 Task: Buy 4 Cleaners for Men's from Shave & Hair Removal section under best seller category for shipping address: London Baker, 301 Lake Floyd Circle, Hockessin, Delaware 19707, Cell Number 3022398079. Pay from credit card ending with 7965, CVV 549
Action: Mouse moved to (17, 100)
Screenshot: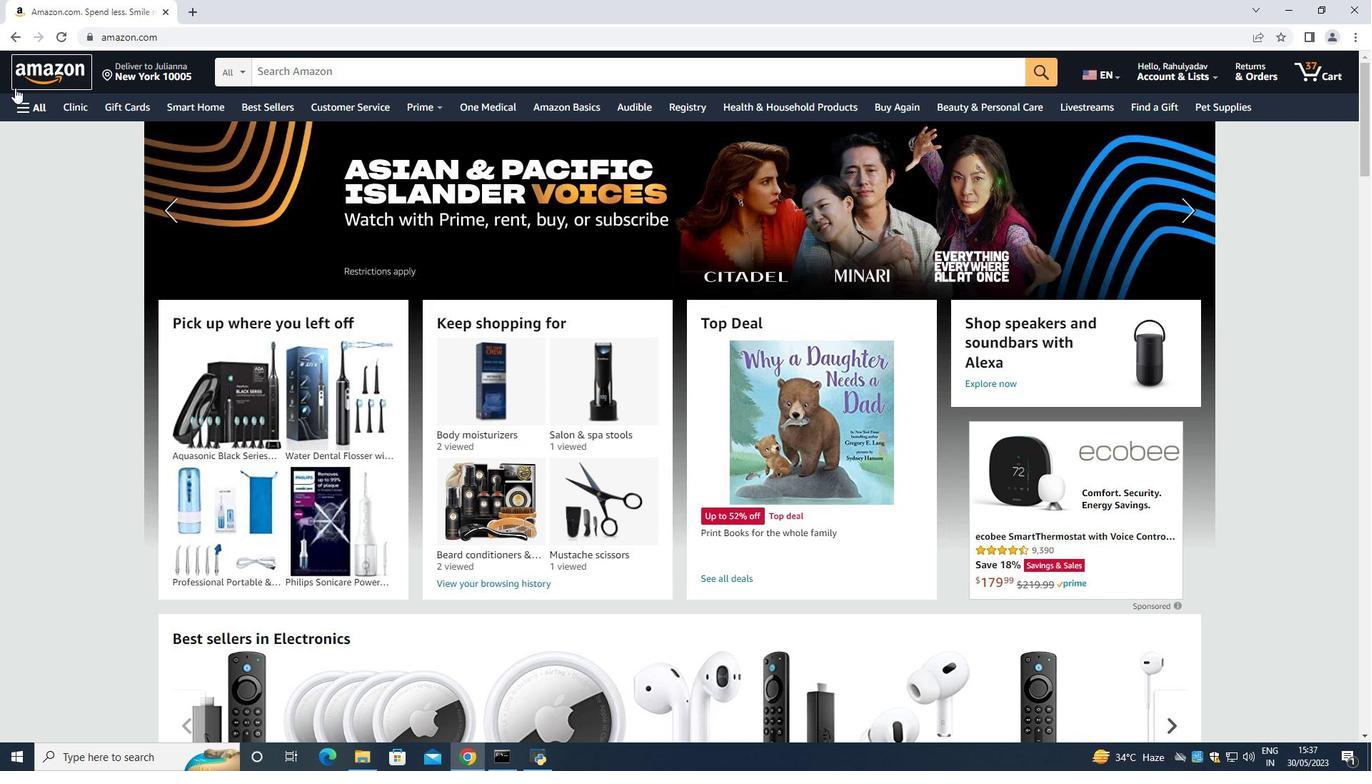 
Action: Mouse pressed left at (17, 100)
Screenshot: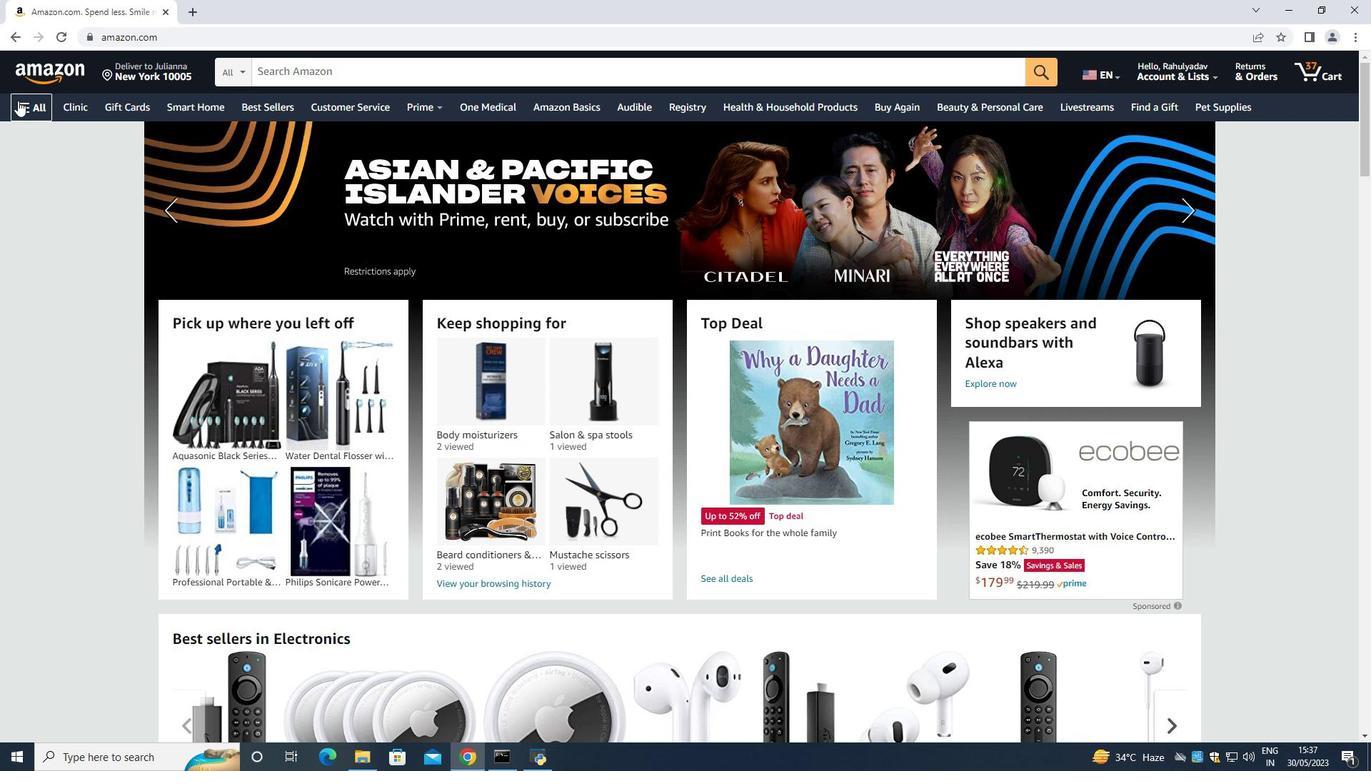 
Action: Mouse moved to (70, 136)
Screenshot: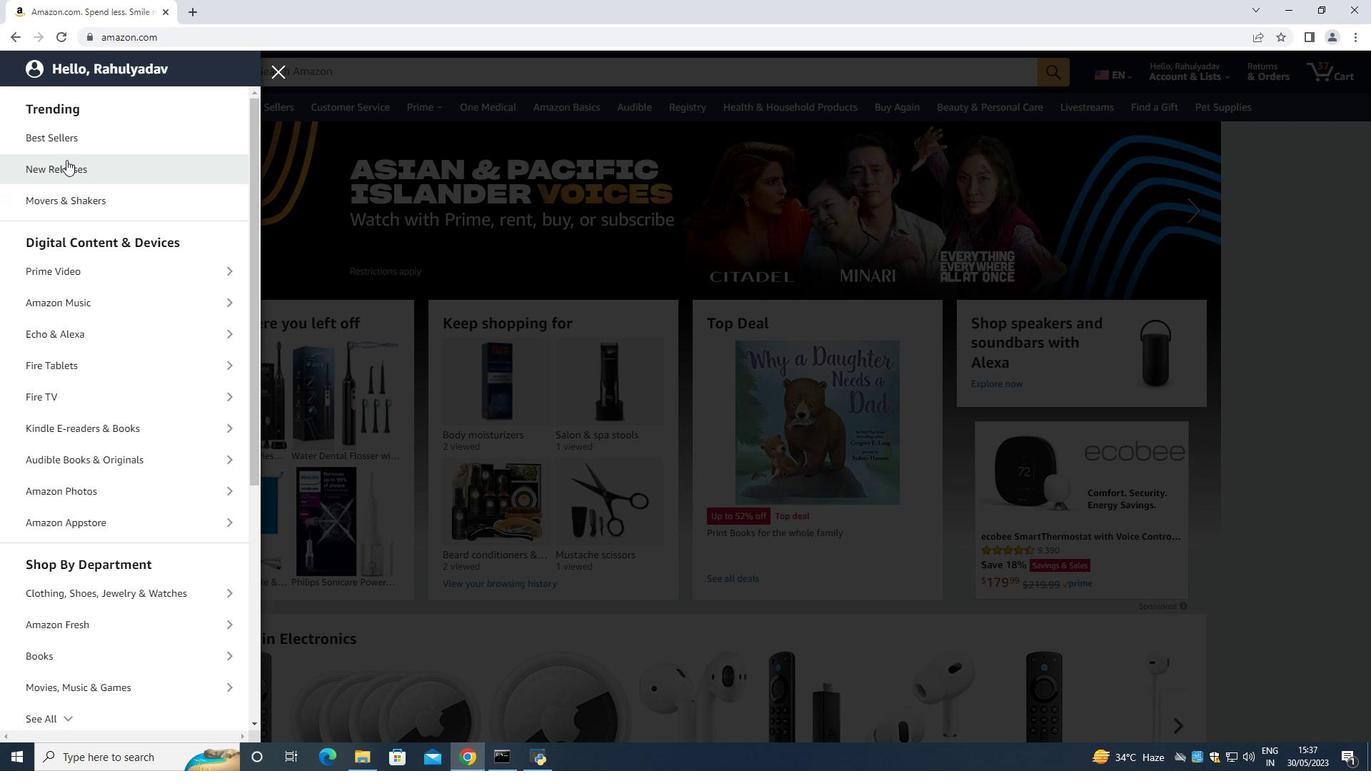 
Action: Mouse pressed left at (70, 136)
Screenshot: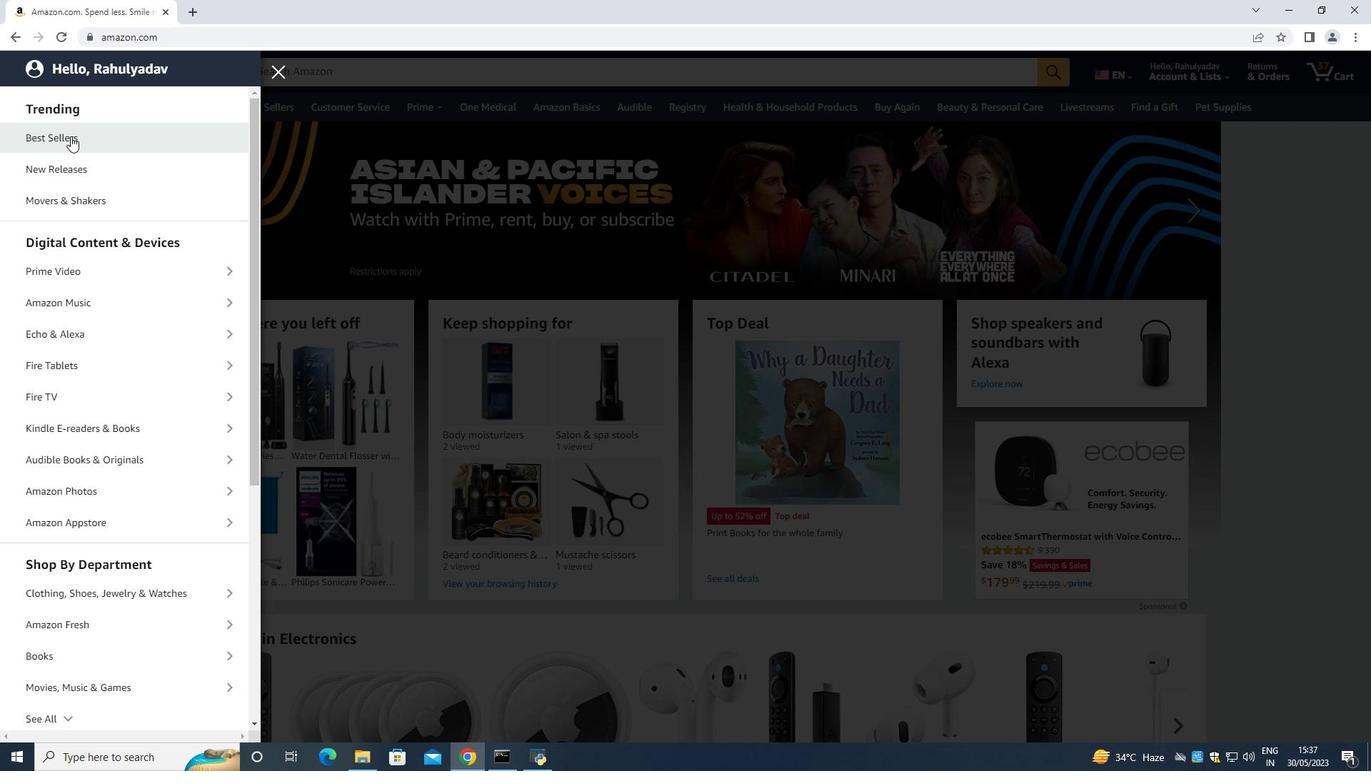 
Action: Mouse moved to (287, 79)
Screenshot: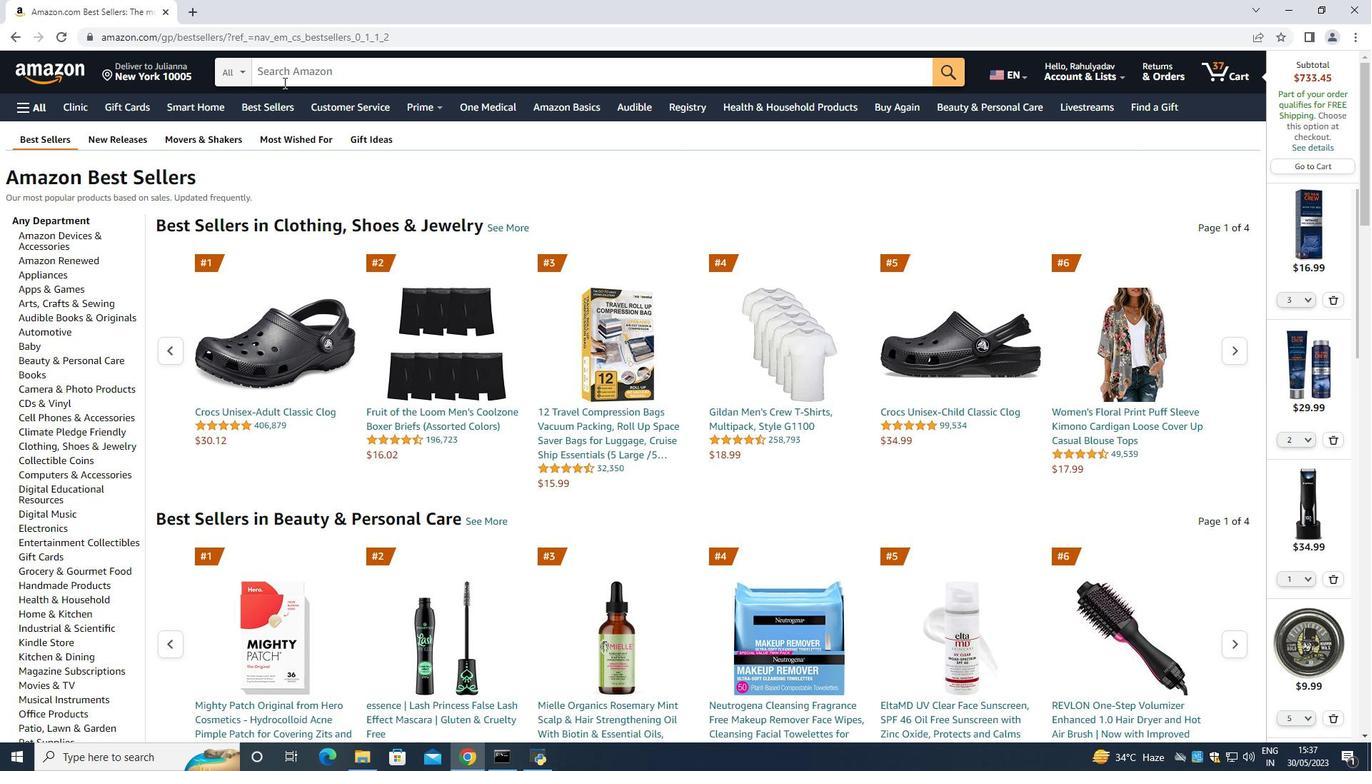 
Action: Mouse pressed left at (287, 79)
Screenshot: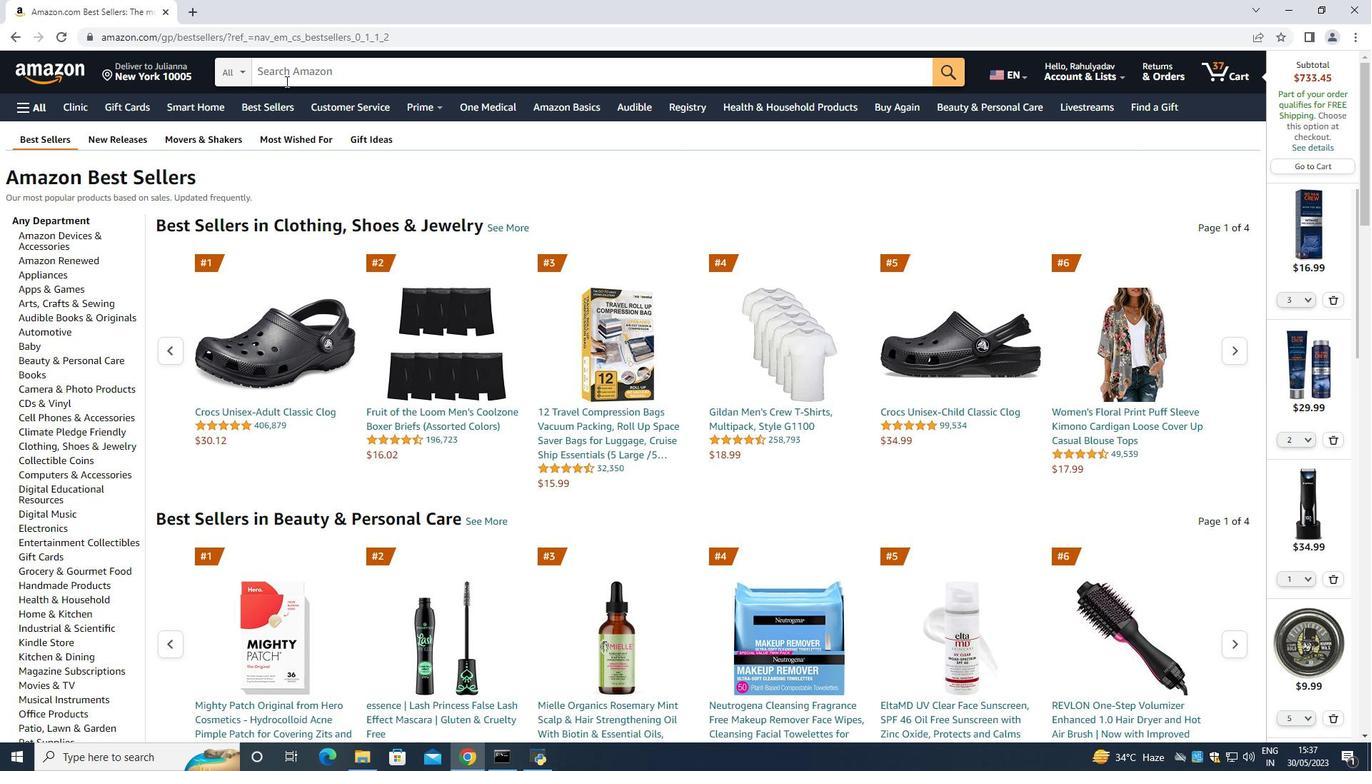 
Action: Key pressed <Key.shift>Cleaner<Key.space>for<Key.space><Key.shift>Men<Key.space><Key.enter>
Screenshot: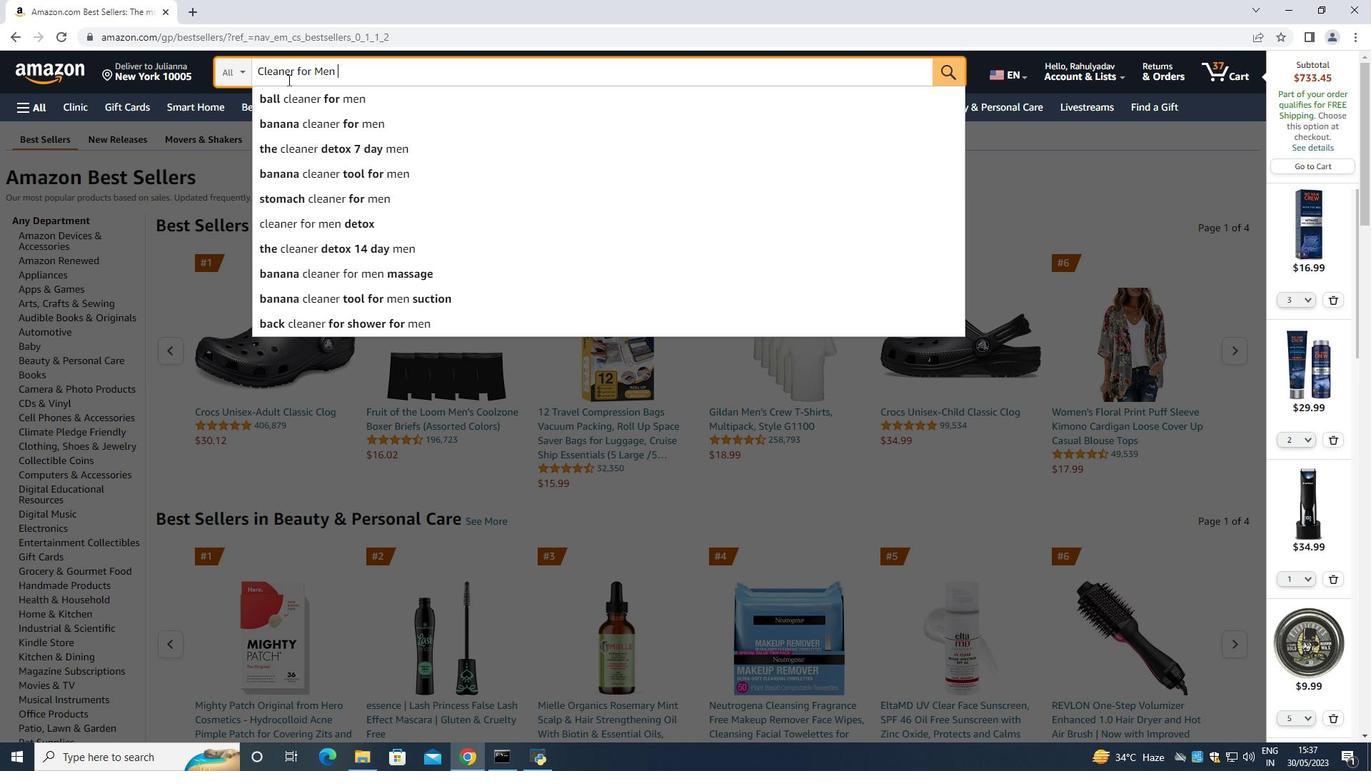 
Action: Mouse moved to (64, 404)
Screenshot: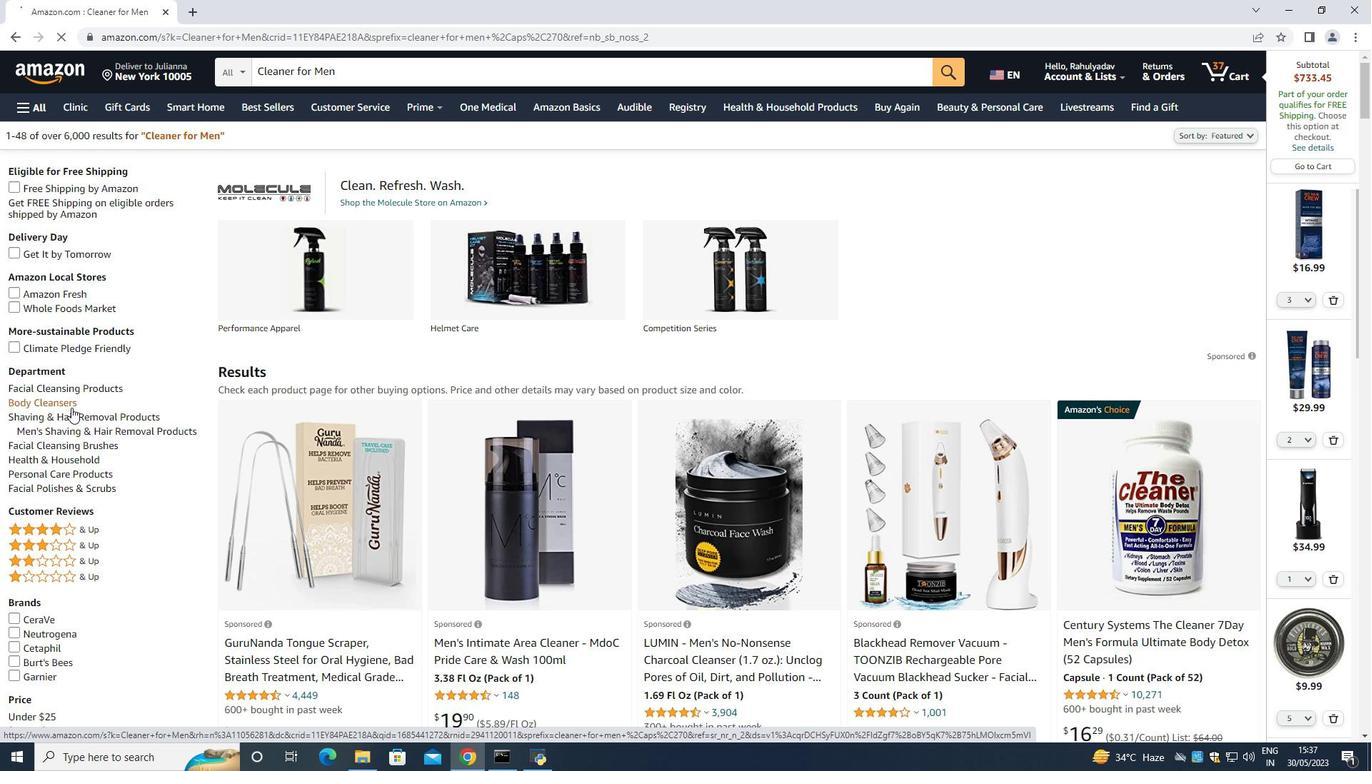 
Action: Mouse pressed left at (64, 404)
Screenshot: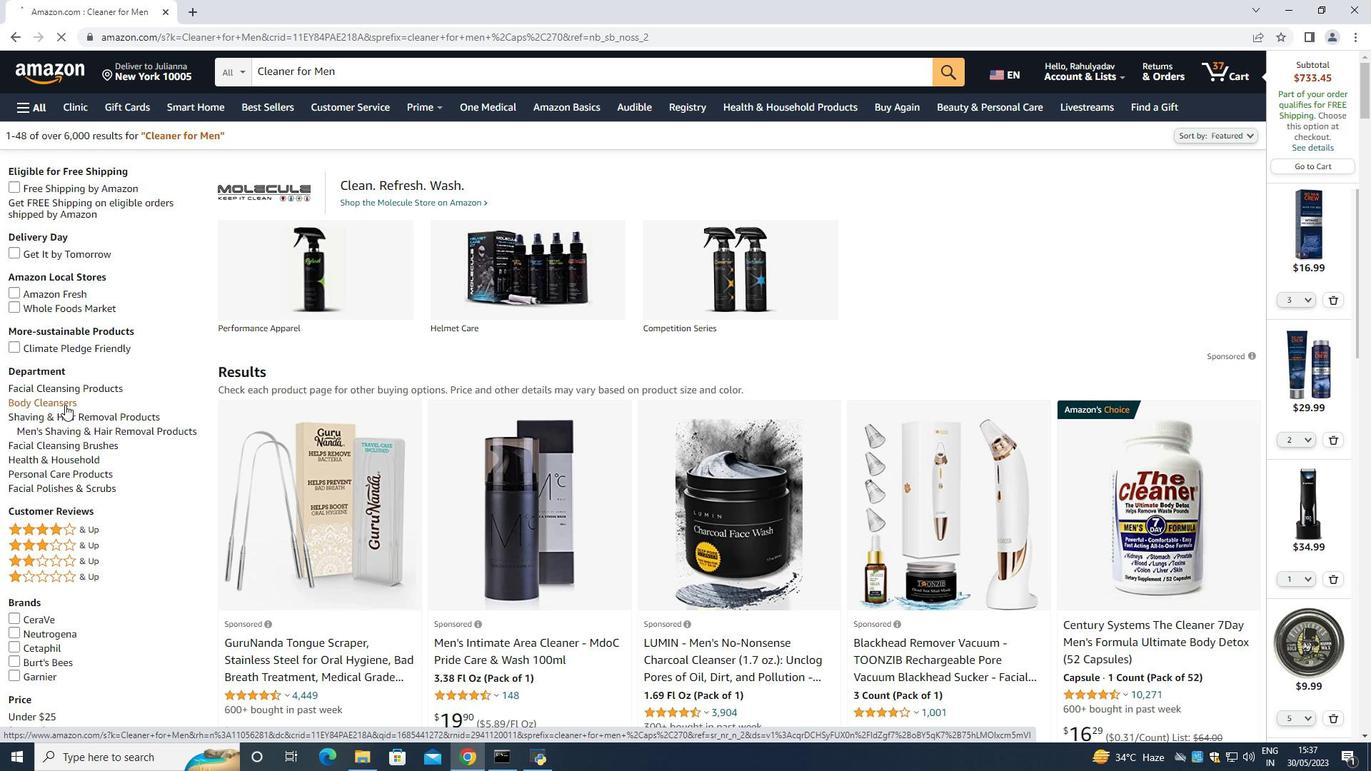 
Action: Mouse moved to (52, 457)
Screenshot: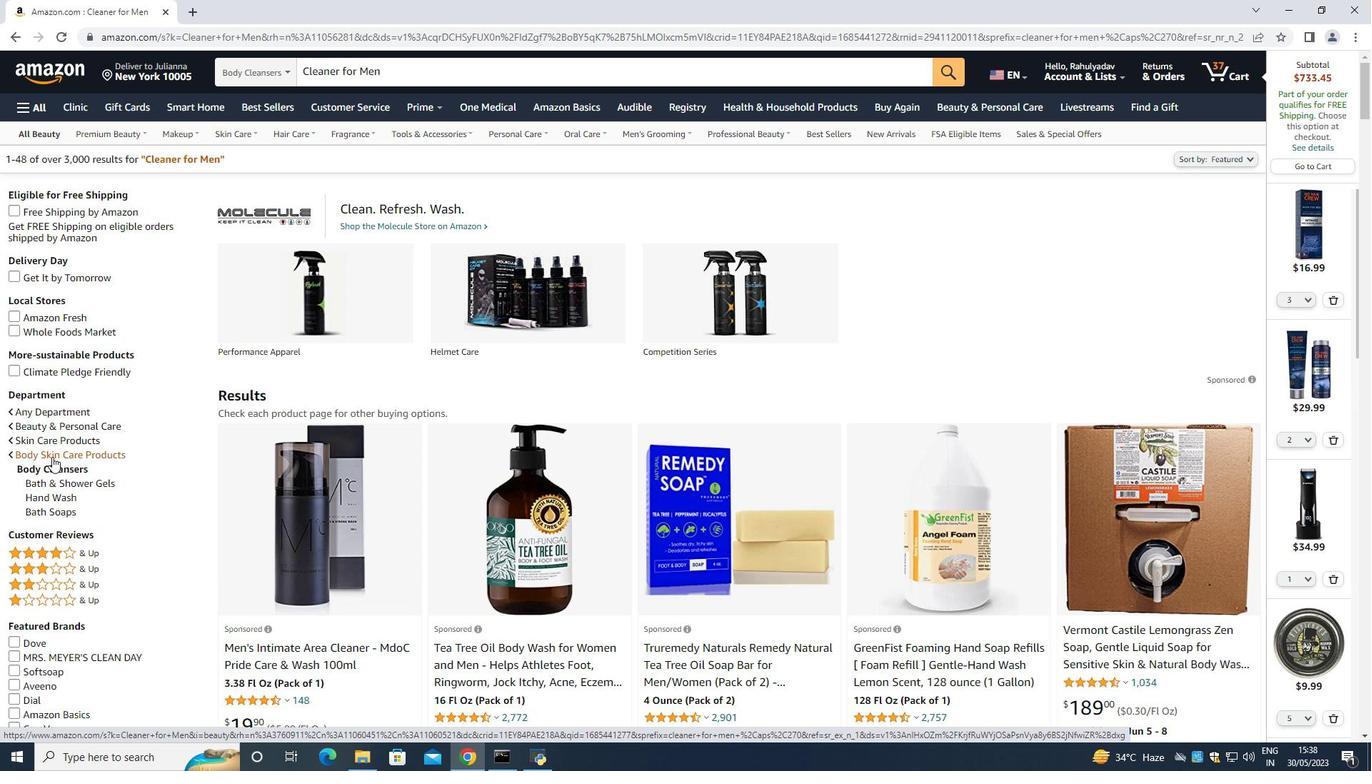 
Action: Mouse pressed left at (52, 457)
Screenshot: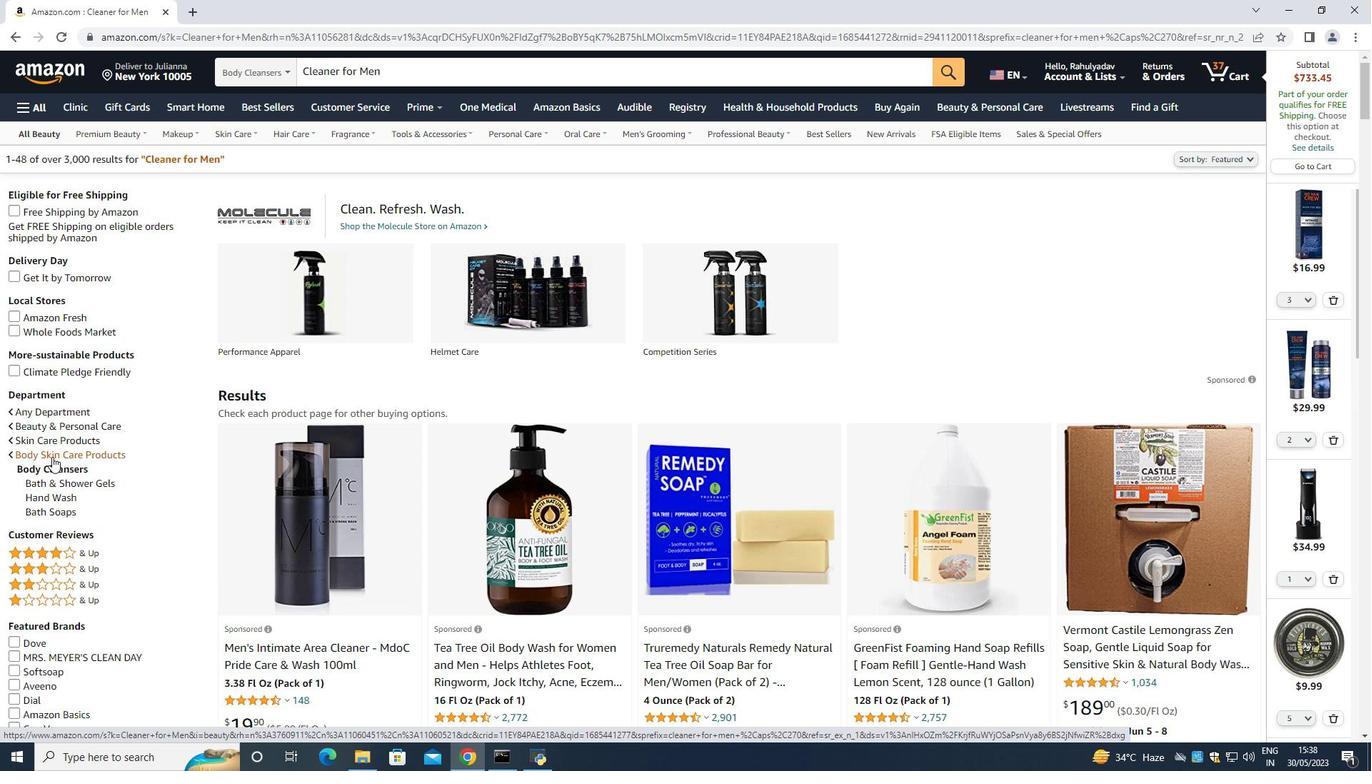 
Action: Mouse moved to (49, 425)
Screenshot: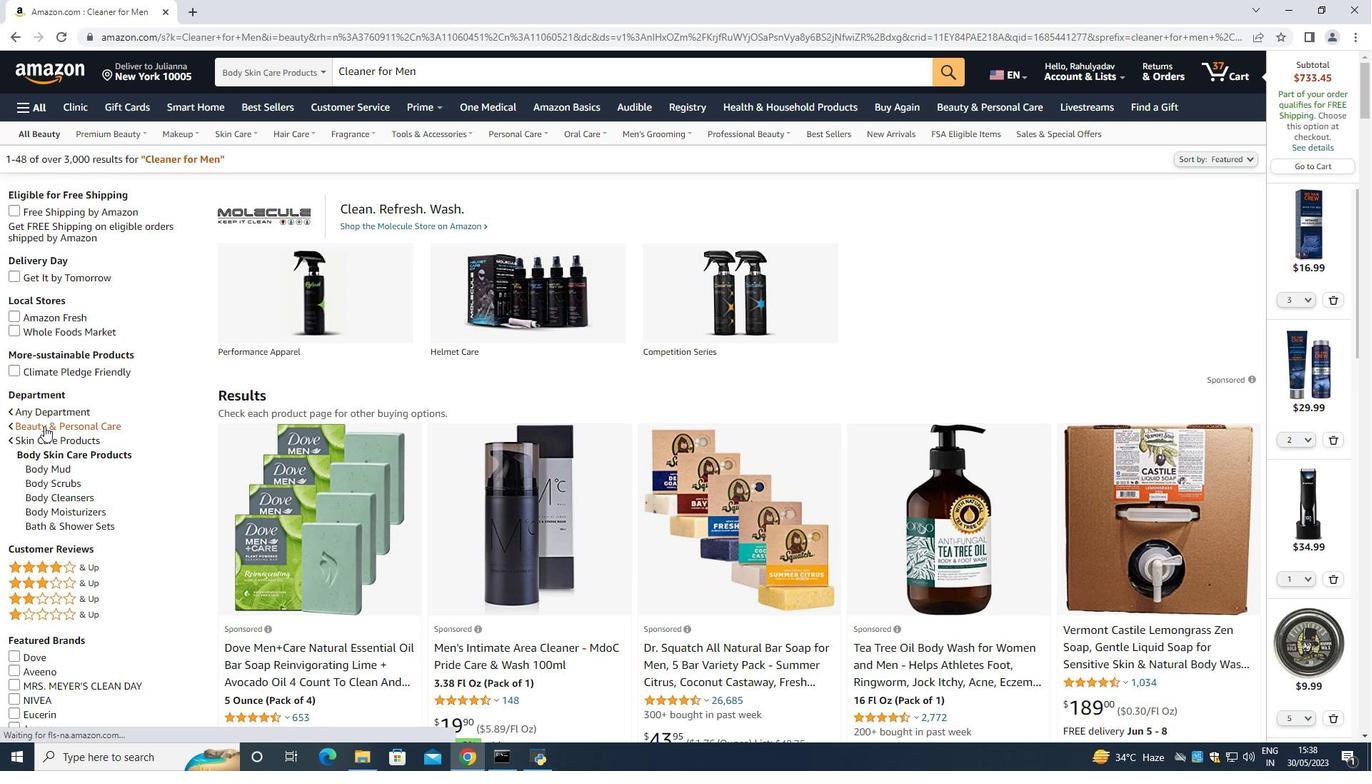 
Action: Mouse pressed left at (49, 425)
Screenshot: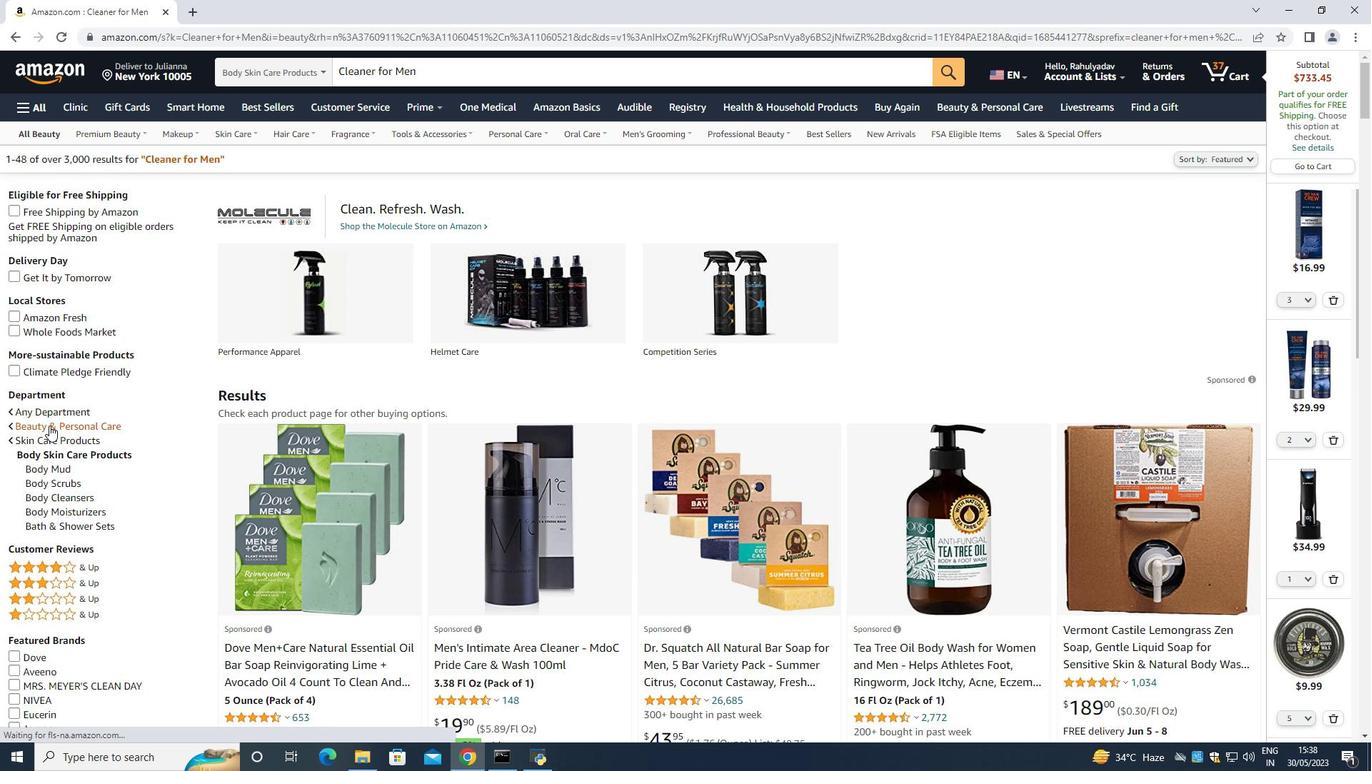 
Action: Mouse moved to (112, 521)
Screenshot: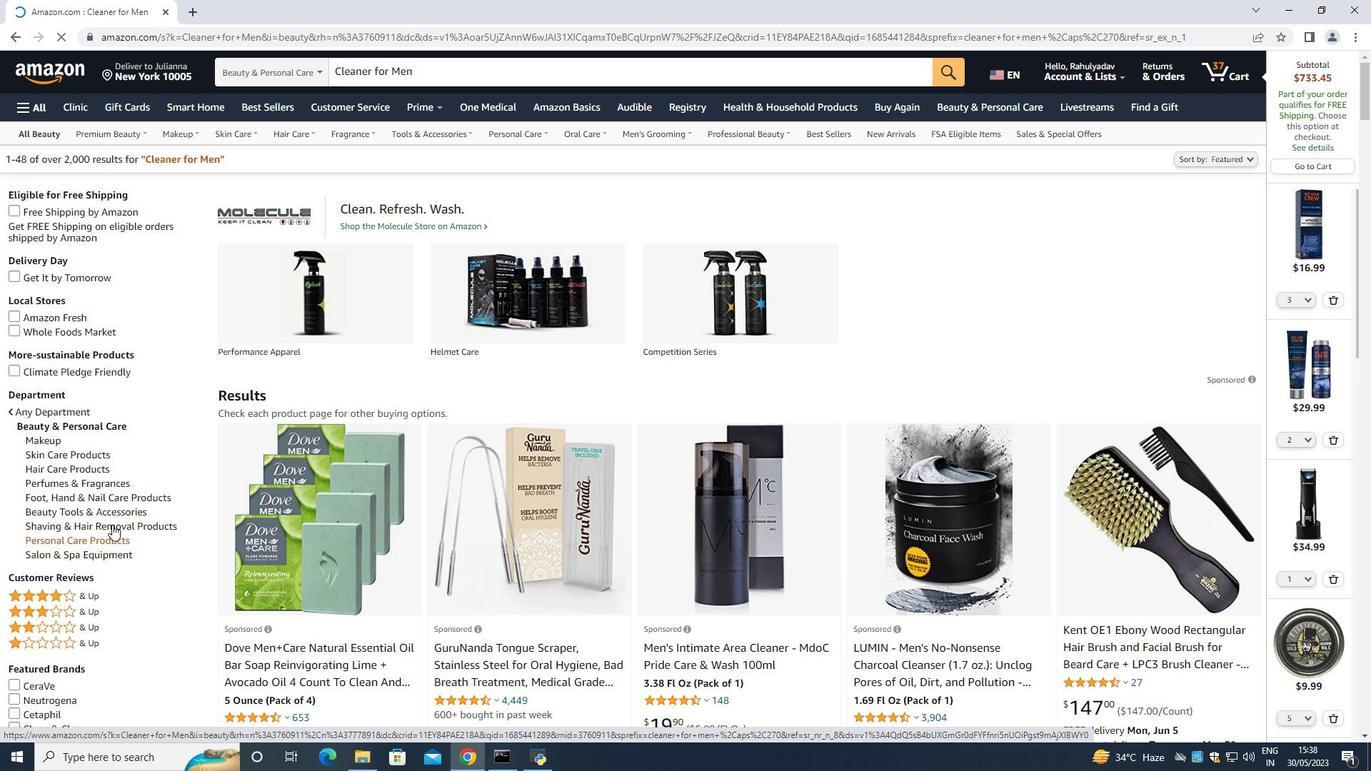 
Action: Mouse pressed left at (112, 521)
Screenshot: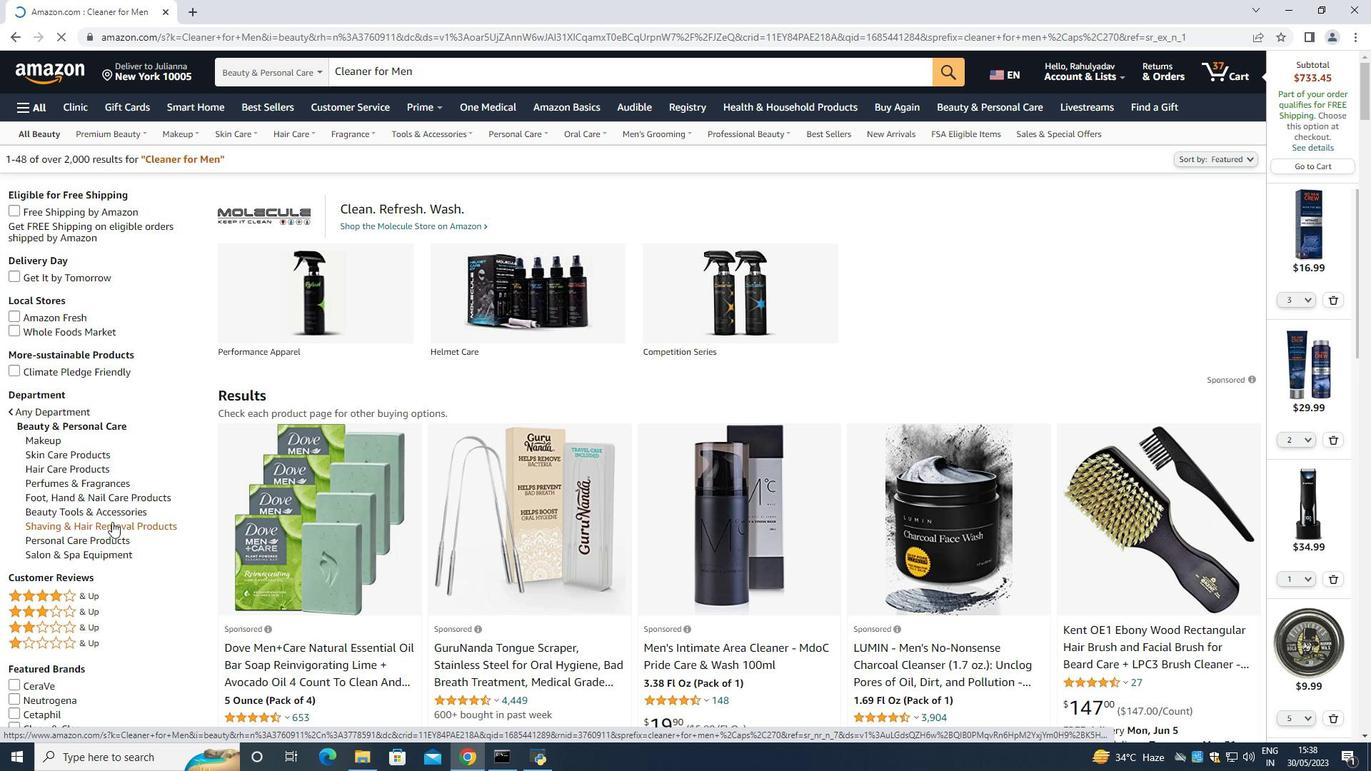 
Action: Mouse moved to (598, 512)
Screenshot: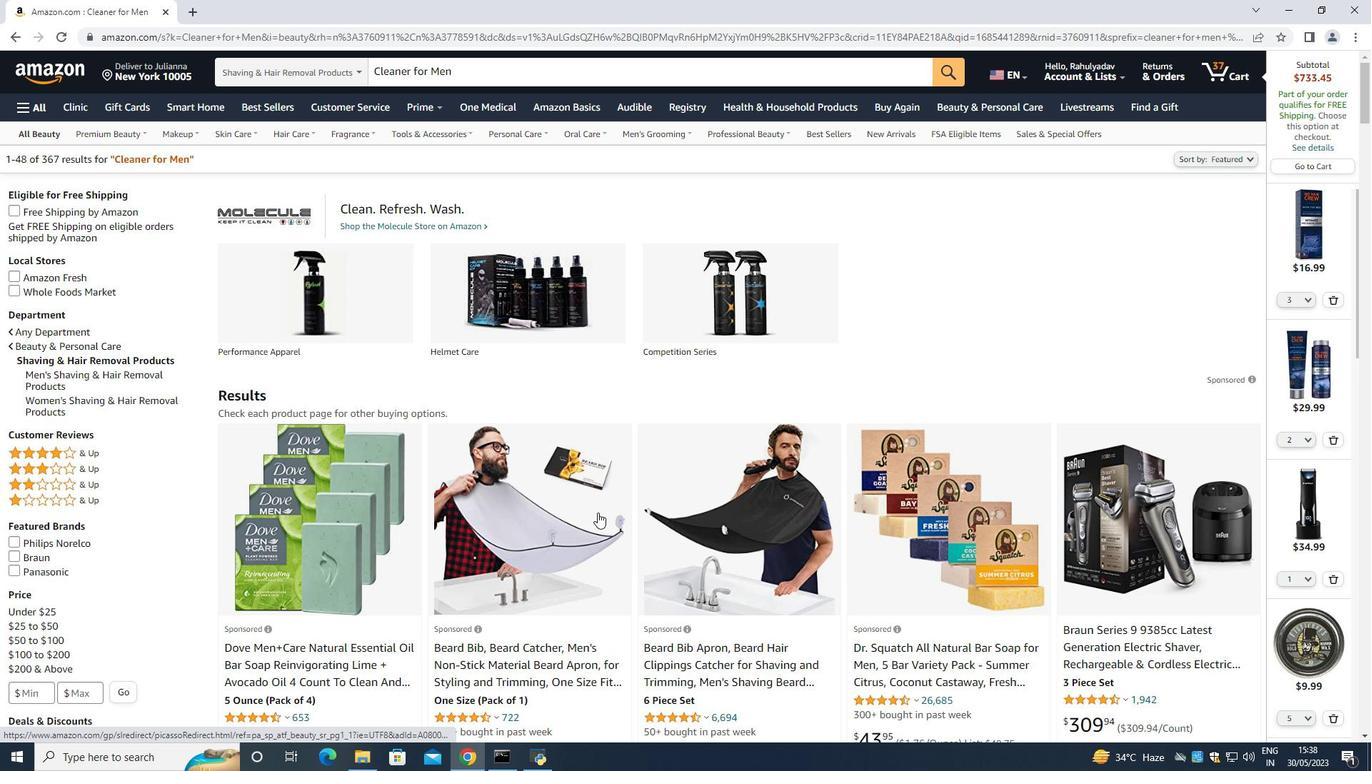 
Action: Mouse scrolled (598, 511) with delta (0, 0)
Screenshot: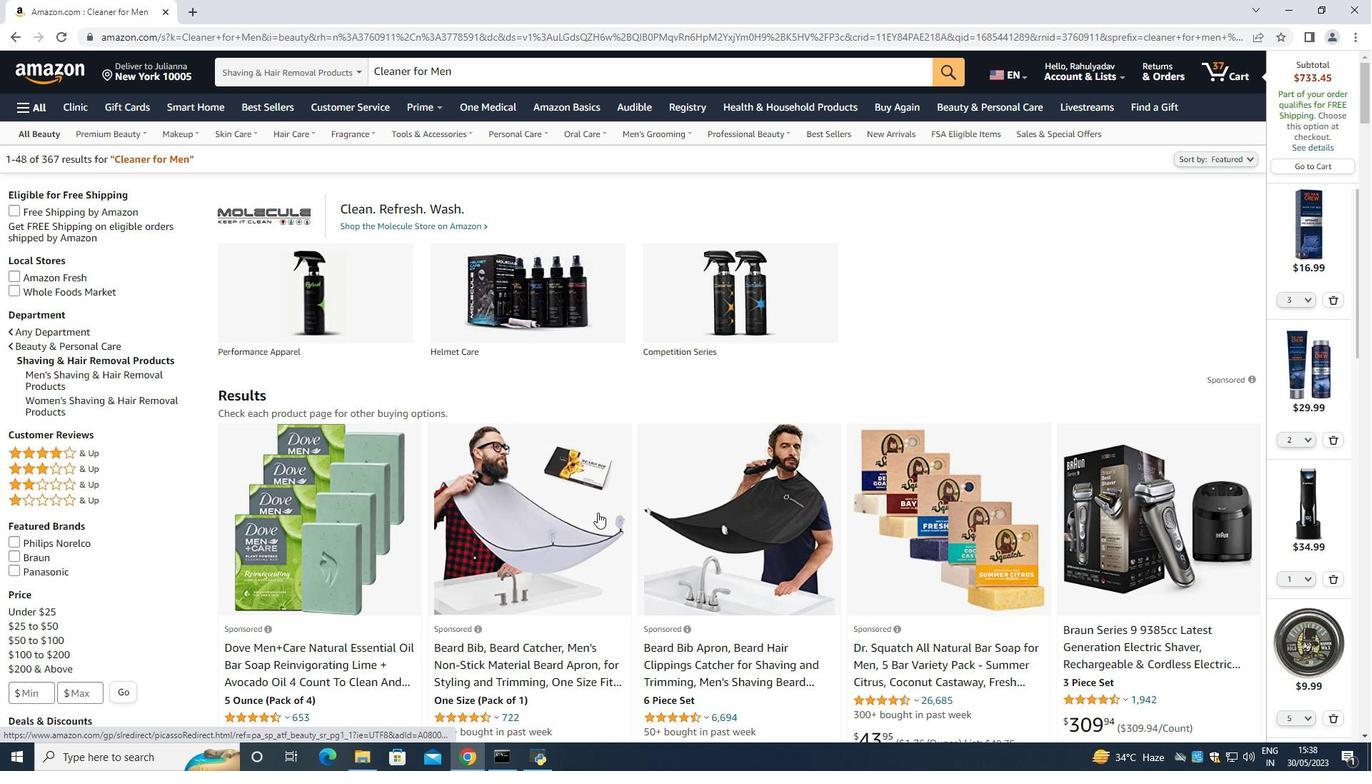 
Action: Mouse scrolled (598, 511) with delta (0, 0)
Screenshot: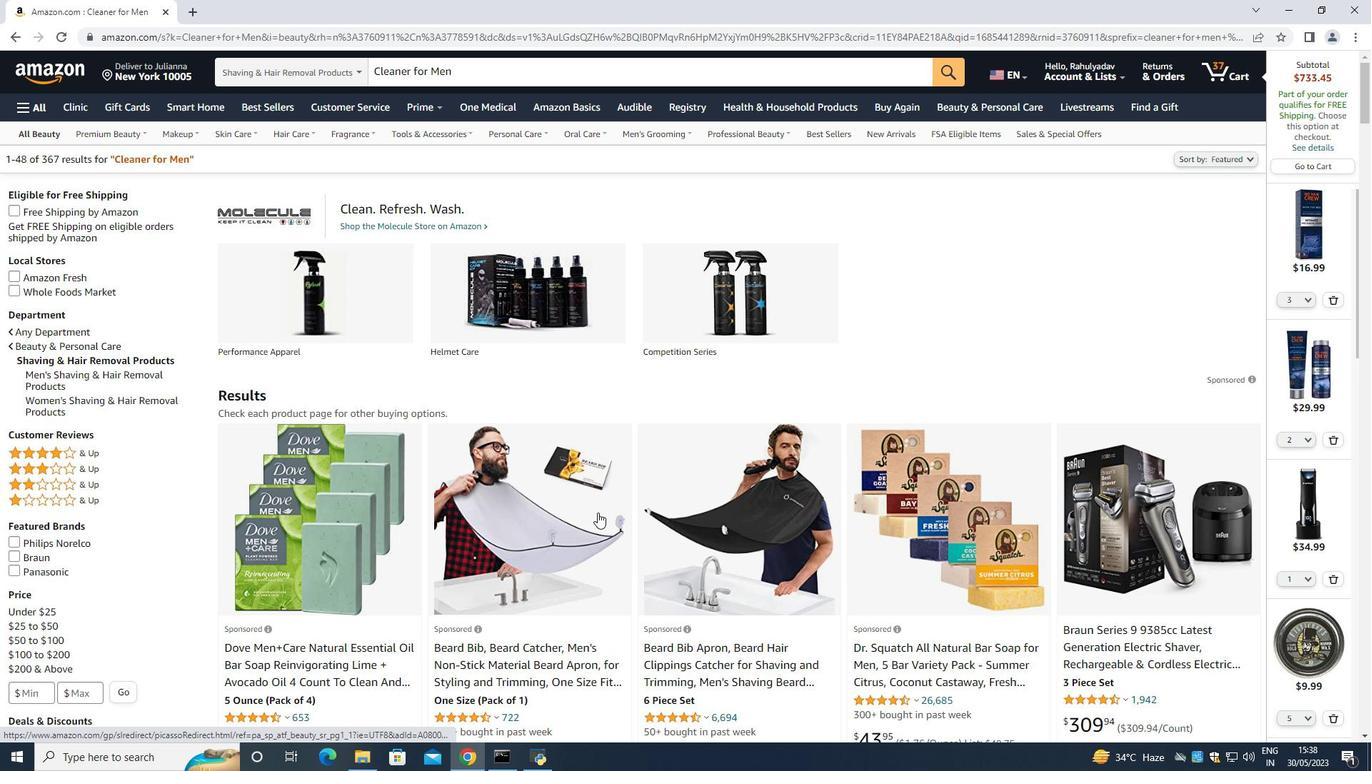 
Action: Mouse moved to (709, 526)
Screenshot: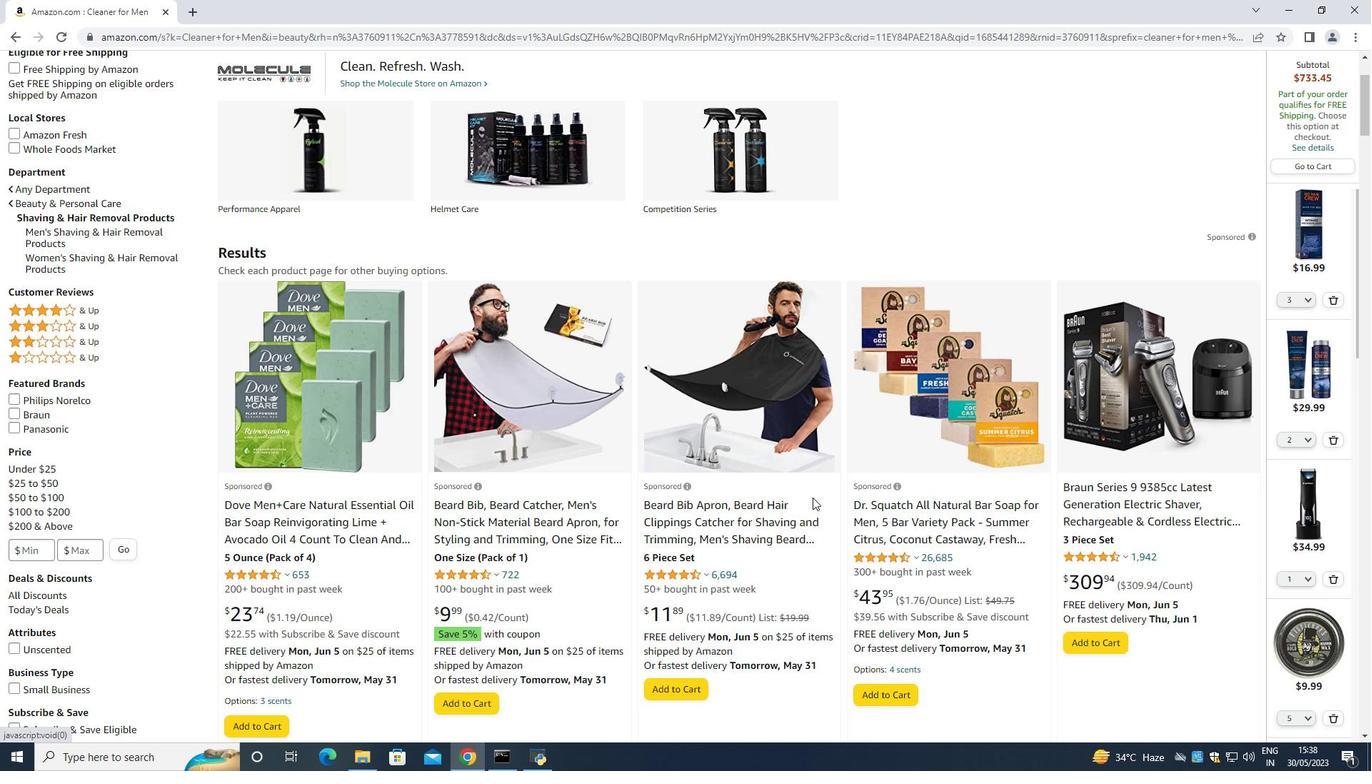 
Action: Mouse scrolled (709, 525) with delta (0, 0)
Screenshot: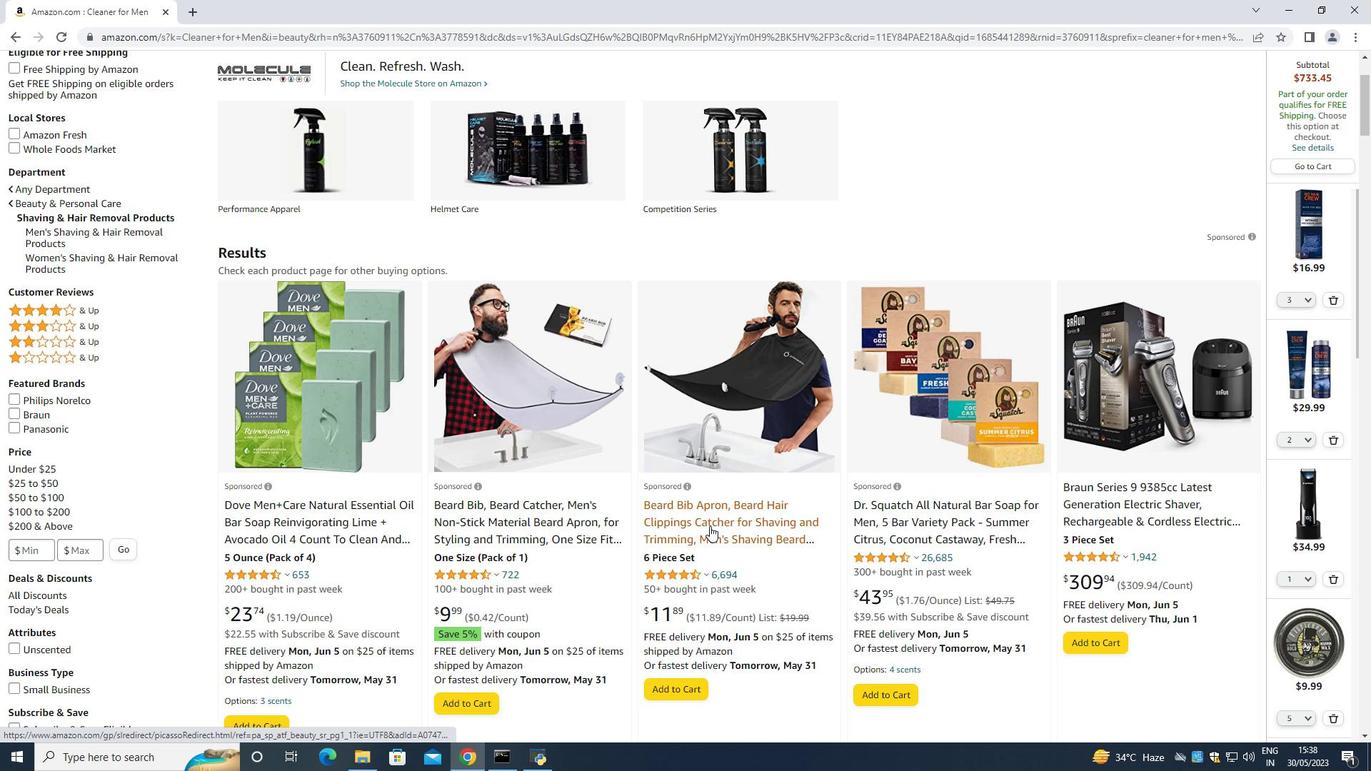 
Action: Mouse moved to (629, 452)
Screenshot: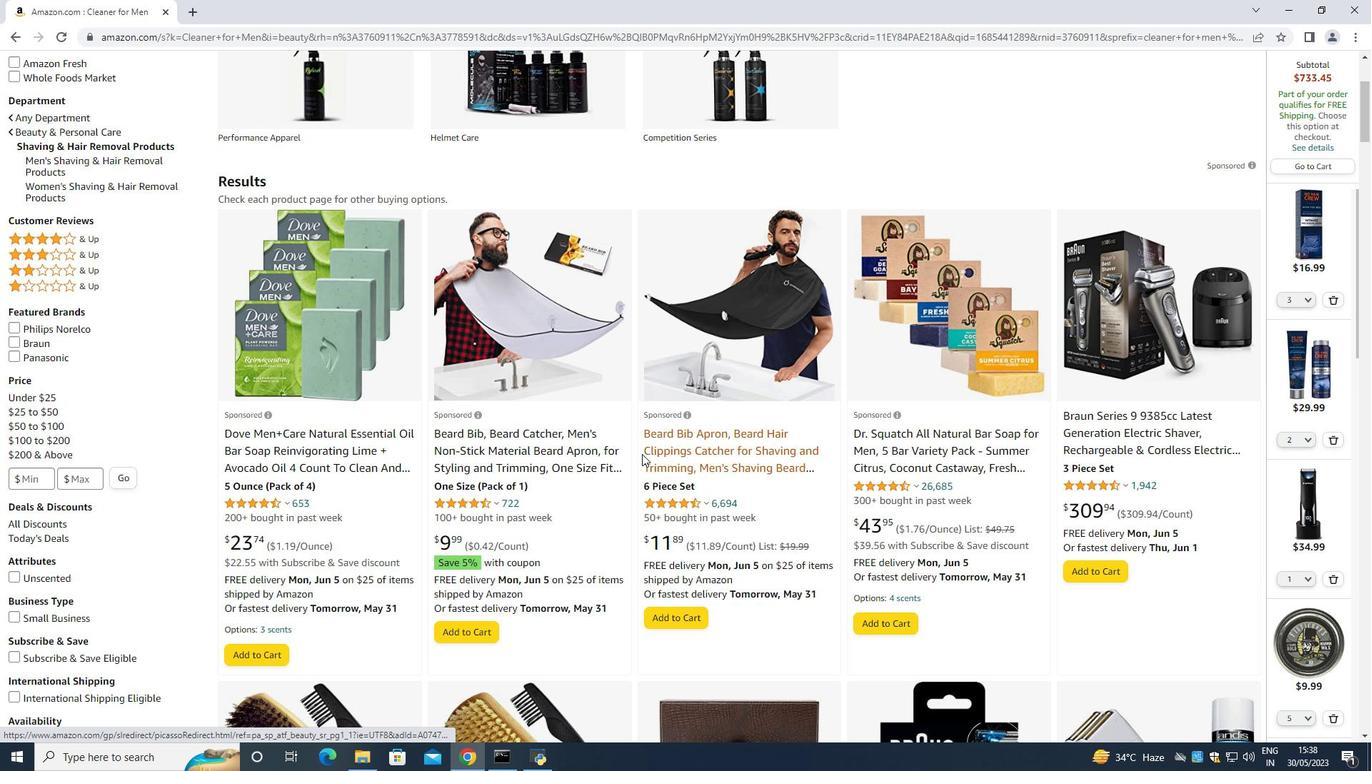 
Action: Mouse scrolled (629, 452) with delta (0, 0)
Screenshot: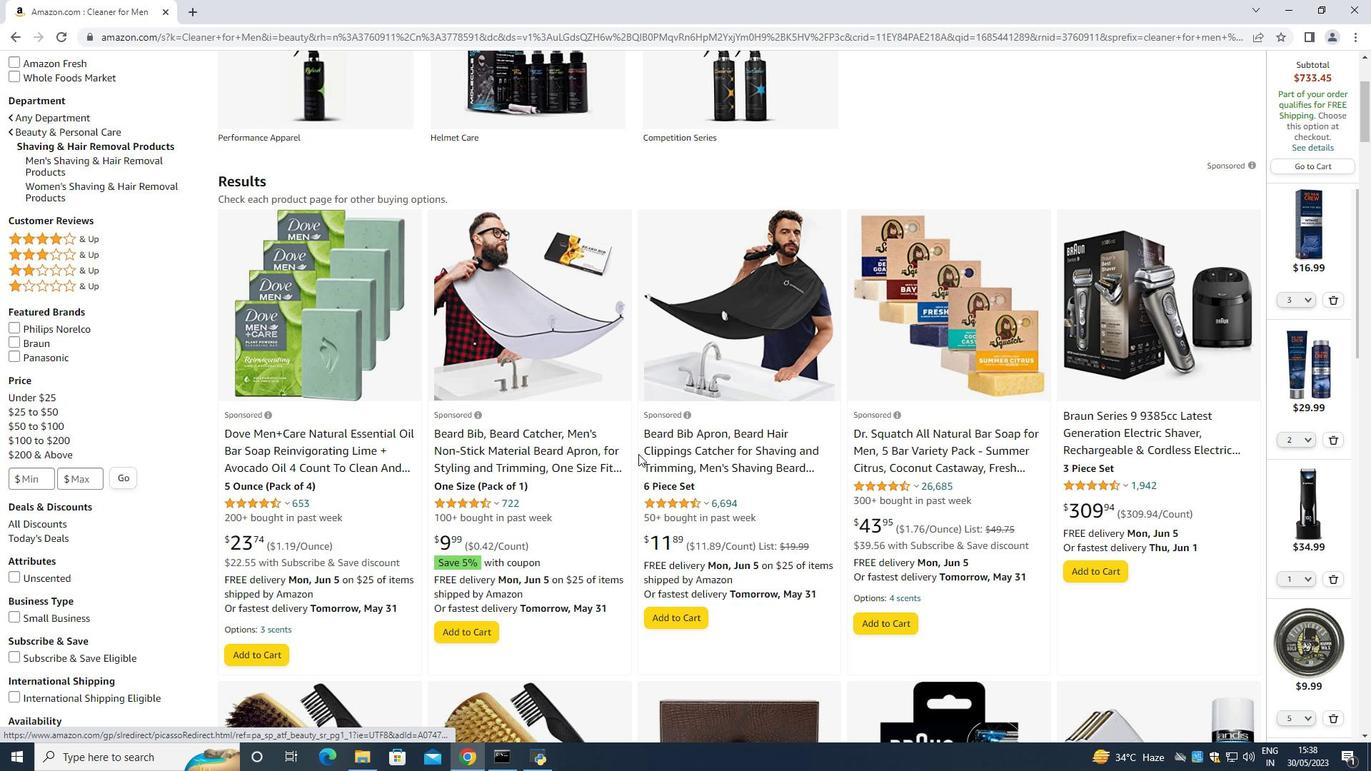 
Action: Mouse scrolled (629, 452) with delta (0, 0)
Screenshot: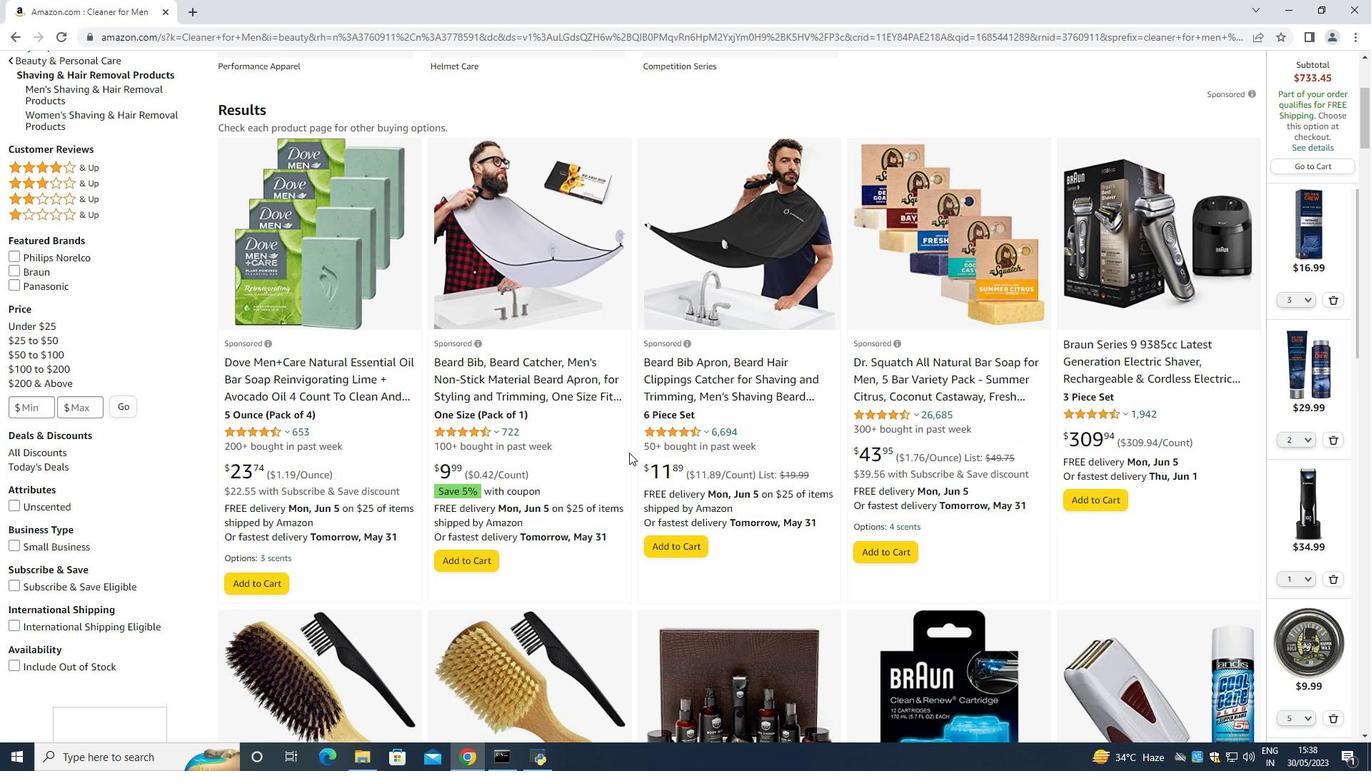 
Action: Mouse scrolled (629, 452) with delta (0, 0)
Screenshot: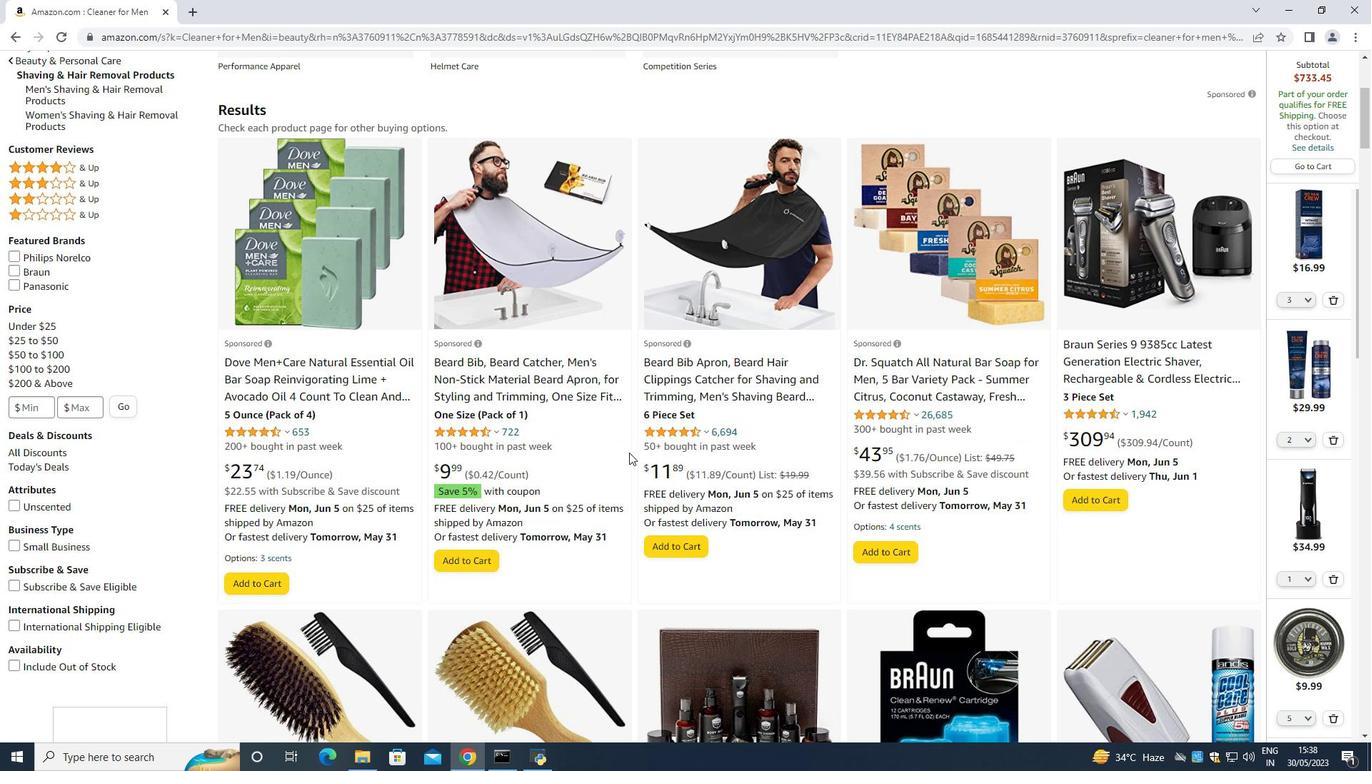 
Action: Mouse scrolled (629, 452) with delta (0, 0)
Screenshot: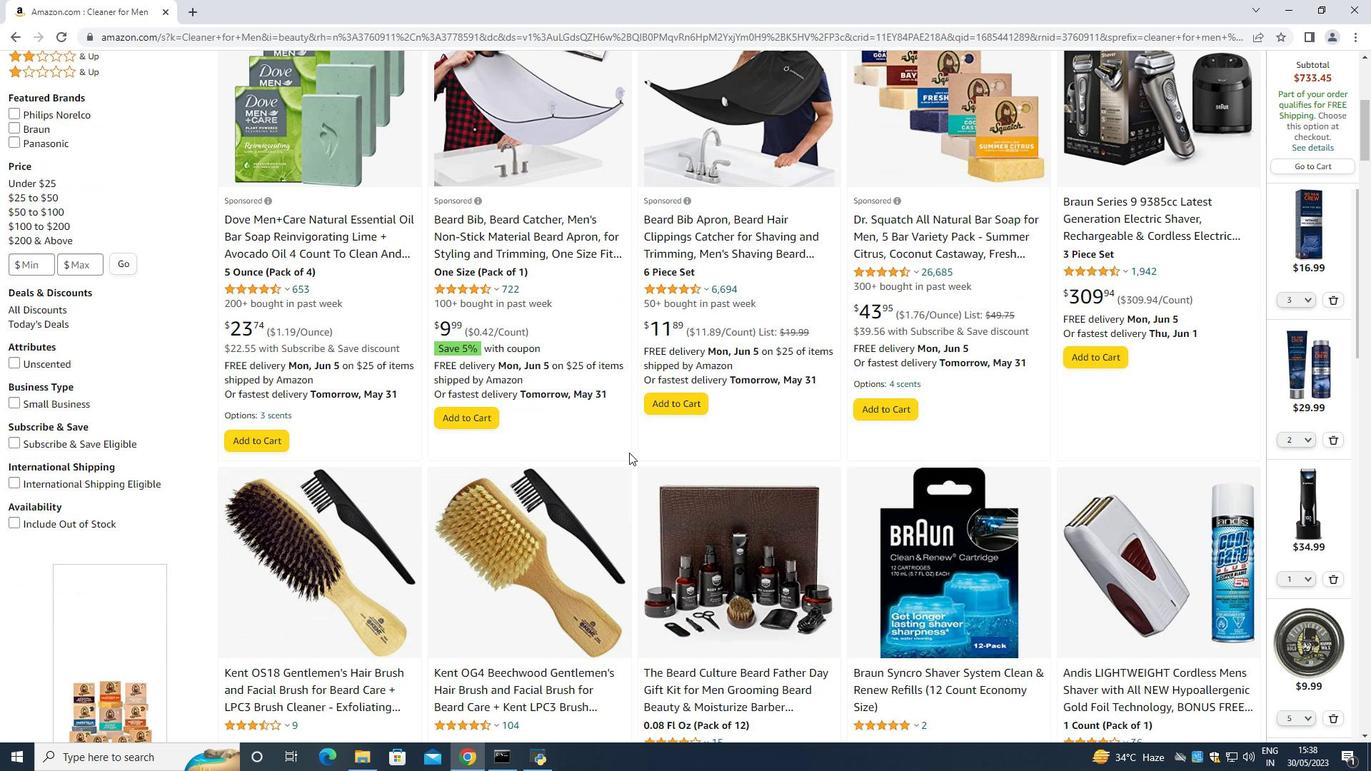 
Action: Mouse scrolled (629, 452) with delta (0, 0)
Screenshot: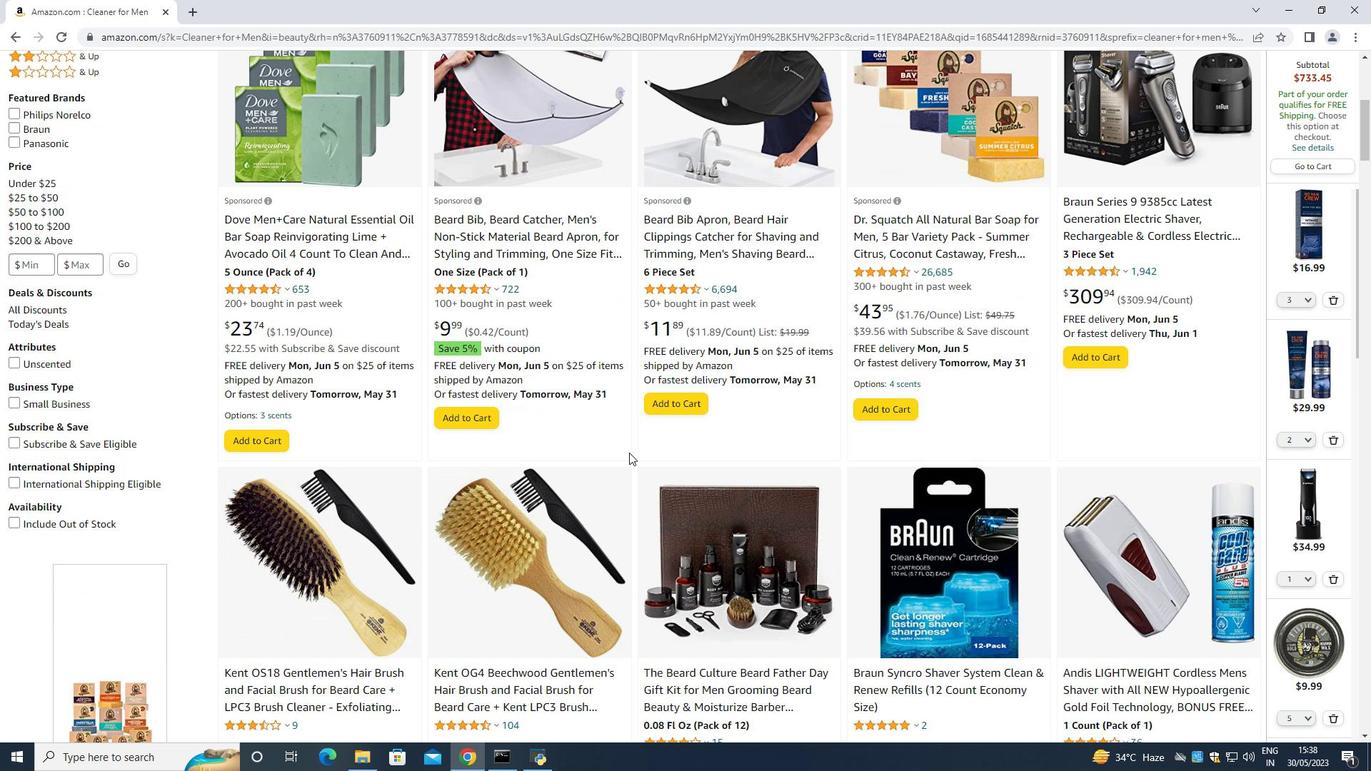 
Action: Mouse scrolled (629, 452) with delta (0, 0)
Screenshot: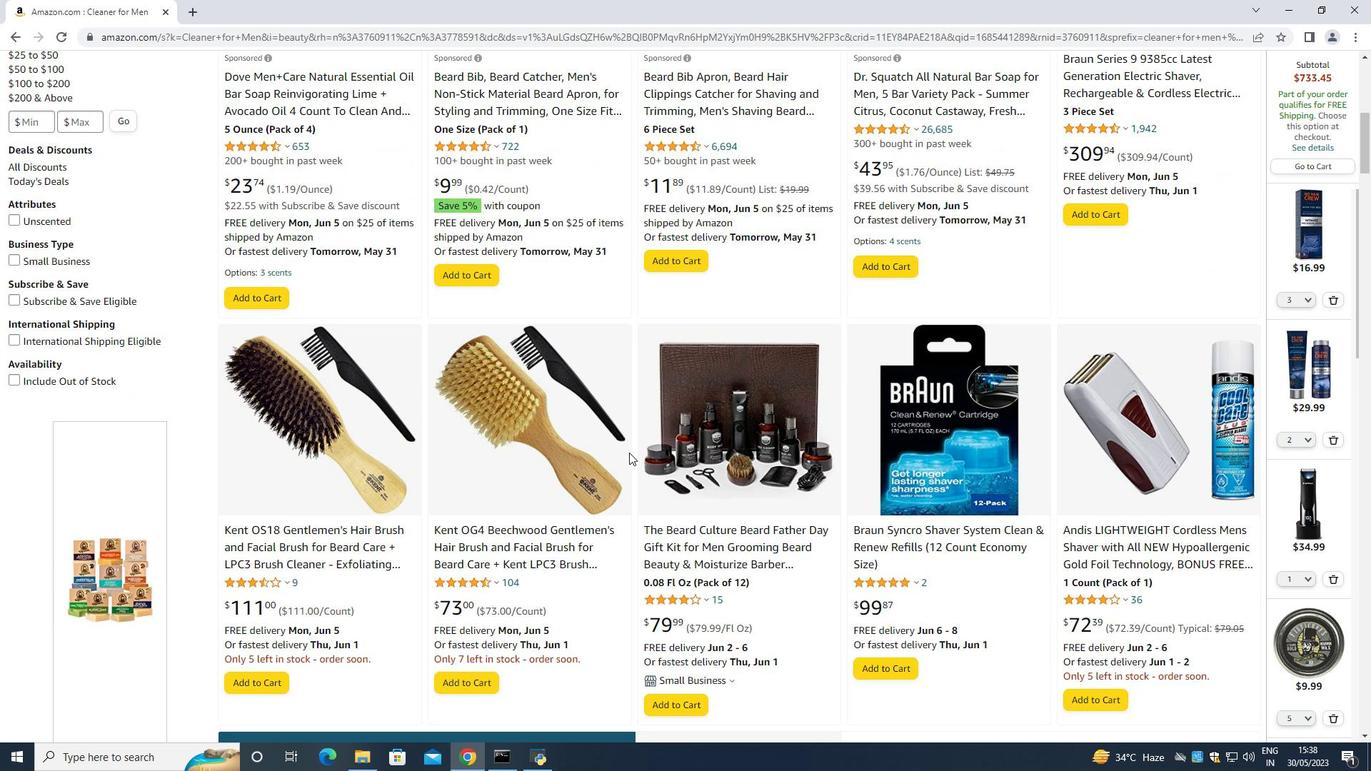 
Action: Mouse scrolled (629, 452) with delta (0, 0)
Screenshot: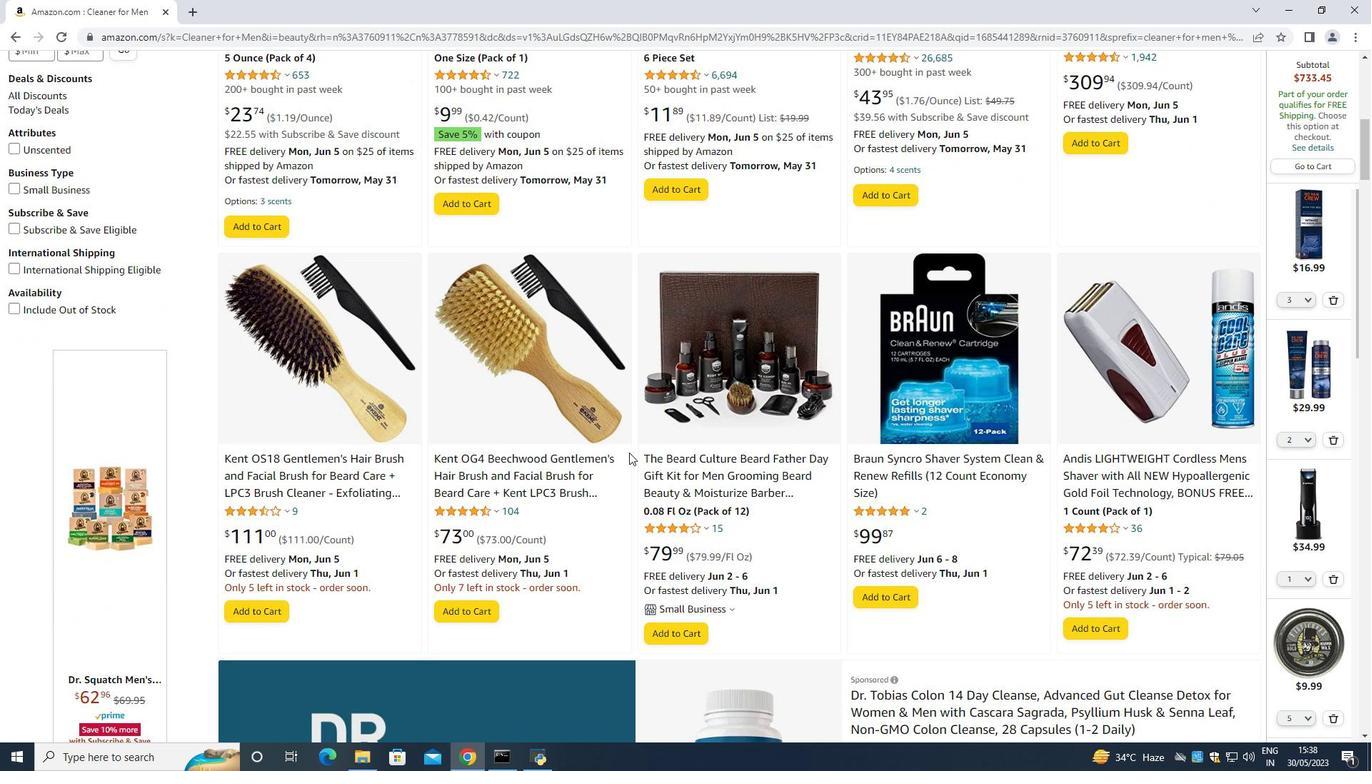
Action: Mouse moved to (727, 429)
Screenshot: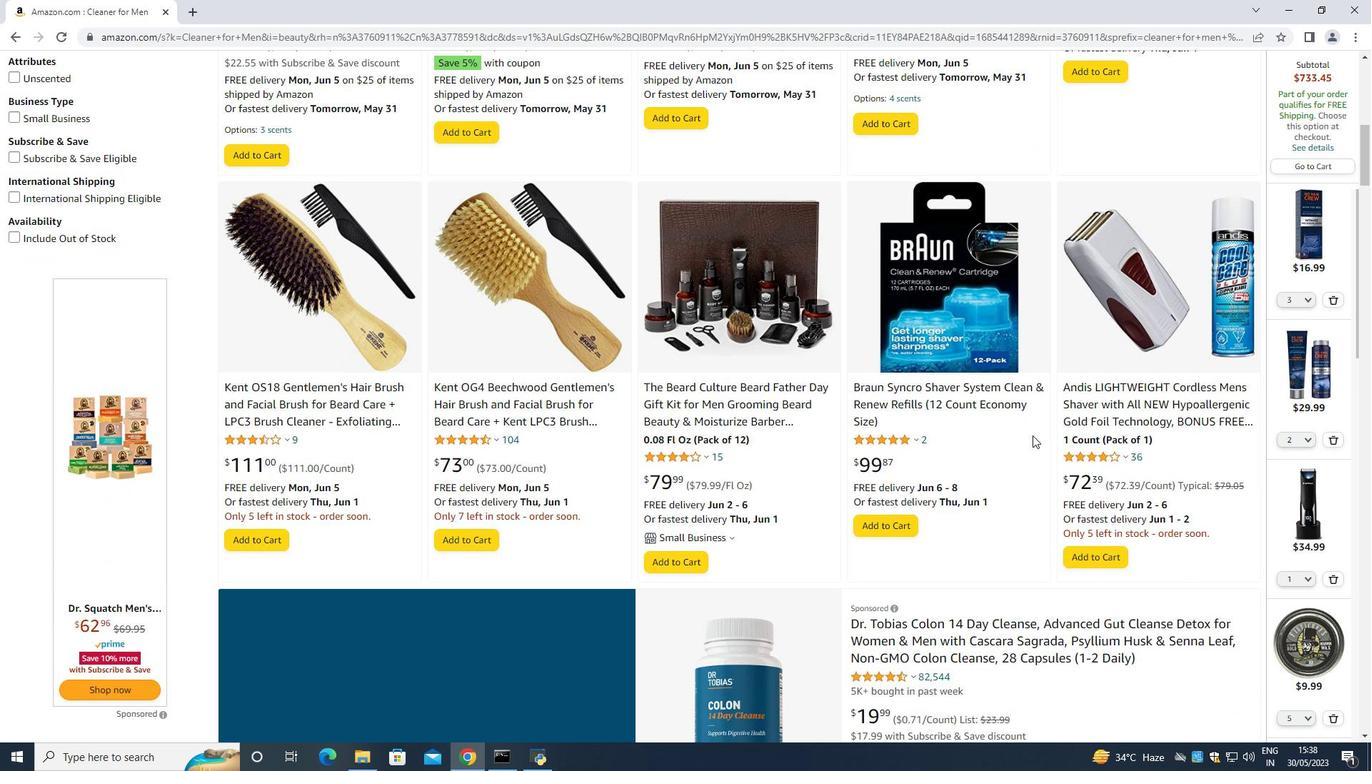 
Action: Mouse scrolled (727, 428) with delta (0, 0)
Screenshot: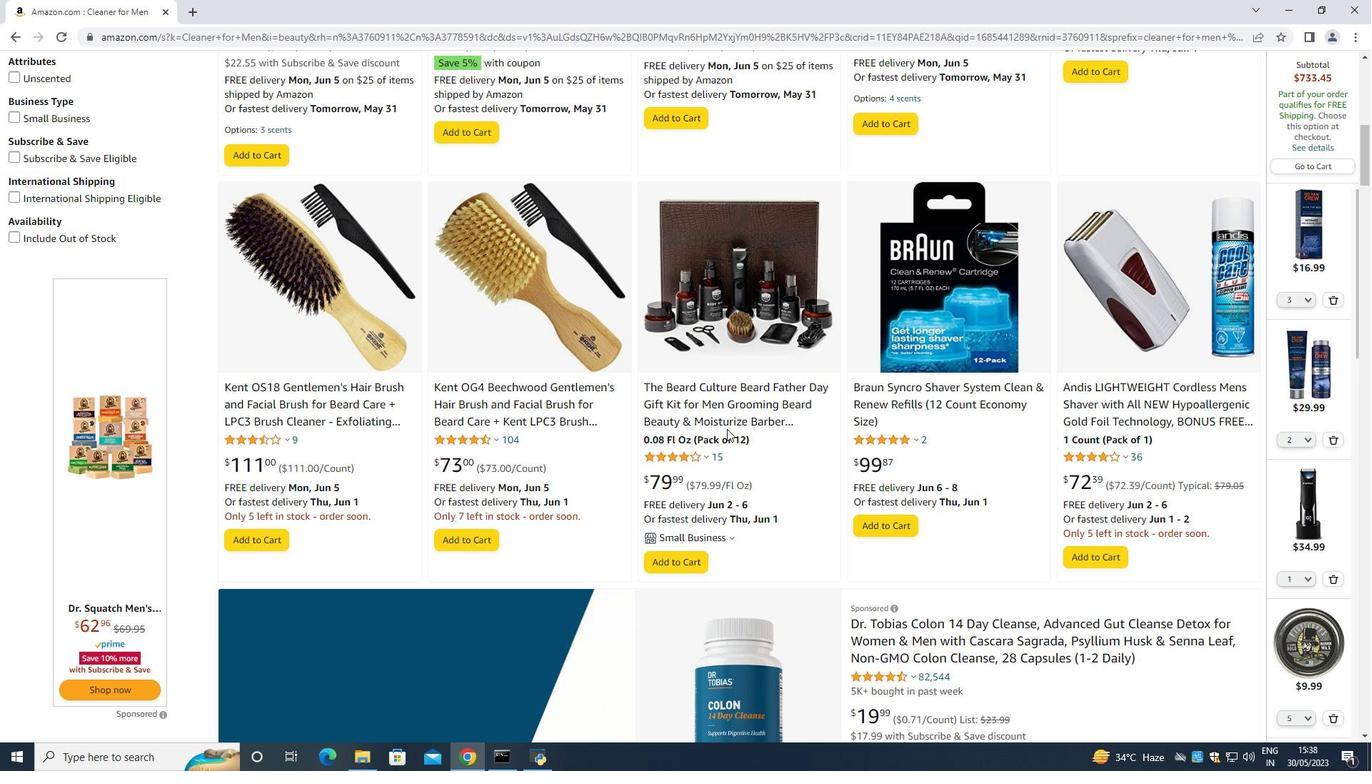 
Action: Mouse scrolled (727, 428) with delta (0, 0)
Screenshot: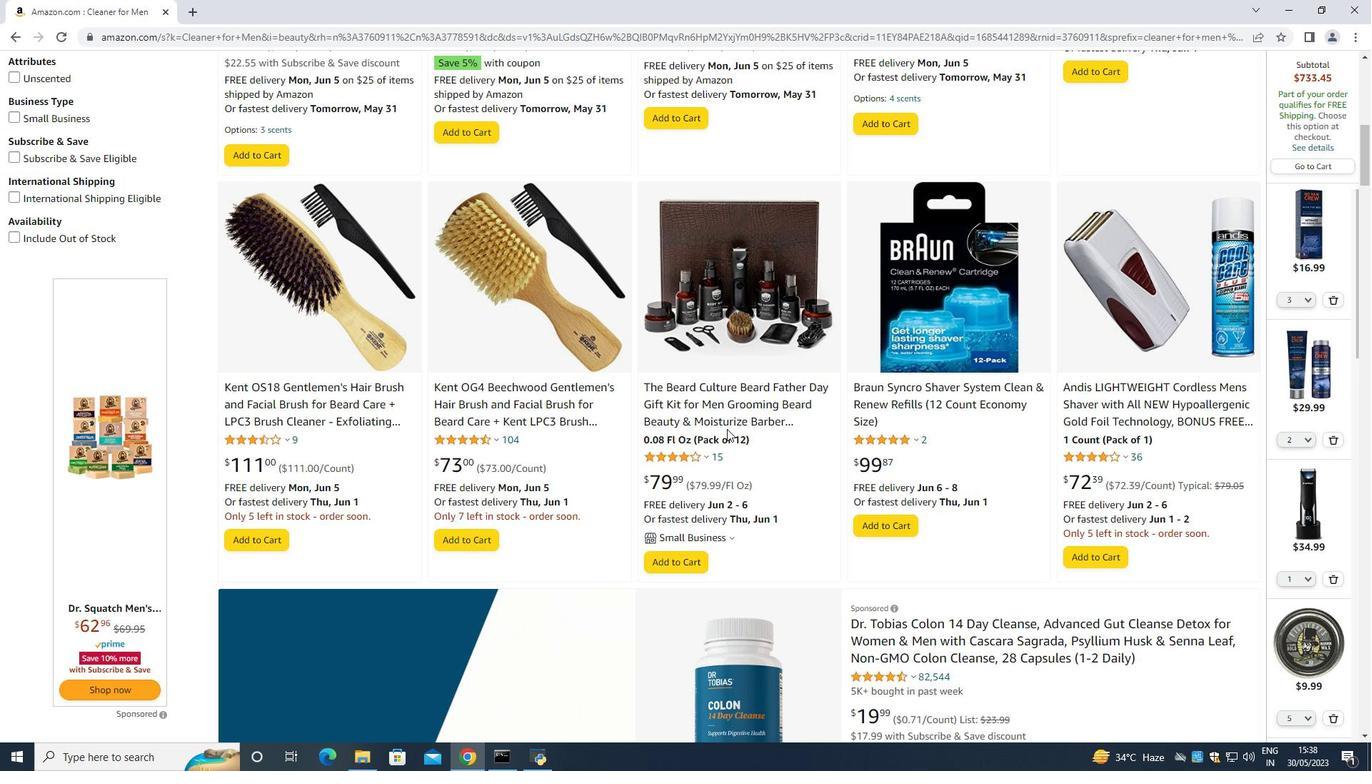 
Action: Mouse moved to (873, 414)
Screenshot: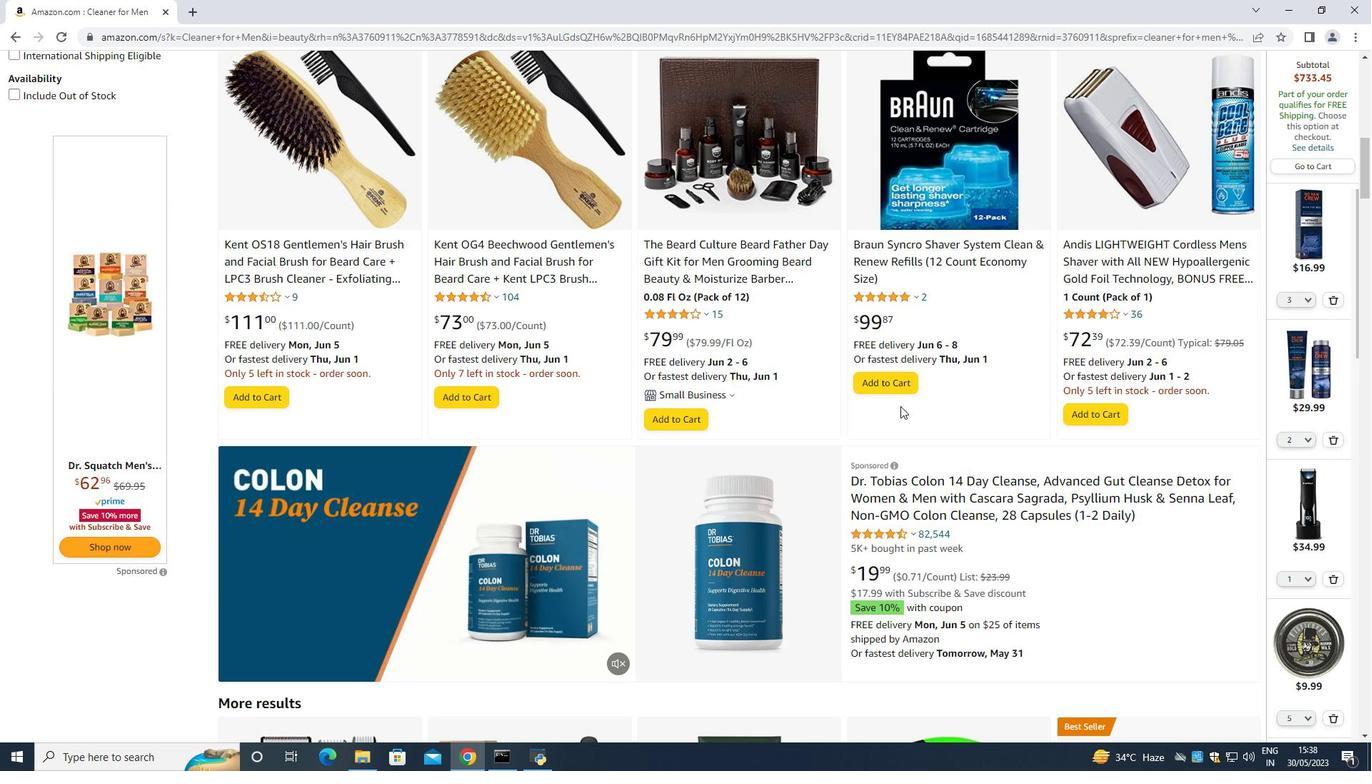 
Action: Mouse scrolled (882, 410) with delta (0, 0)
Screenshot: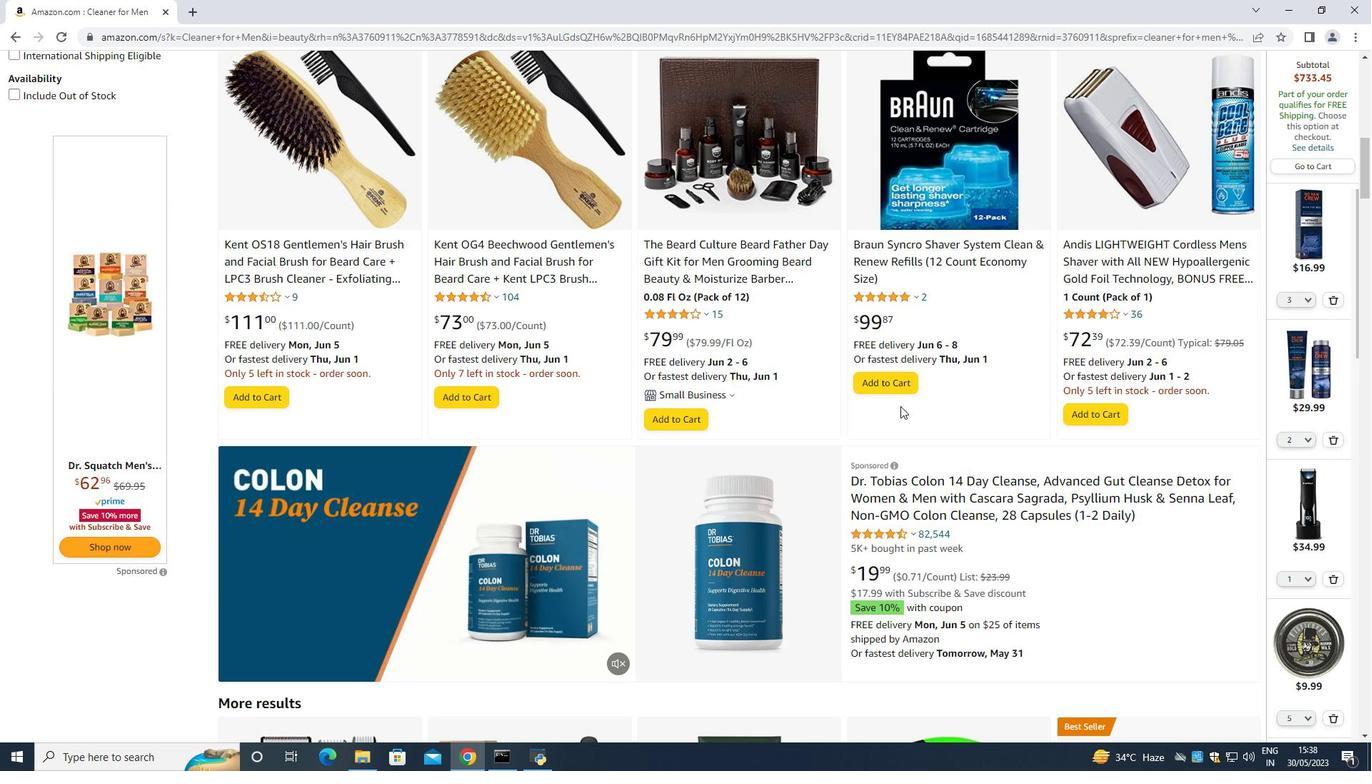 
Action: Mouse moved to (872, 414)
Screenshot: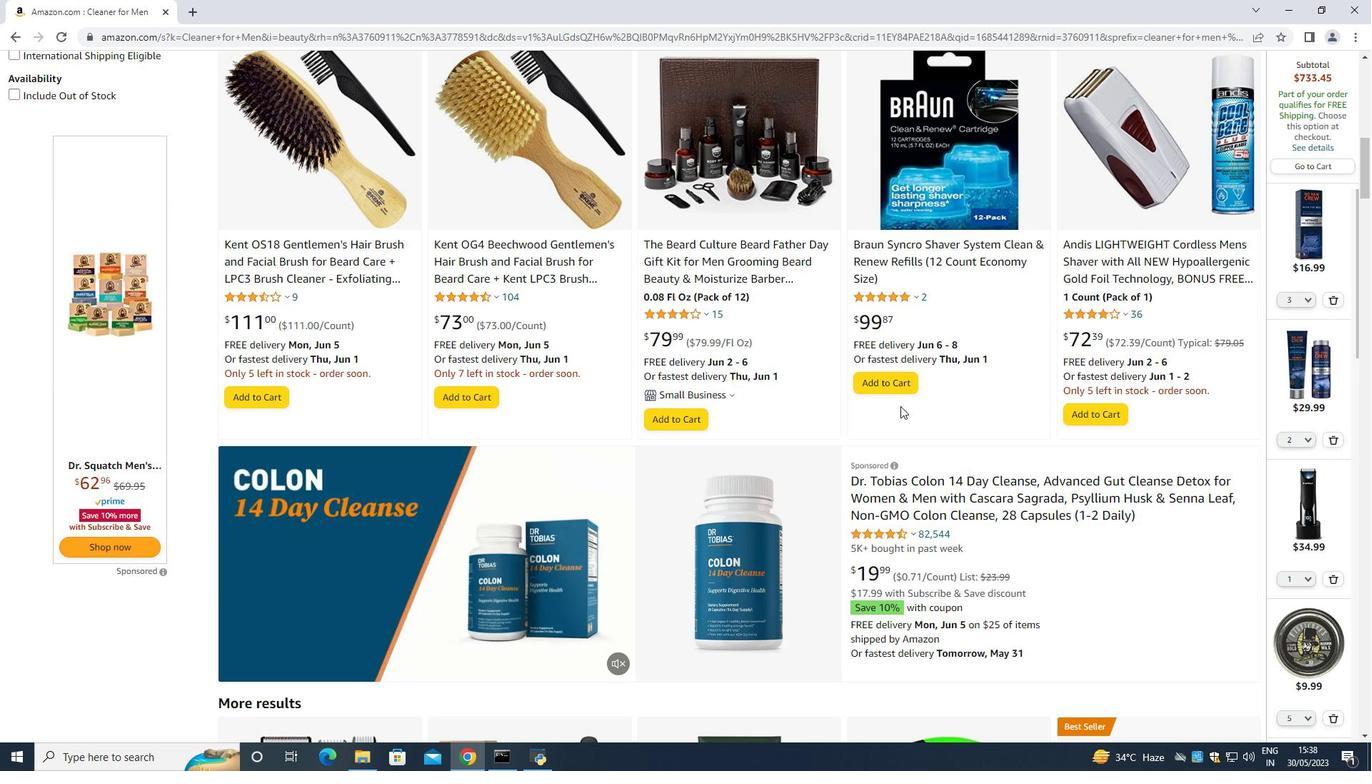 
Action: Mouse scrolled (873, 413) with delta (0, 0)
Screenshot: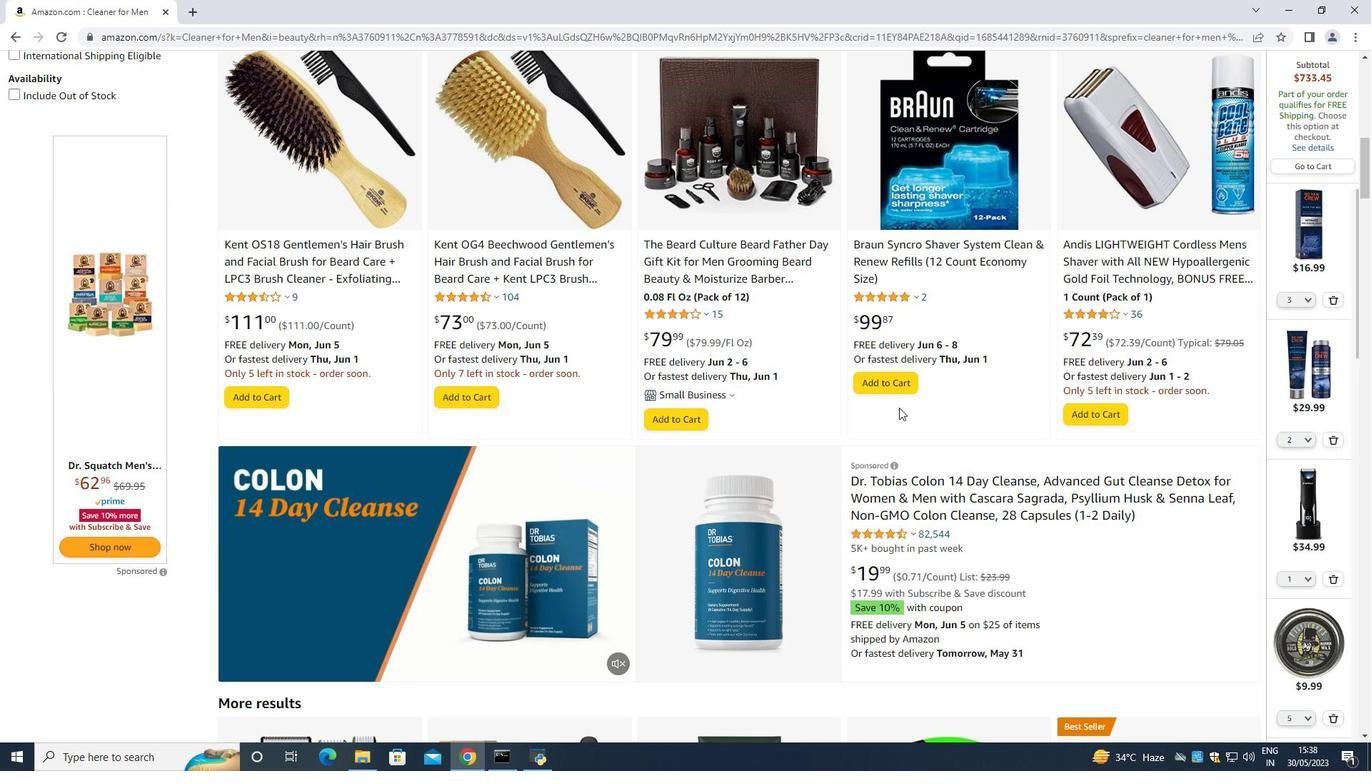 
Action: Mouse scrolled (872, 413) with delta (0, 0)
Screenshot: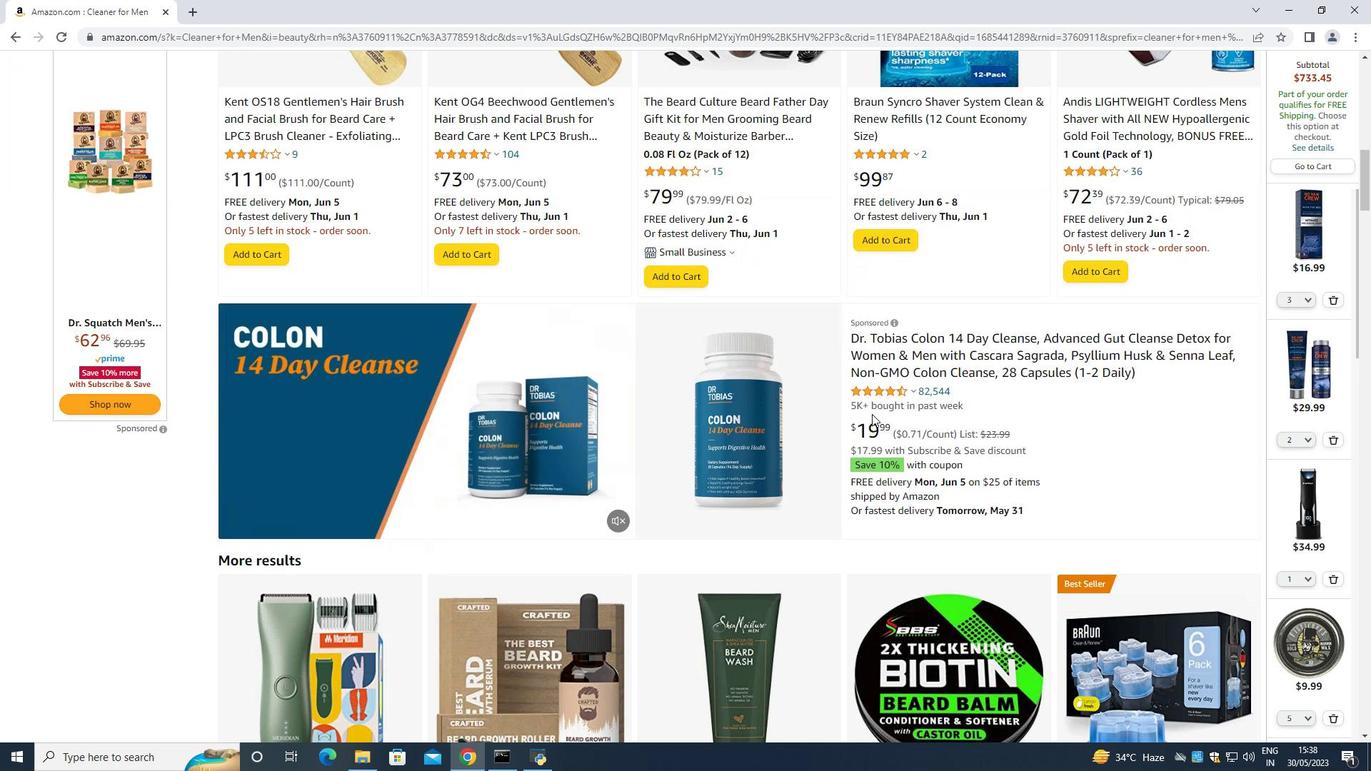 
Action: Mouse scrolled (872, 413) with delta (0, 0)
Screenshot: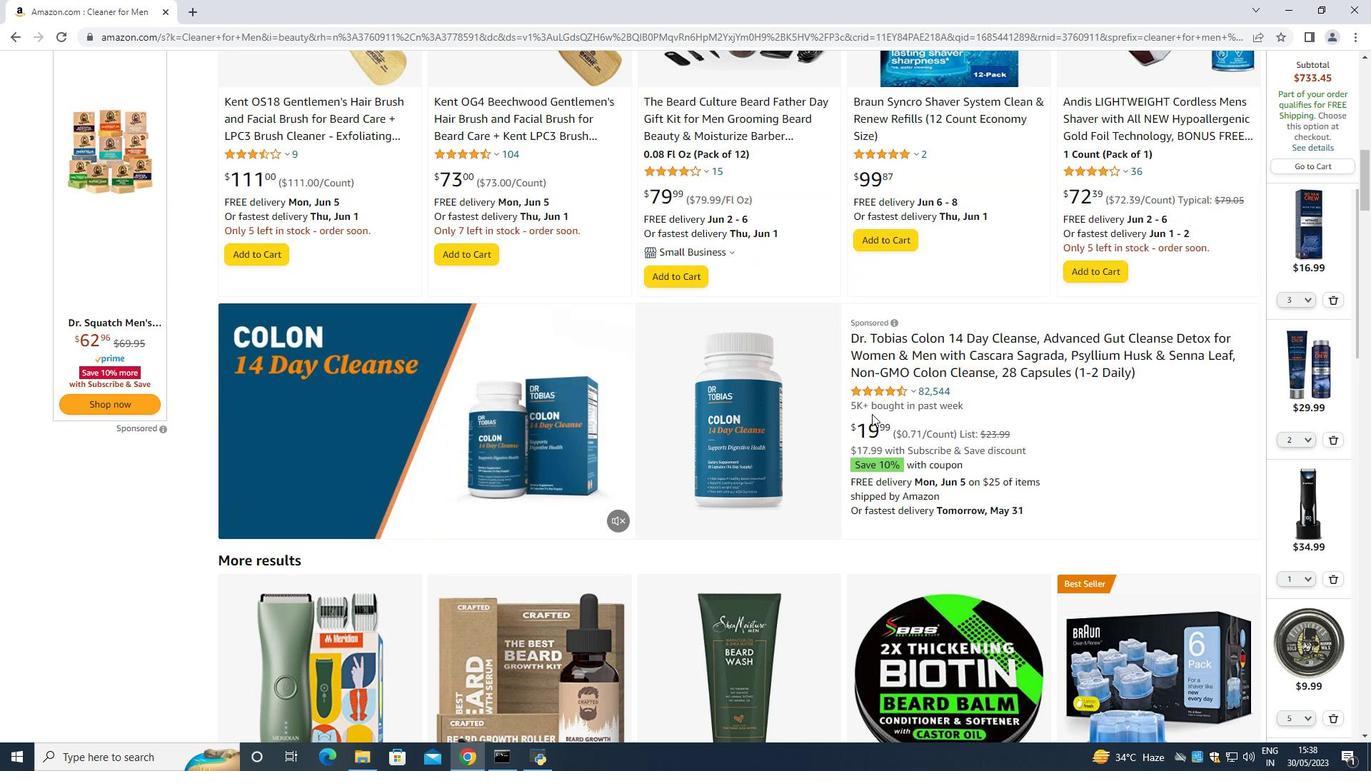 
Action: Mouse scrolled (872, 413) with delta (0, 0)
Screenshot: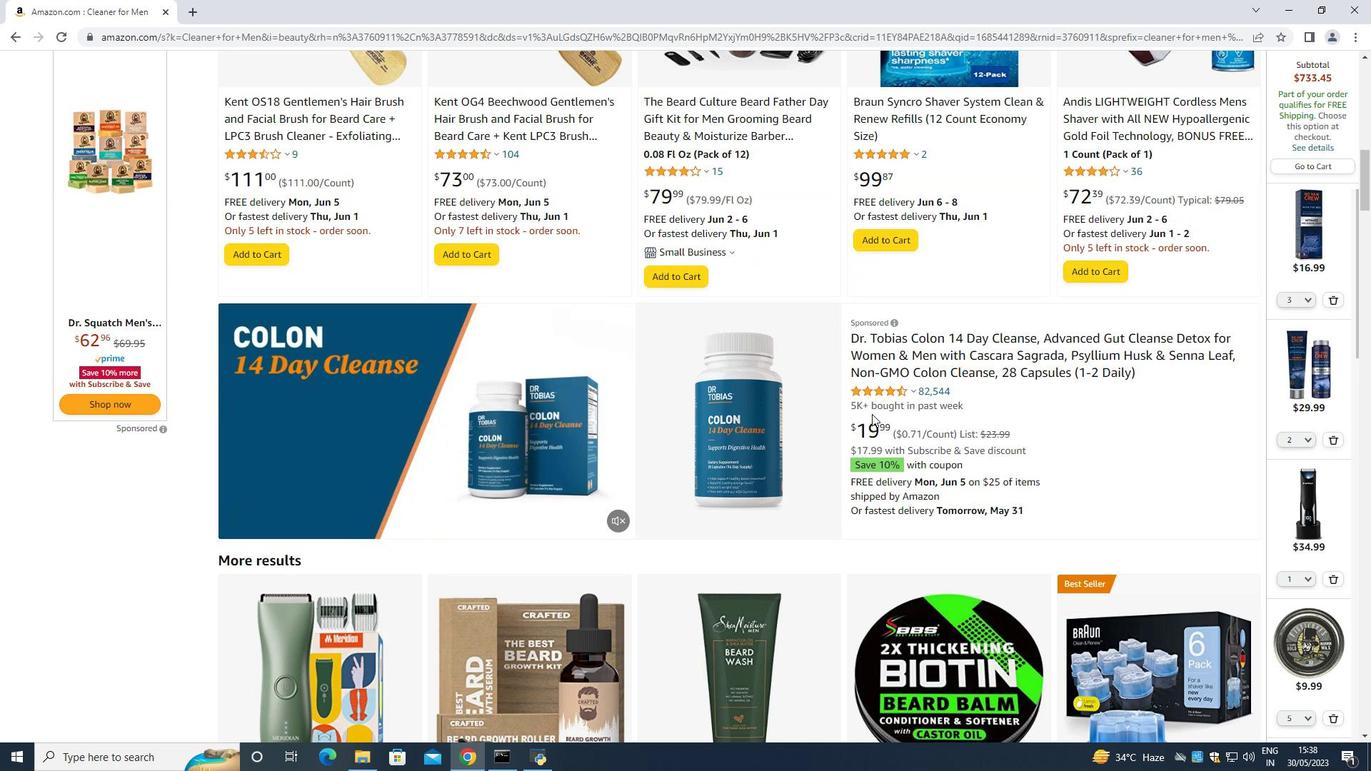 
Action: Mouse scrolled (872, 413) with delta (0, 0)
Screenshot: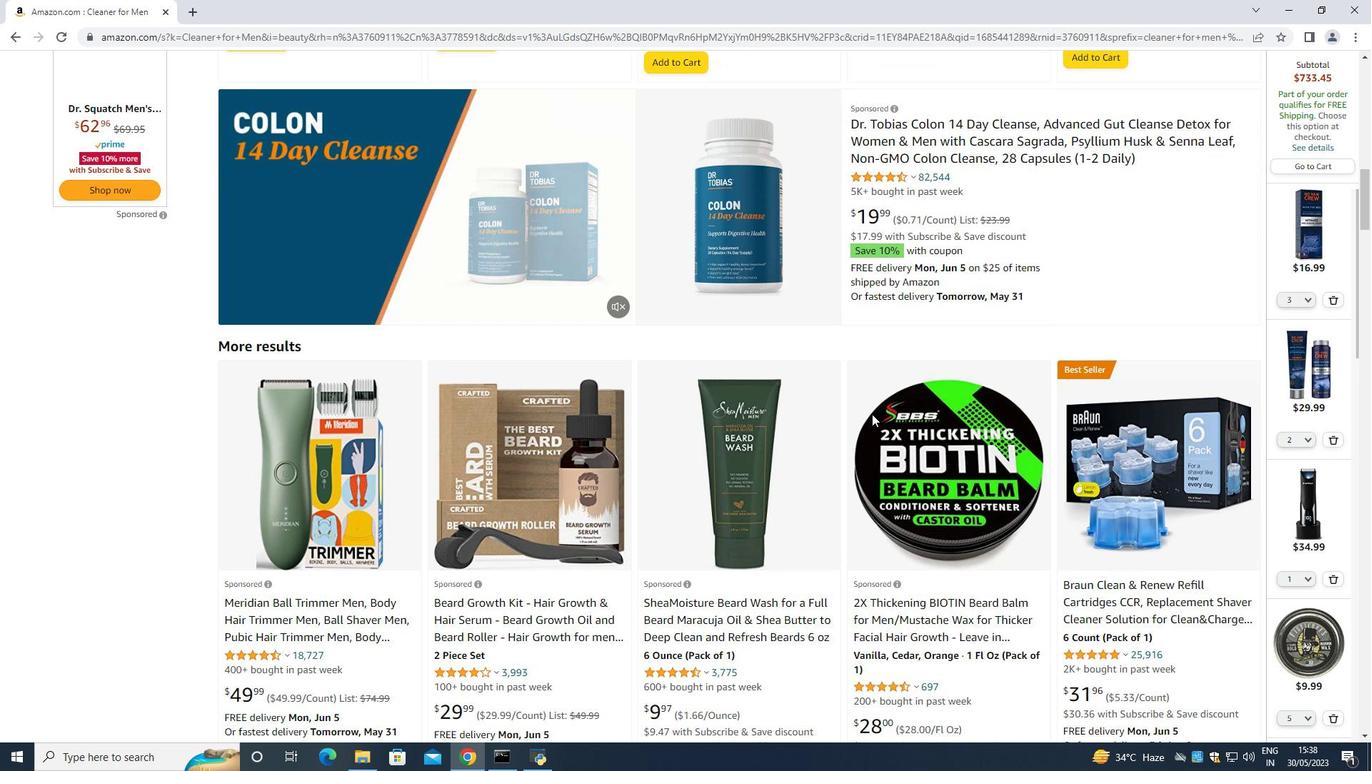 
Action: Mouse scrolled (872, 413) with delta (0, 0)
Screenshot: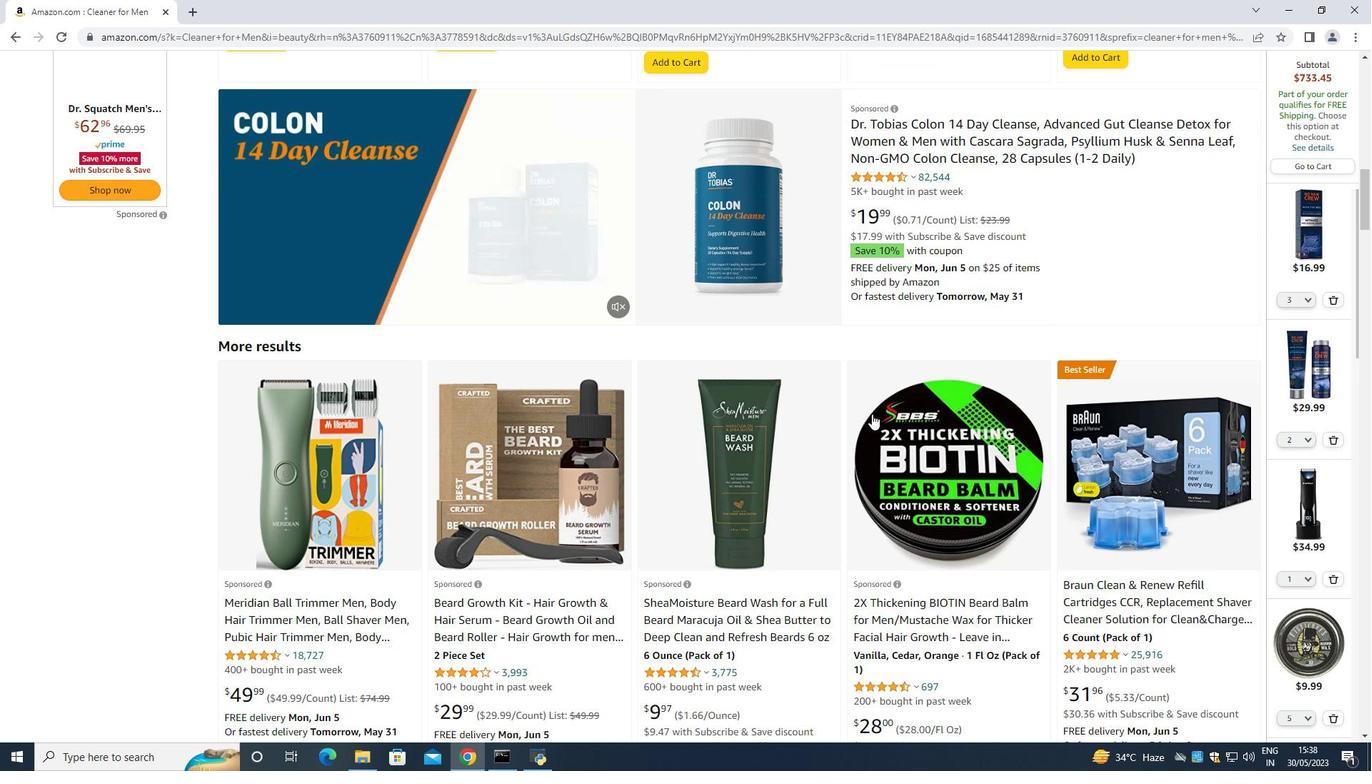 
Action: Mouse moved to (1107, 434)
Screenshot: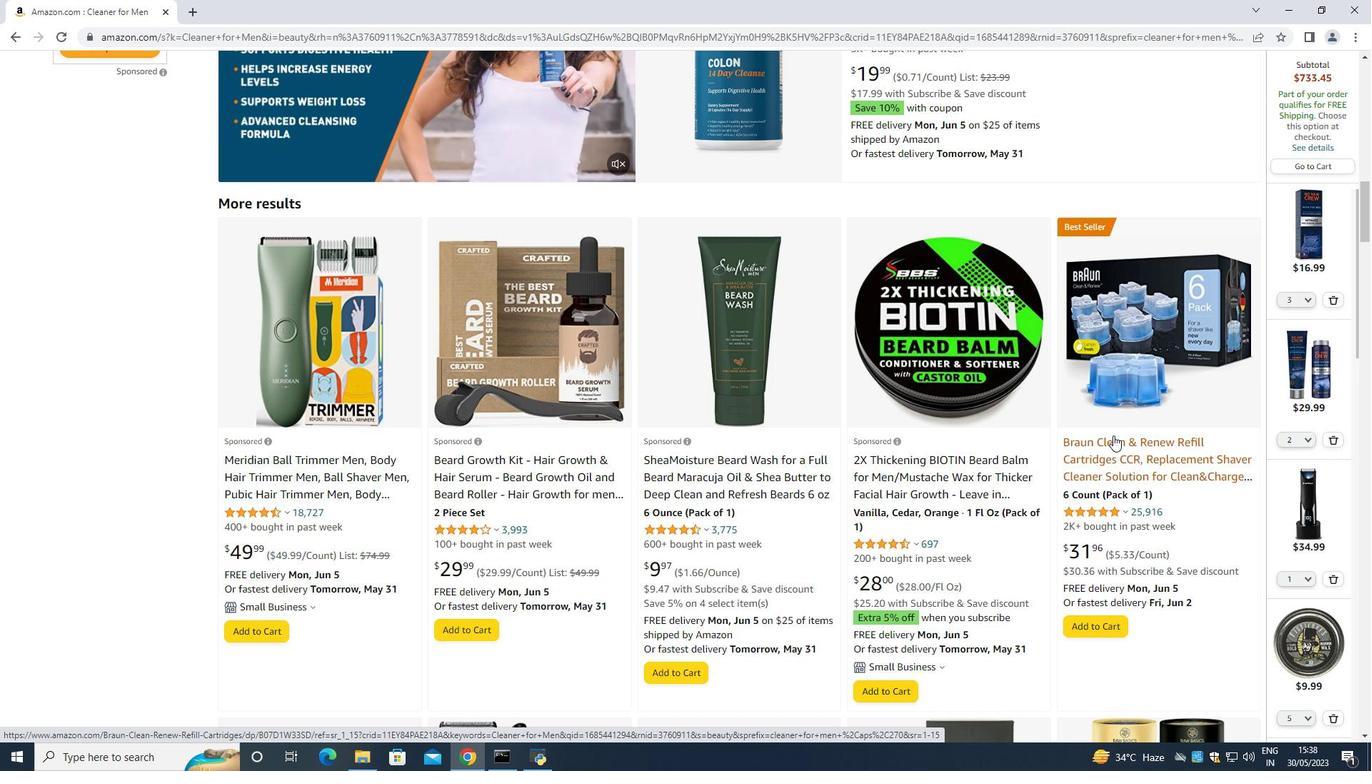 
Action: Mouse pressed left at (1107, 434)
Screenshot: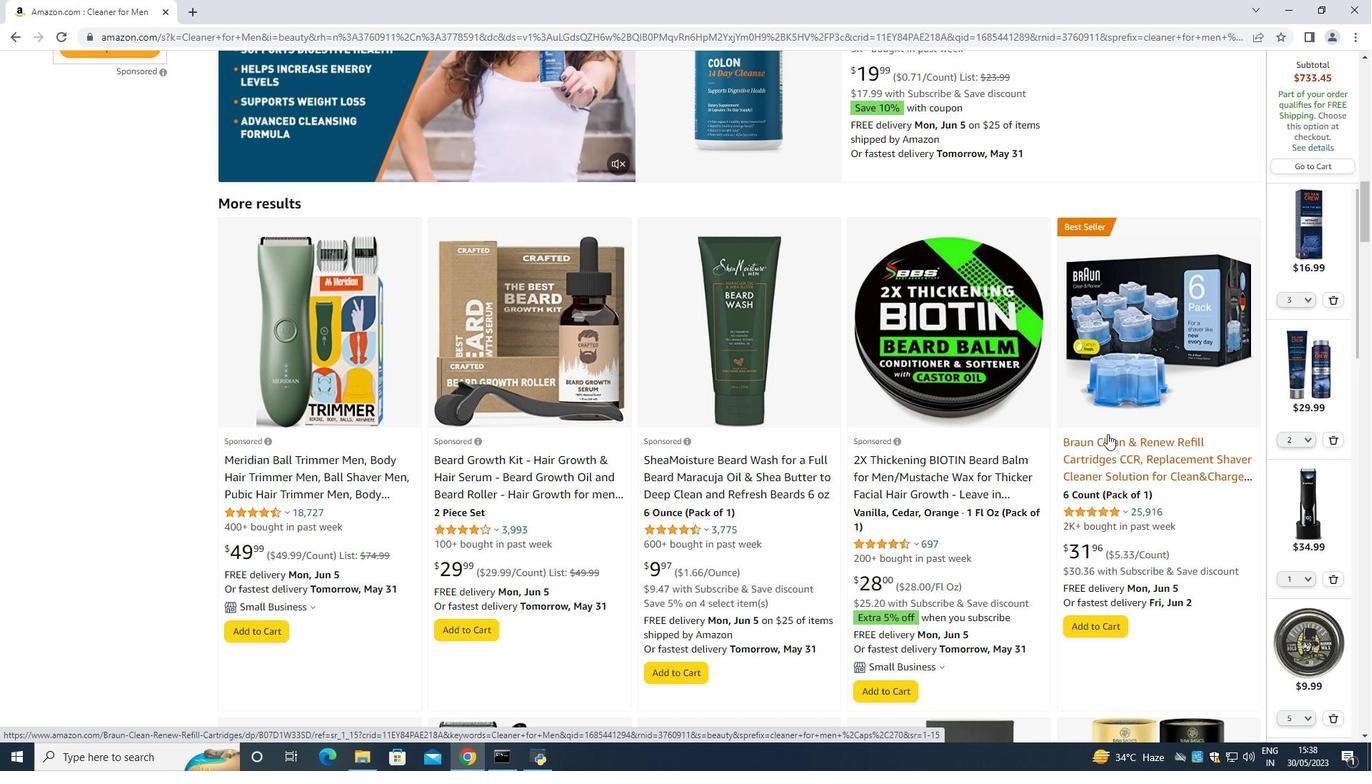 
Action: Mouse moved to (667, 351)
Screenshot: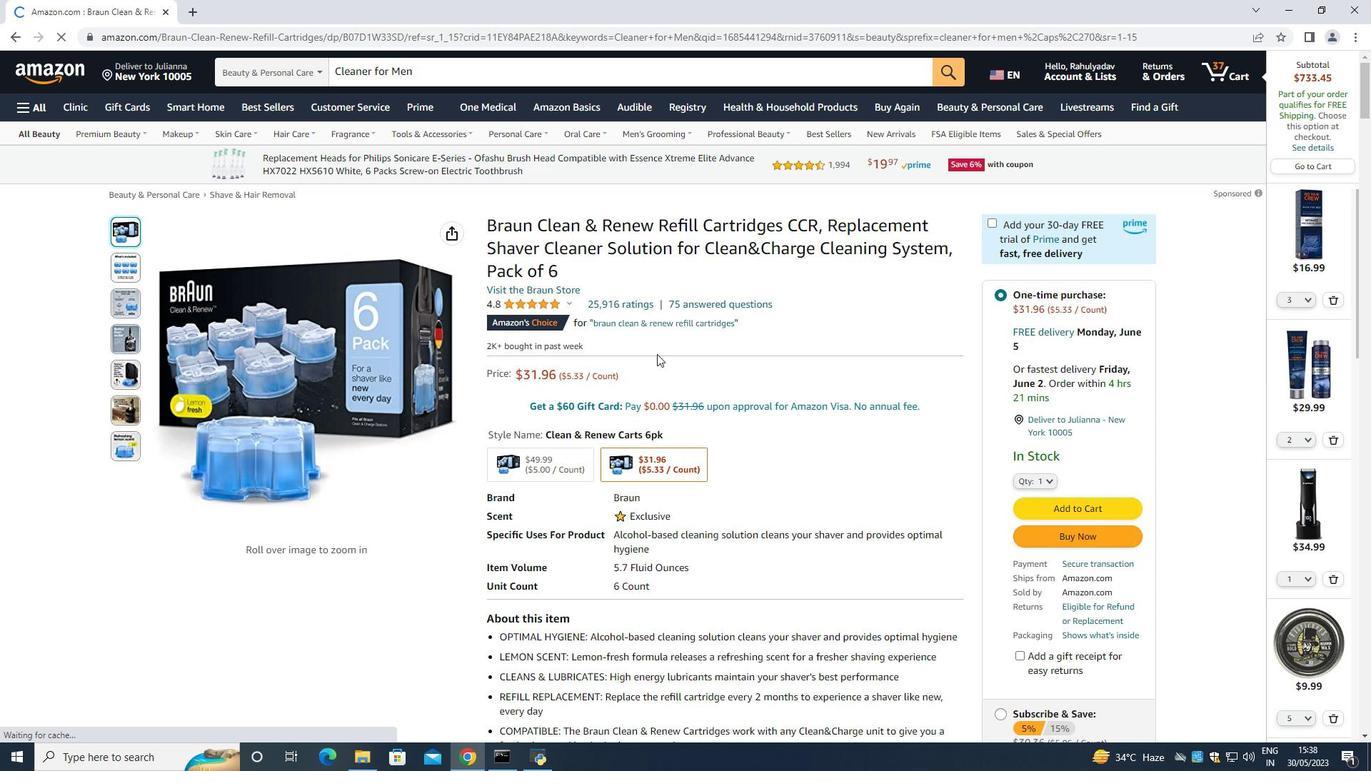 
Action: Mouse scrolled (667, 350) with delta (0, 0)
Screenshot: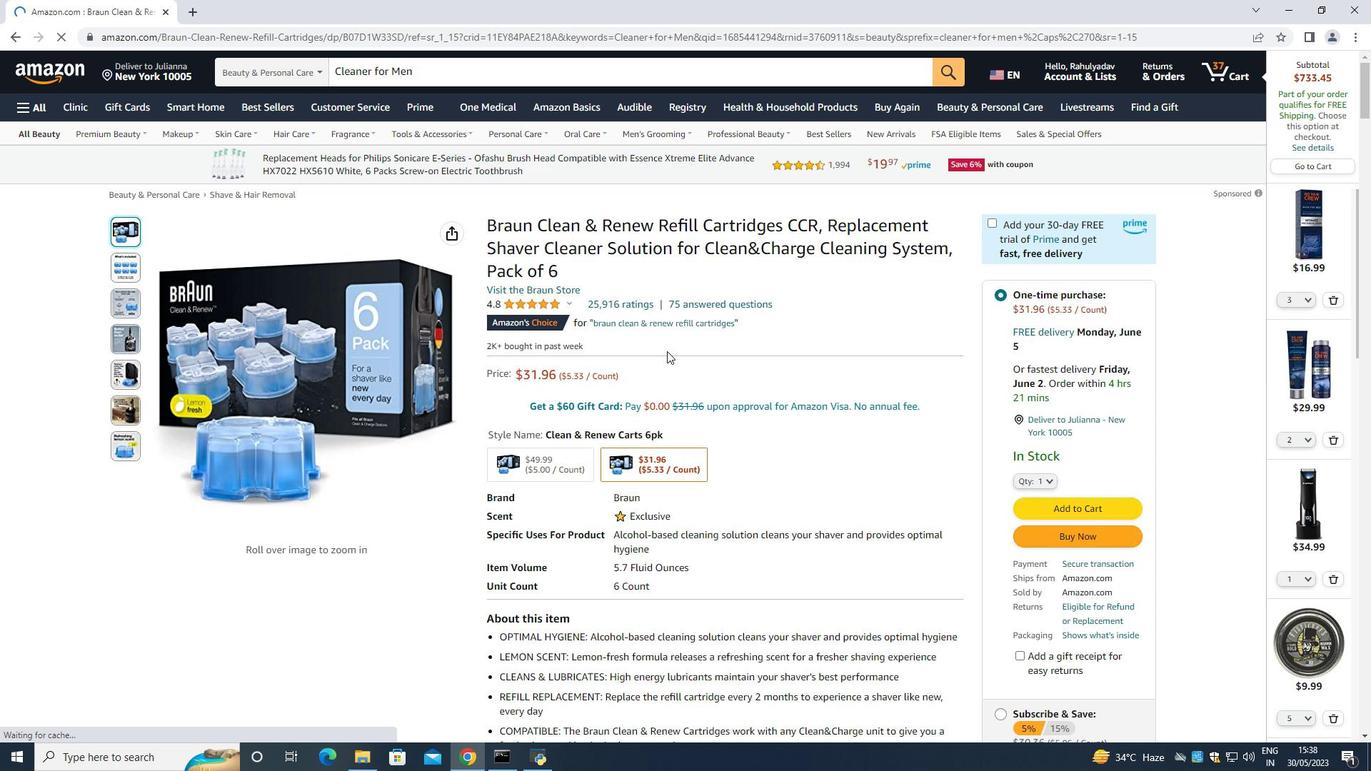 
Action: Mouse moved to (668, 350)
Screenshot: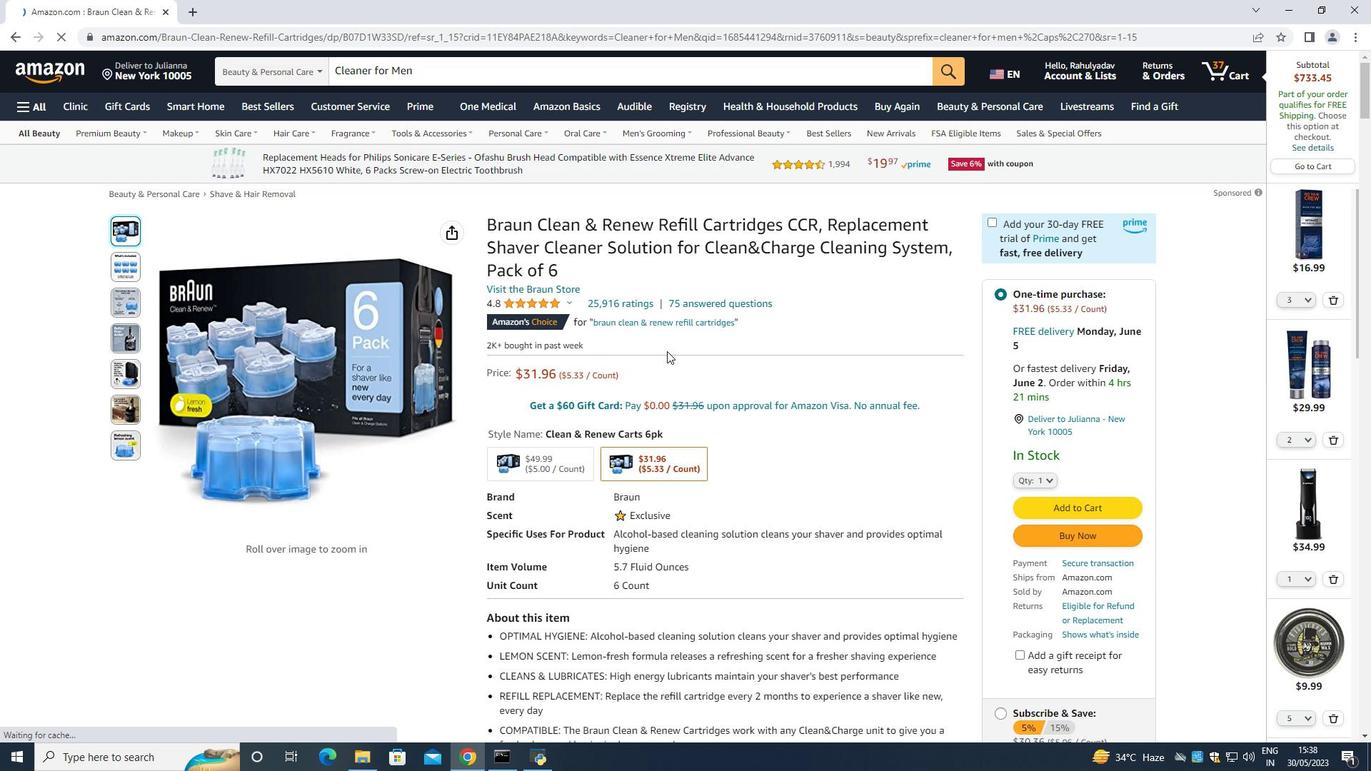 
Action: Mouse scrolled (668, 349) with delta (0, 0)
Screenshot: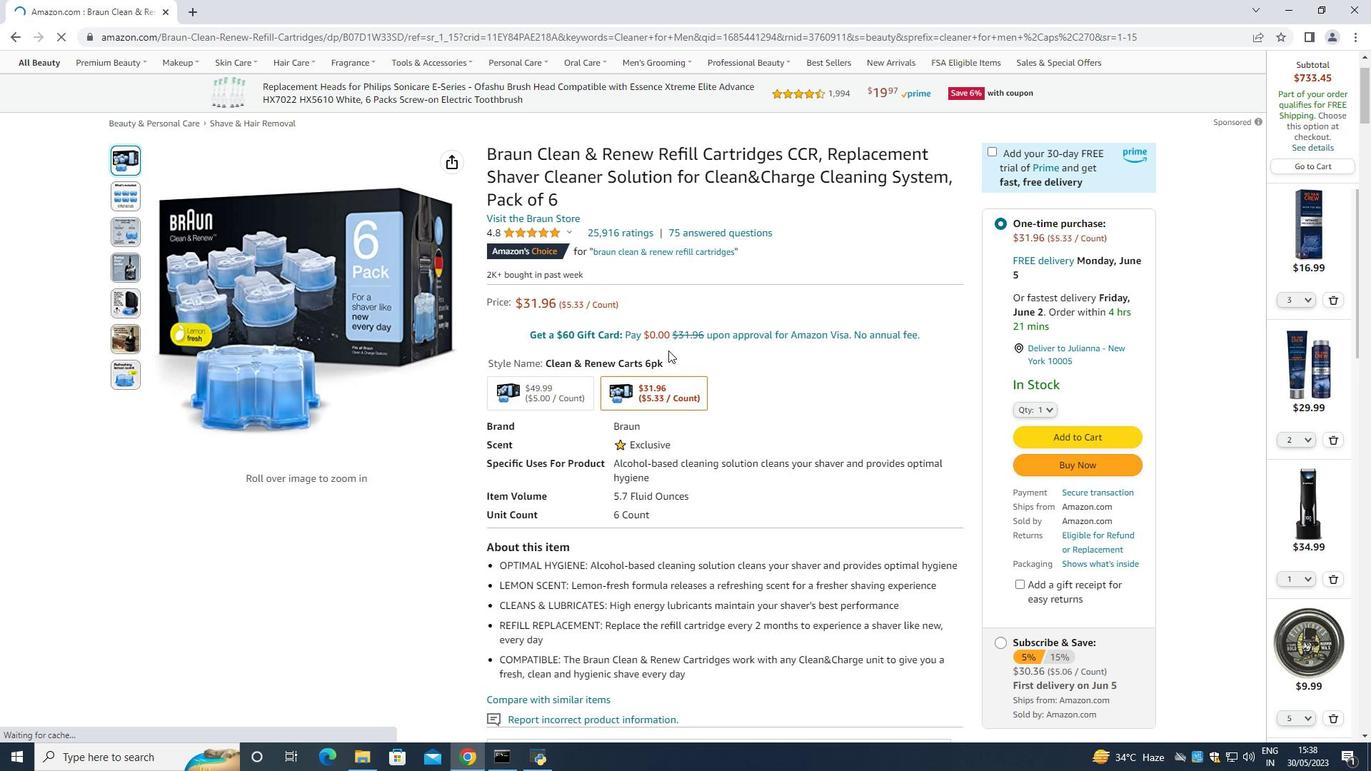 
Action: Mouse moved to (830, 345)
Screenshot: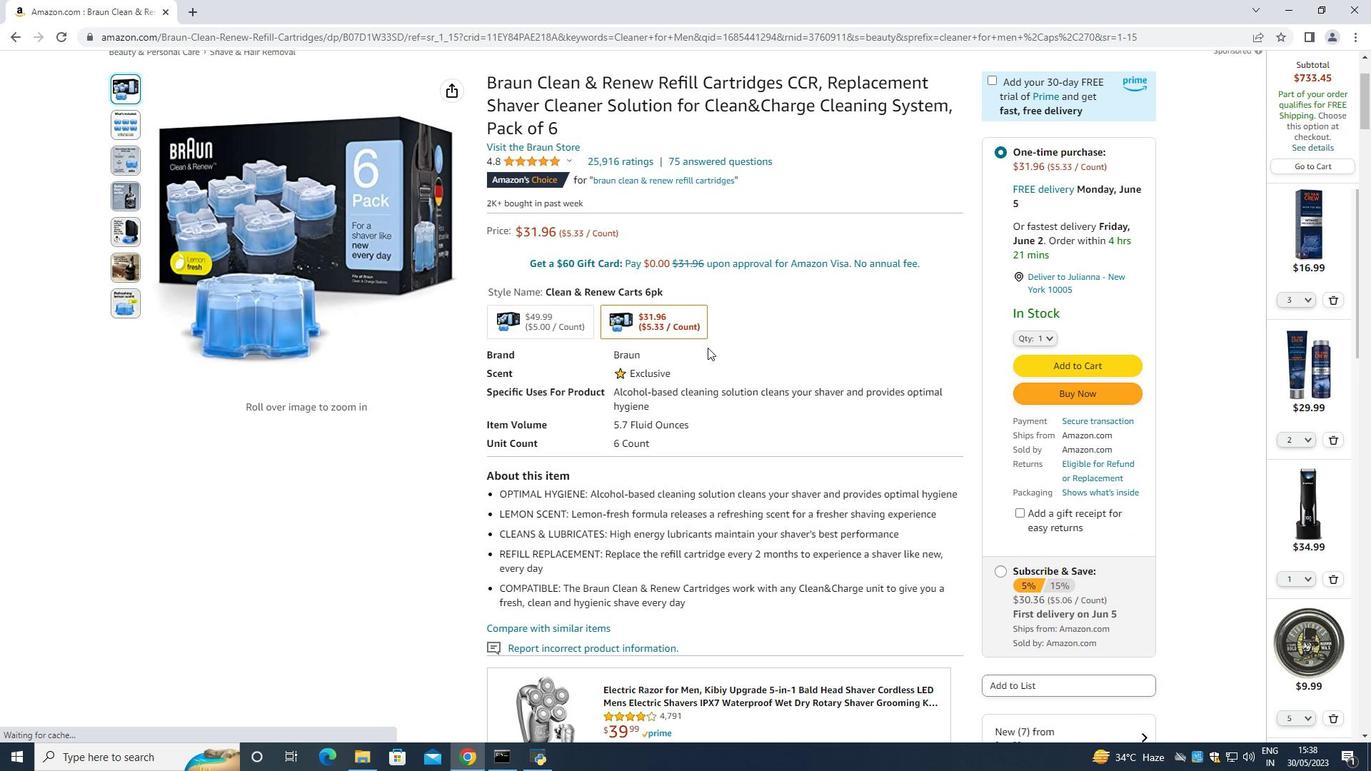 
Action: Mouse scrolled (830, 344) with delta (0, 0)
Screenshot: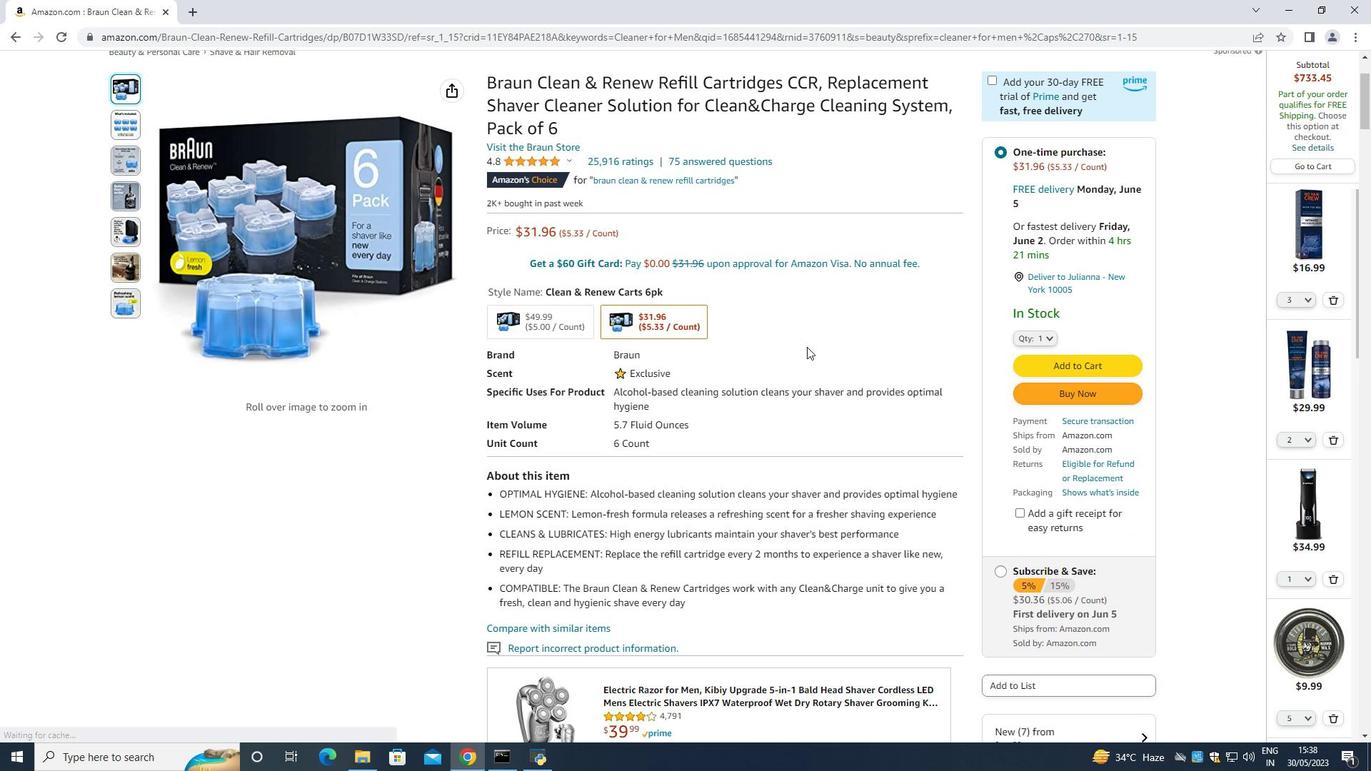 
Action: Mouse moved to (832, 344)
Screenshot: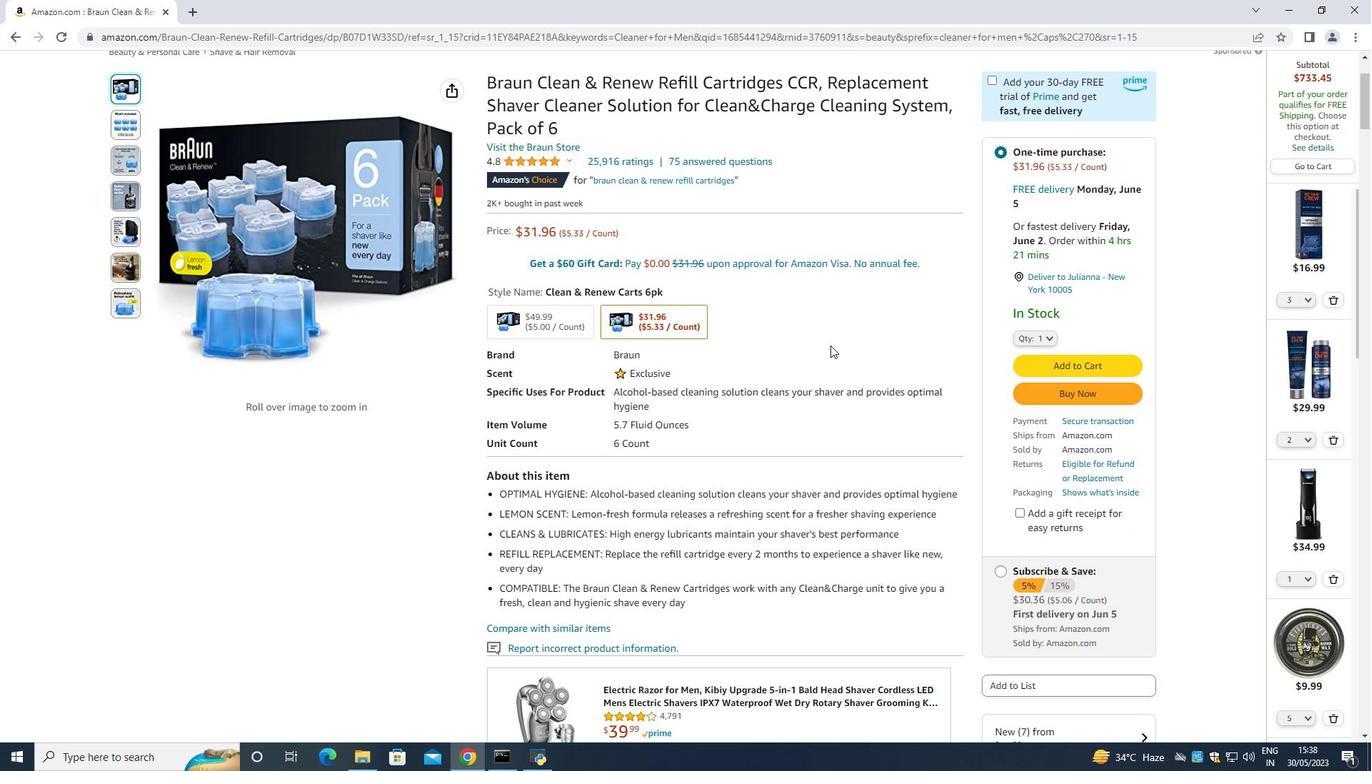 
Action: Mouse scrolled (832, 343) with delta (0, 0)
Screenshot: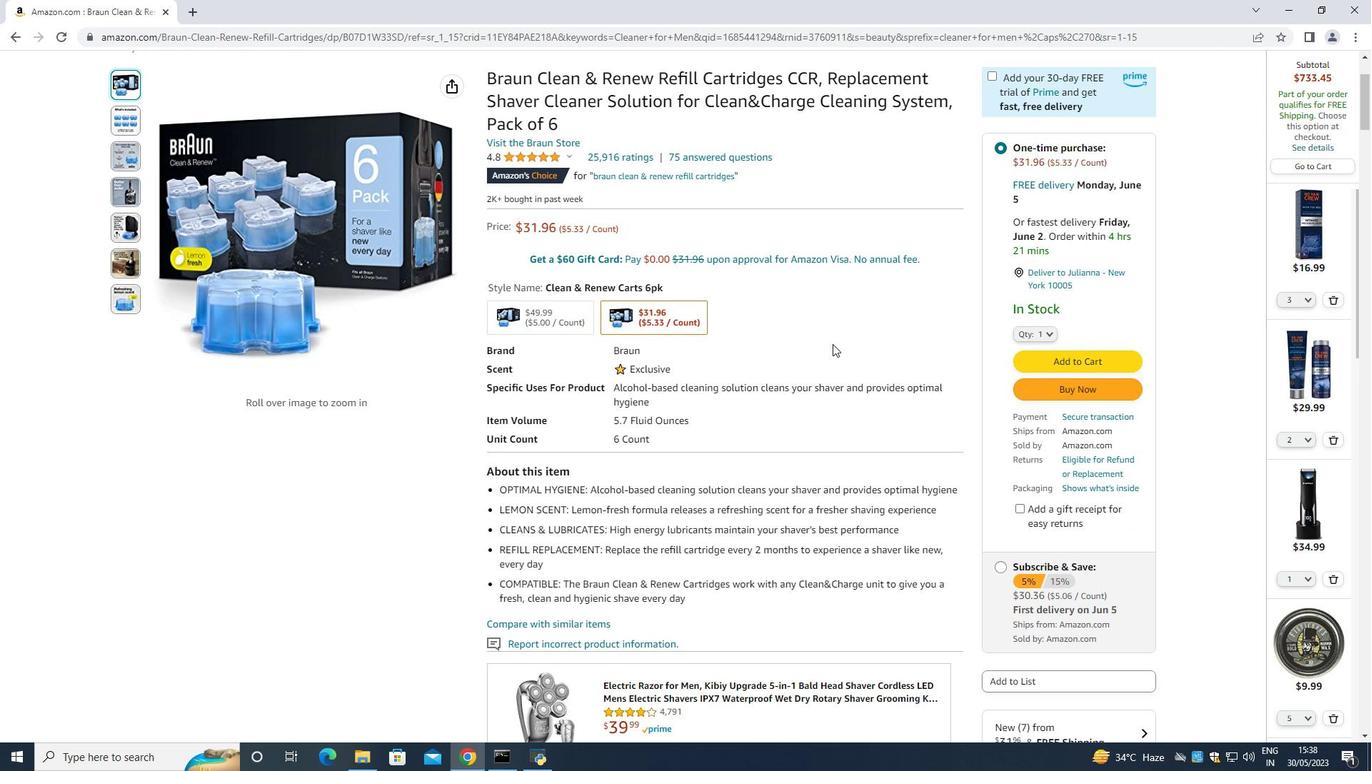 
Action: Mouse moved to (1034, 192)
Screenshot: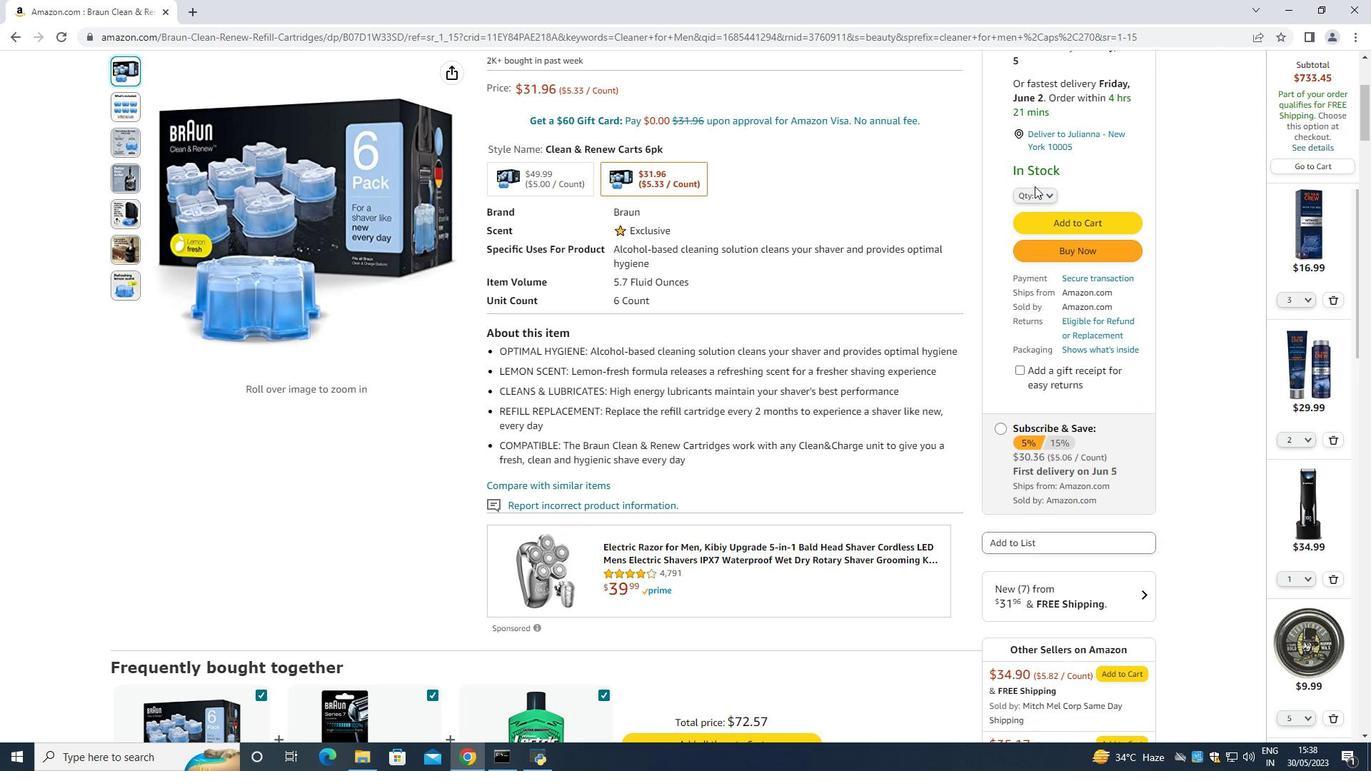
Action: Mouse pressed left at (1034, 192)
Screenshot: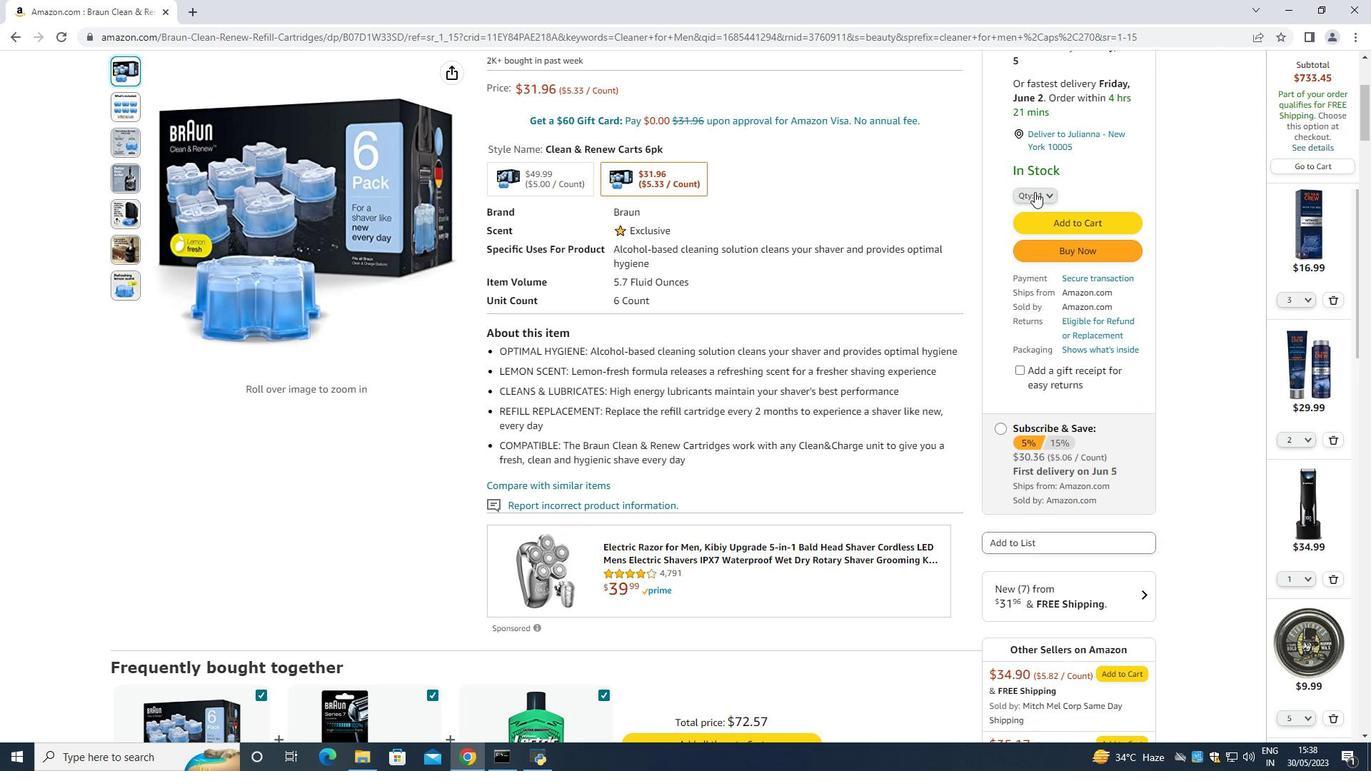 
Action: Mouse moved to (1024, 253)
Screenshot: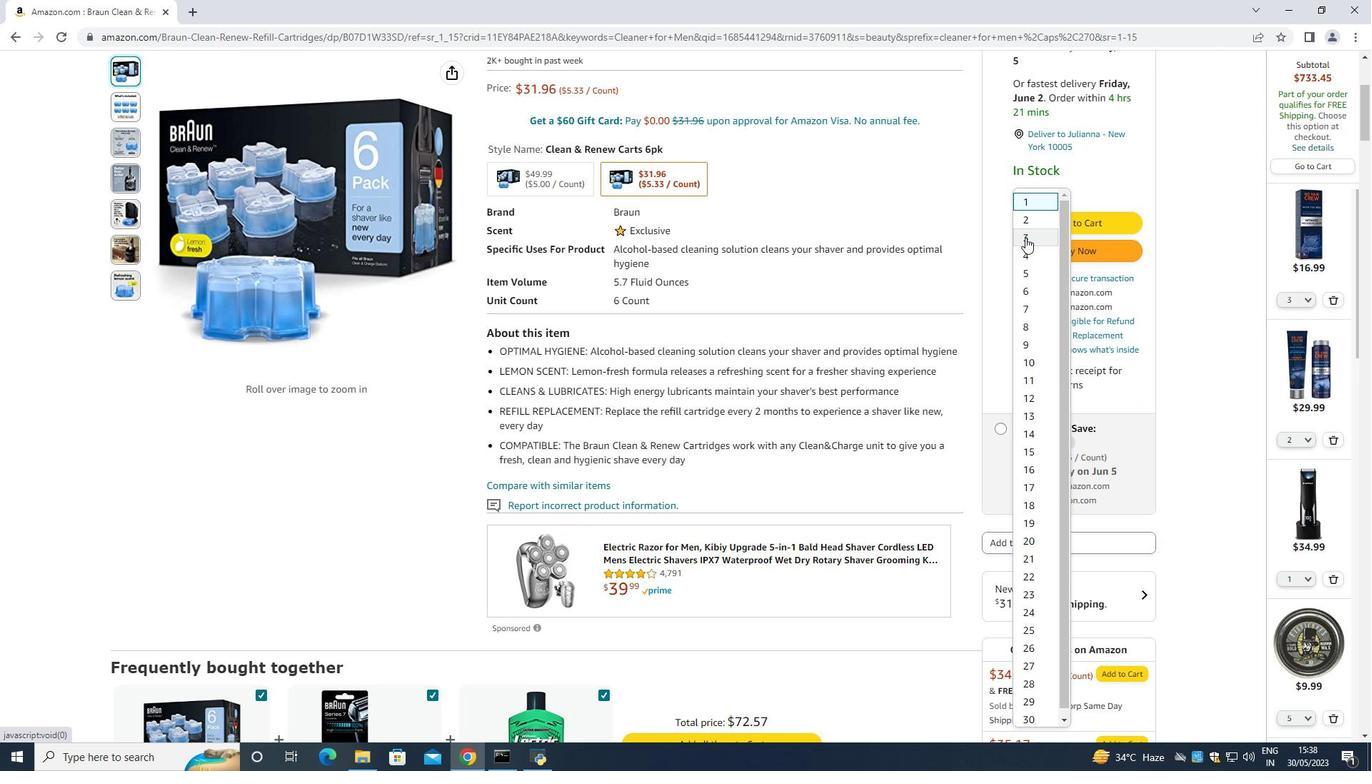 
Action: Mouse pressed left at (1024, 253)
Screenshot: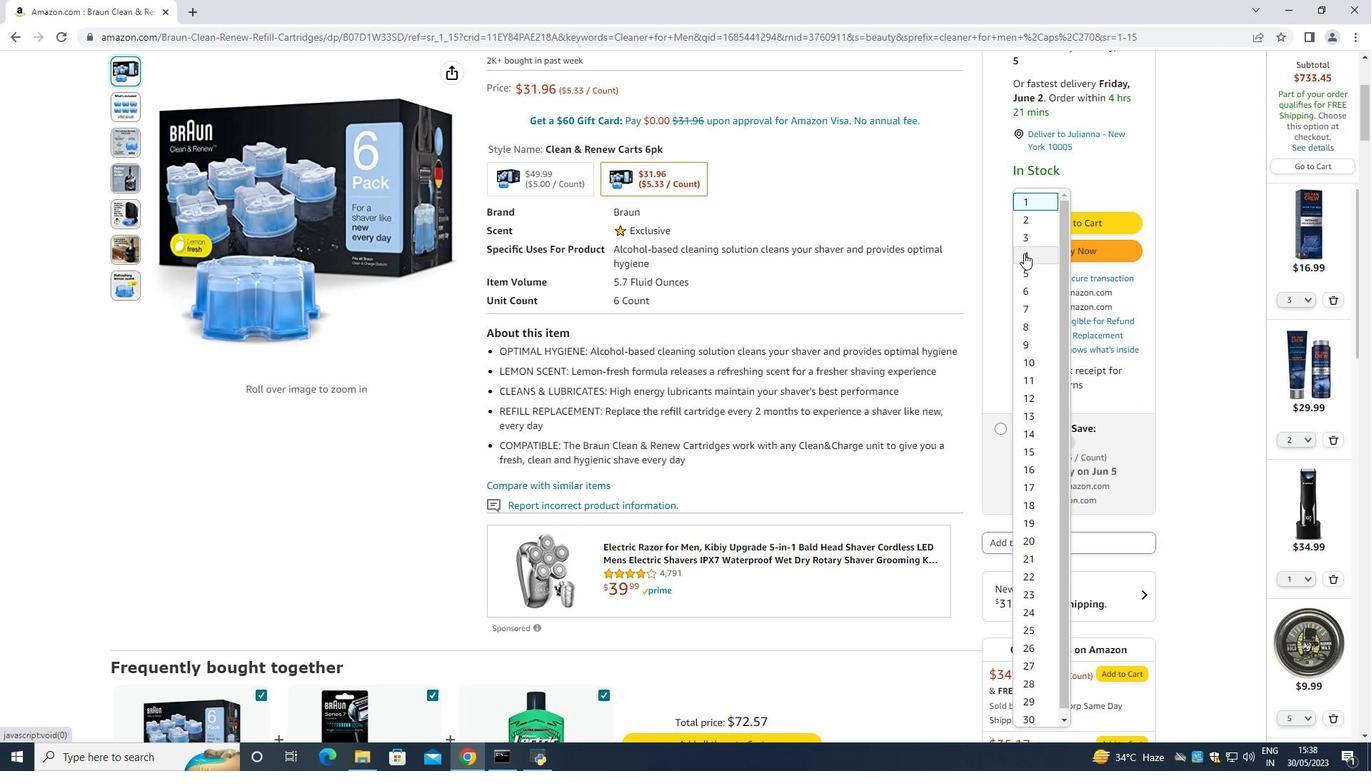 
Action: Mouse moved to (1082, 243)
Screenshot: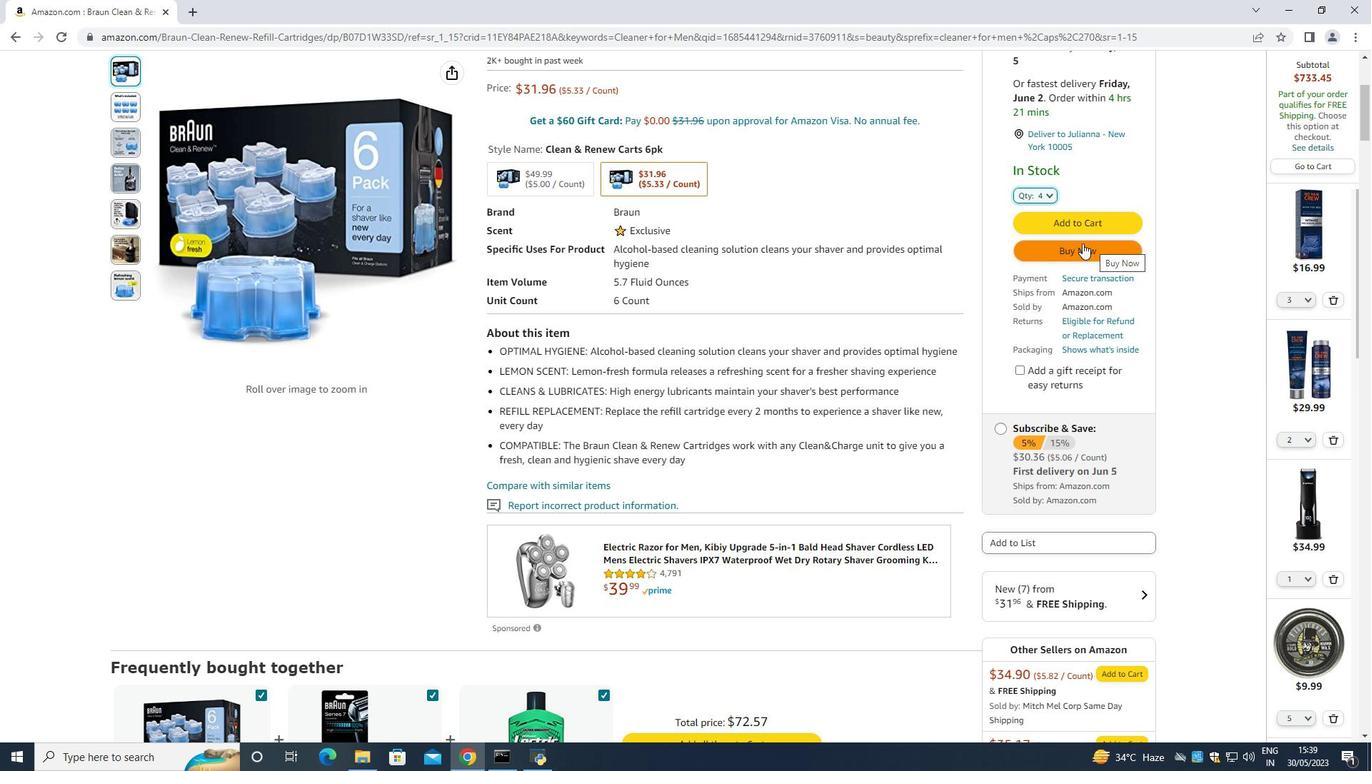 
Action: Mouse pressed left at (1082, 243)
Screenshot: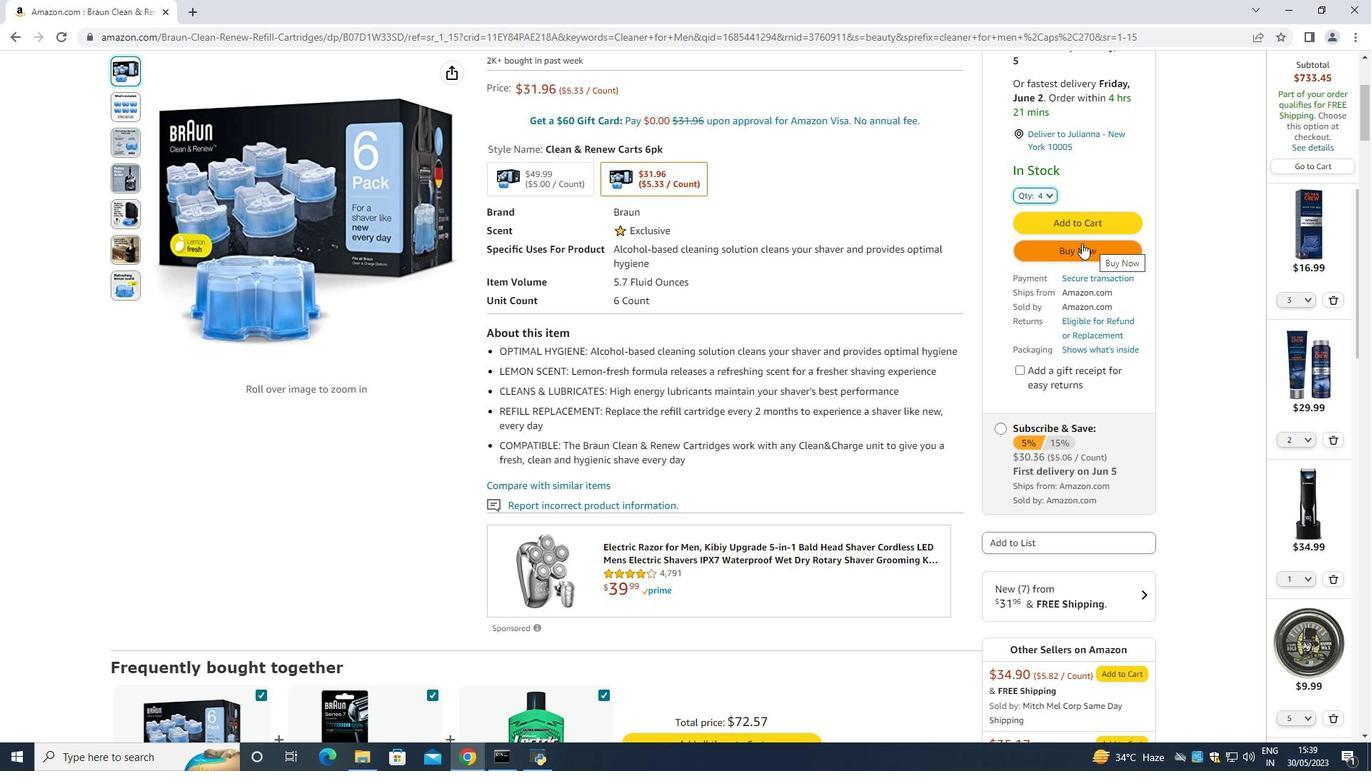 
Action: Mouse moved to (829, 118)
Screenshot: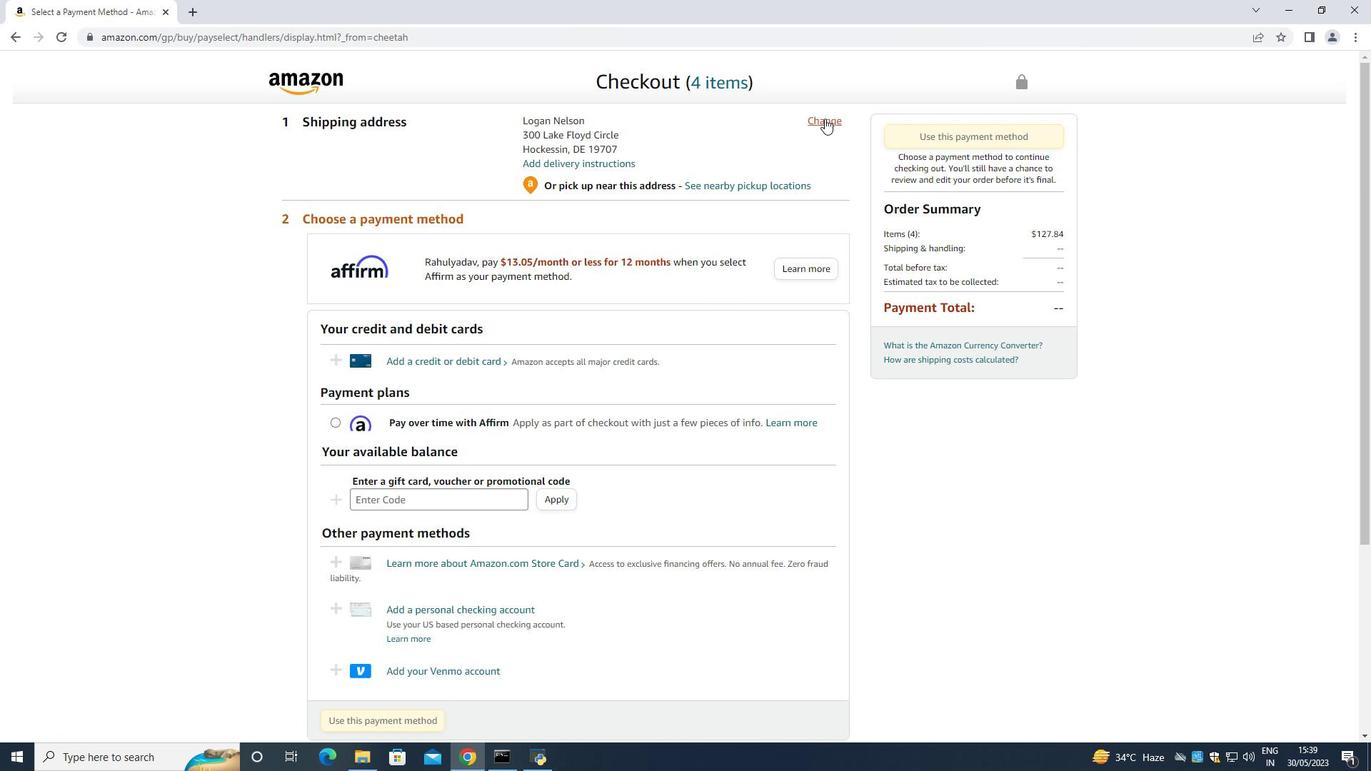 
Action: Mouse pressed left at (829, 118)
Screenshot: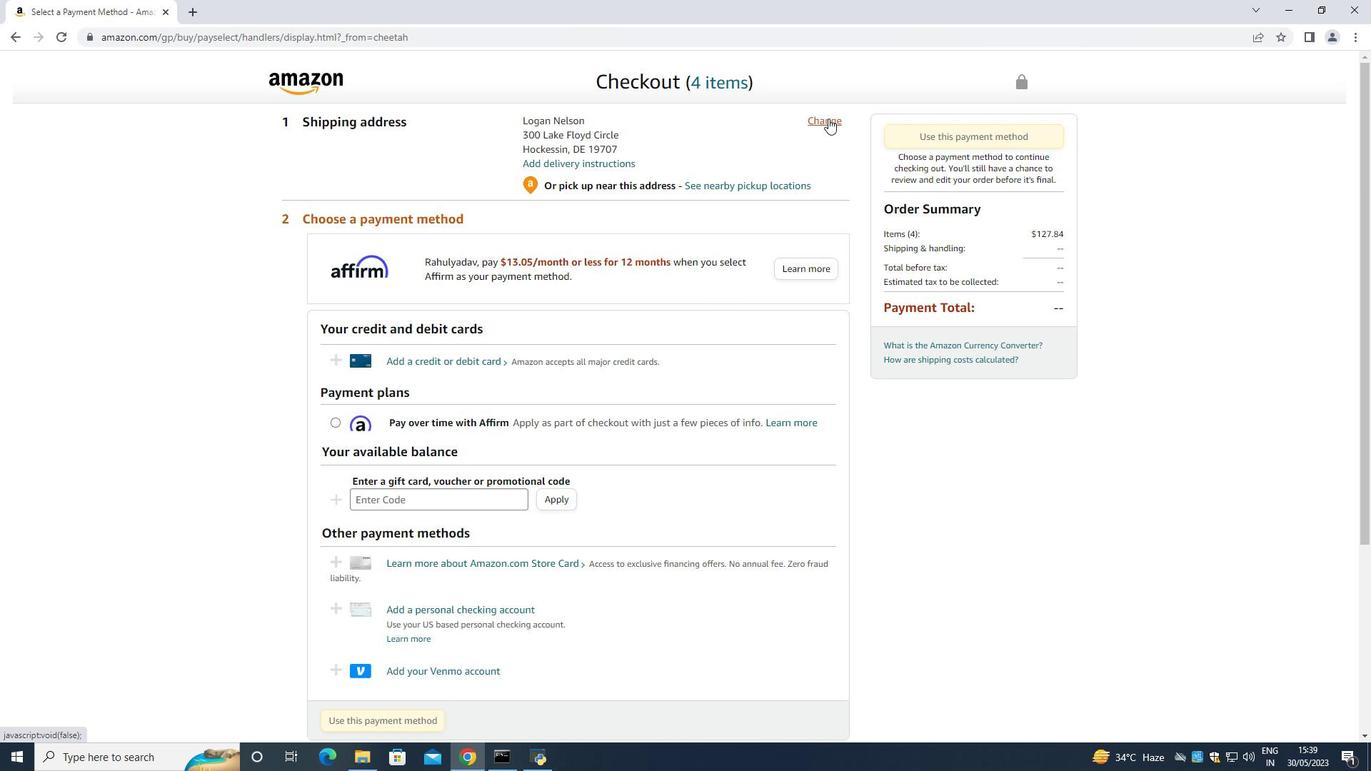 
Action: Mouse moved to (494, 212)
Screenshot: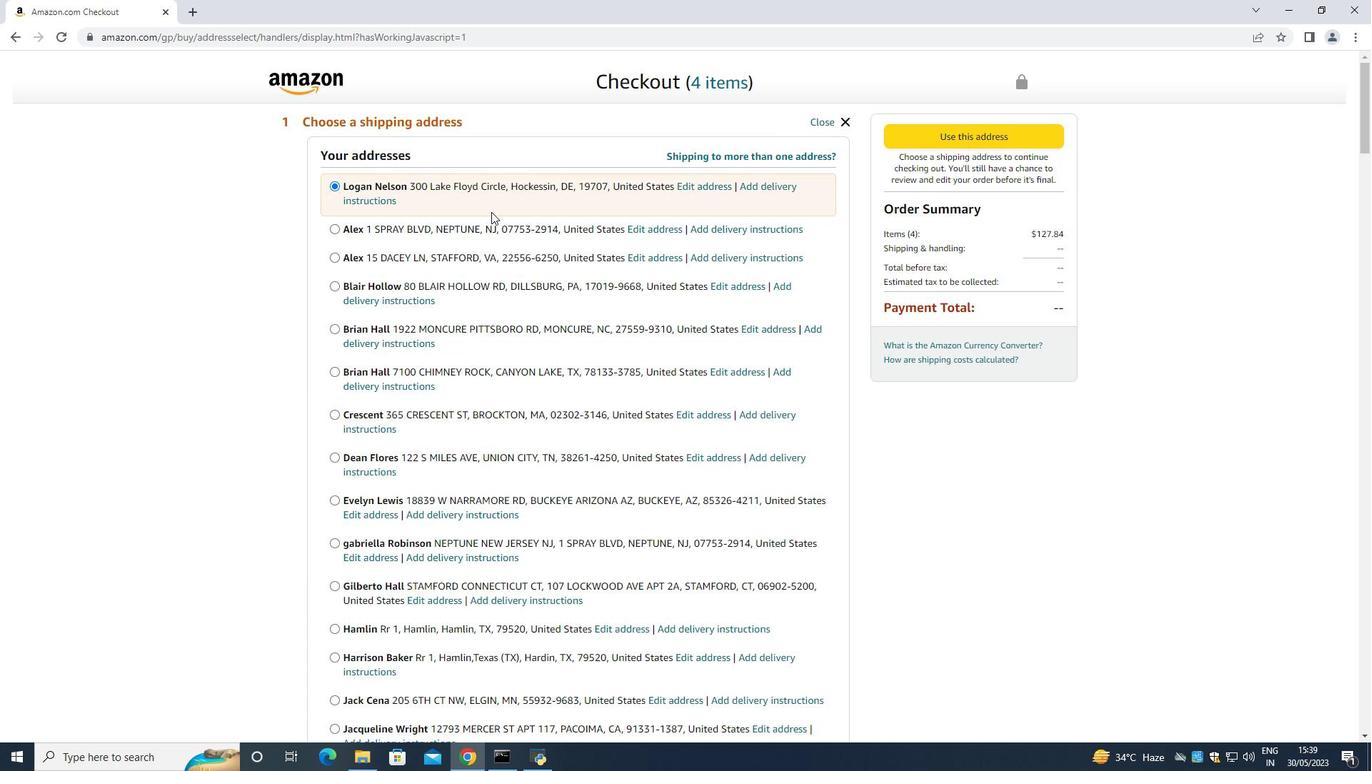 
Action: Mouse scrolled (494, 211) with delta (0, 0)
Screenshot: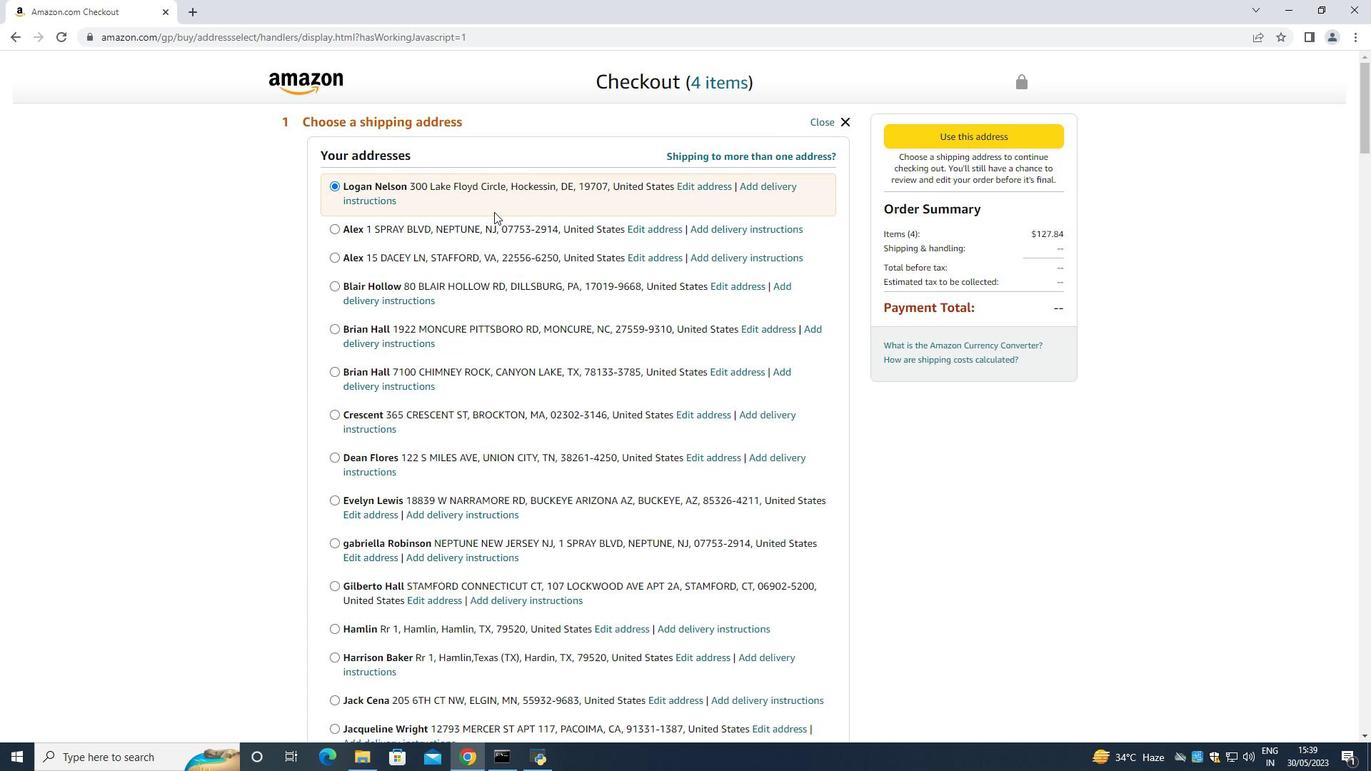 
Action: Mouse scrolled (494, 211) with delta (0, 0)
Screenshot: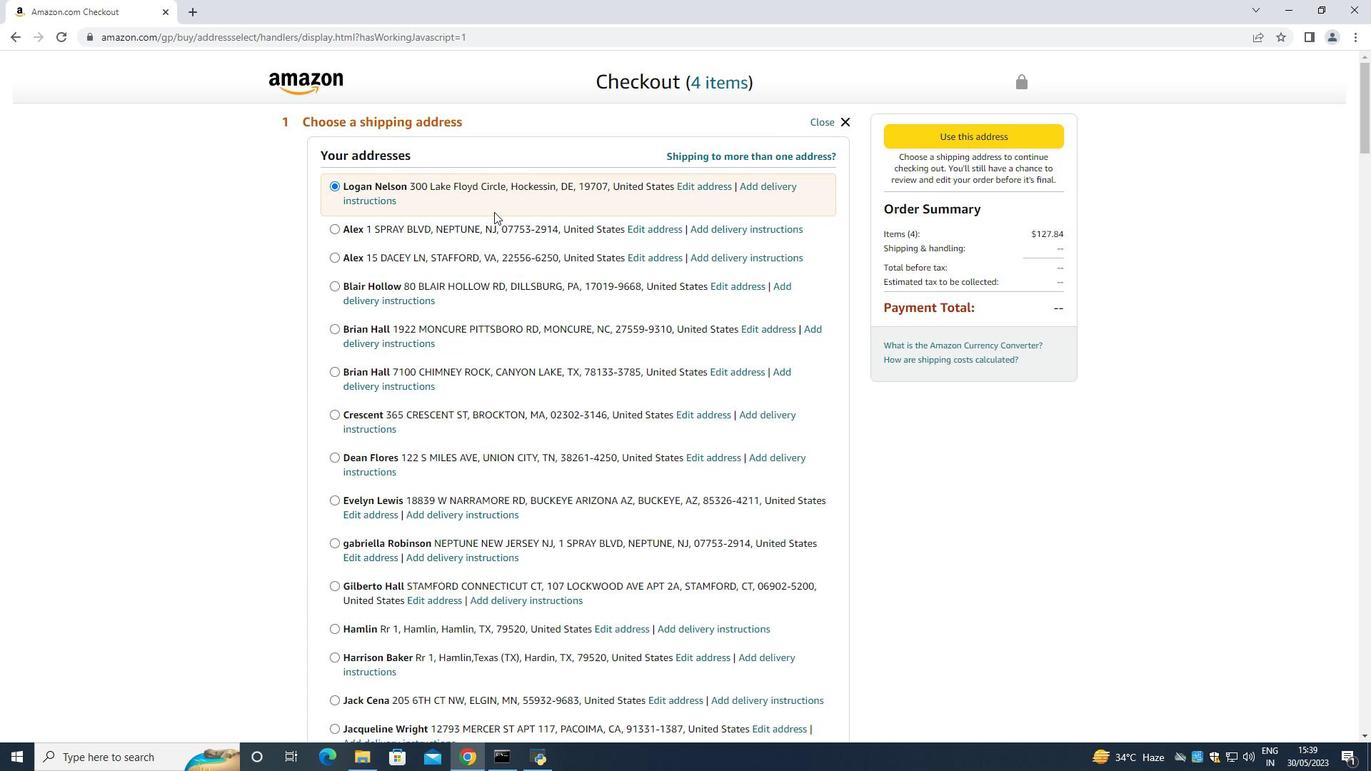 
Action: Mouse moved to (499, 203)
Screenshot: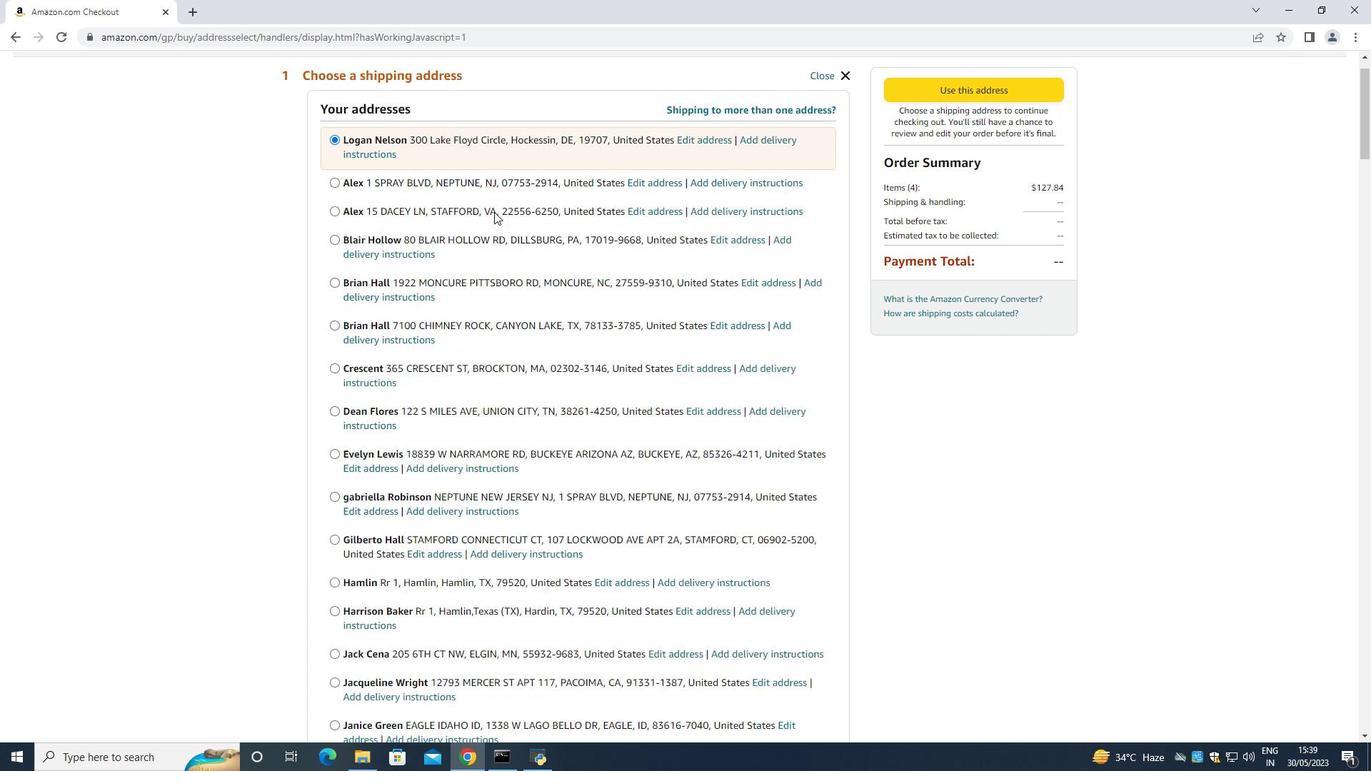 
Action: Mouse scrolled (499, 202) with delta (0, 0)
Screenshot: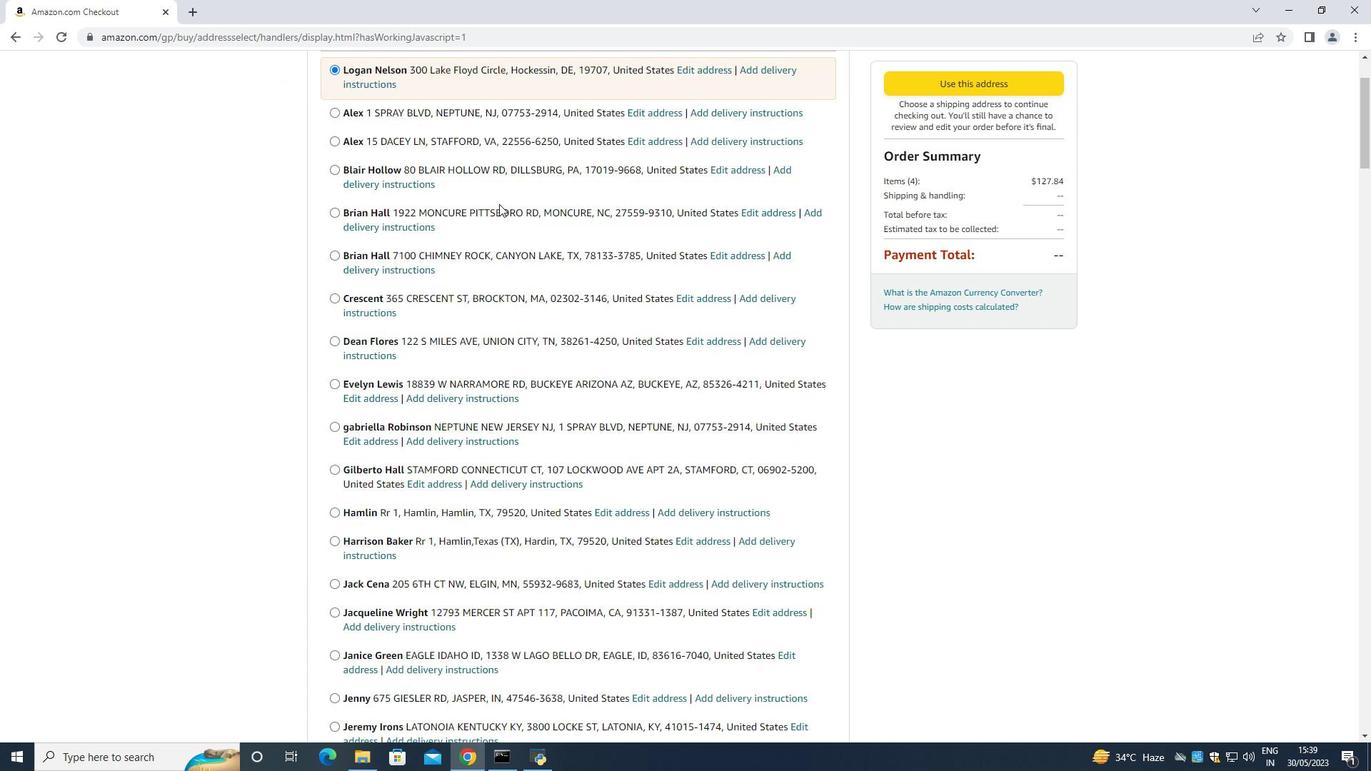 
Action: Mouse scrolled (499, 202) with delta (0, 0)
Screenshot: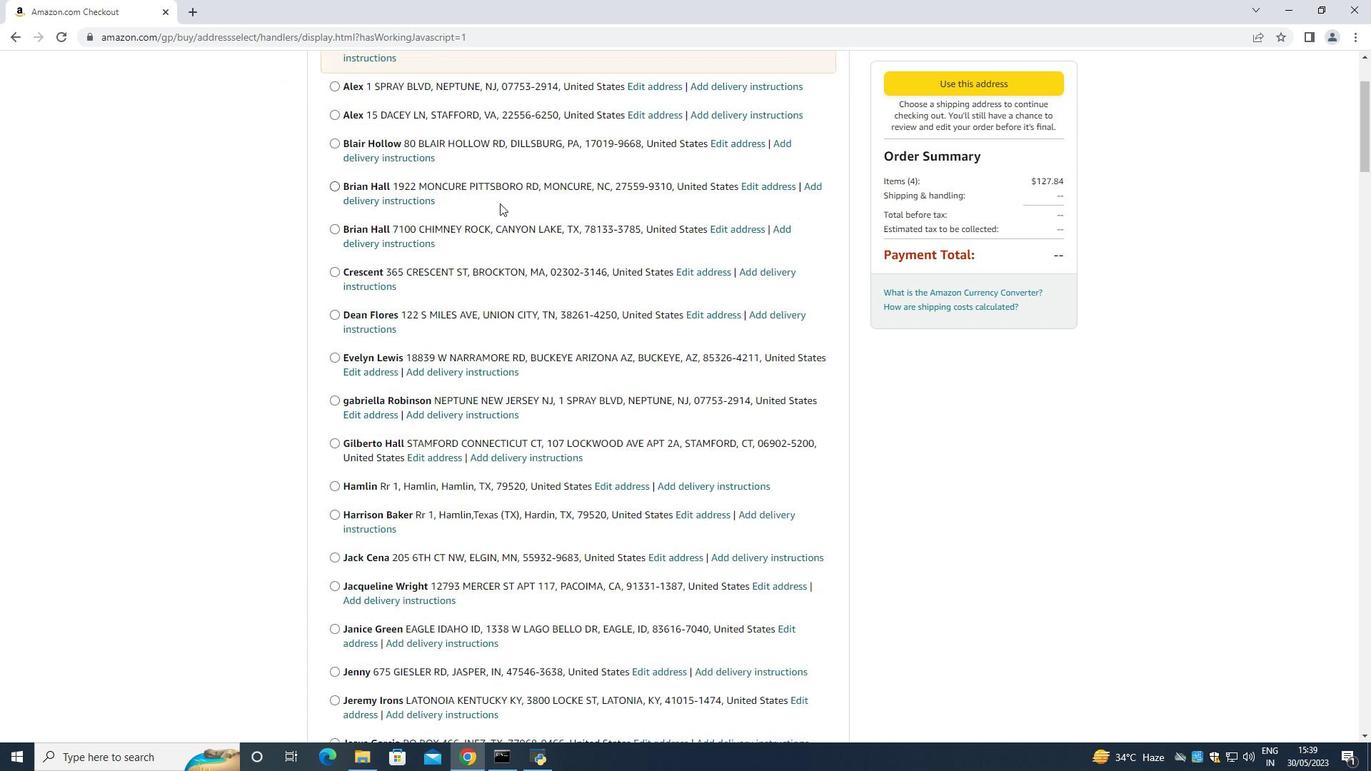 
Action: Mouse scrolled (499, 202) with delta (0, 0)
Screenshot: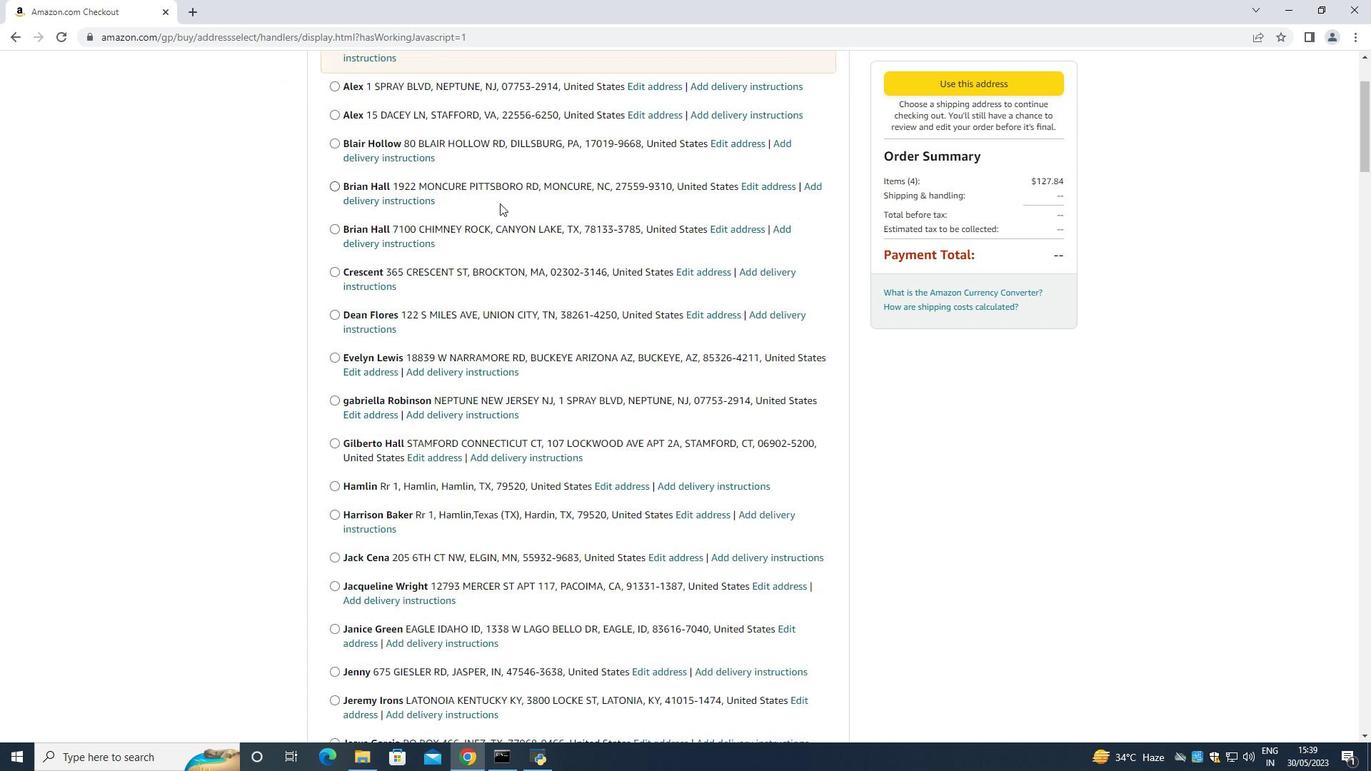 
Action: Mouse moved to (500, 201)
Screenshot: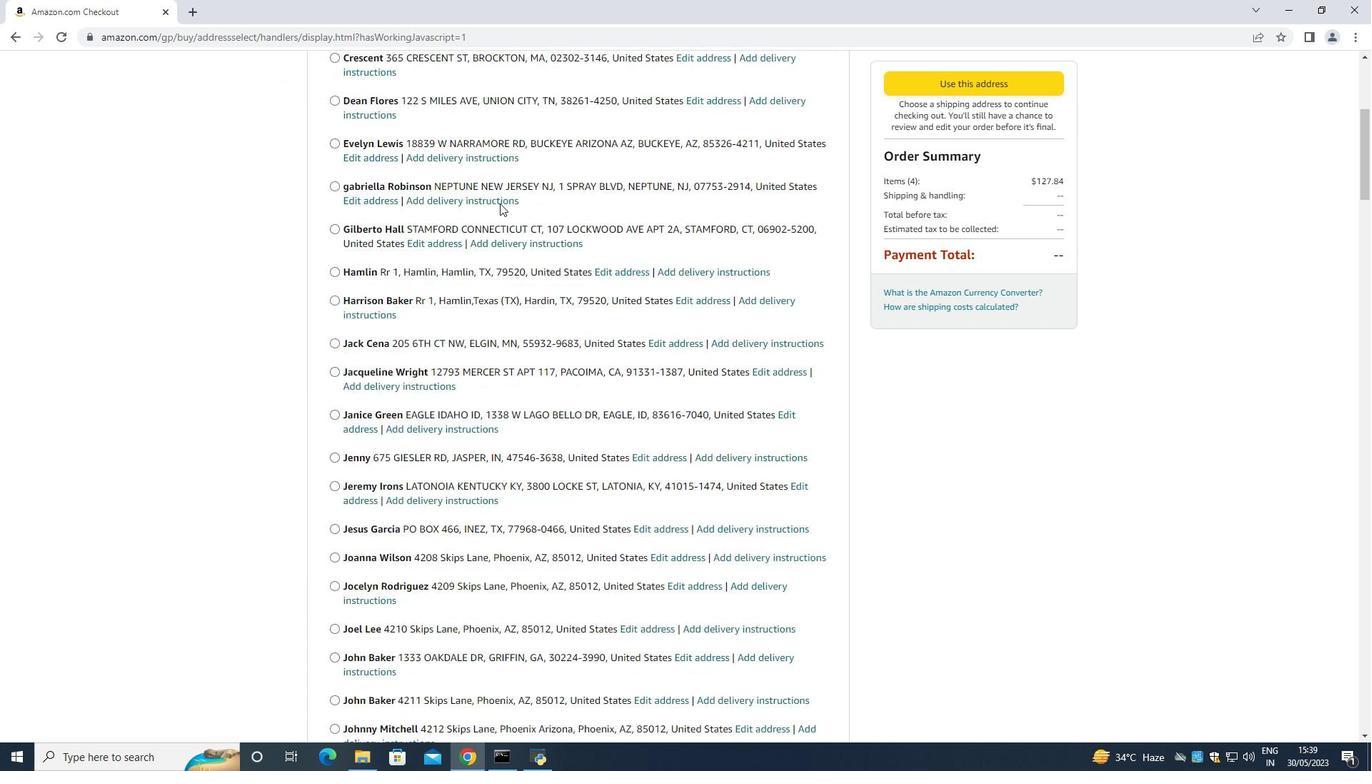 
Action: Mouse scrolled (500, 200) with delta (0, 0)
Screenshot: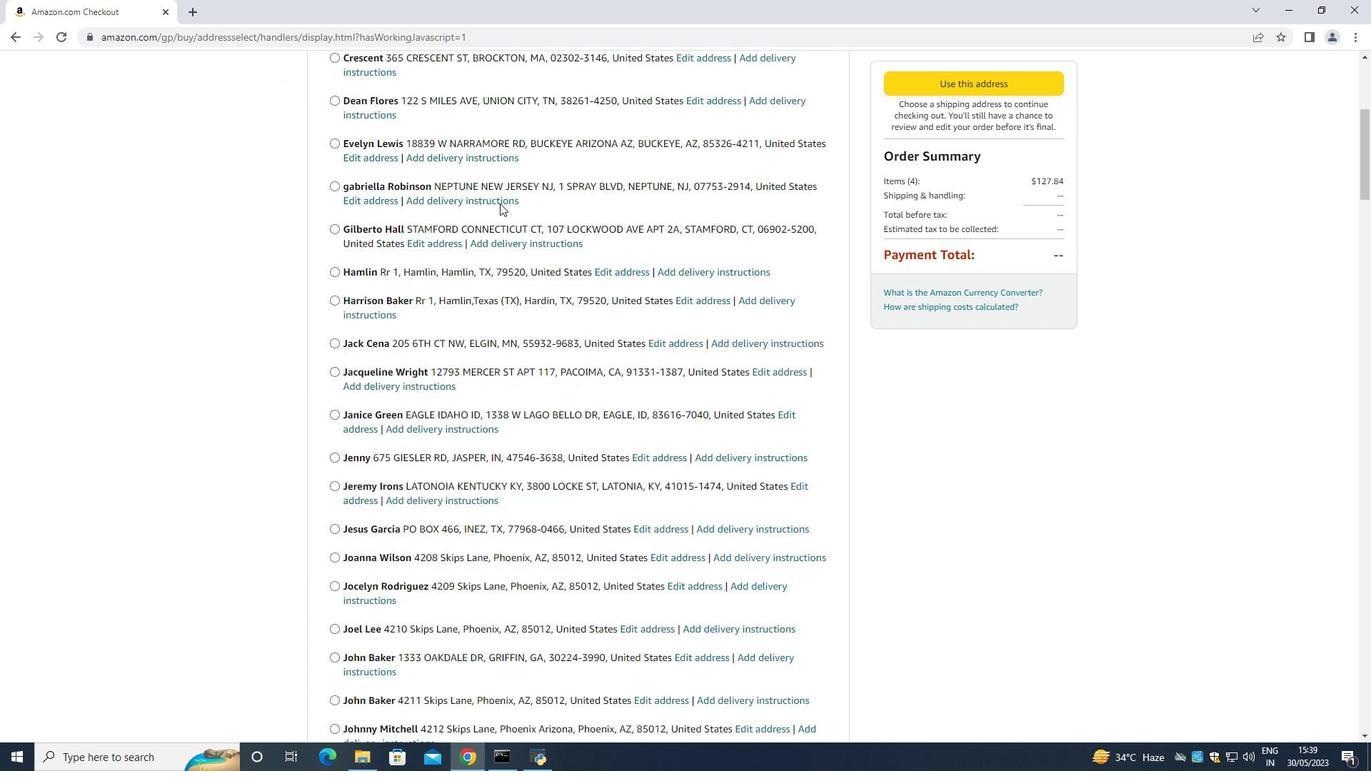 
Action: Mouse scrolled (500, 200) with delta (0, 0)
Screenshot: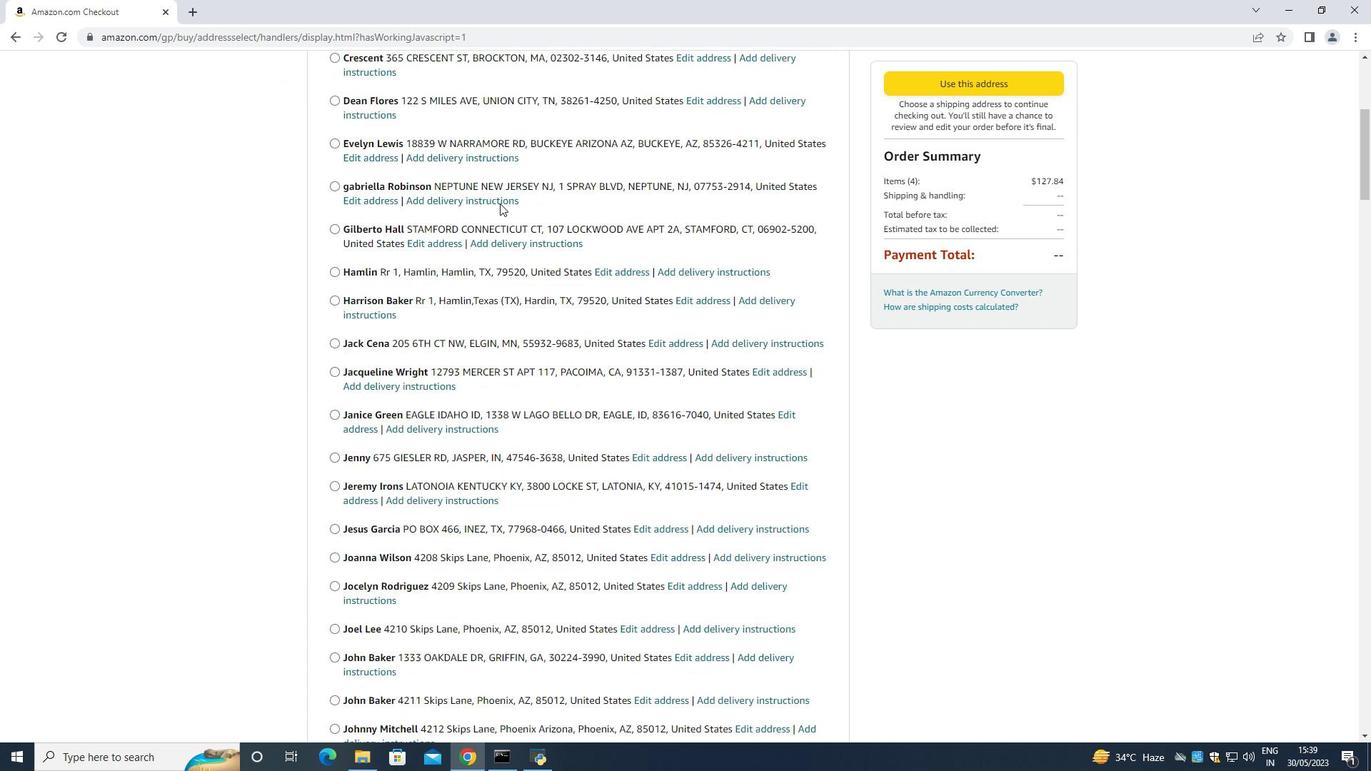 
Action: Mouse scrolled (500, 200) with delta (0, 0)
Screenshot: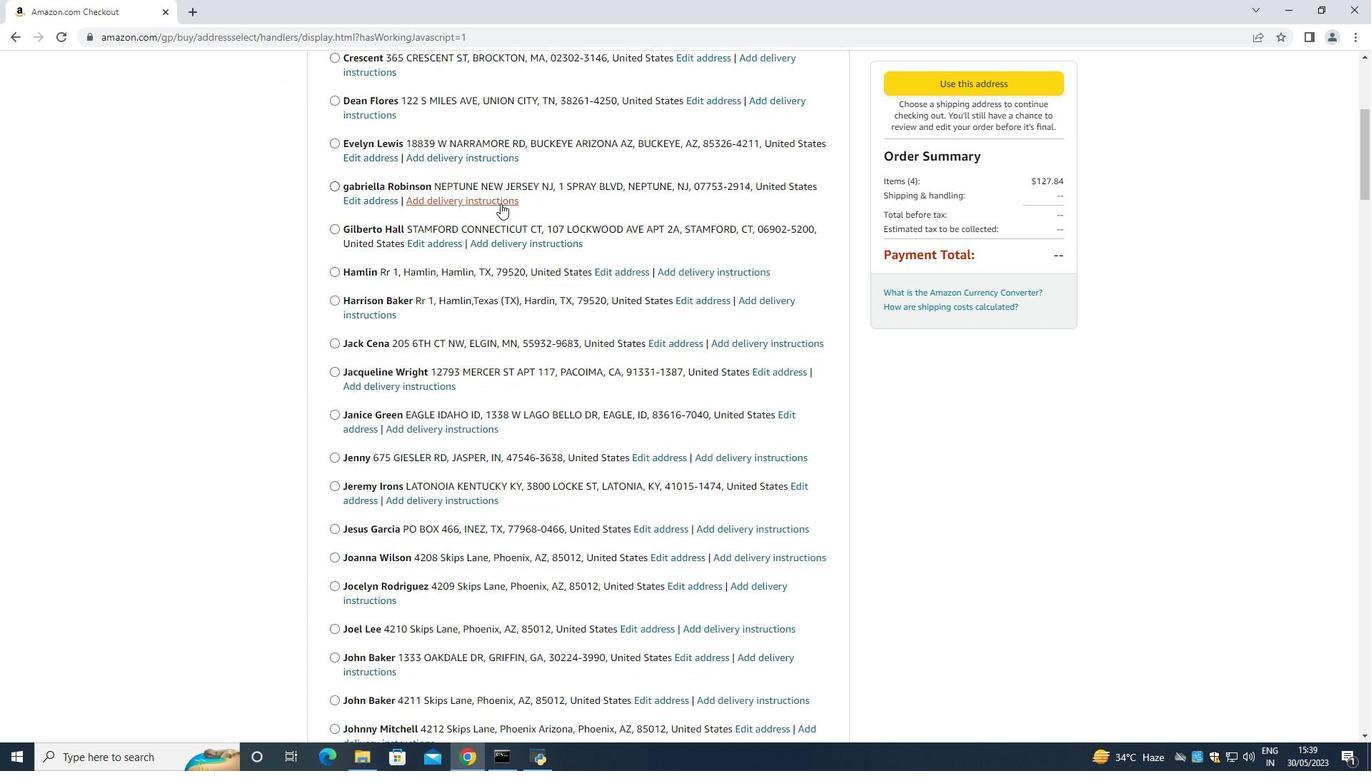 
Action: Mouse scrolled (500, 200) with delta (0, 0)
Screenshot: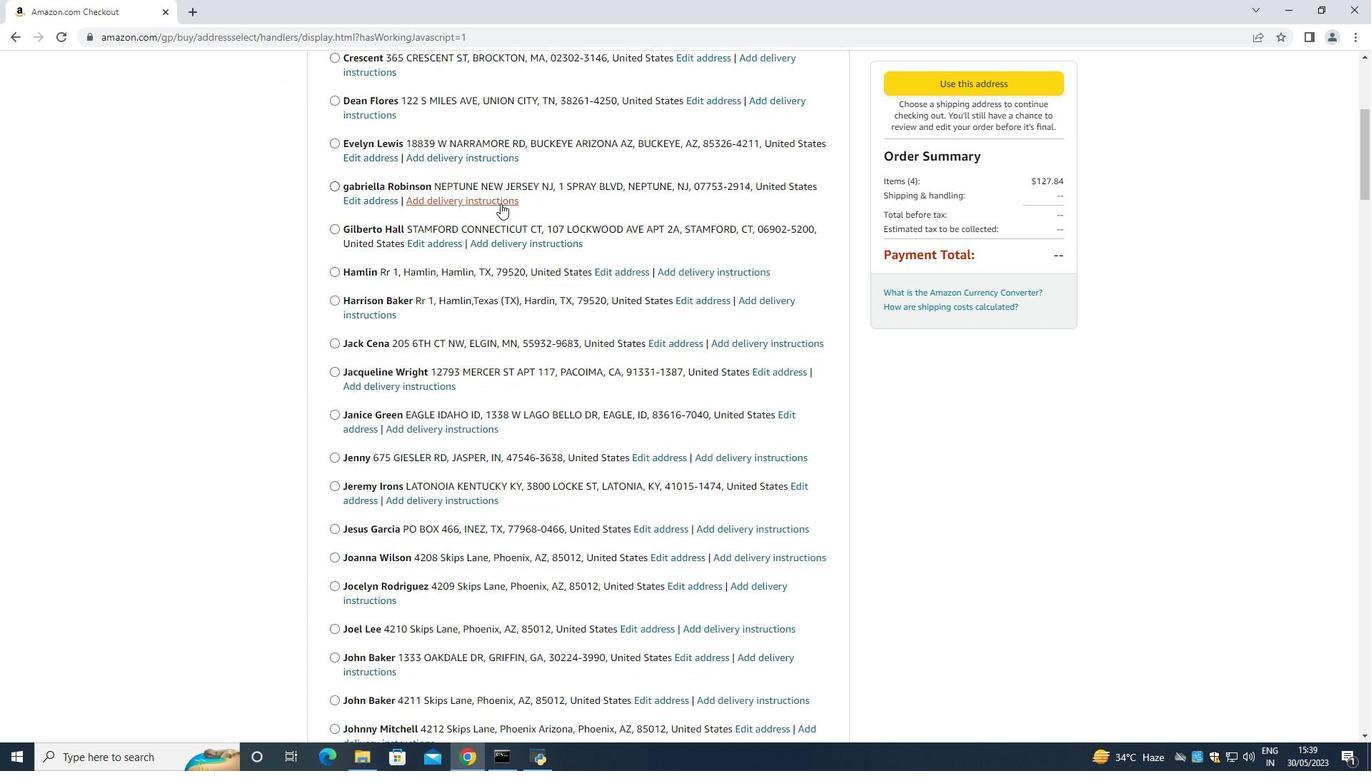 
Action: Mouse scrolled (500, 200) with delta (0, 0)
Screenshot: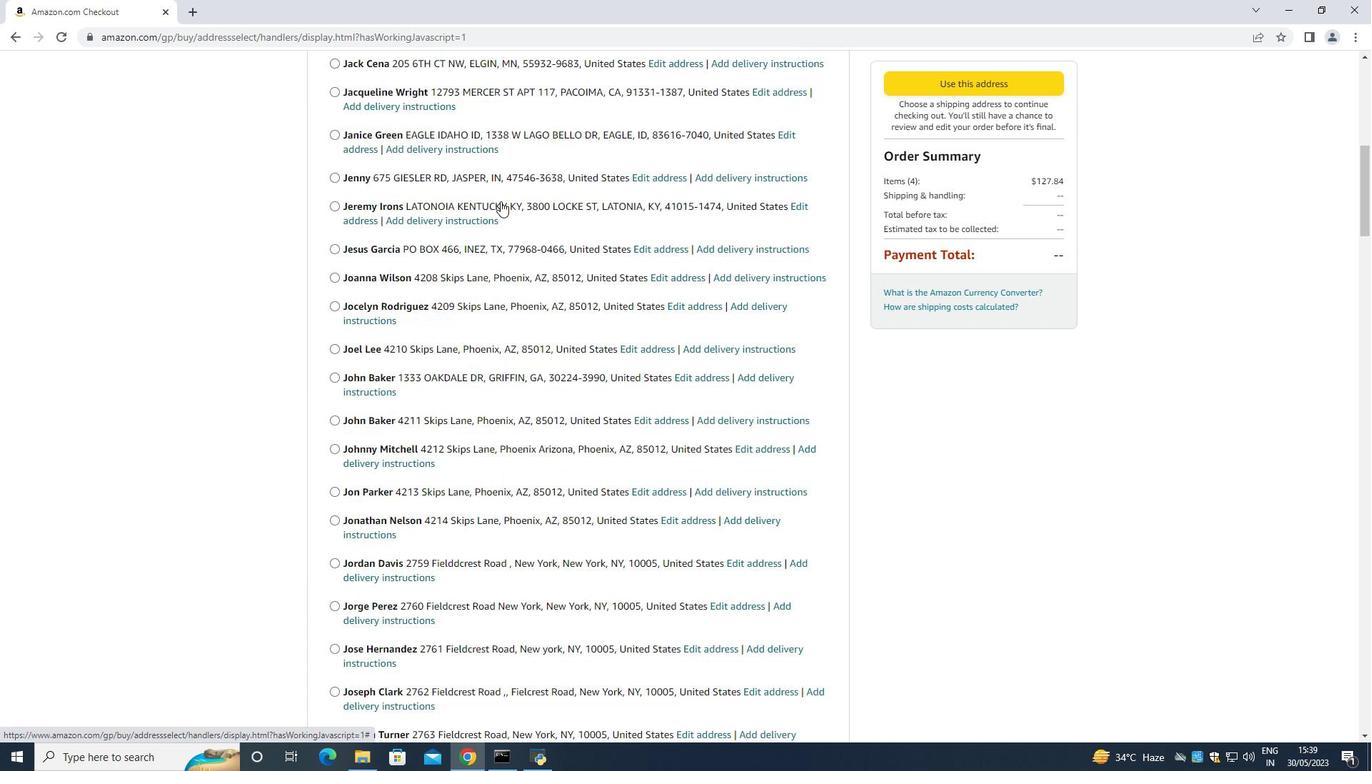 
Action: Mouse scrolled (500, 200) with delta (0, 0)
Screenshot: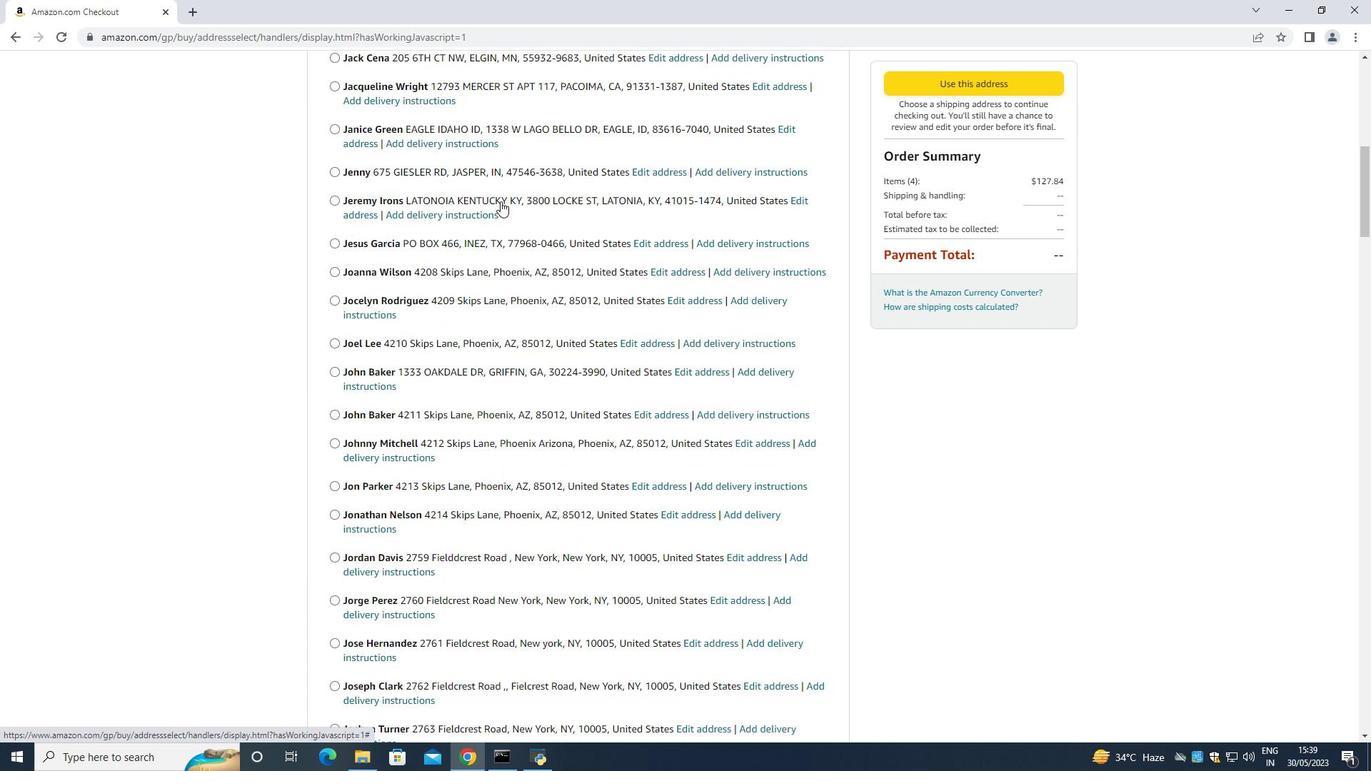 
Action: Mouse scrolled (500, 200) with delta (0, 0)
Screenshot: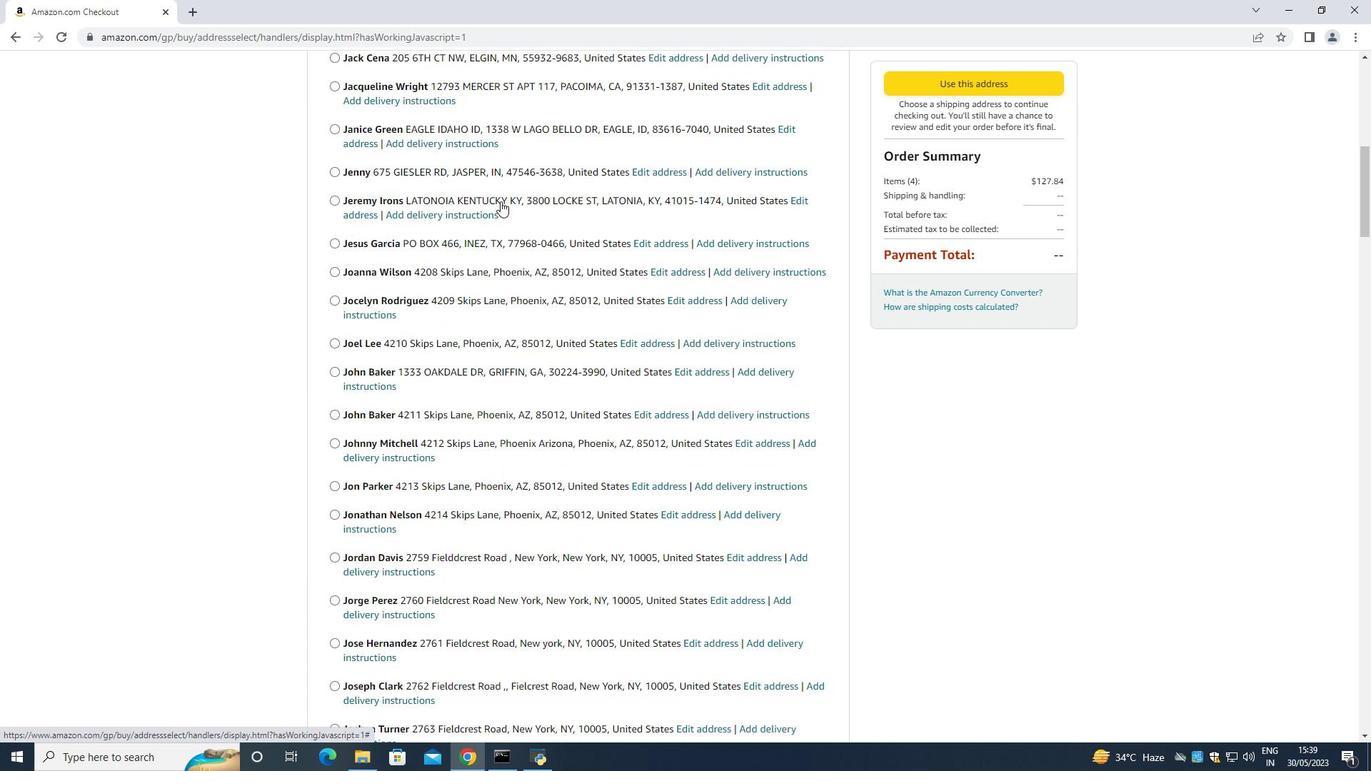
Action: Mouse scrolled (500, 200) with delta (0, 0)
Screenshot: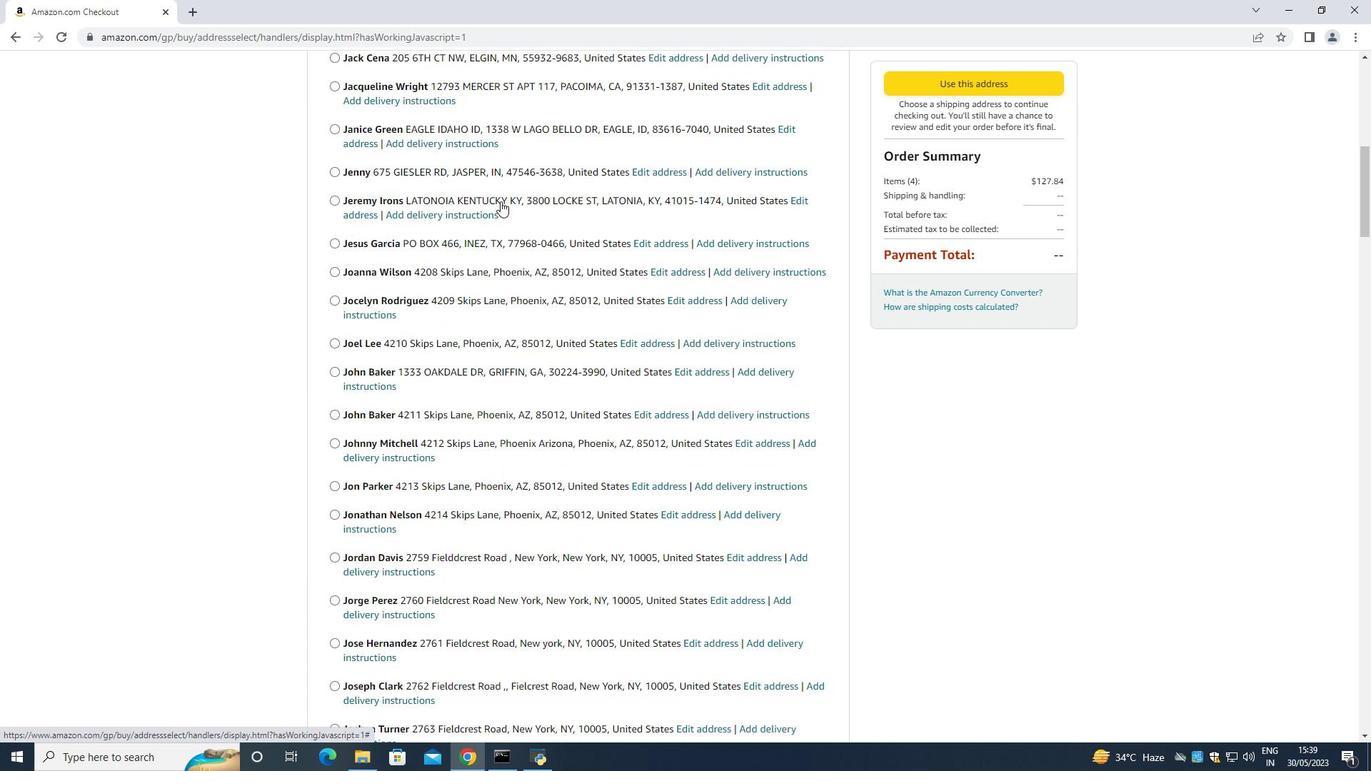 
Action: Mouse scrolled (500, 200) with delta (0, 0)
Screenshot: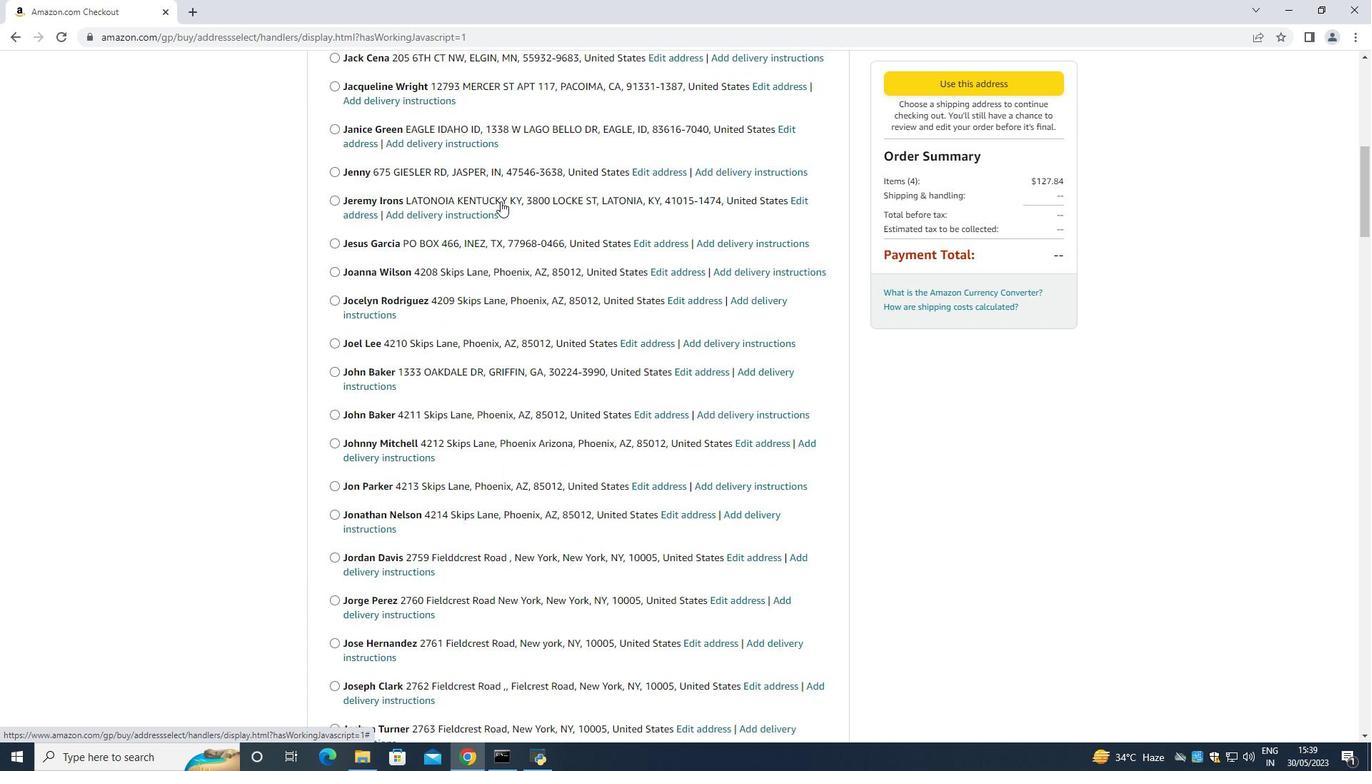 
Action: Mouse scrolled (500, 200) with delta (0, 0)
Screenshot: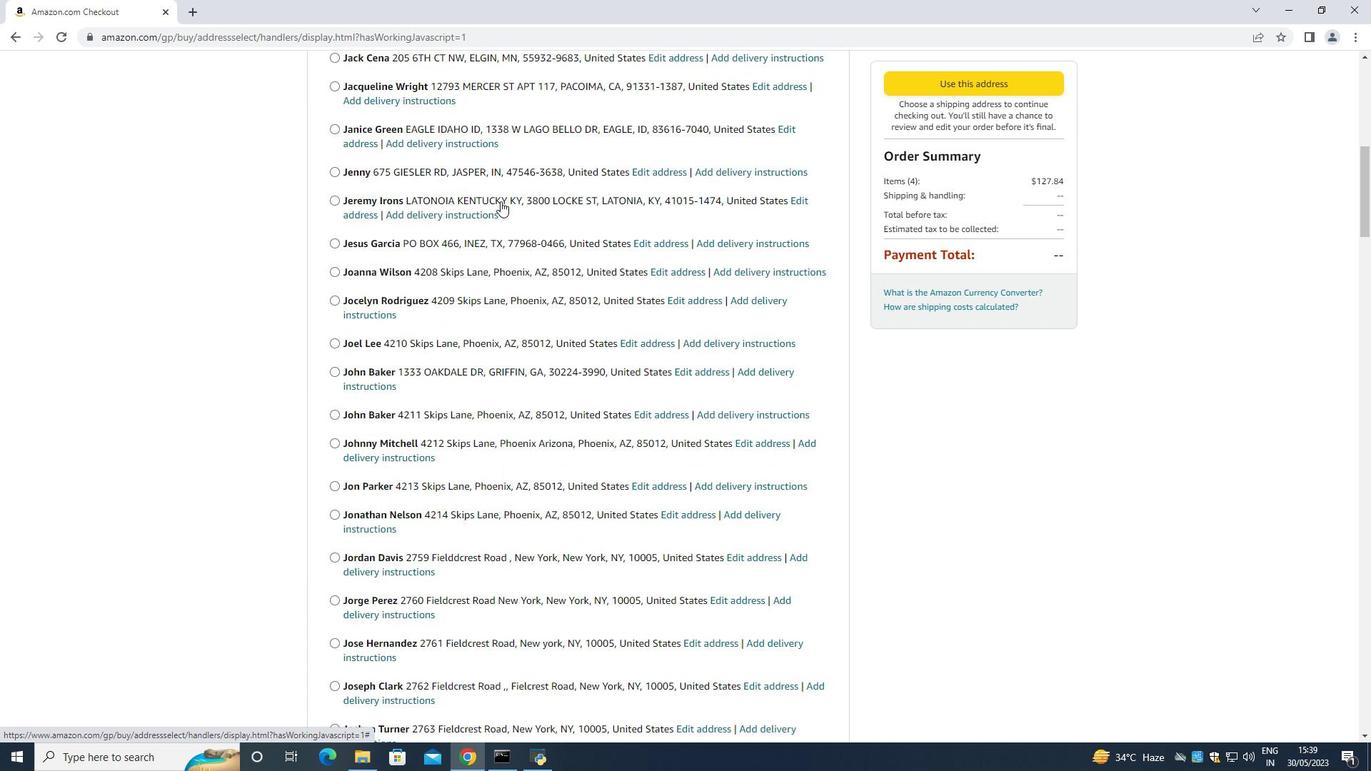 
Action: Mouse scrolled (500, 200) with delta (0, 0)
Screenshot: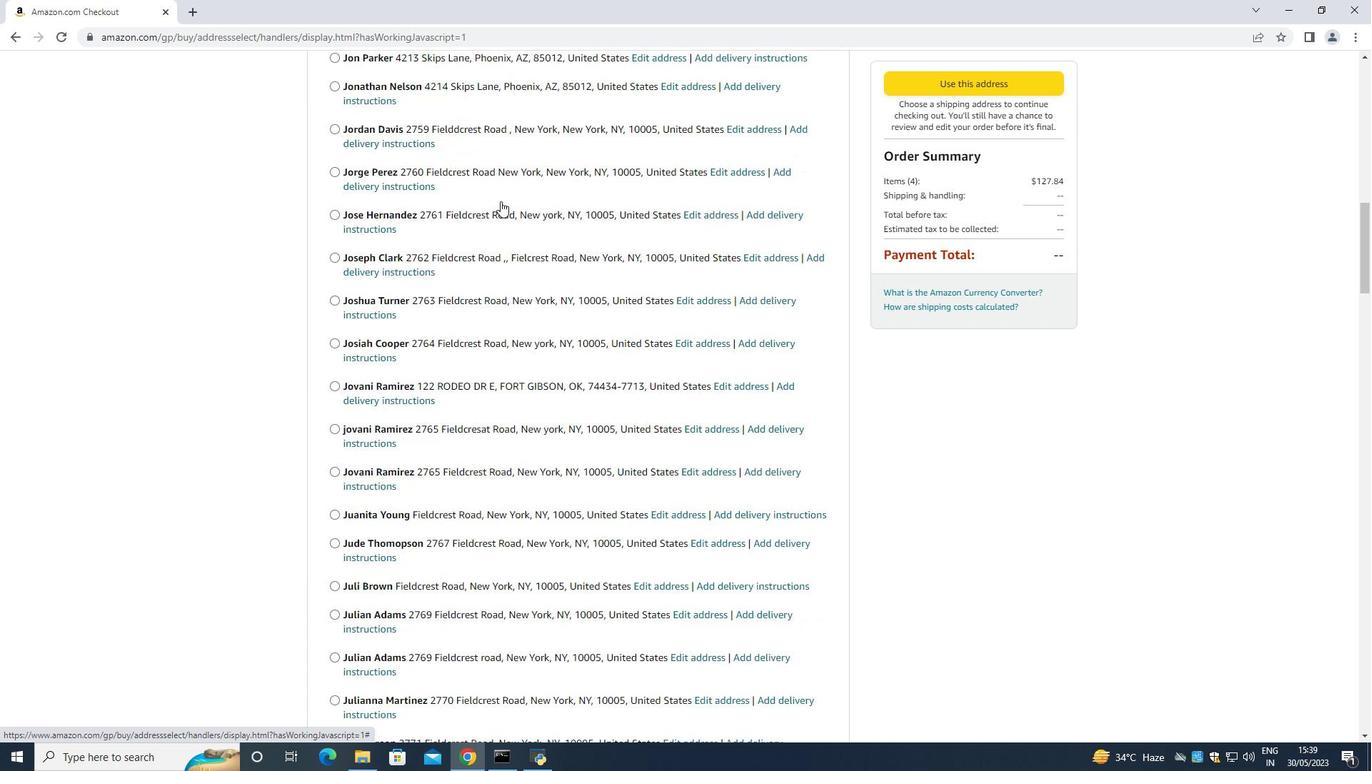 
Action: Mouse scrolled (500, 200) with delta (0, 0)
Screenshot: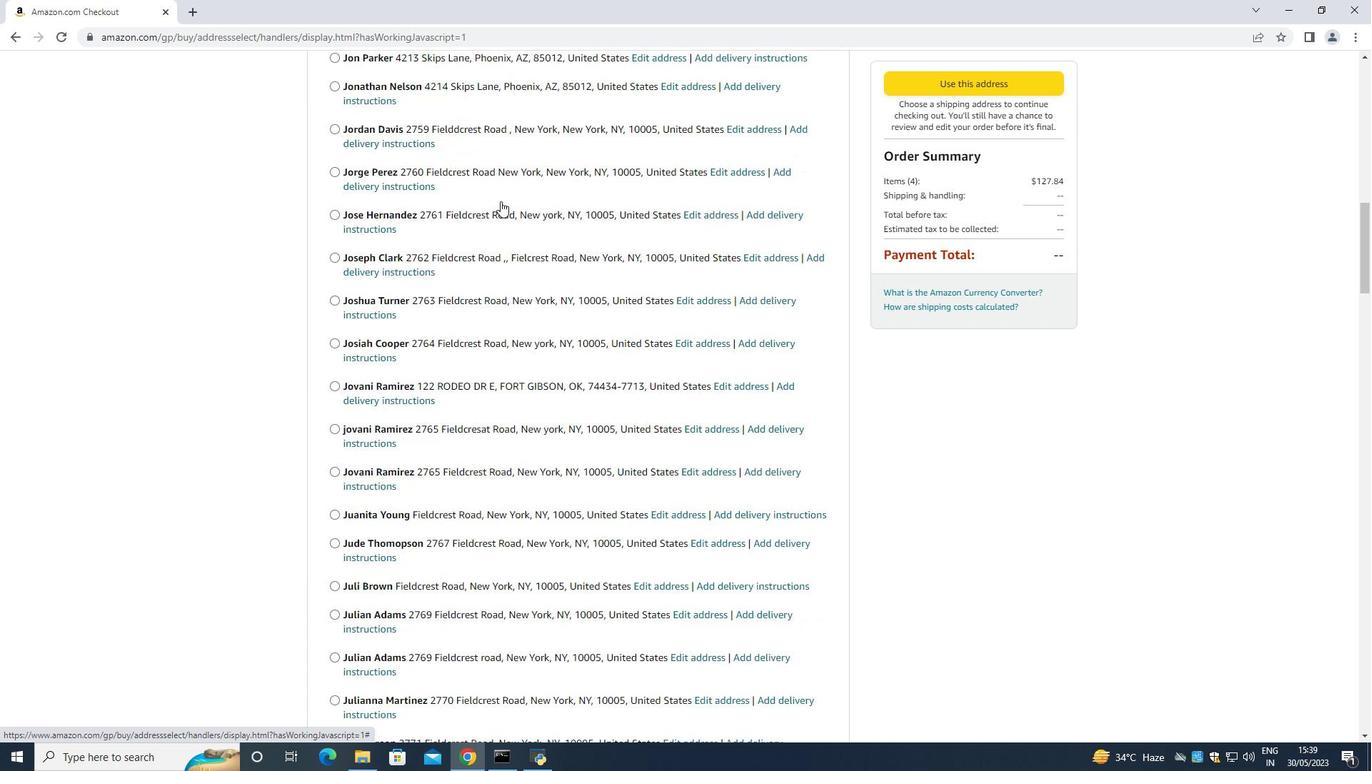 
Action: Mouse scrolled (500, 200) with delta (0, 0)
Screenshot: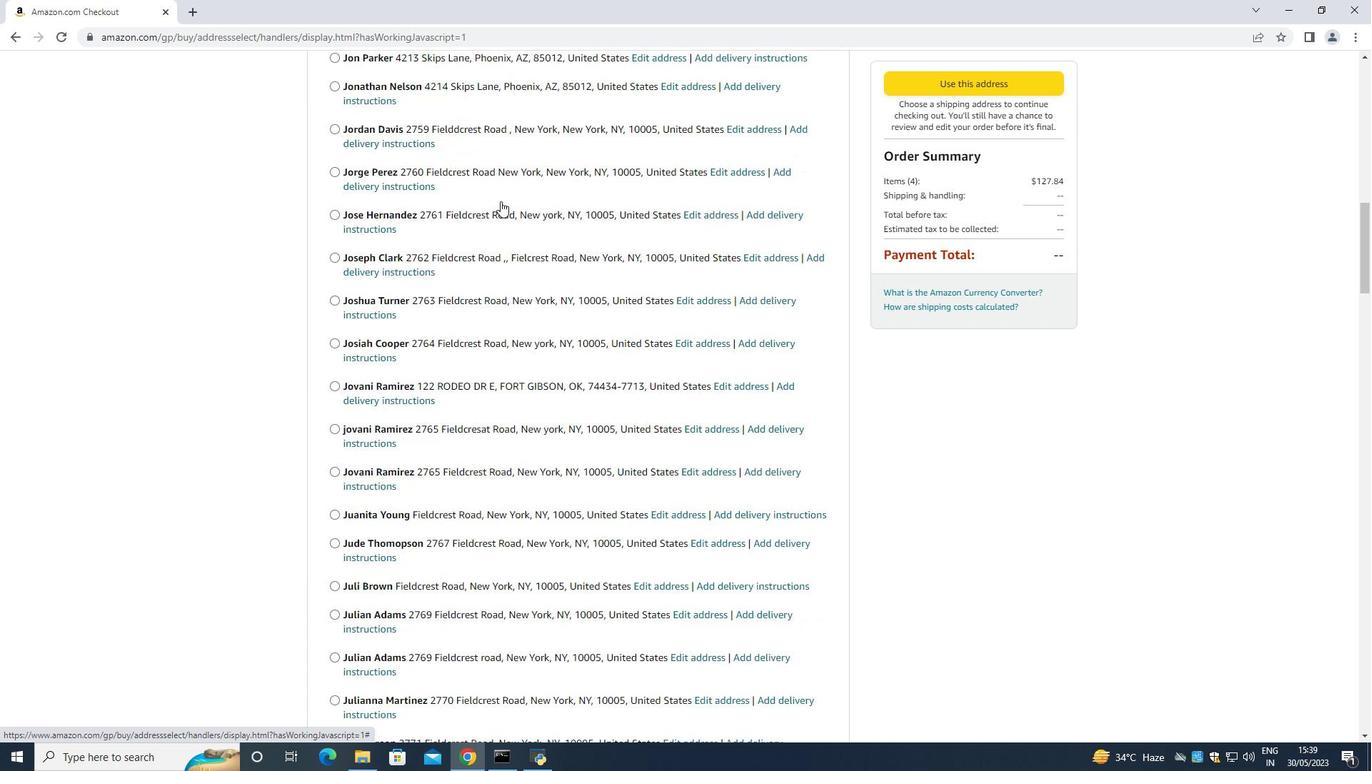 
Action: Mouse scrolled (500, 200) with delta (0, 0)
Screenshot: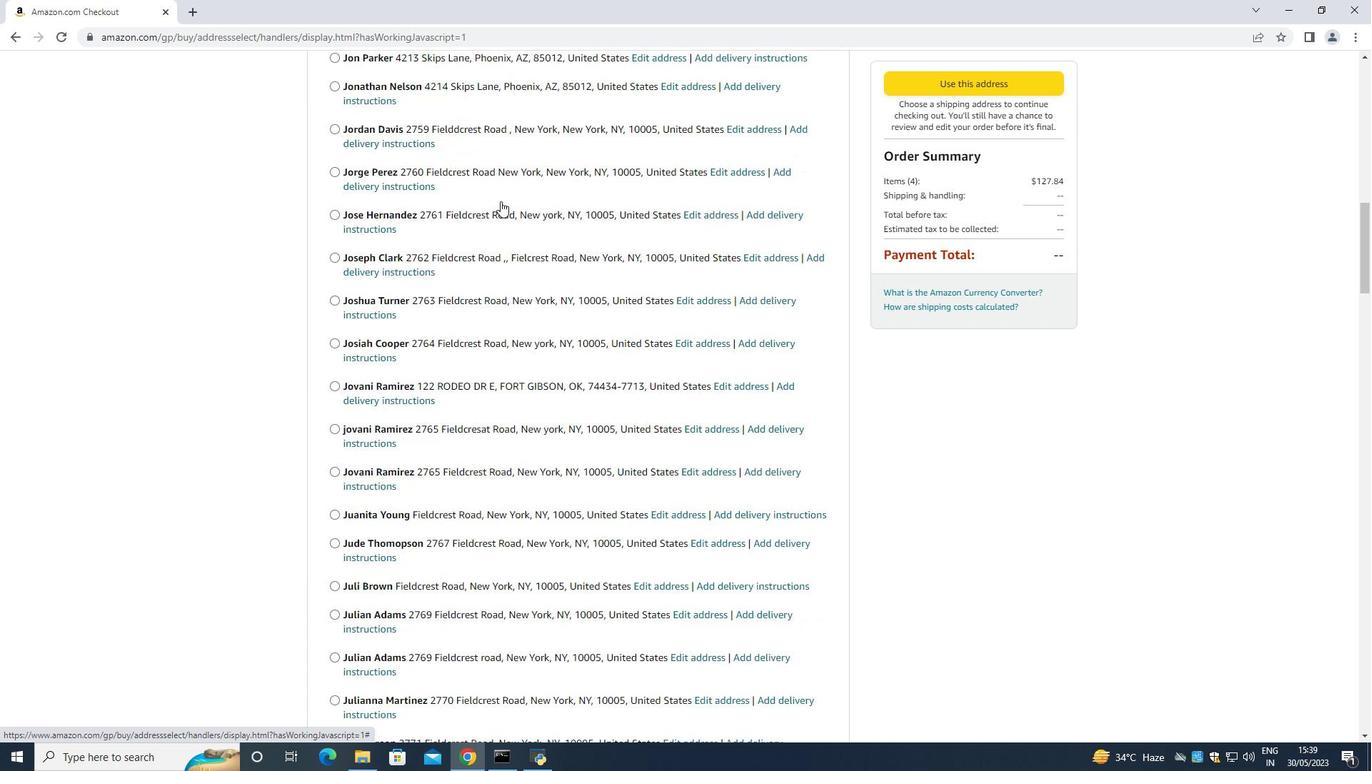 
Action: Mouse scrolled (500, 200) with delta (0, 0)
Screenshot: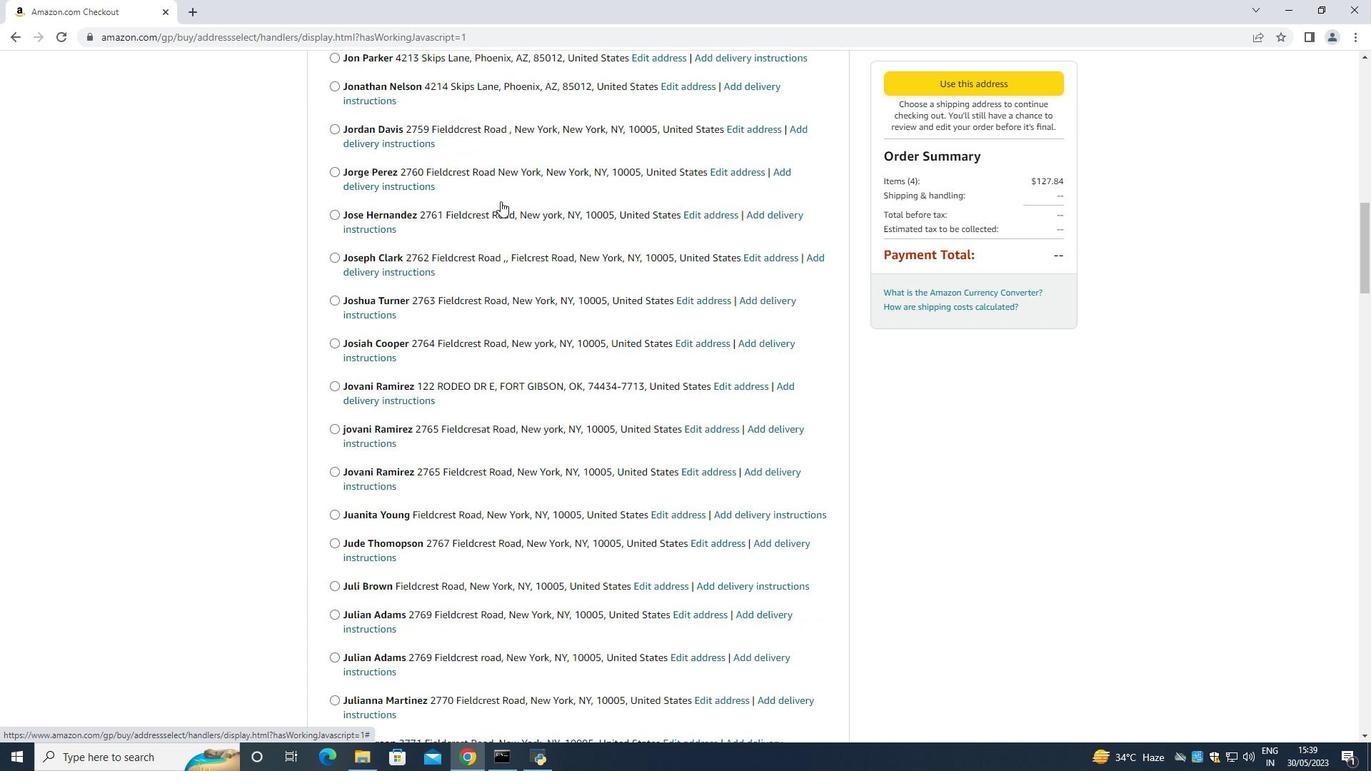
Action: Mouse scrolled (500, 200) with delta (0, 0)
Screenshot: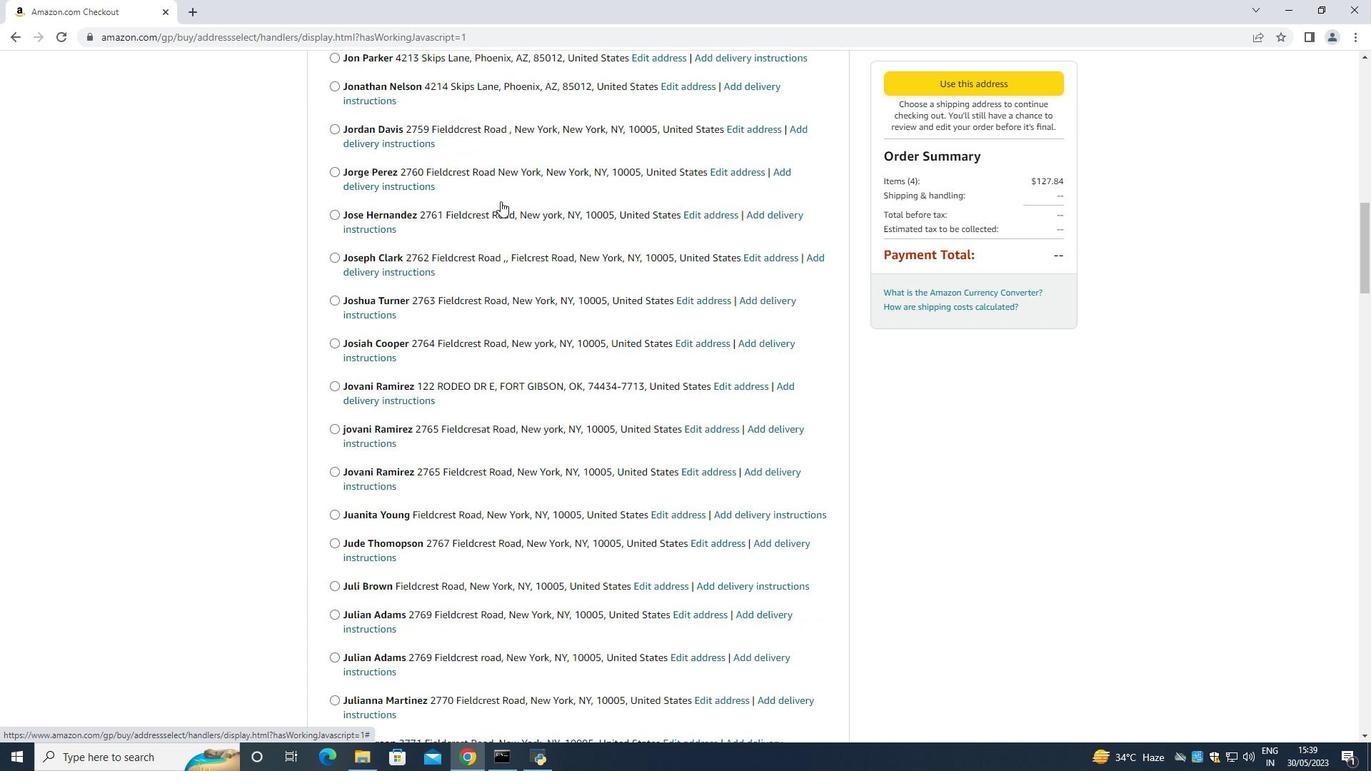 
Action: Mouse moved to (500, 201)
Screenshot: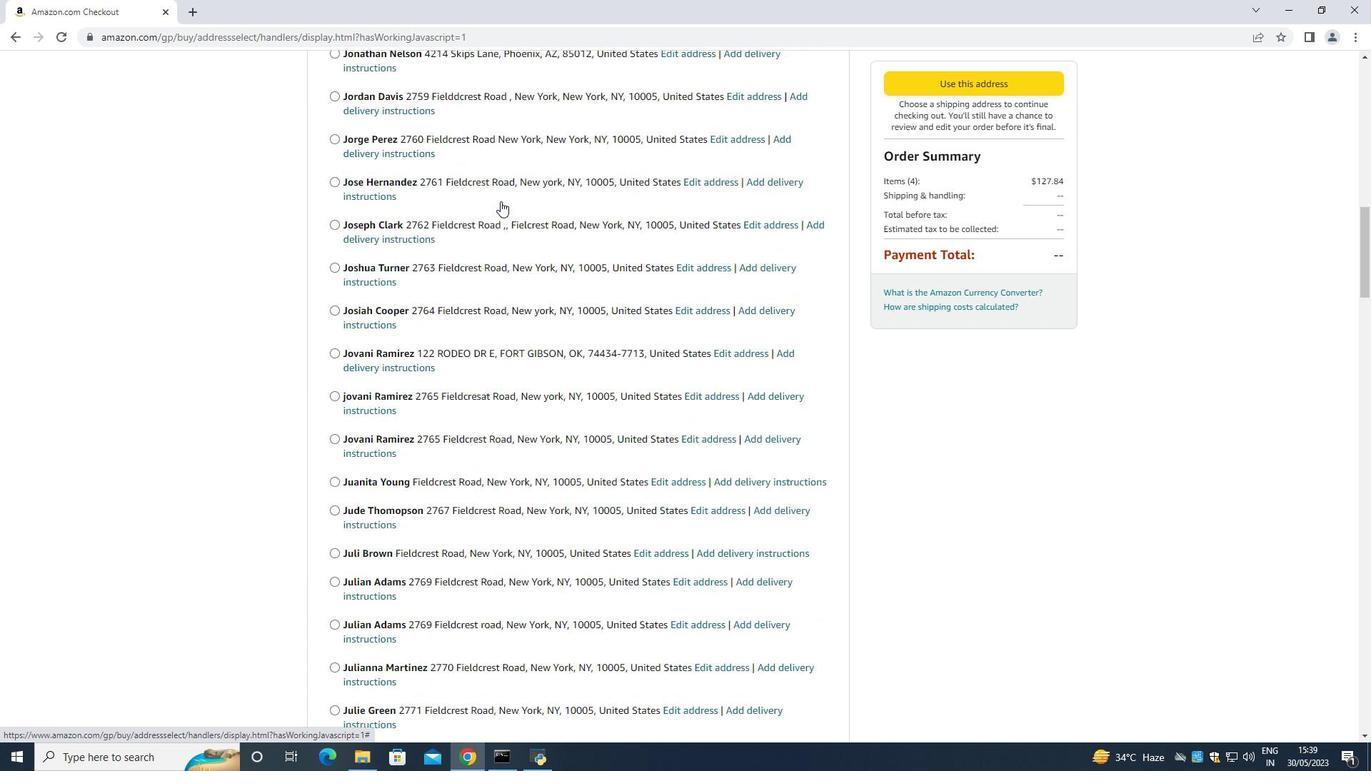 
Action: Mouse scrolled (500, 200) with delta (0, 0)
Screenshot: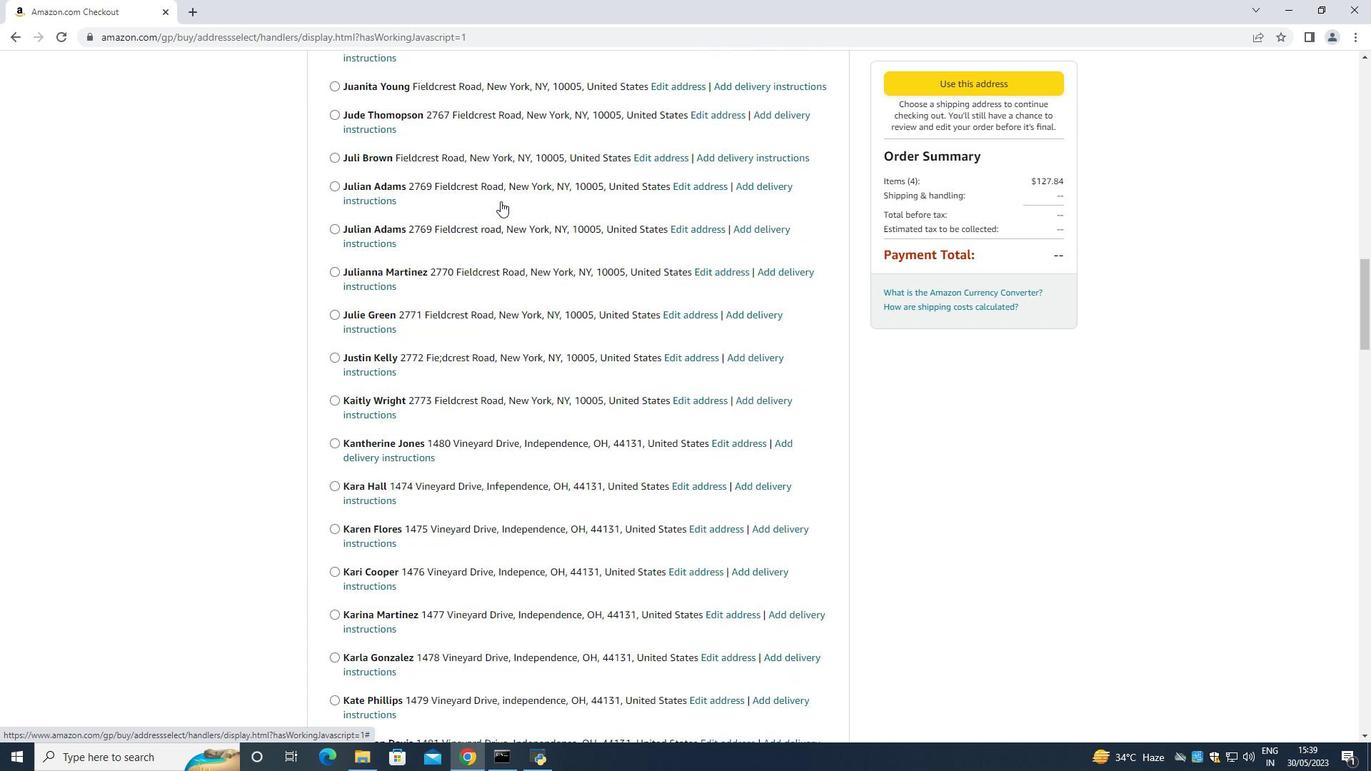 
Action: Mouse scrolled (500, 200) with delta (0, 0)
Screenshot: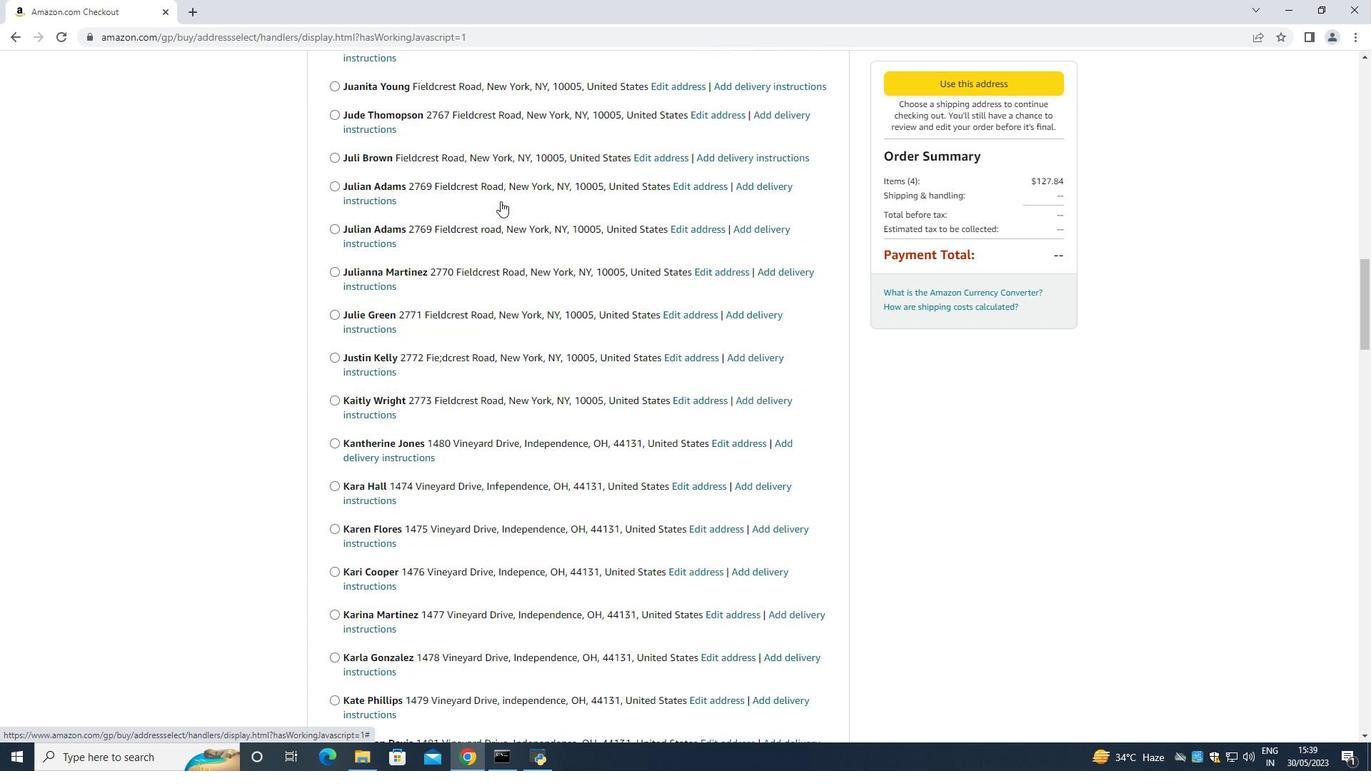 
Action: Mouse scrolled (500, 200) with delta (0, 0)
Screenshot: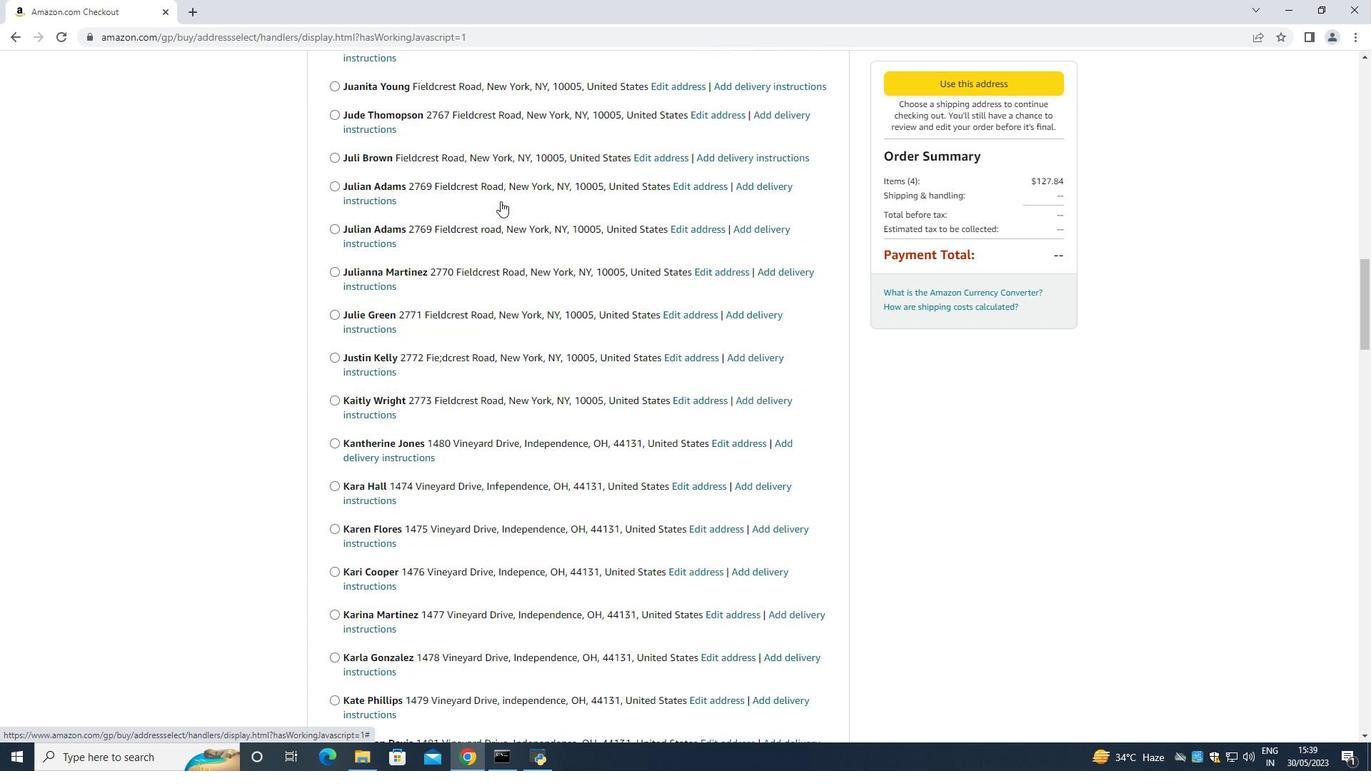 
Action: Mouse scrolled (500, 200) with delta (0, 0)
Screenshot: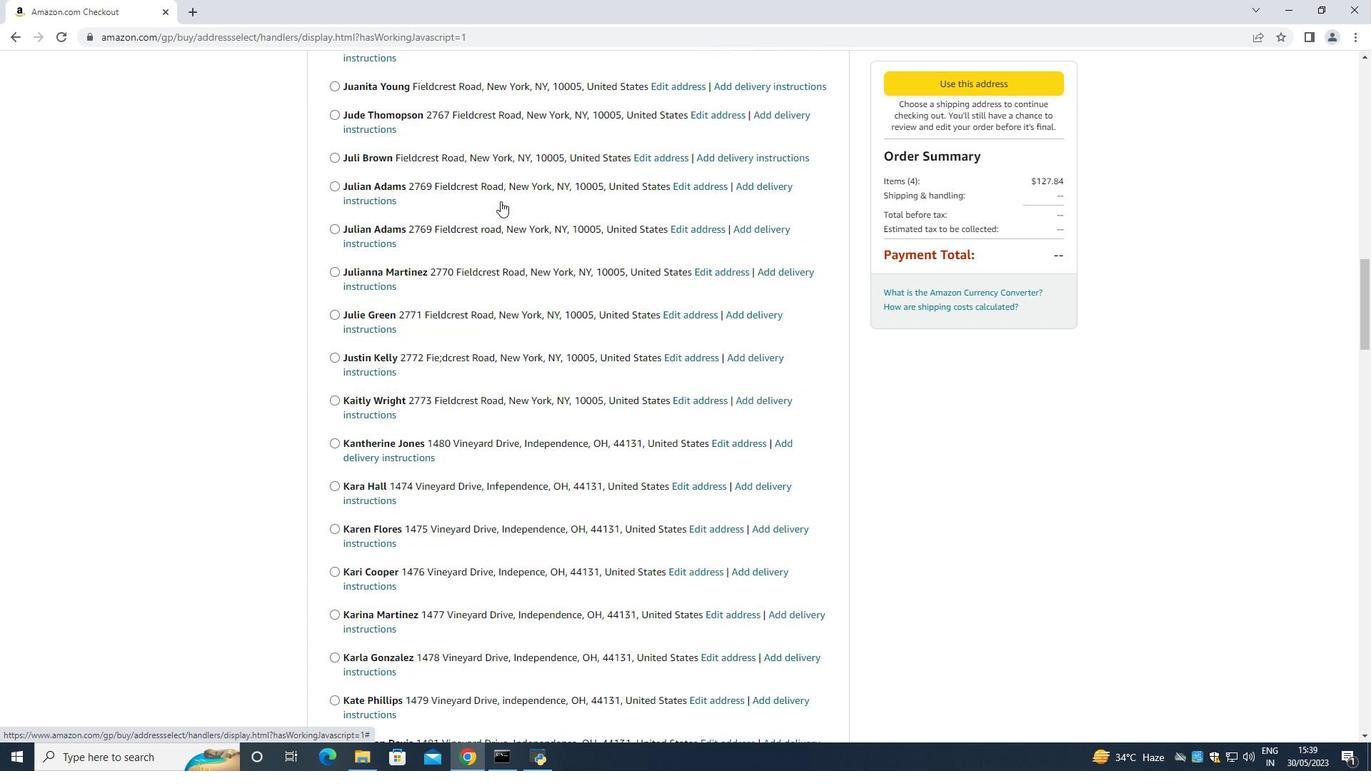 
Action: Mouse scrolled (500, 200) with delta (0, 0)
Screenshot: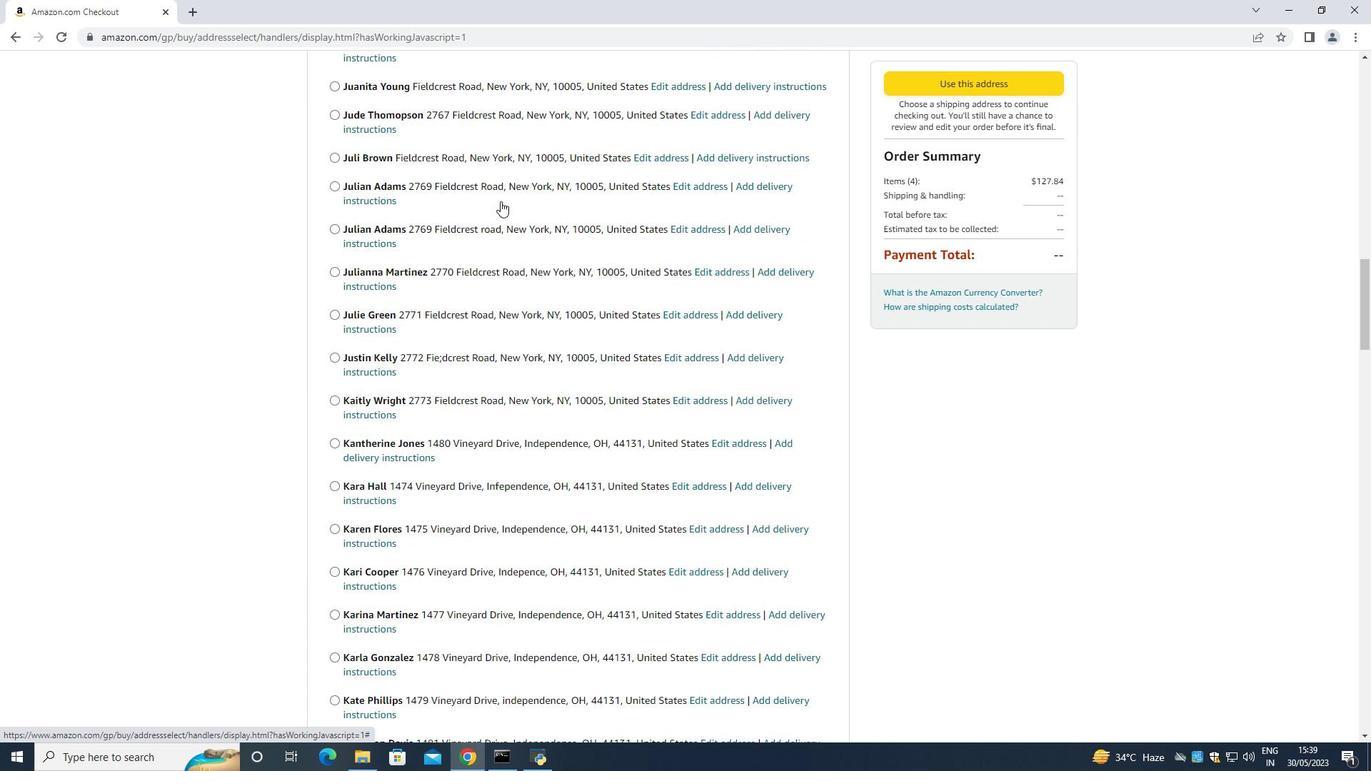 
Action: Mouse scrolled (500, 200) with delta (0, 0)
Screenshot: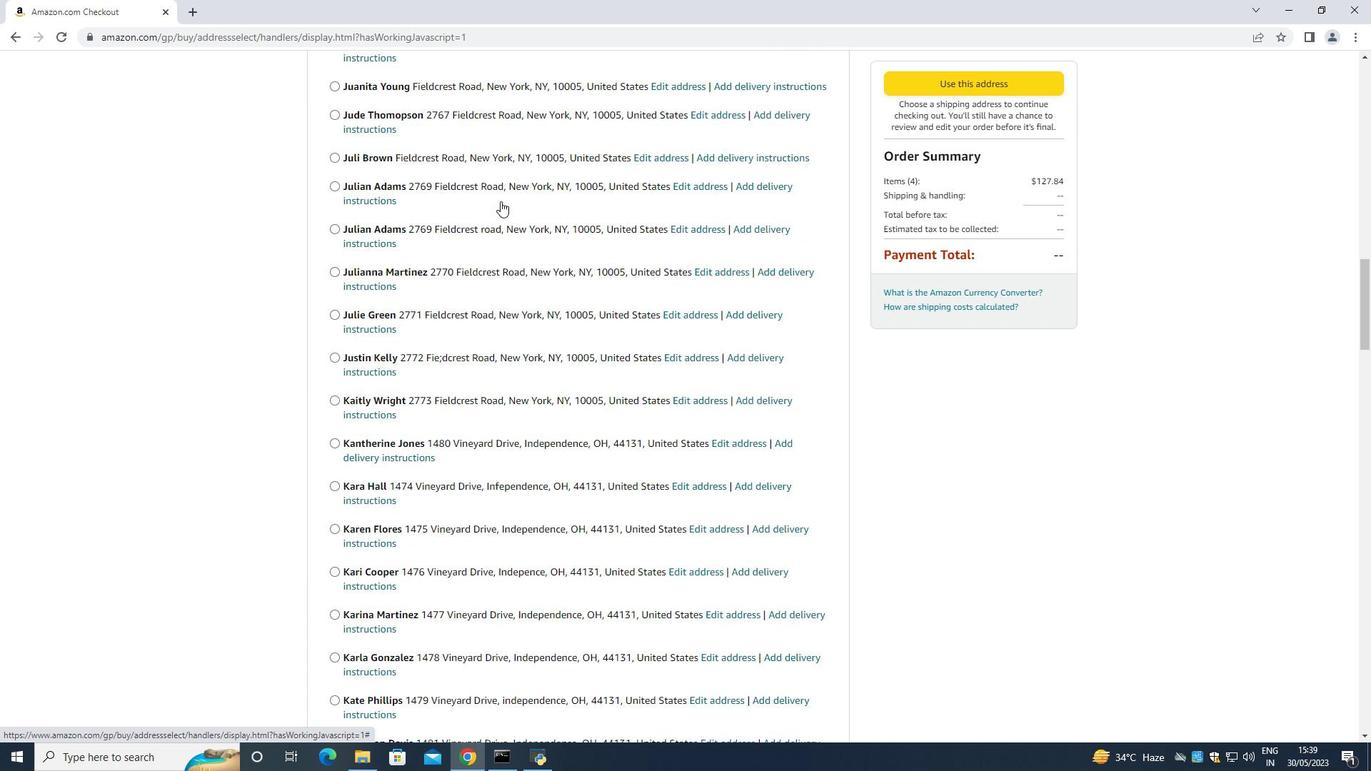 
Action: Mouse scrolled (500, 200) with delta (0, 0)
Screenshot: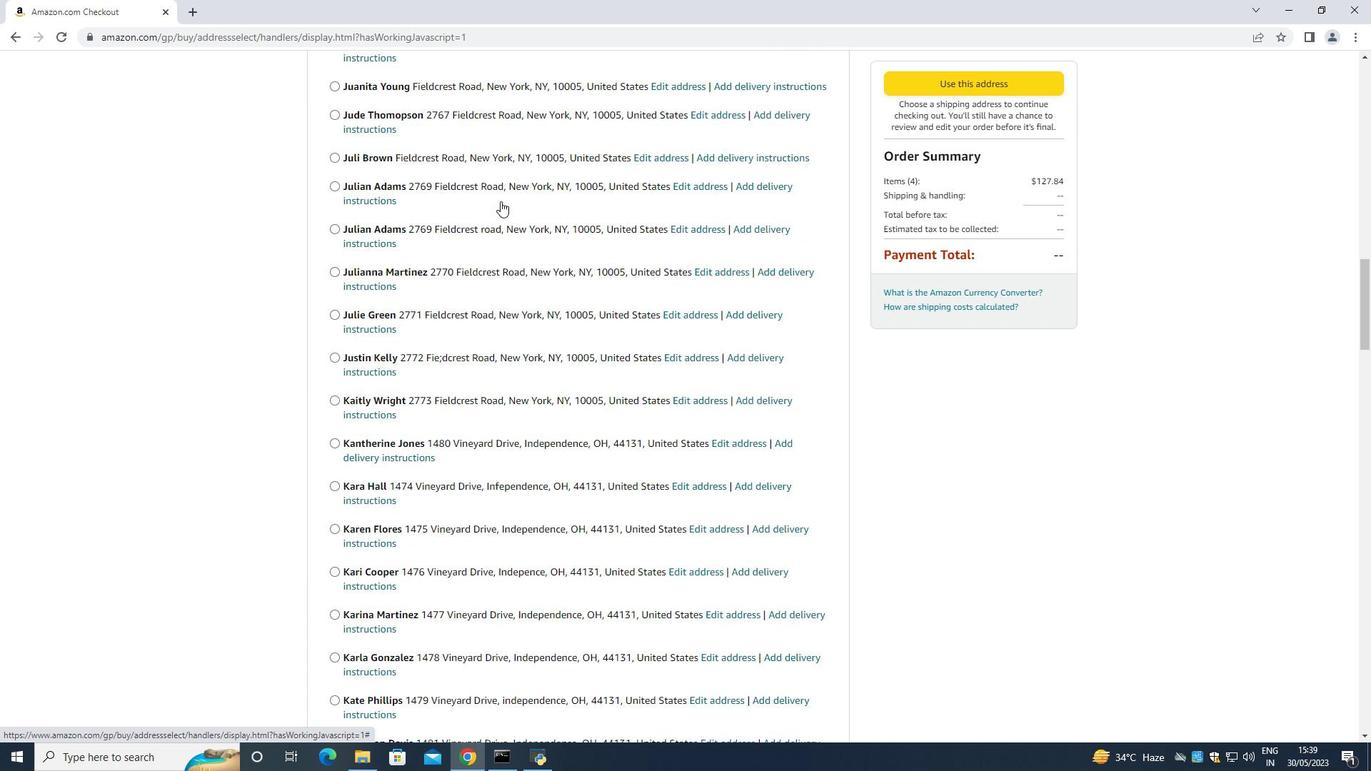
Action: Mouse scrolled (500, 200) with delta (0, 0)
Screenshot: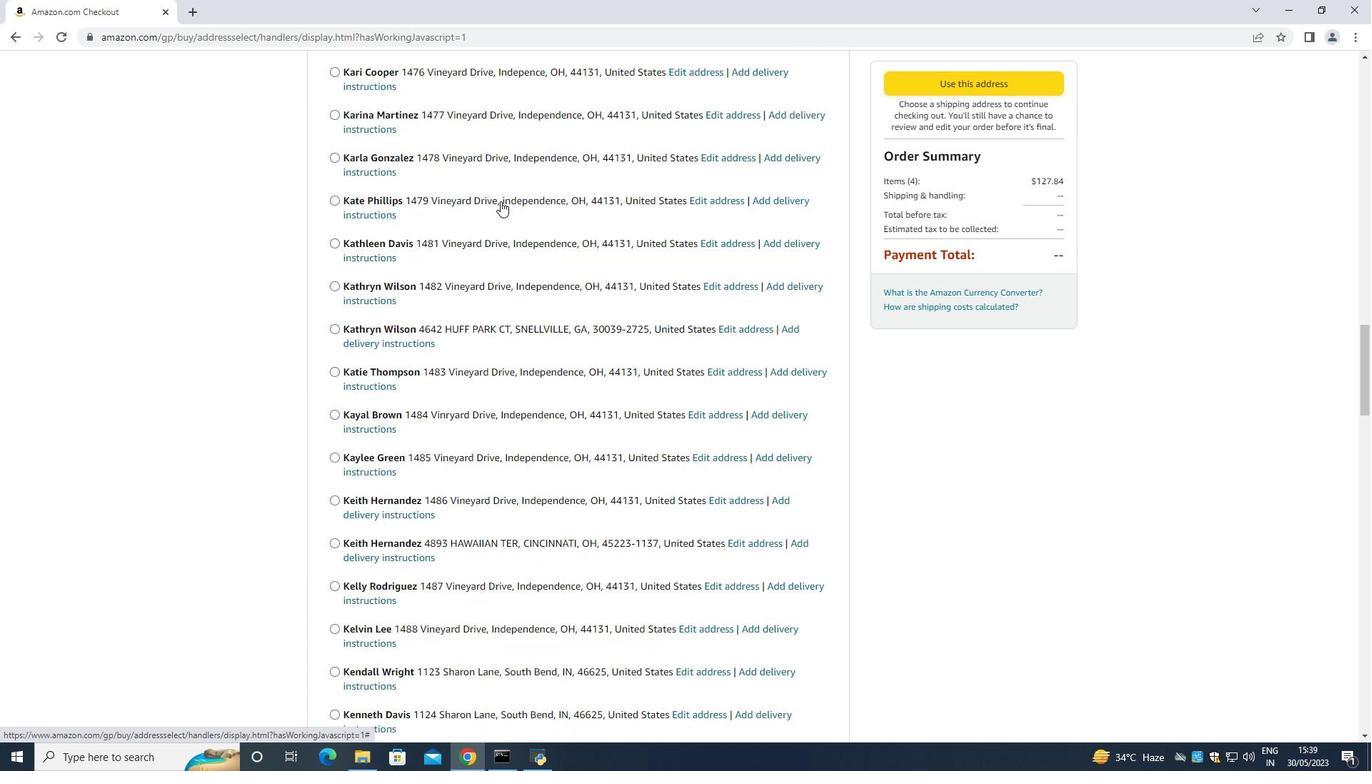 
Action: Mouse scrolled (500, 200) with delta (0, 0)
Screenshot: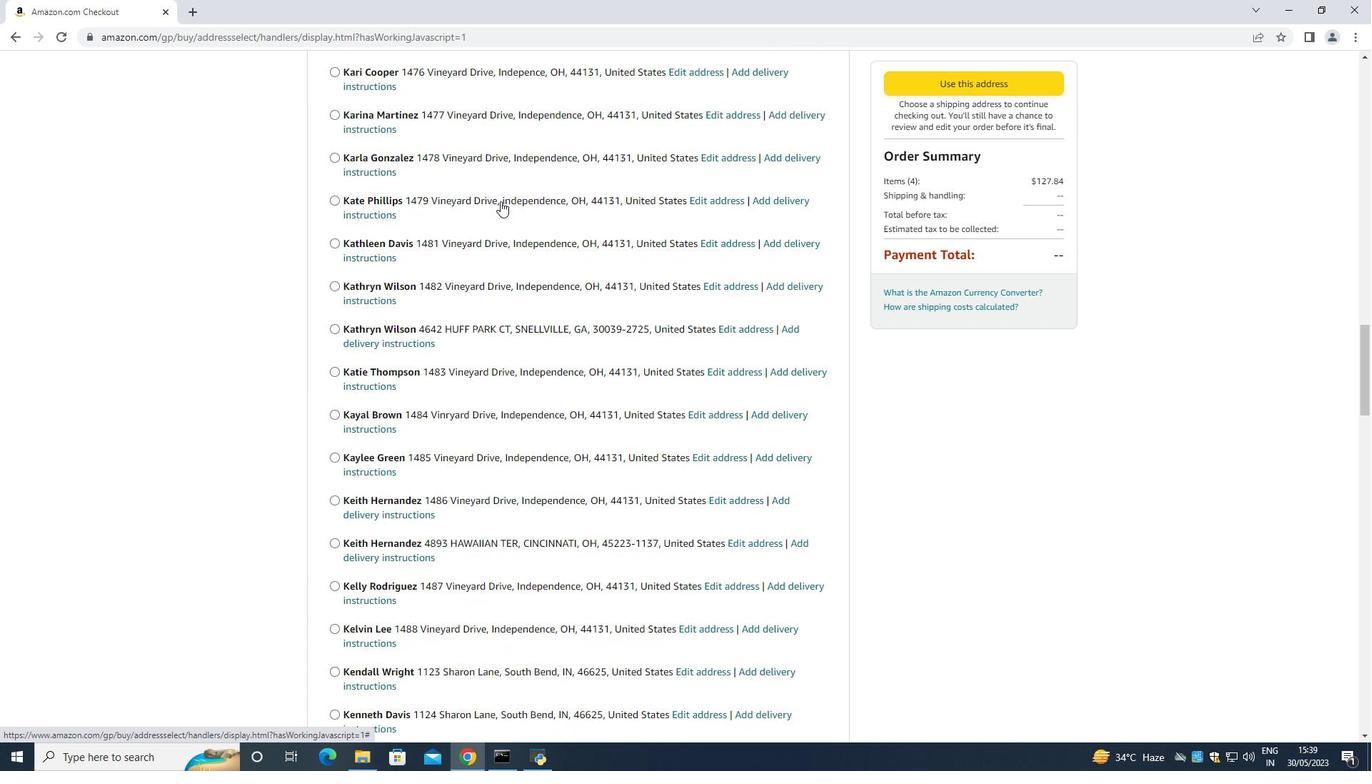 
Action: Mouse scrolled (500, 200) with delta (0, 0)
Screenshot: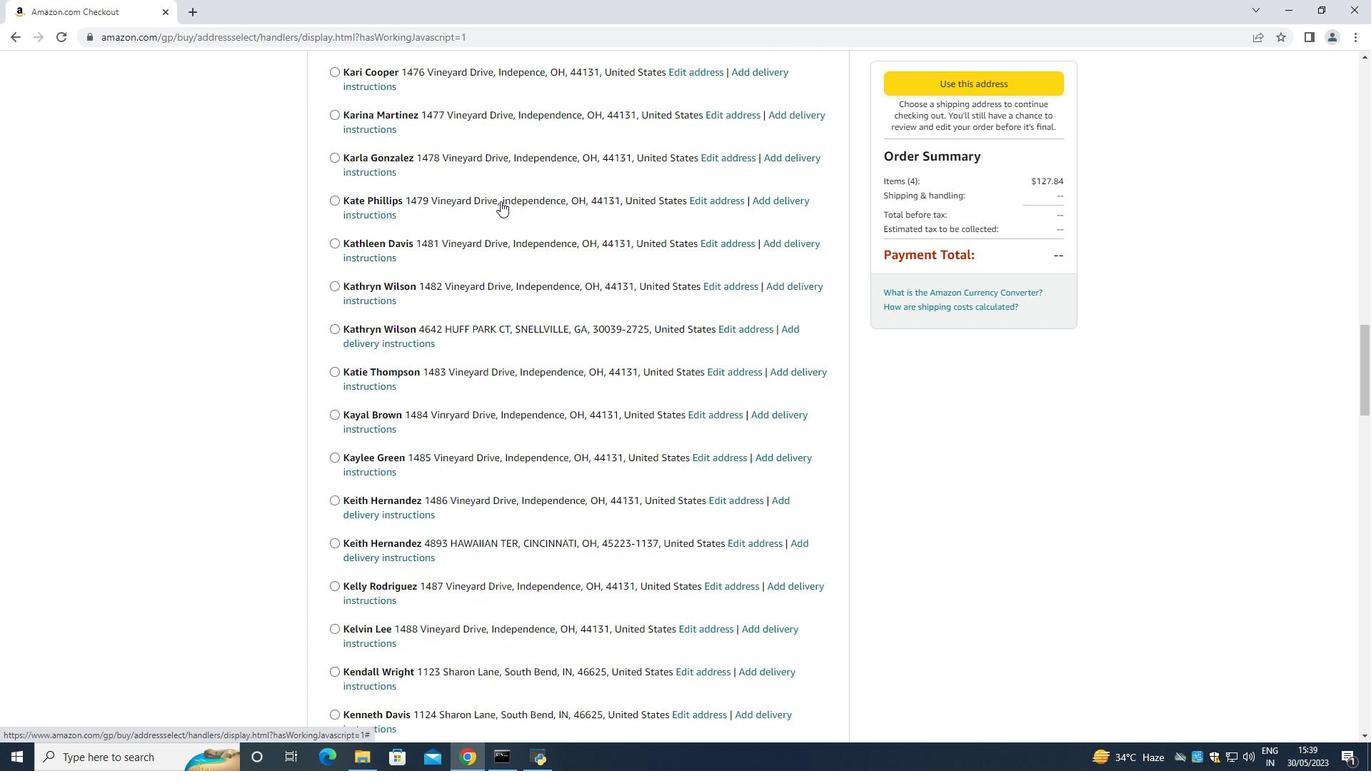
Action: Mouse scrolled (500, 200) with delta (0, 0)
Screenshot: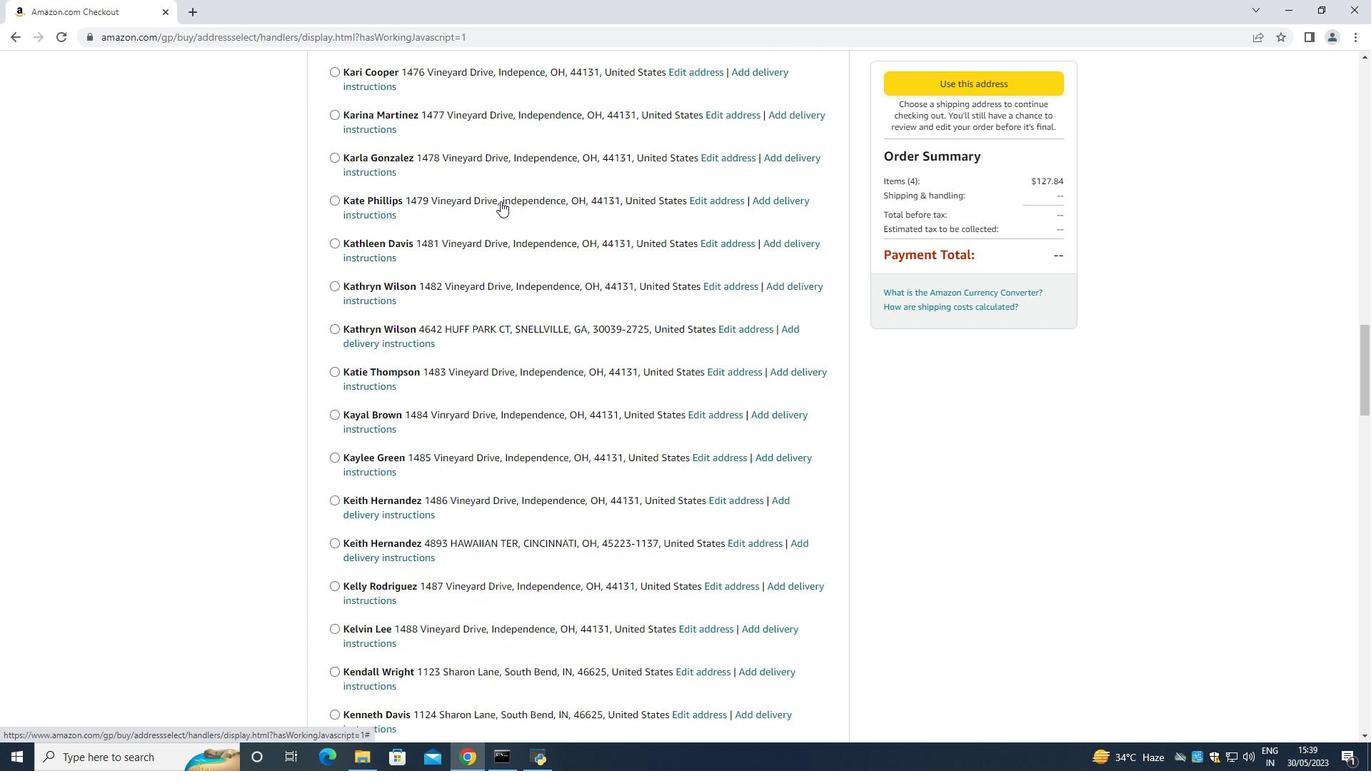 
Action: Mouse scrolled (500, 200) with delta (0, 0)
Screenshot: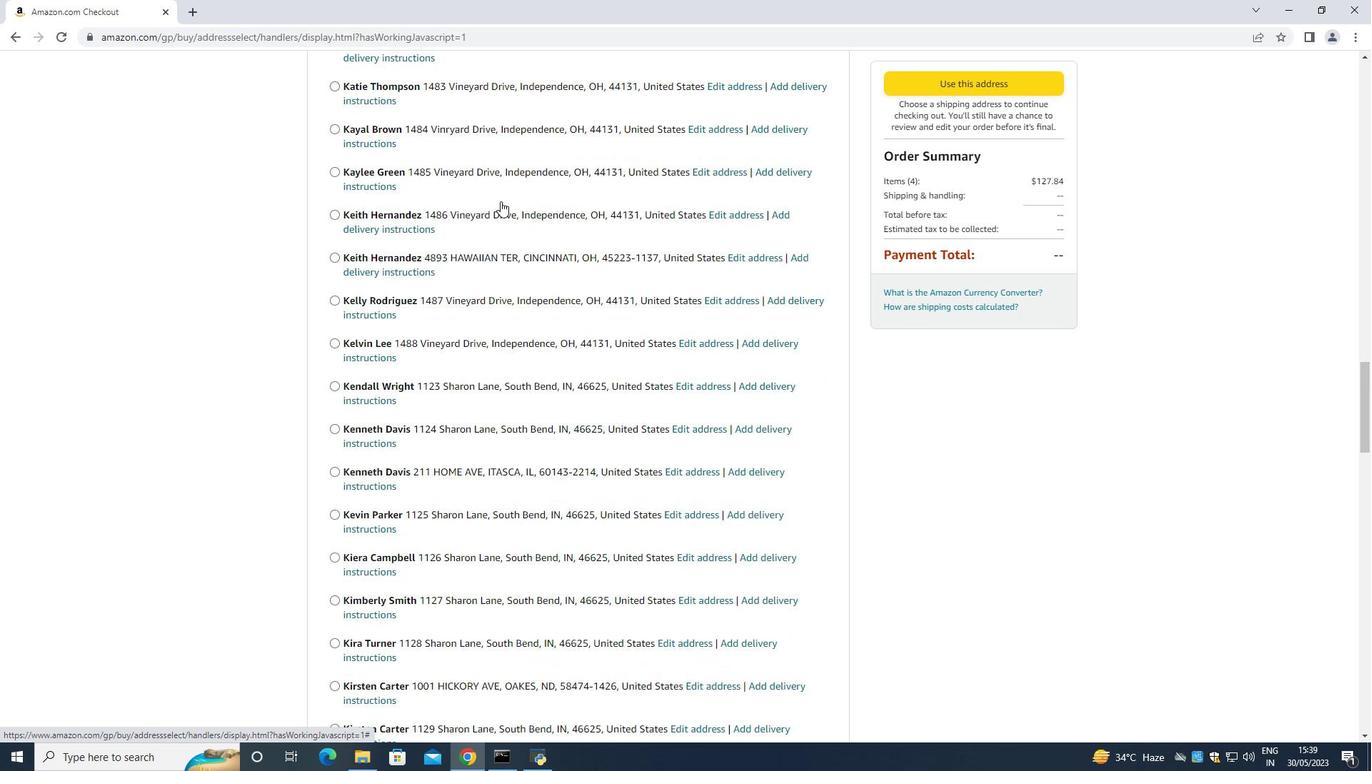 
Action: Mouse scrolled (500, 200) with delta (0, 0)
Screenshot: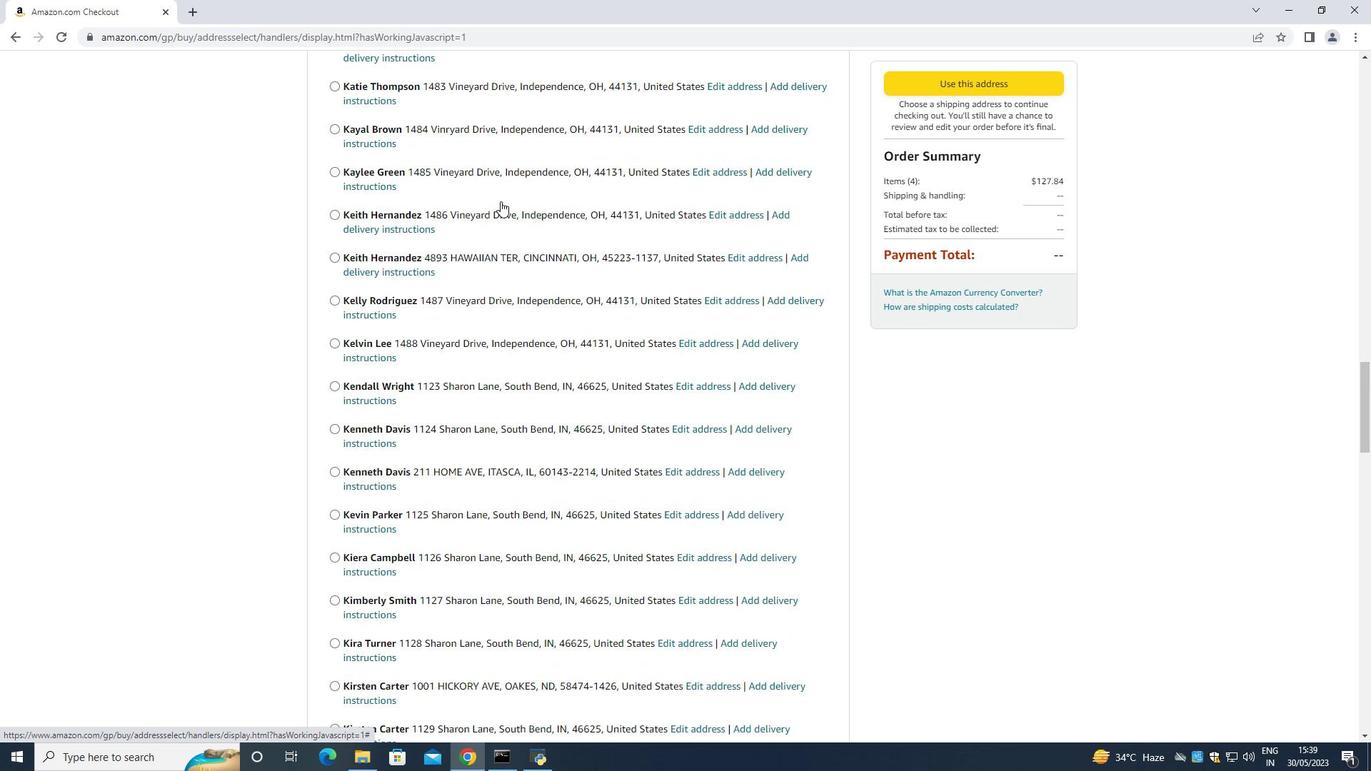 
Action: Mouse scrolled (500, 200) with delta (0, 0)
Screenshot: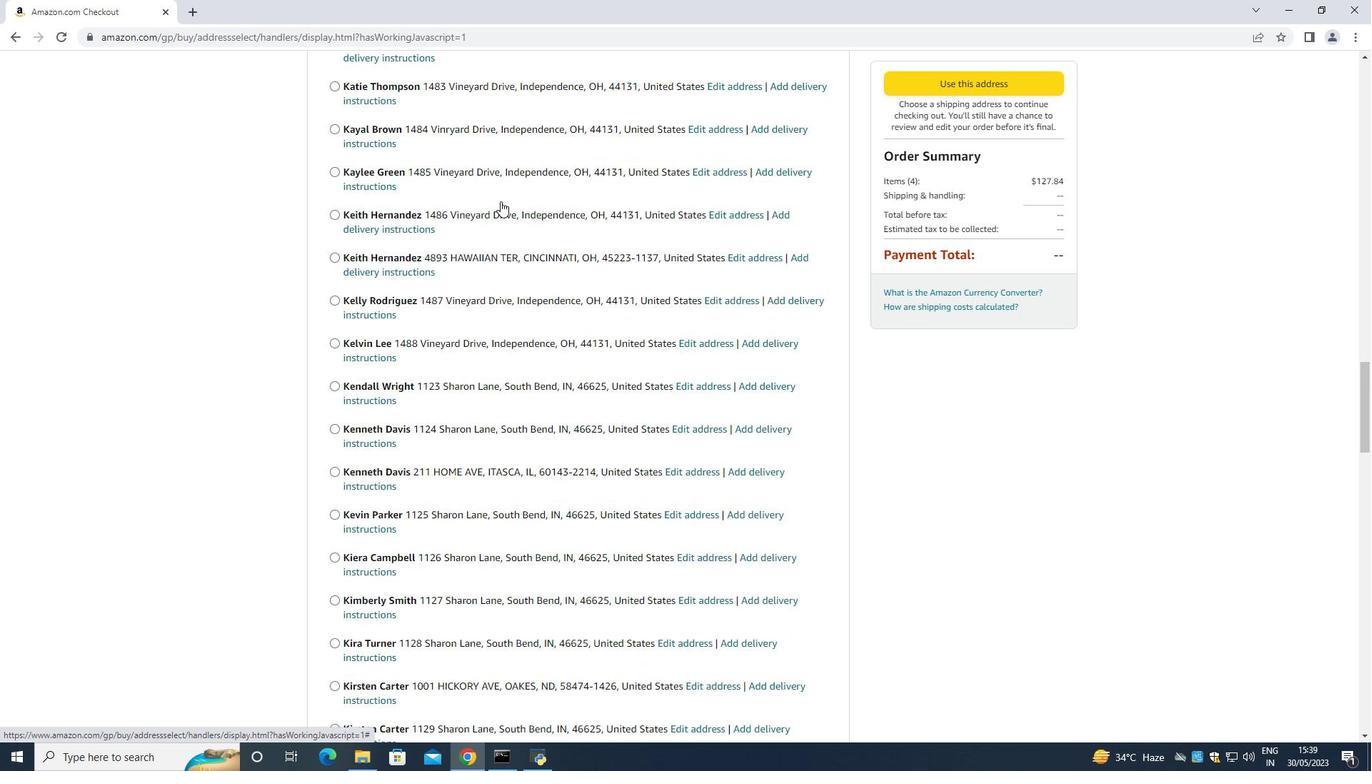 
Action: Mouse scrolled (500, 200) with delta (0, 0)
Screenshot: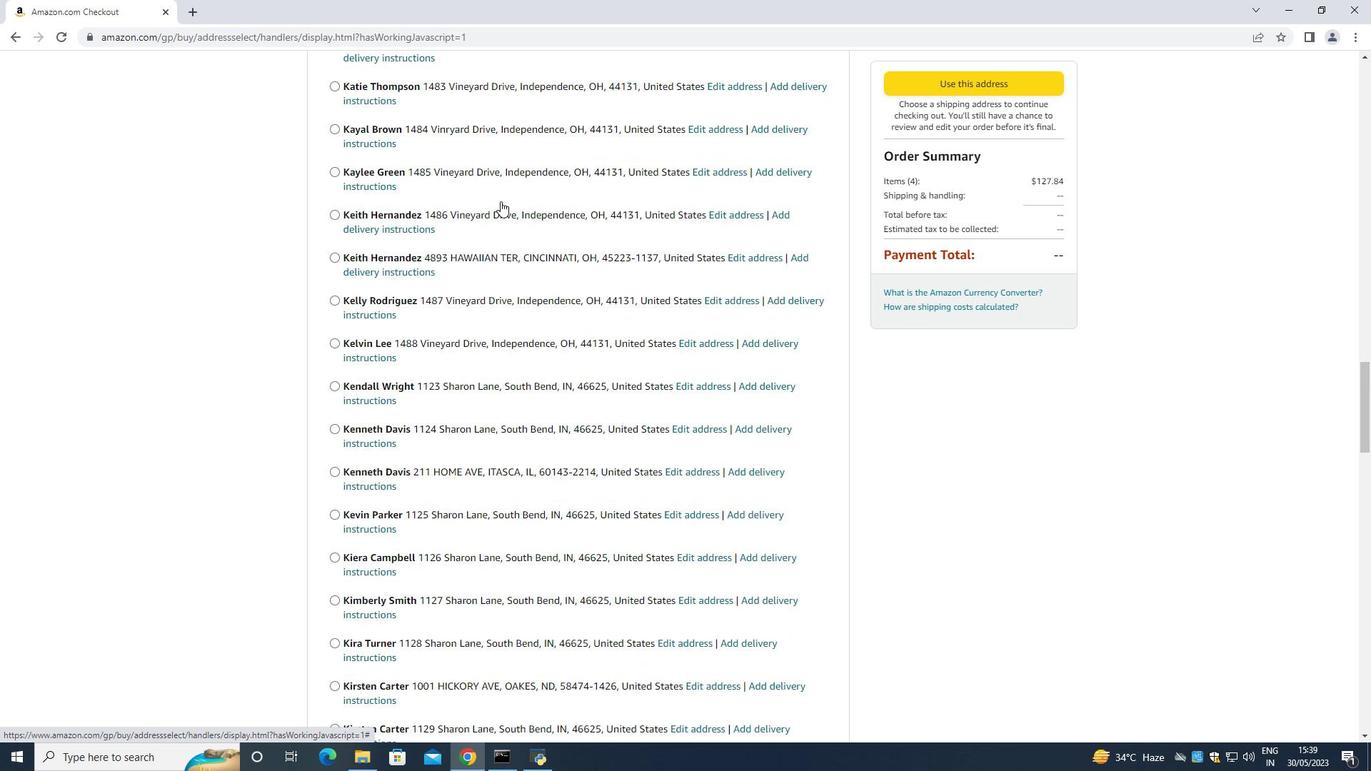 
Action: Mouse scrolled (500, 200) with delta (0, 0)
Screenshot: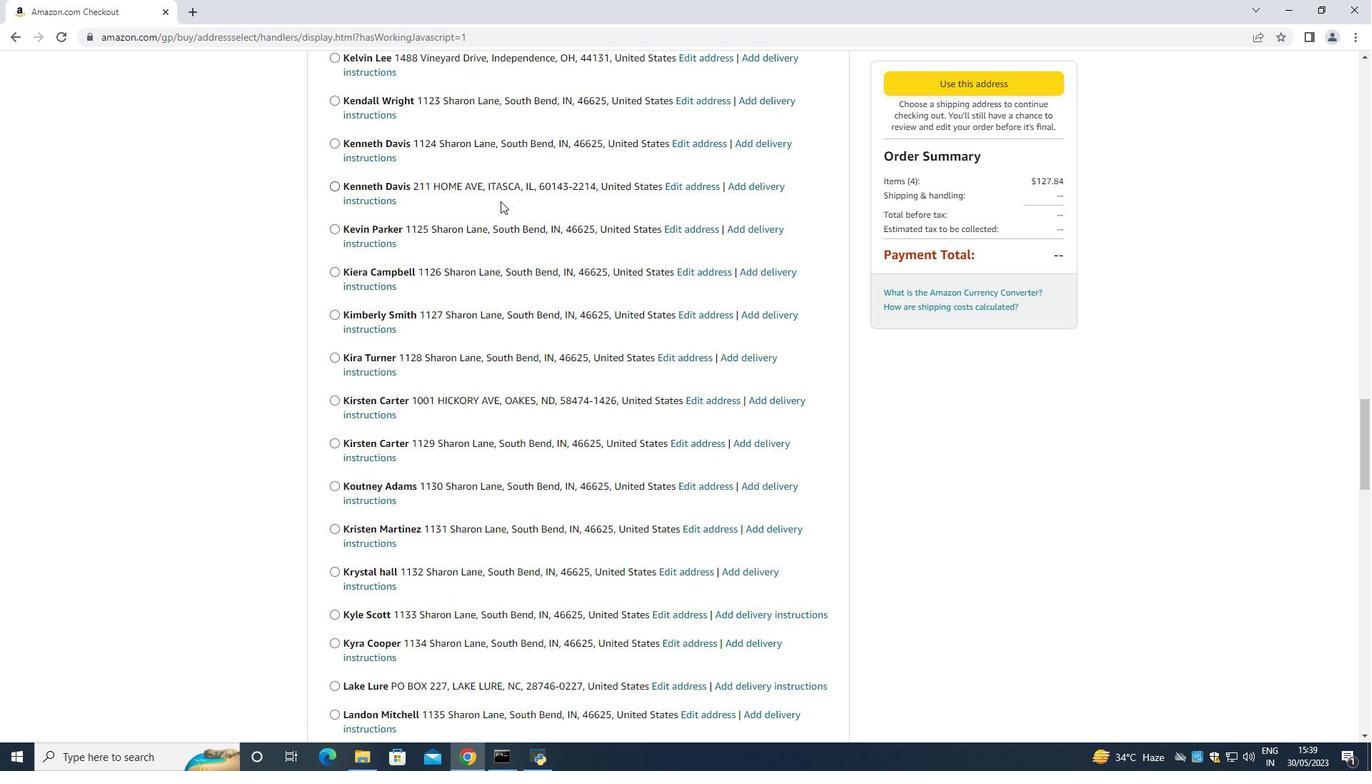 
Action: Mouse scrolled (500, 200) with delta (0, 0)
Screenshot: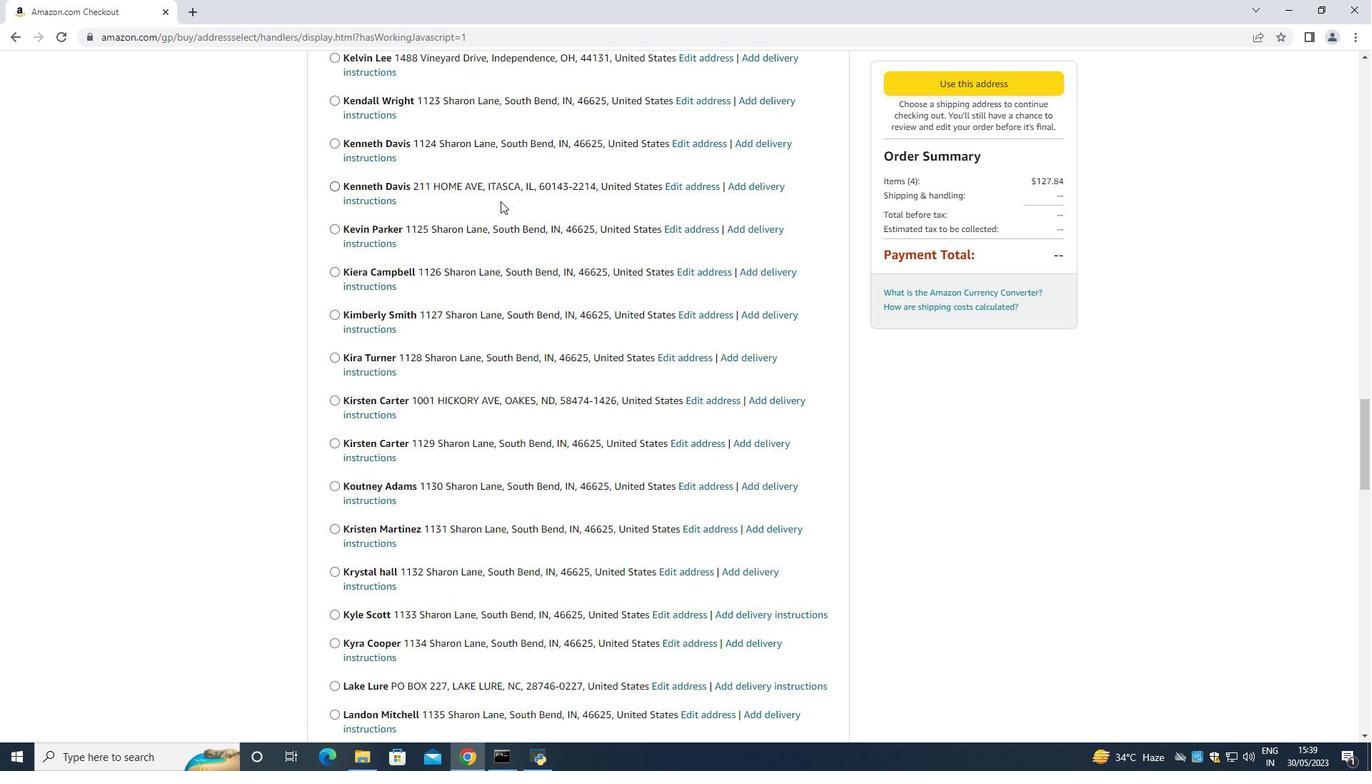 
Action: Mouse scrolled (500, 200) with delta (0, 0)
Screenshot: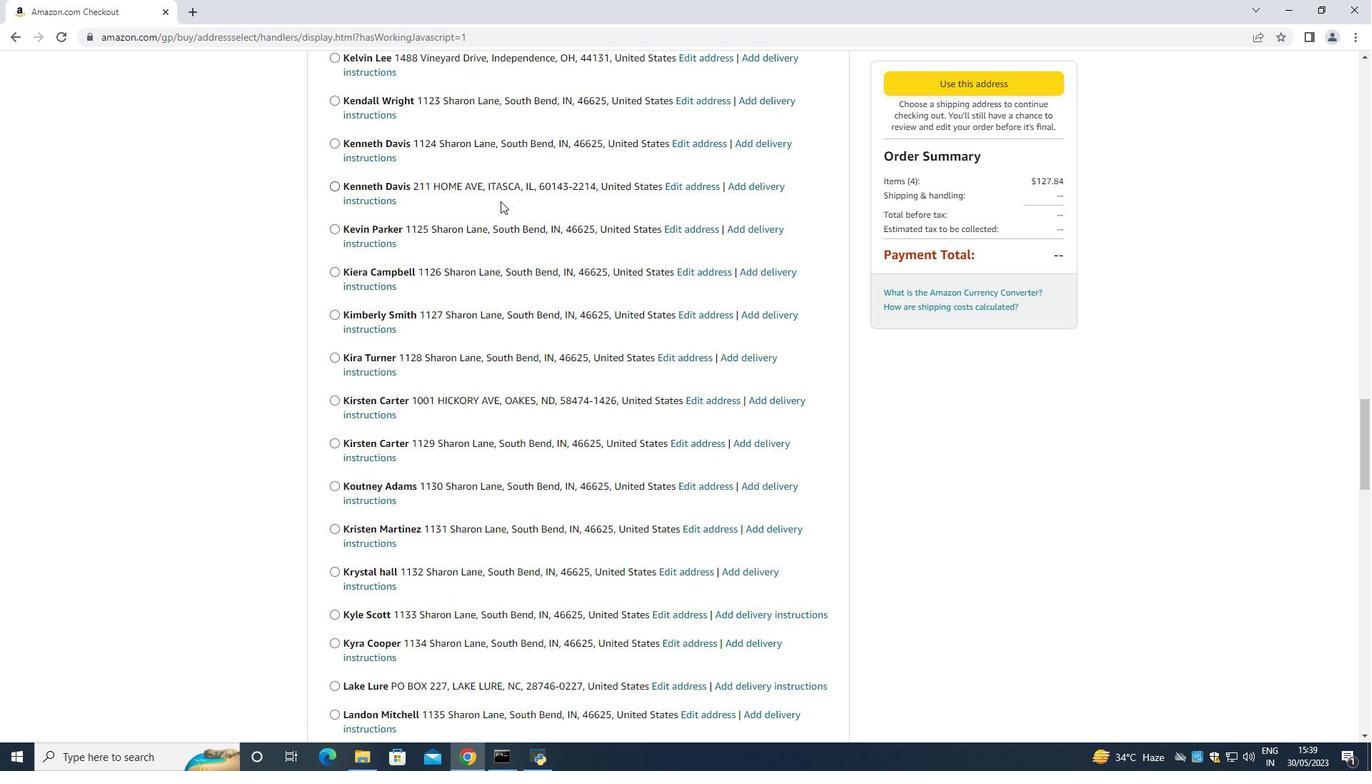 
Action: Mouse scrolled (500, 200) with delta (0, 0)
Screenshot: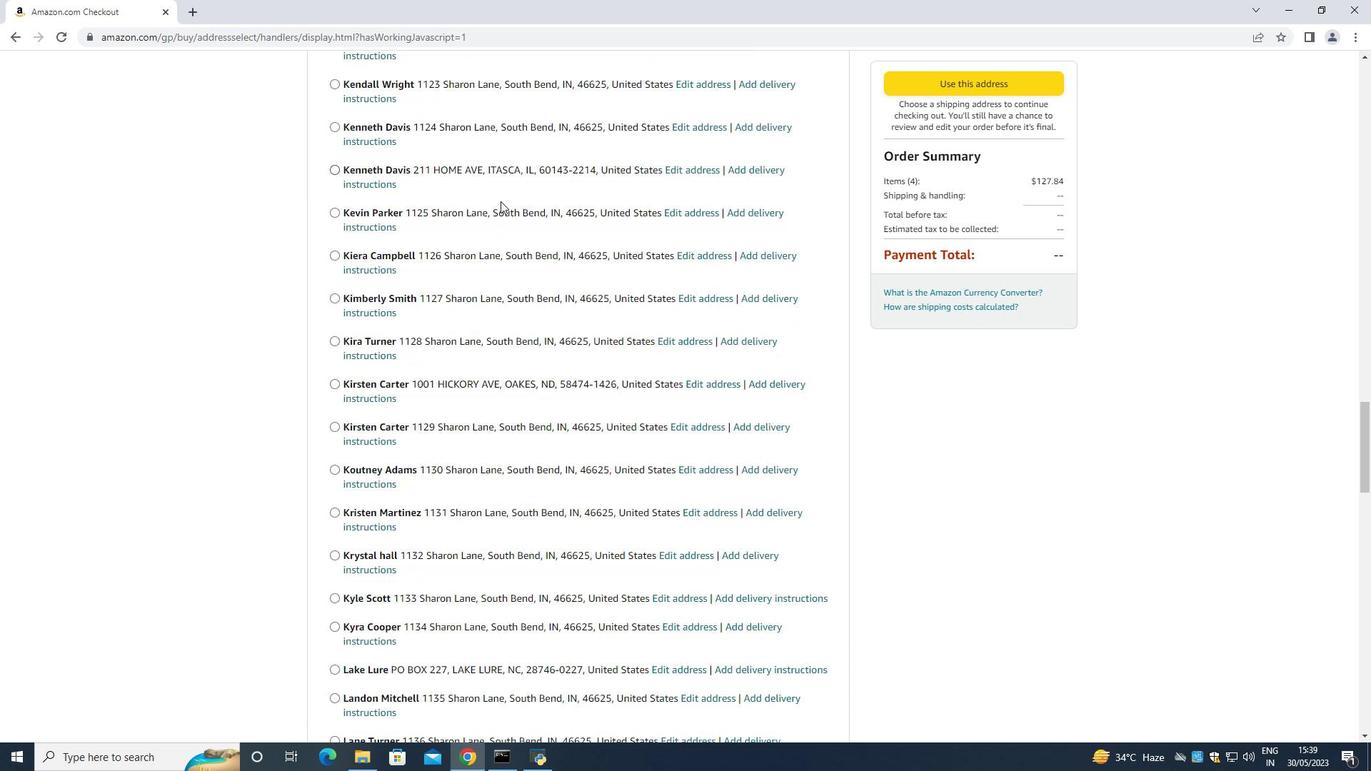 
Action: Mouse scrolled (500, 200) with delta (0, 0)
Screenshot: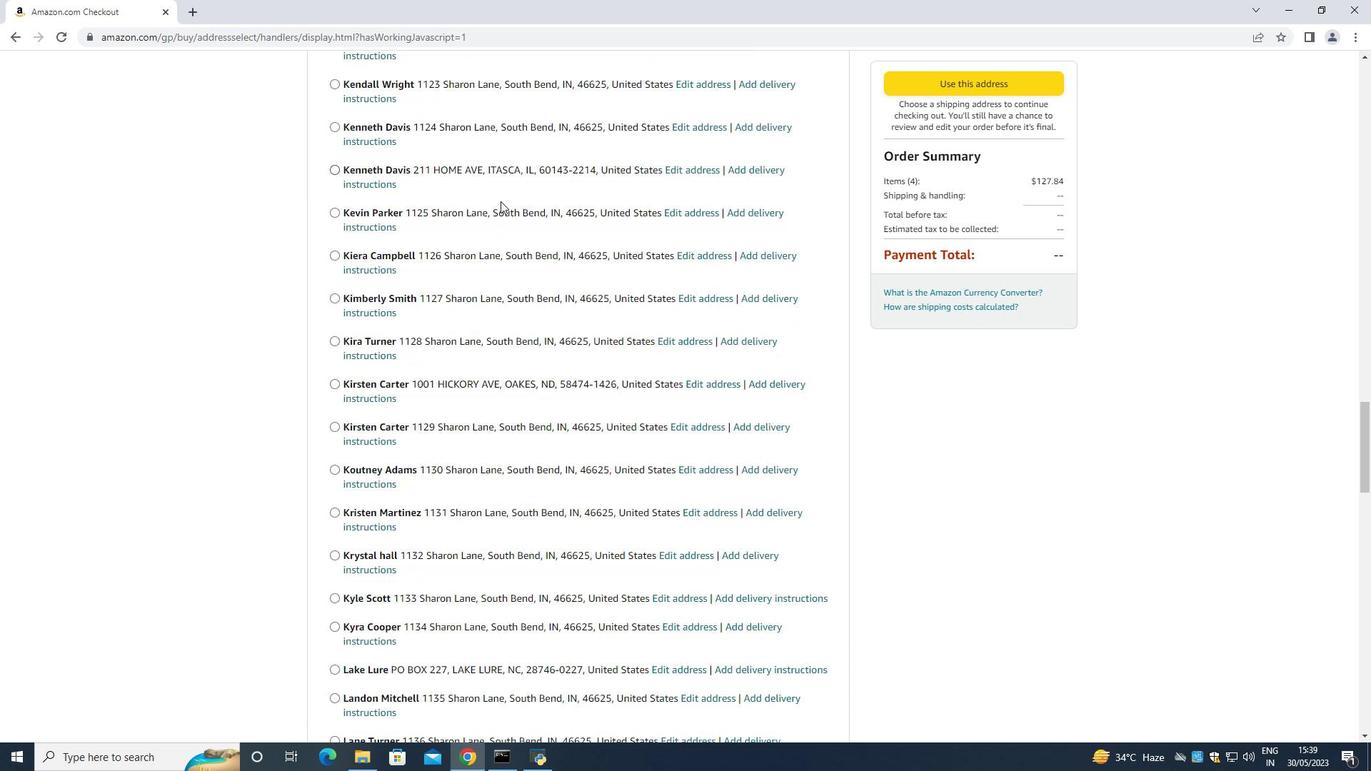 
Action: Mouse scrolled (500, 200) with delta (0, 0)
Screenshot: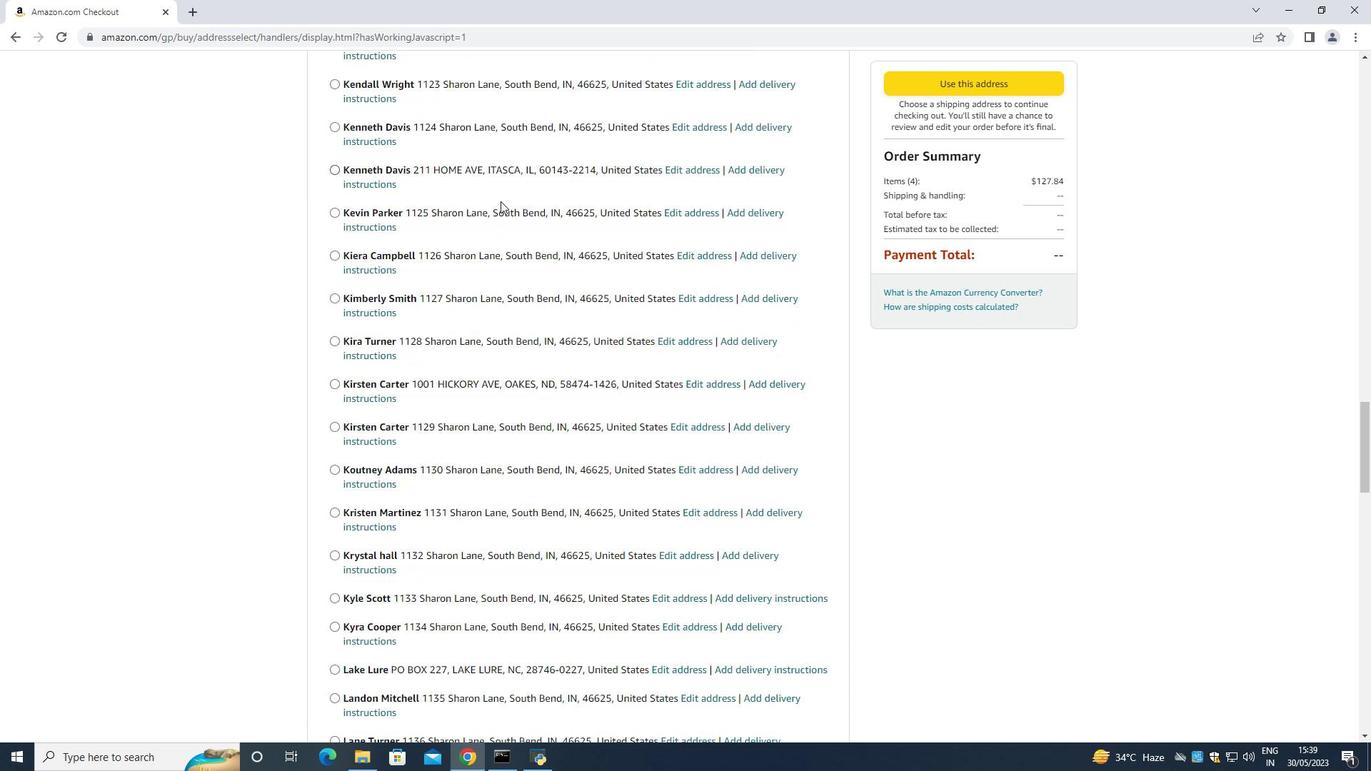 
Action: Mouse scrolled (500, 200) with delta (0, 0)
Screenshot: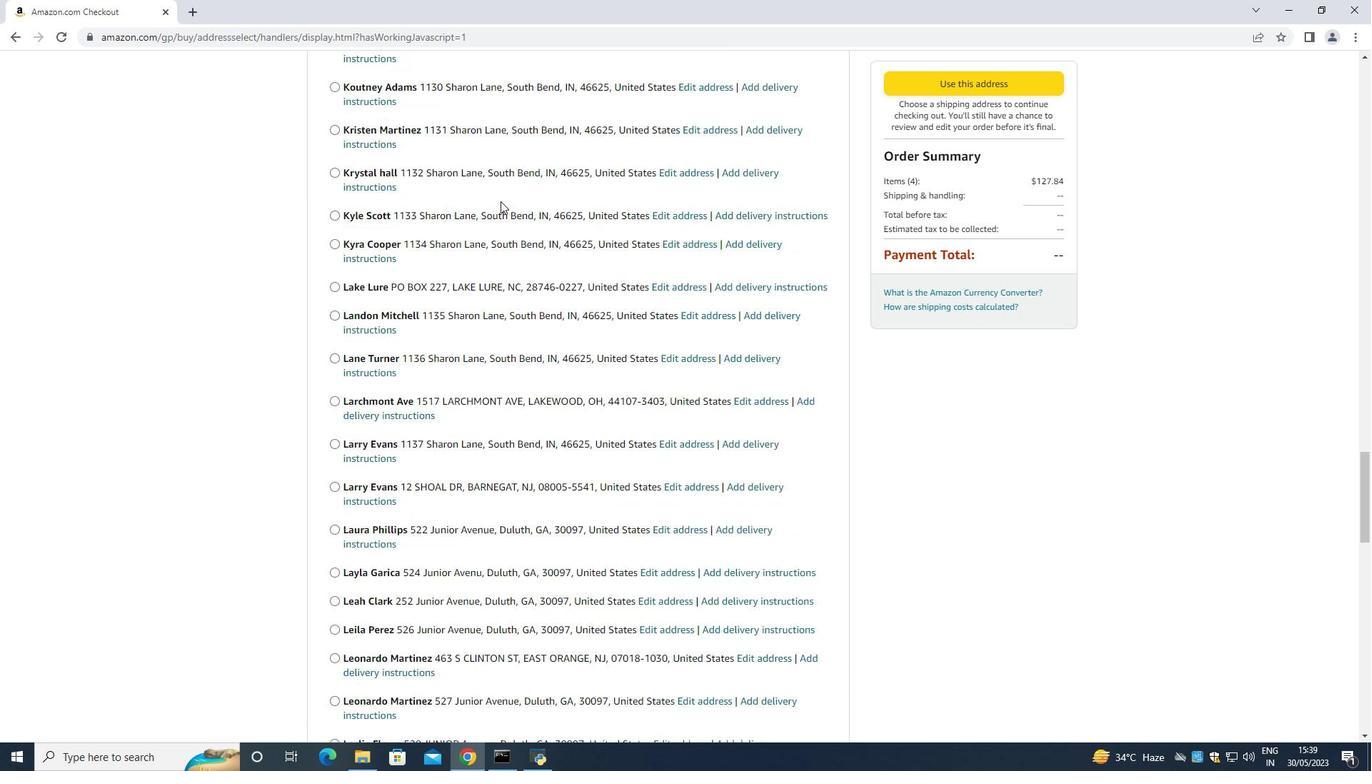 
Action: Mouse scrolled (500, 200) with delta (0, 0)
Screenshot: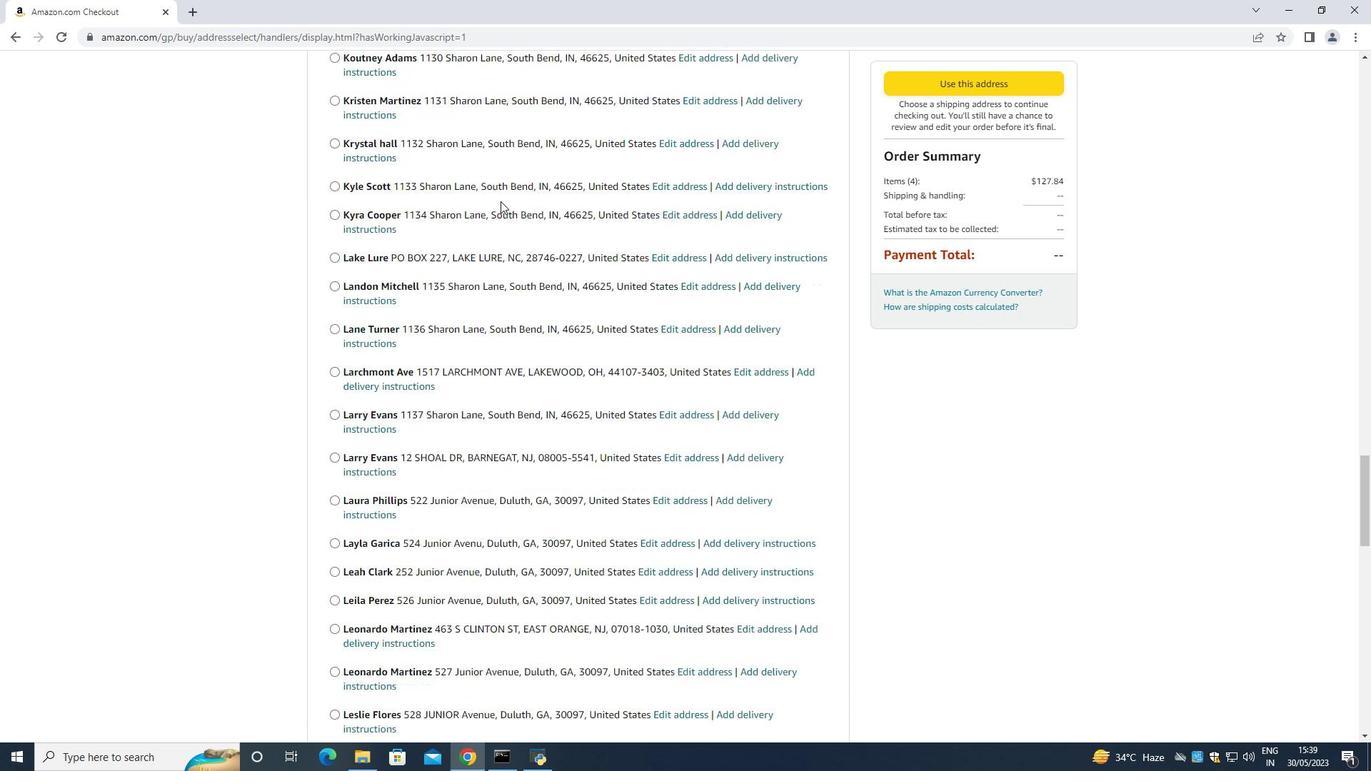 
Action: Mouse scrolled (500, 200) with delta (0, 0)
Screenshot: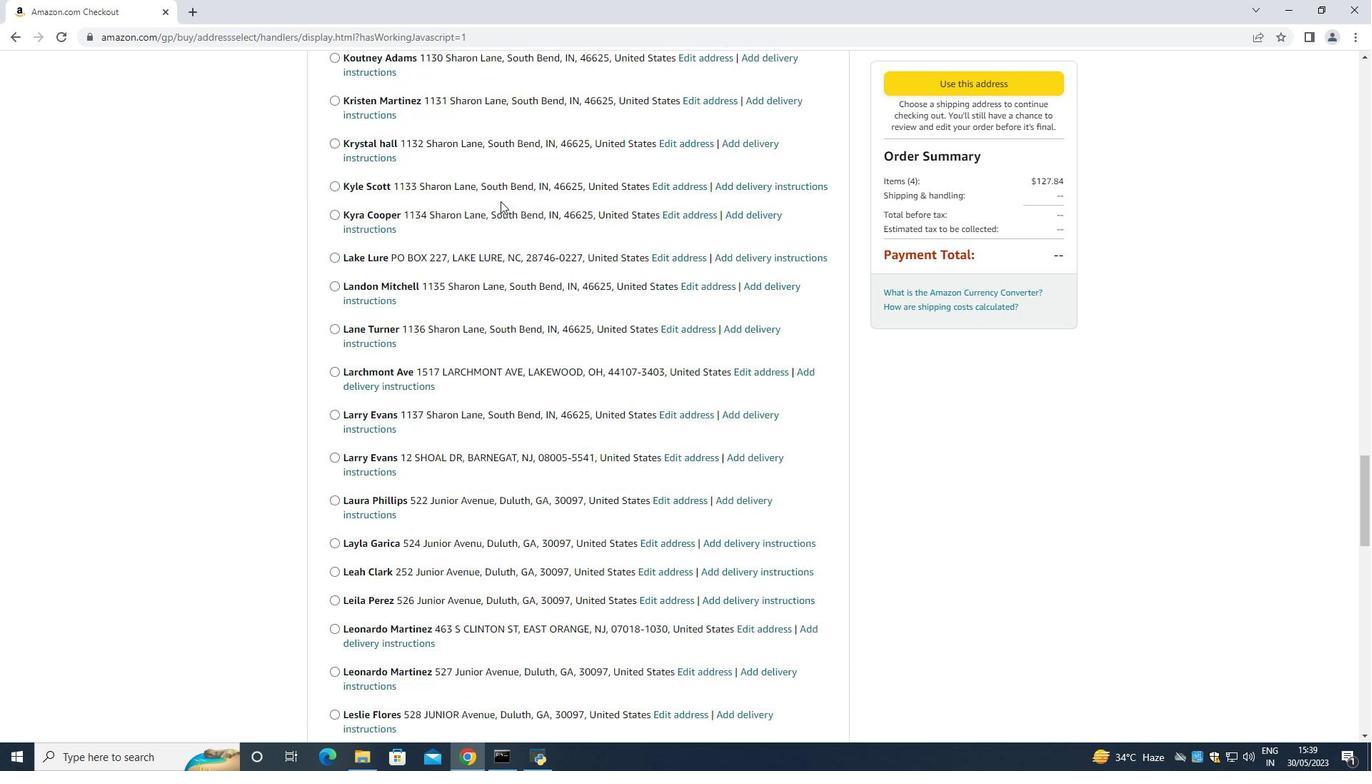 
Action: Mouse scrolled (500, 200) with delta (0, 0)
Screenshot: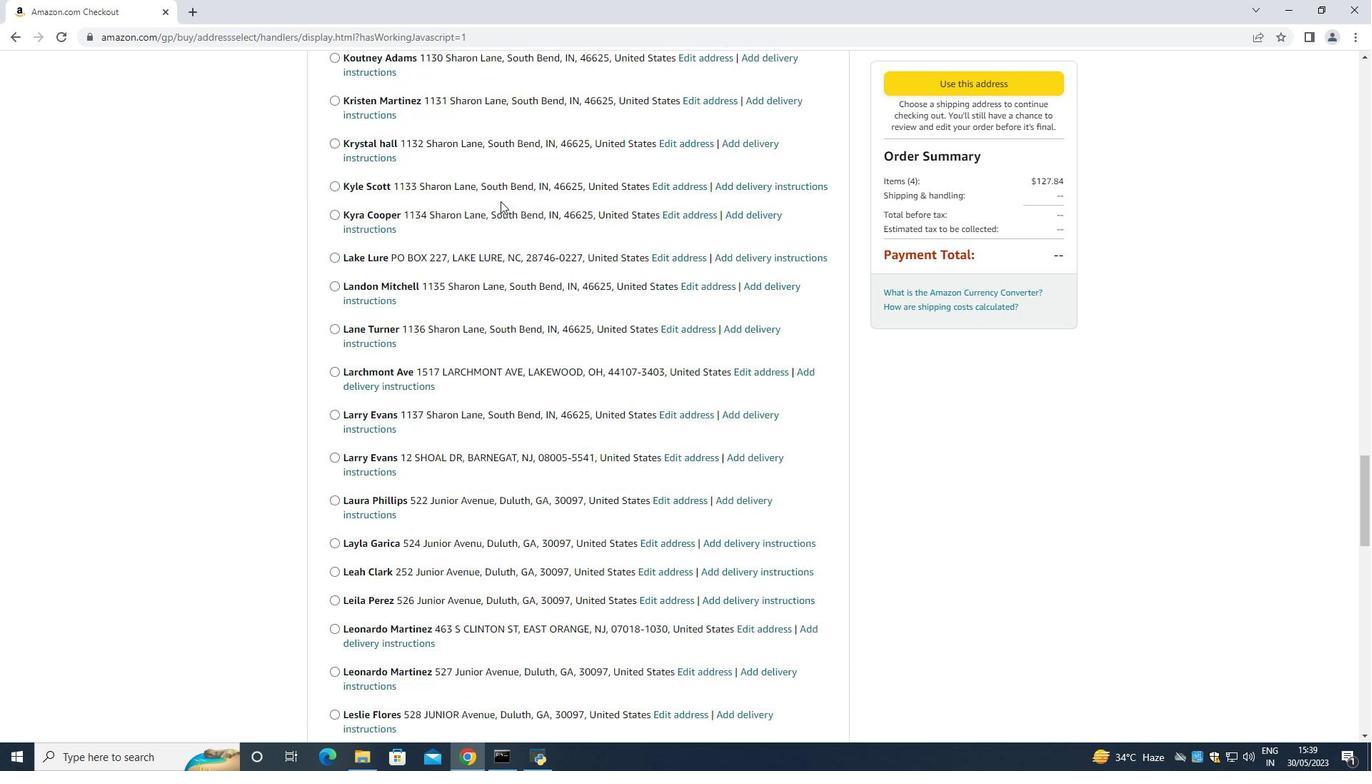 
Action: Mouse scrolled (500, 200) with delta (0, 0)
Screenshot: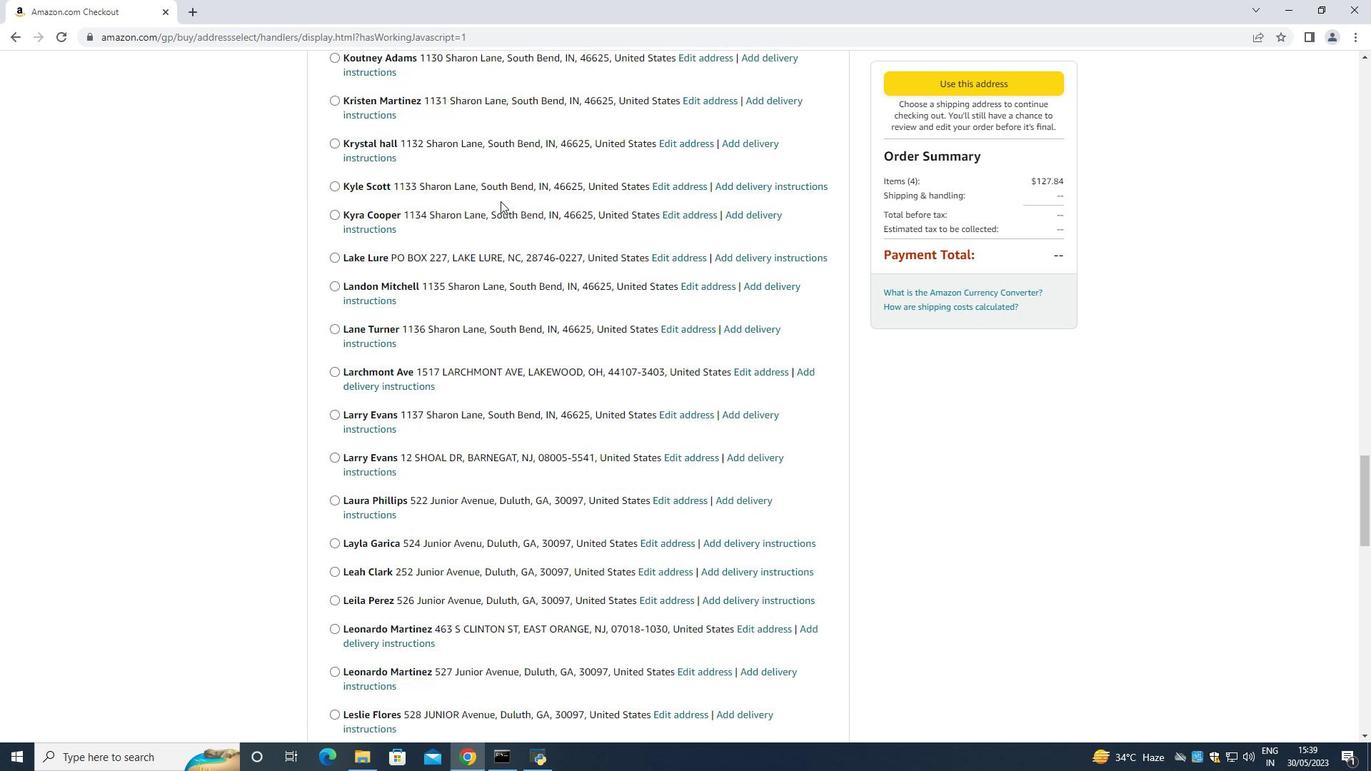 
Action: Mouse scrolled (500, 200) with delta (0, 0)
Screenshot: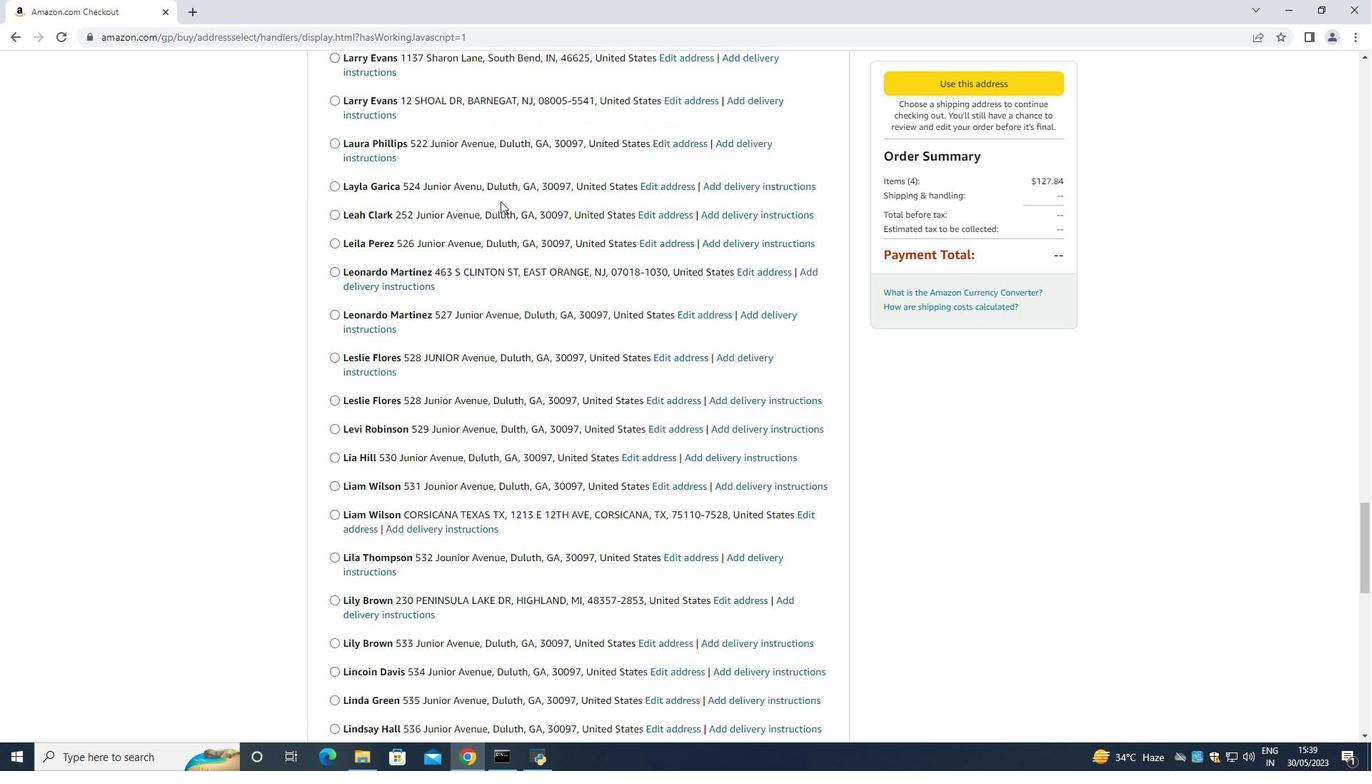 
Action: Mouse scrolled (500, 200) with delta (0, 0)
Screenshot: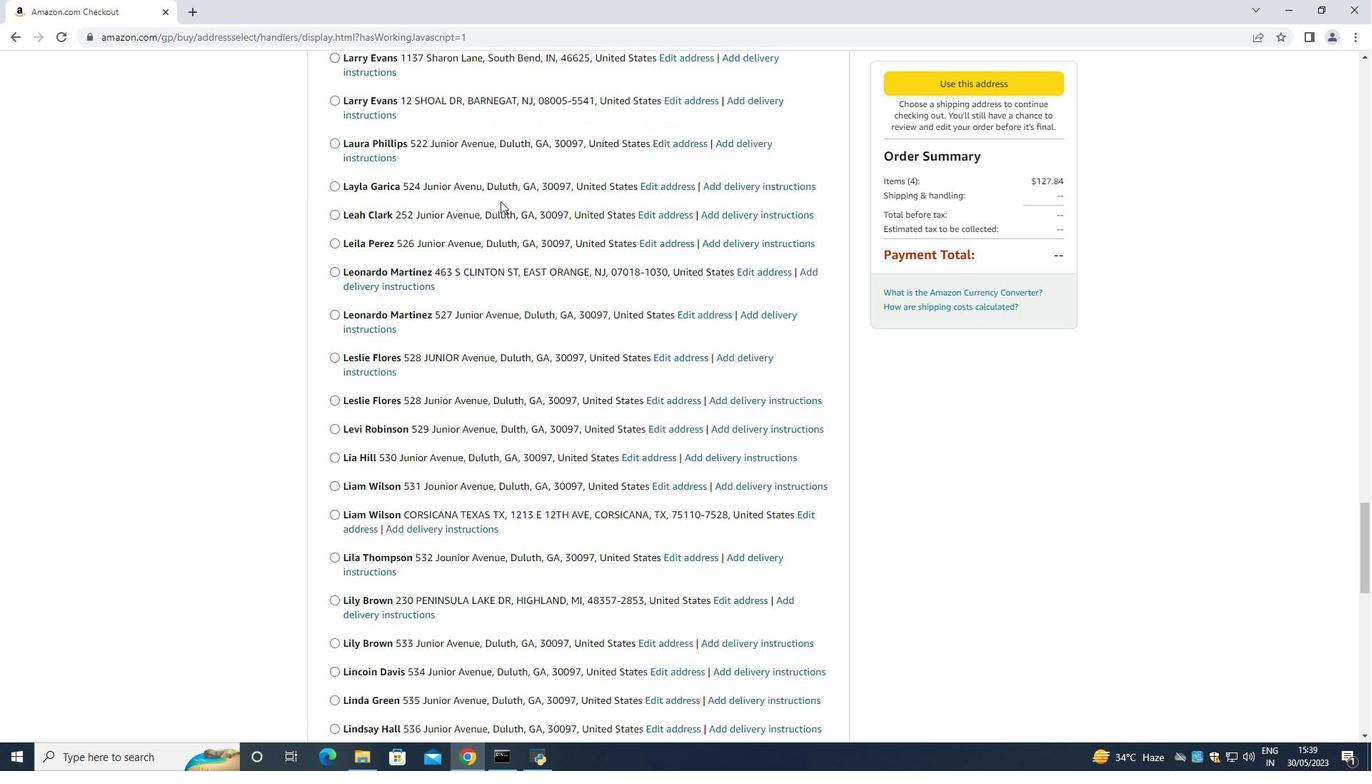 
Action: Mouse scrolled (500, 200) with delta (0, 0)
Screenshot: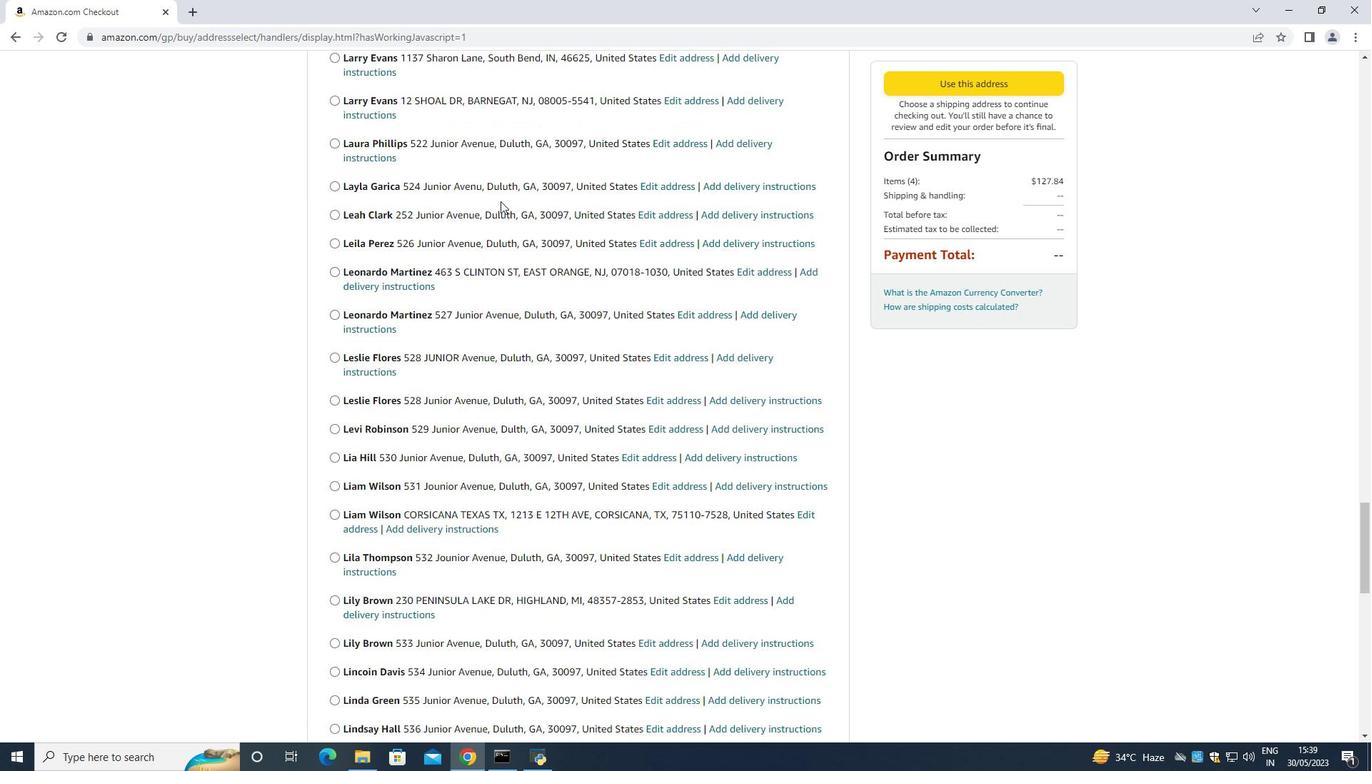
Action: Mouse scrolled (500, 200) with delta (0, 0)
Screenshot: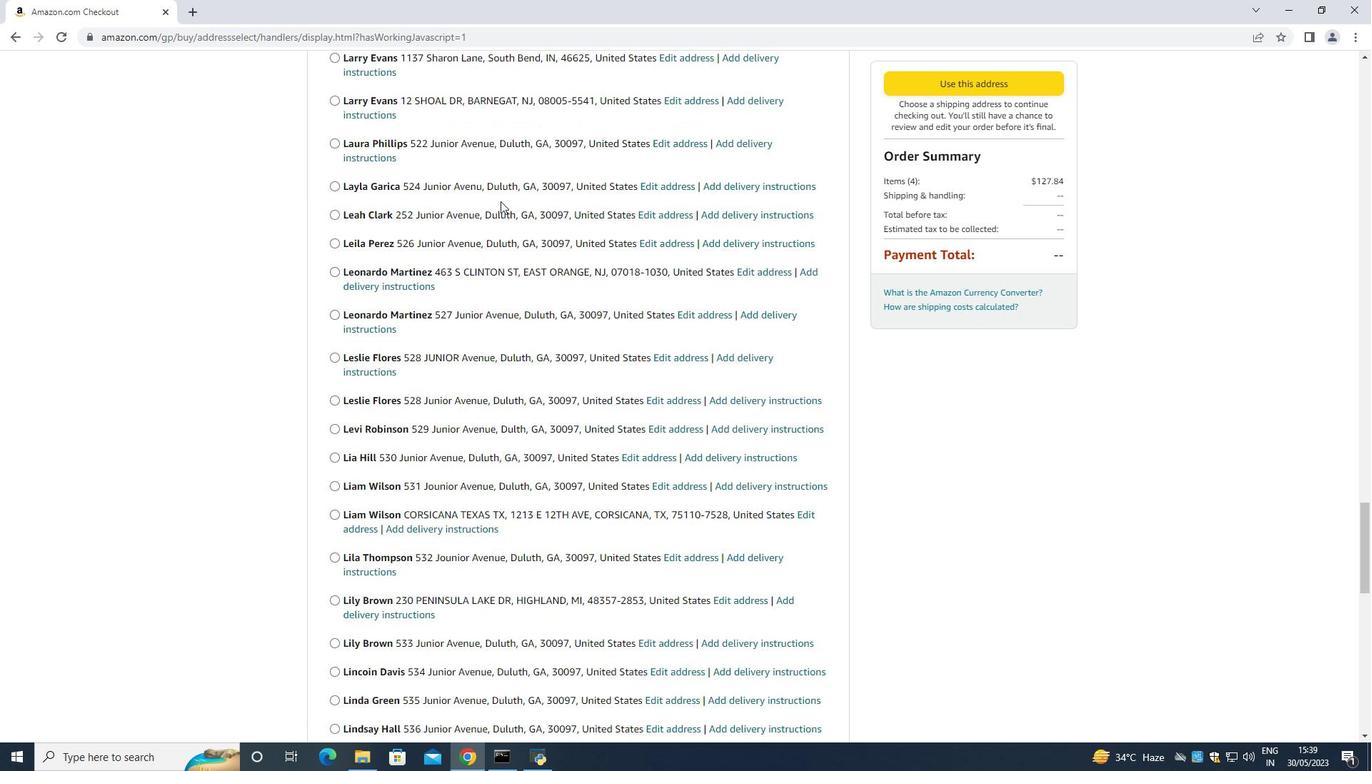 
Action: Mouse scrolled (500, 200) with delta (0, 0)
Screenshot: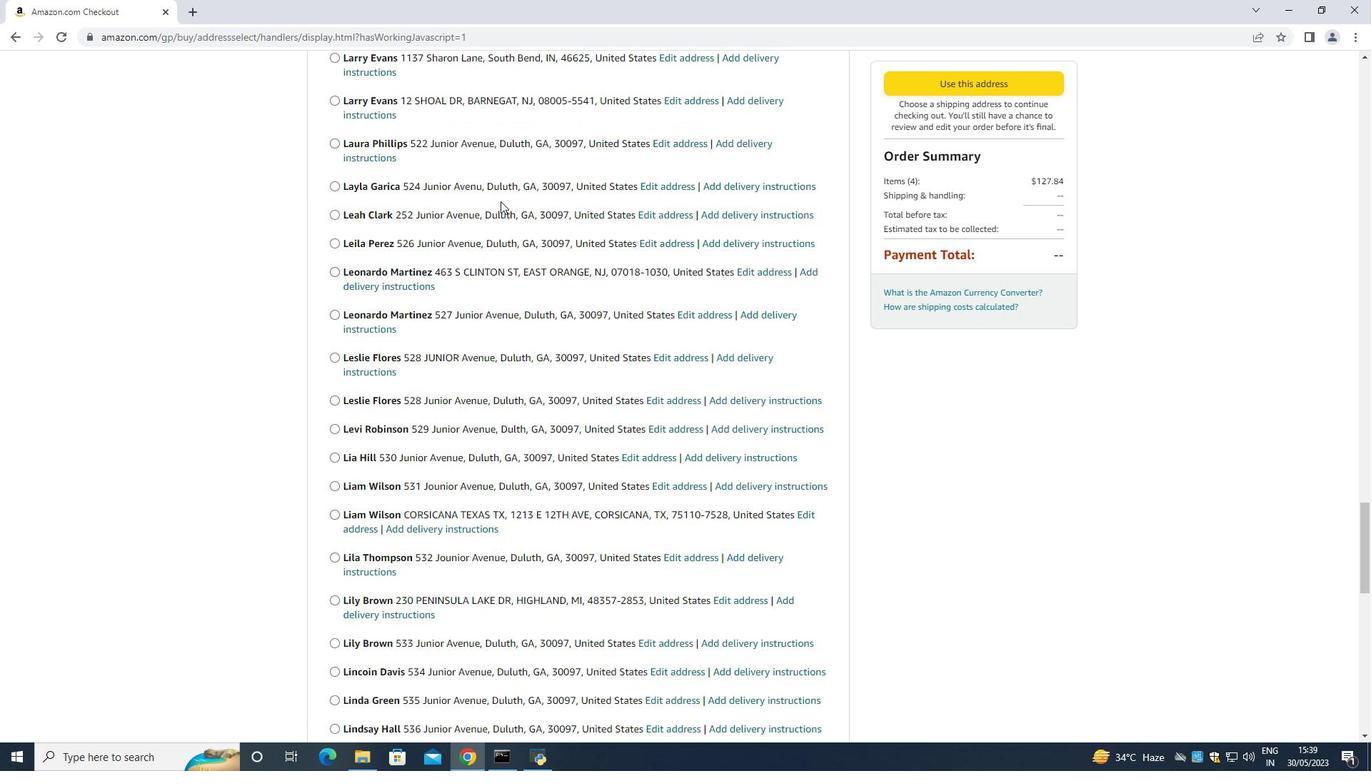 
Action: Mouse scrolled (500, 200) with delta (0, 0)
Screenshot: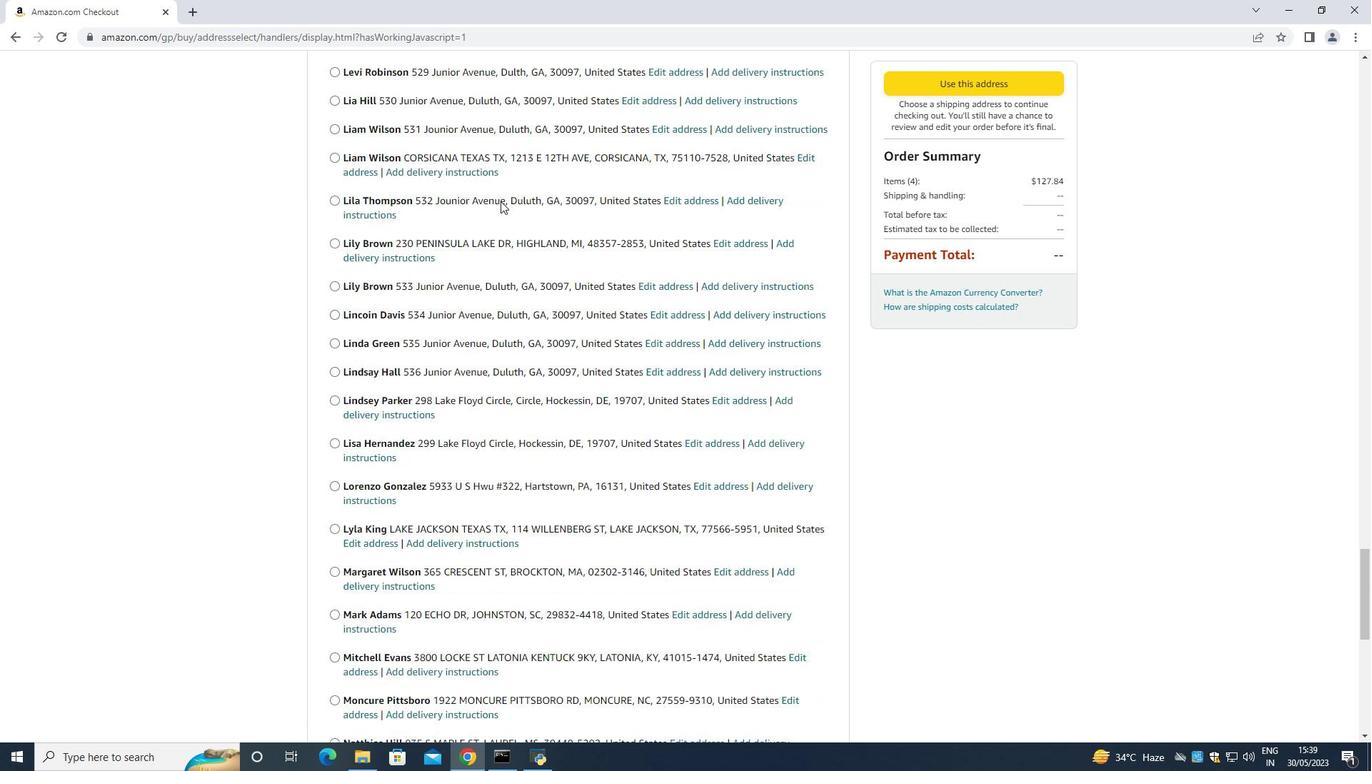 
Action: Mouse scrolled (500, 200) with delta (0, 0)
Screenshot: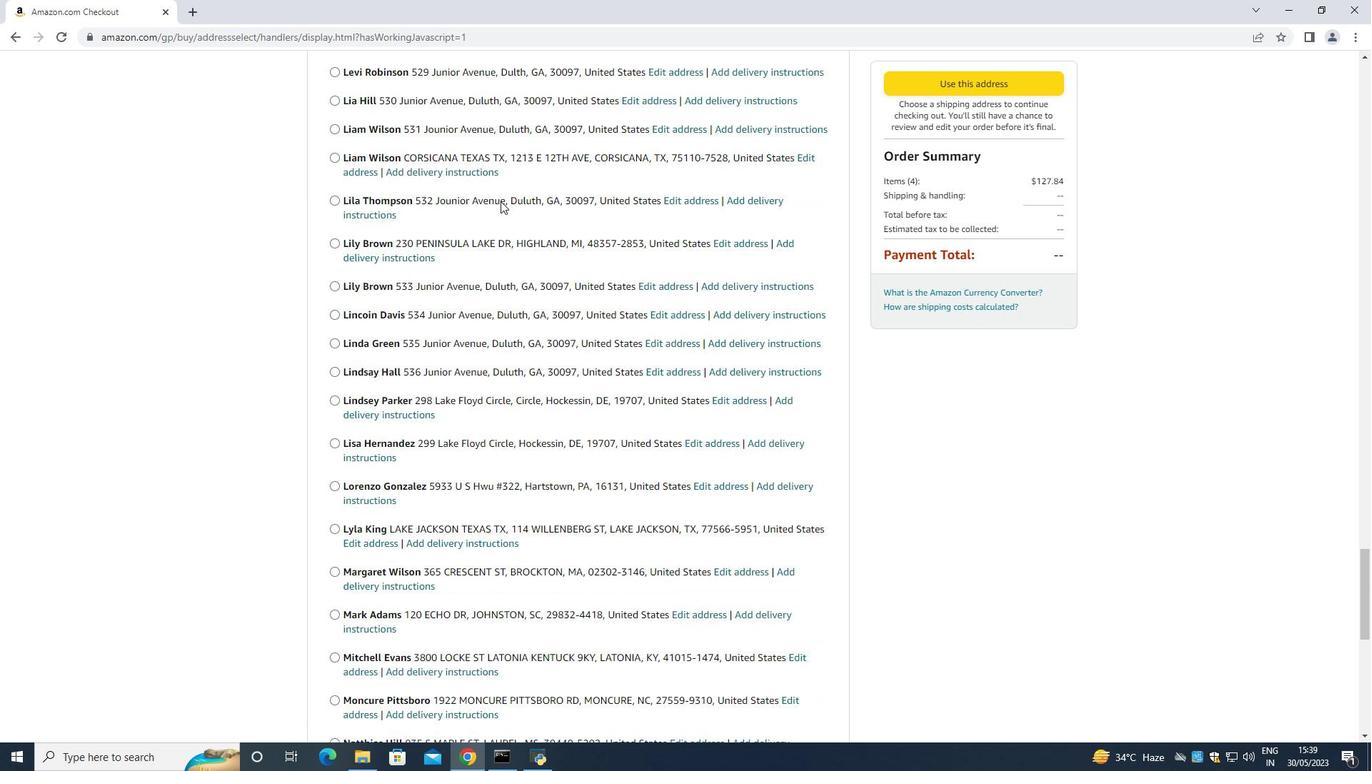 
Action: Mouse scrolled (500, 200) with delta (0, 0)
Screenshot: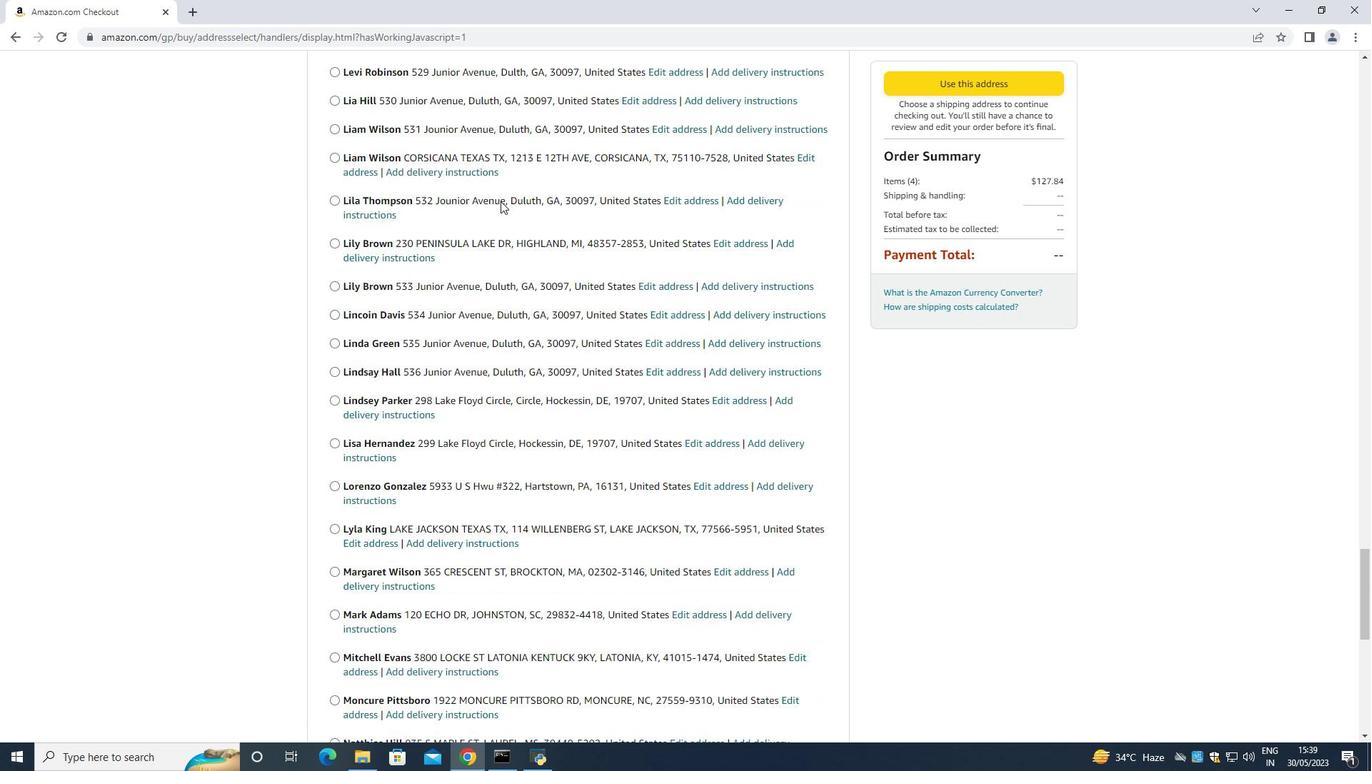 
Action: Mouse scrolled (500, 200) with delta (0, 0)
Screenshot: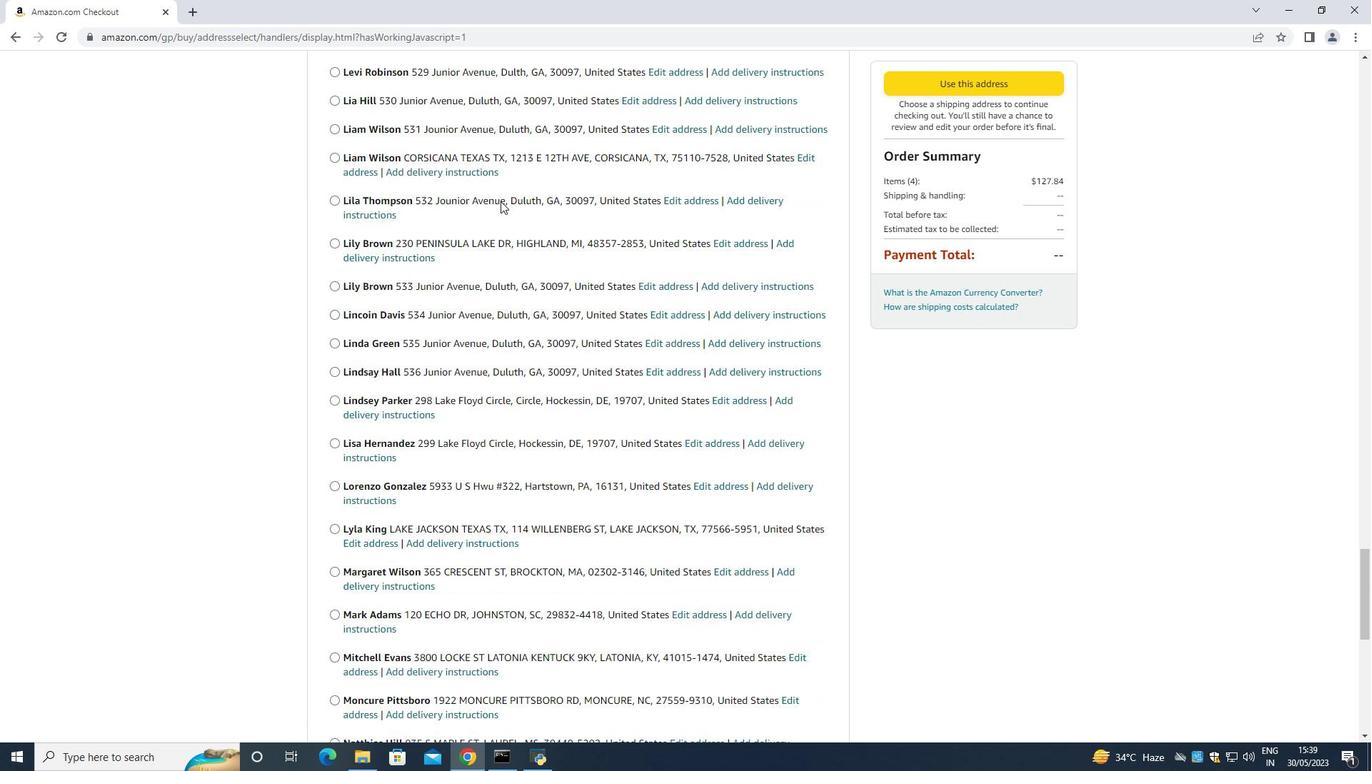 
Action: Mouse scrolled (500, 200) with delta (0, 0)
Screenshot: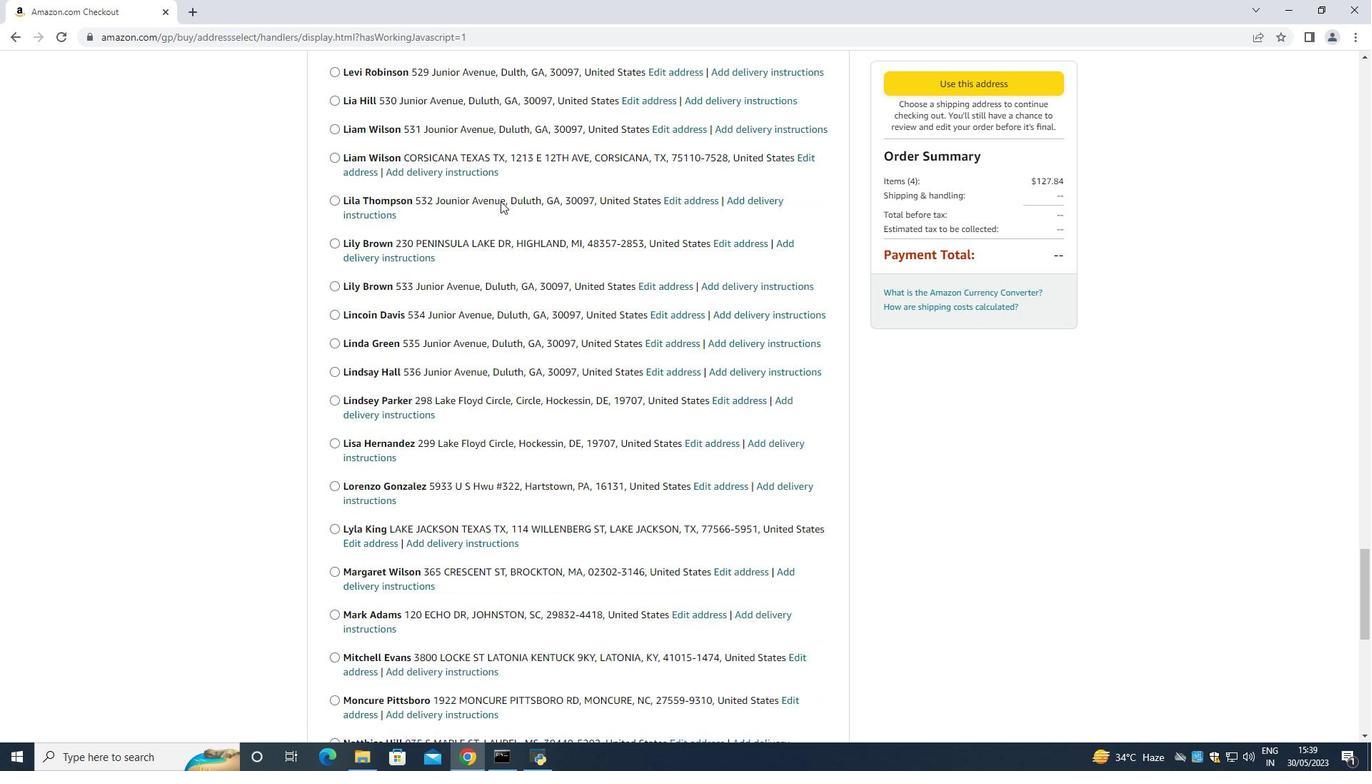 
Action: Mouse scrolled (500, 200) with delta (0, 0)
Screenshot: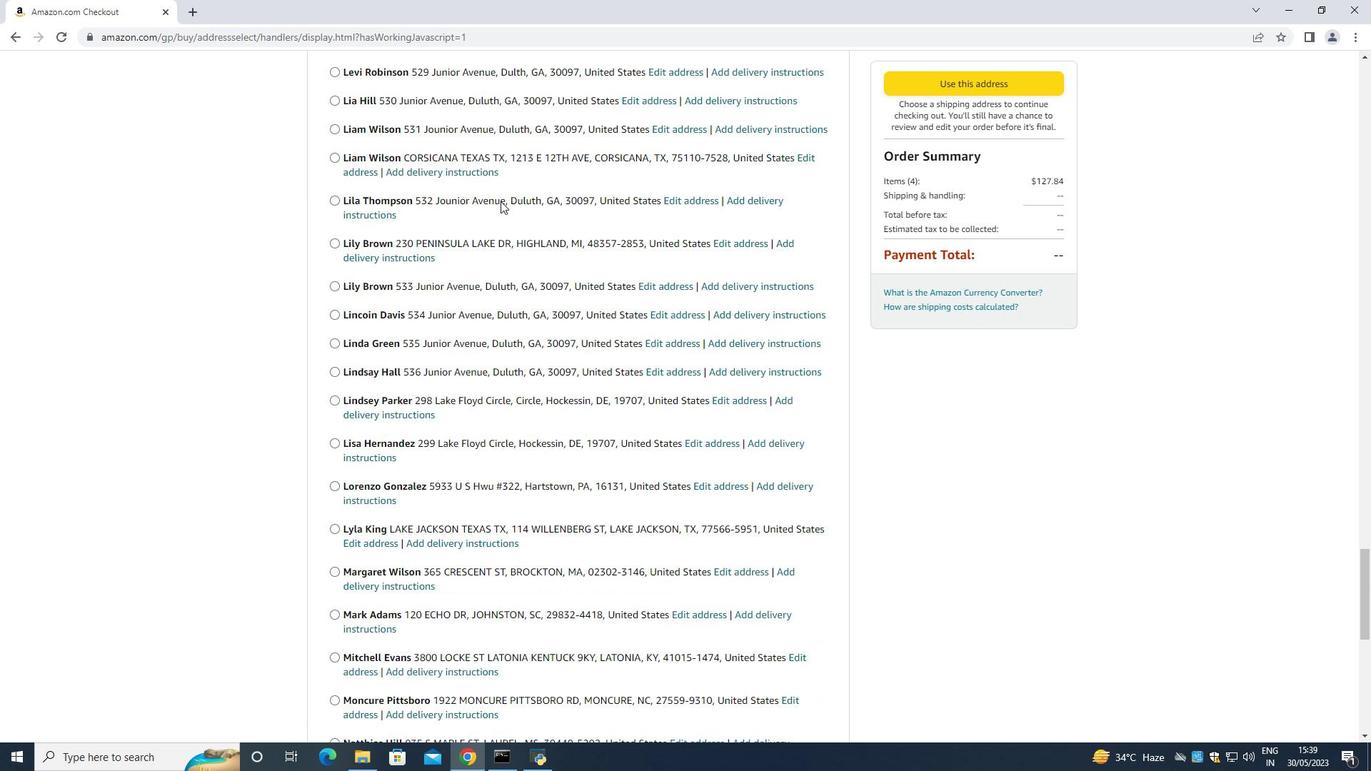 
Action: Mouse scrolled (500, 200) with delta (0, 0)
Screenshot: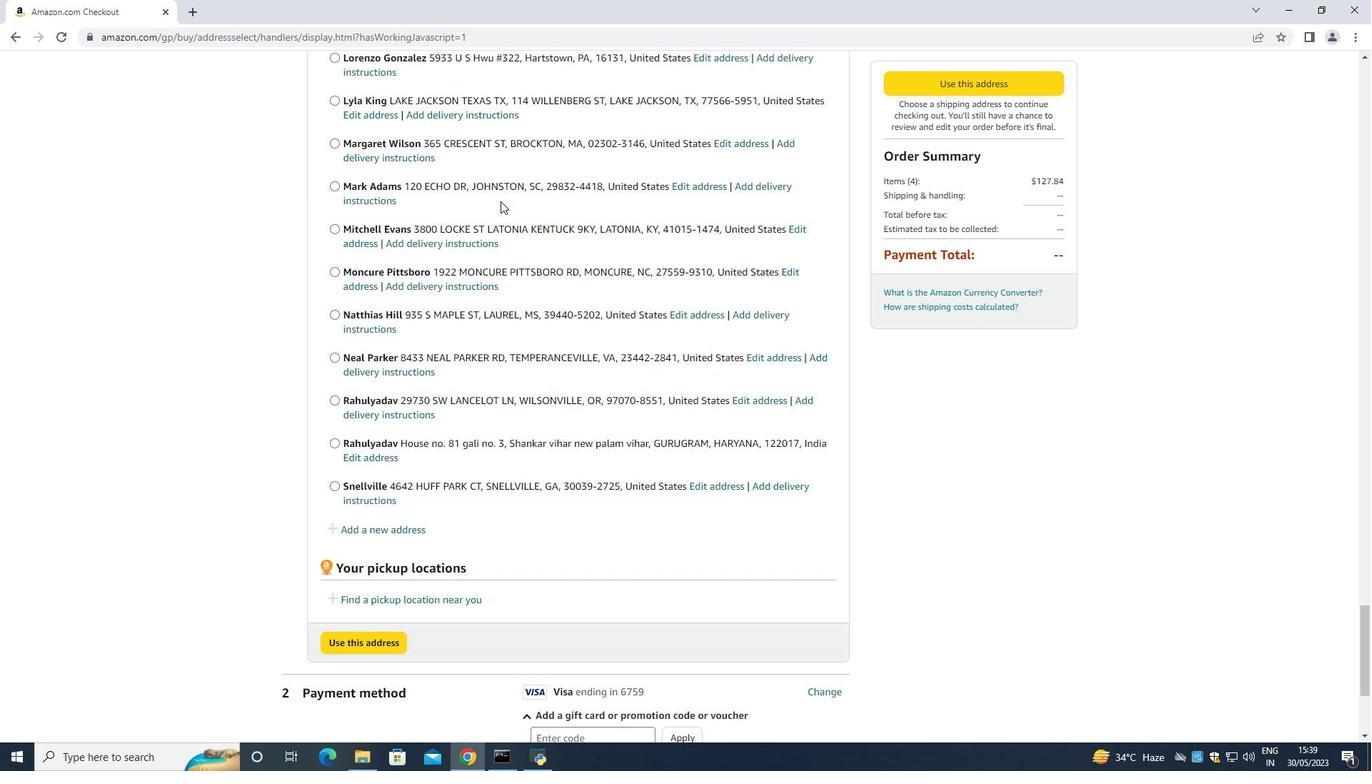 
Action: Mouse scrolled (500, 200) with delta (0, 0)
Screenshot: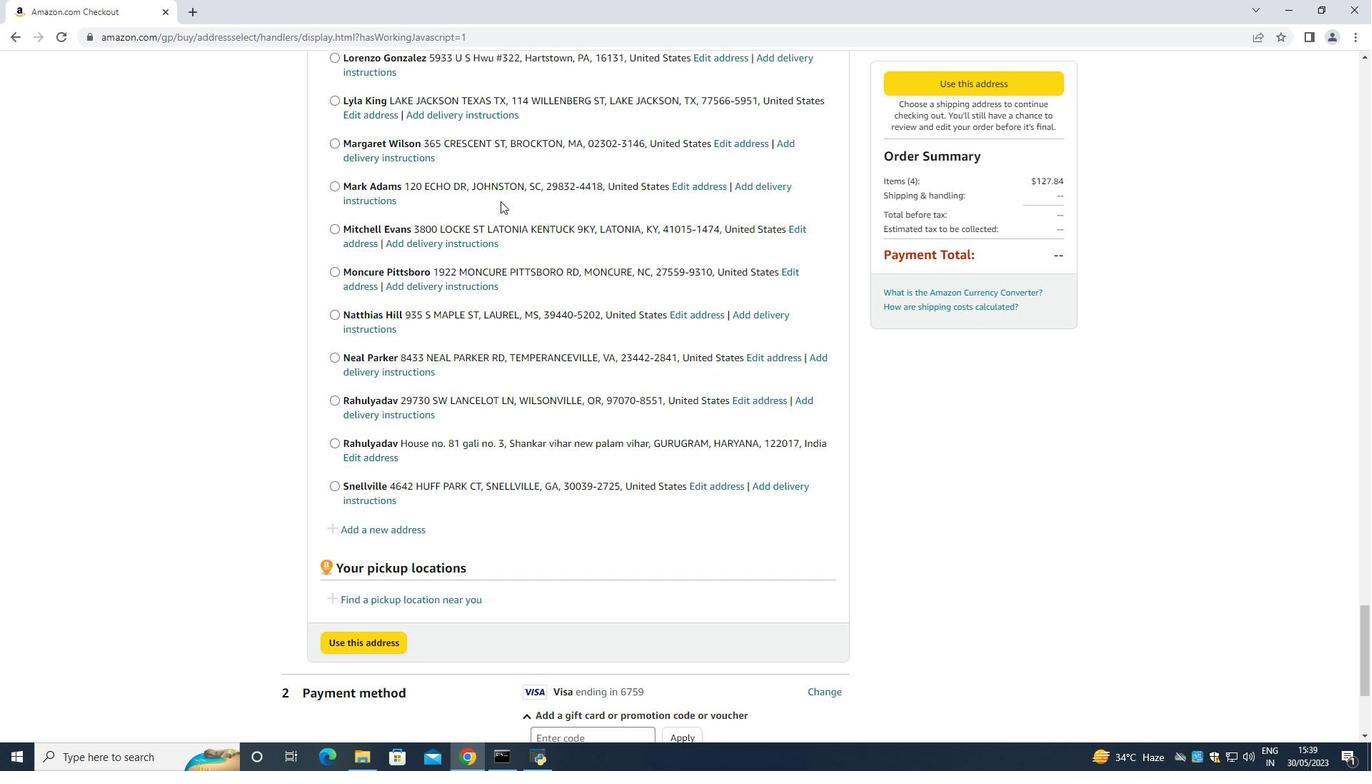 
Action: Mouse scrolled (500, 200) with delta (0, 0)
Screenshot: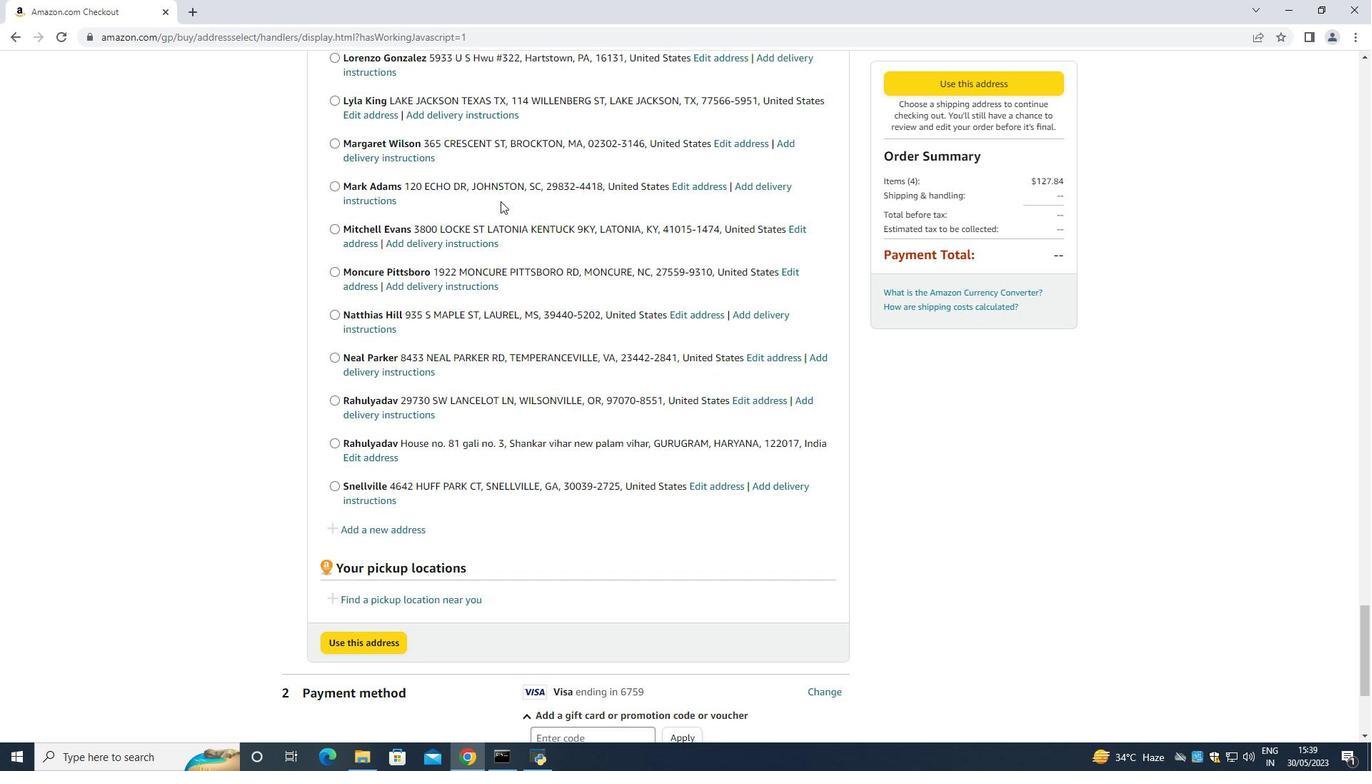 
Action: Mouse scrolled (500, 200) with delta (0, 0)
Screenshot: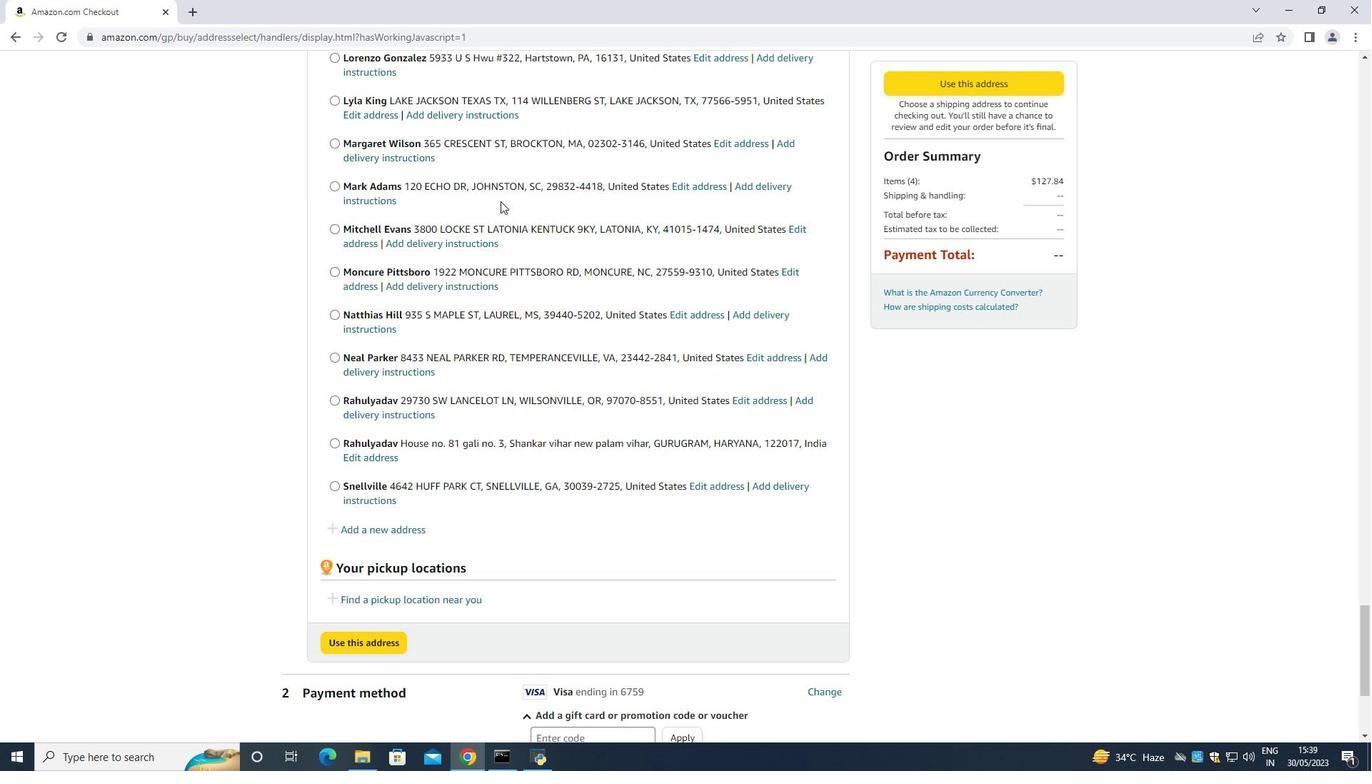 
Action: Mouse scrolled (500, 200) with delta (0, 0)
Screenshot: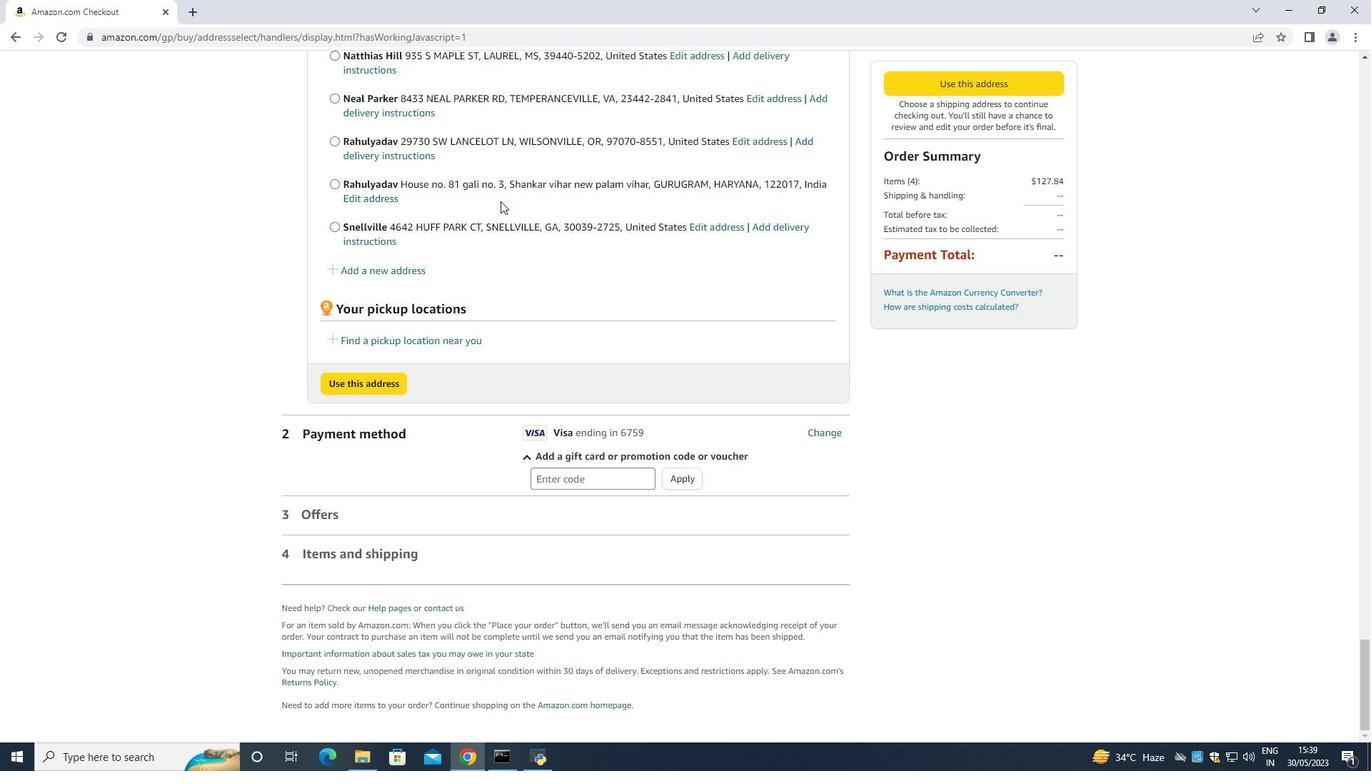 
Action: Mouse moved to (500, 200)
Screenshot: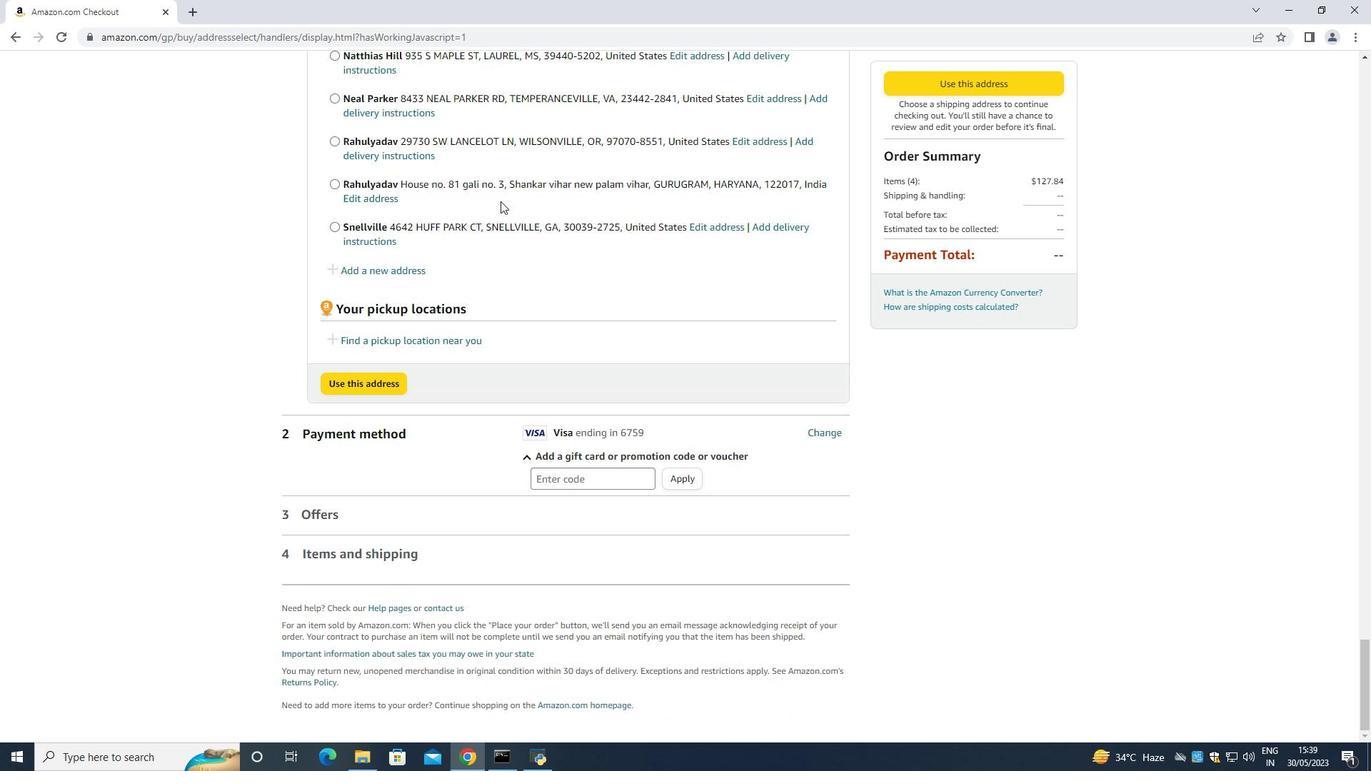 
Action: Mouse scrolled (500, 199) with delta (0, 0)
Screenshot: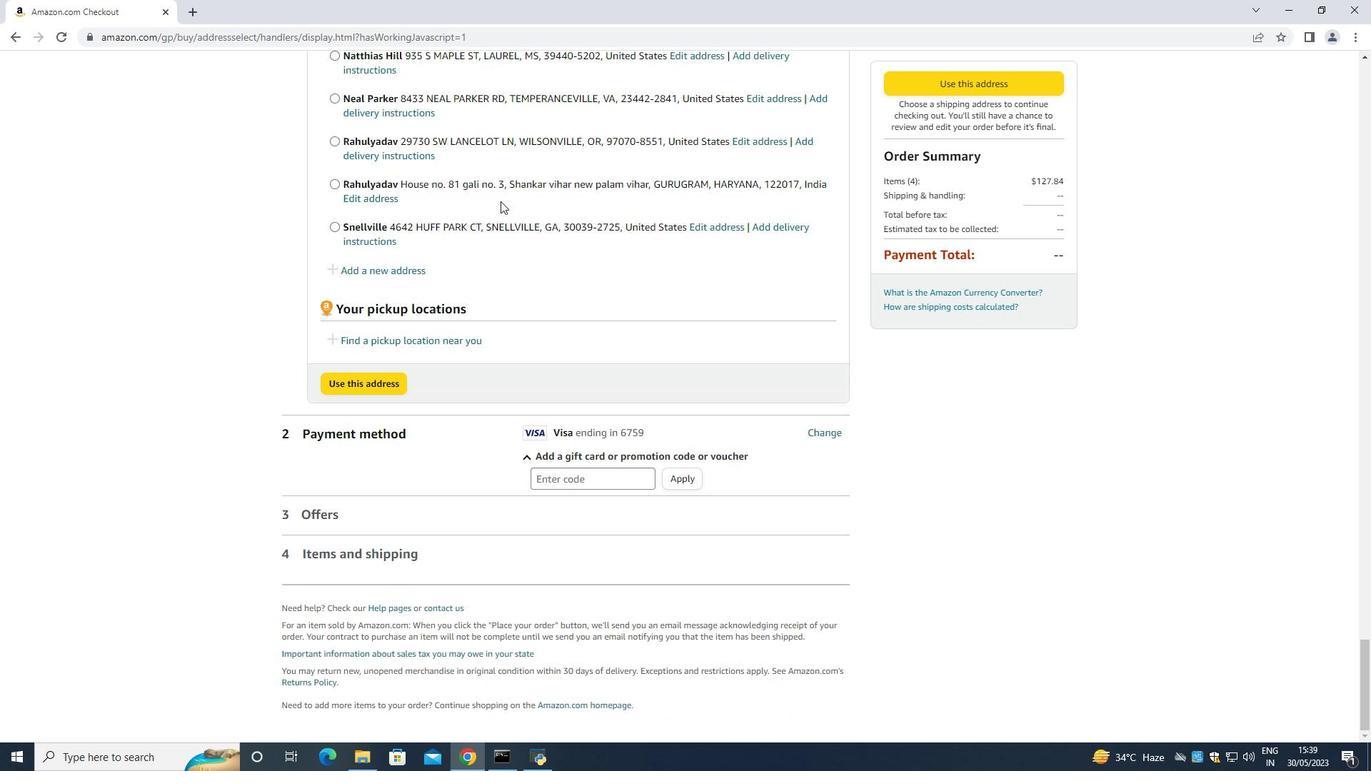 
Action: Mouse scrolled (500, 199) with delta (0, 0)
Screenshot: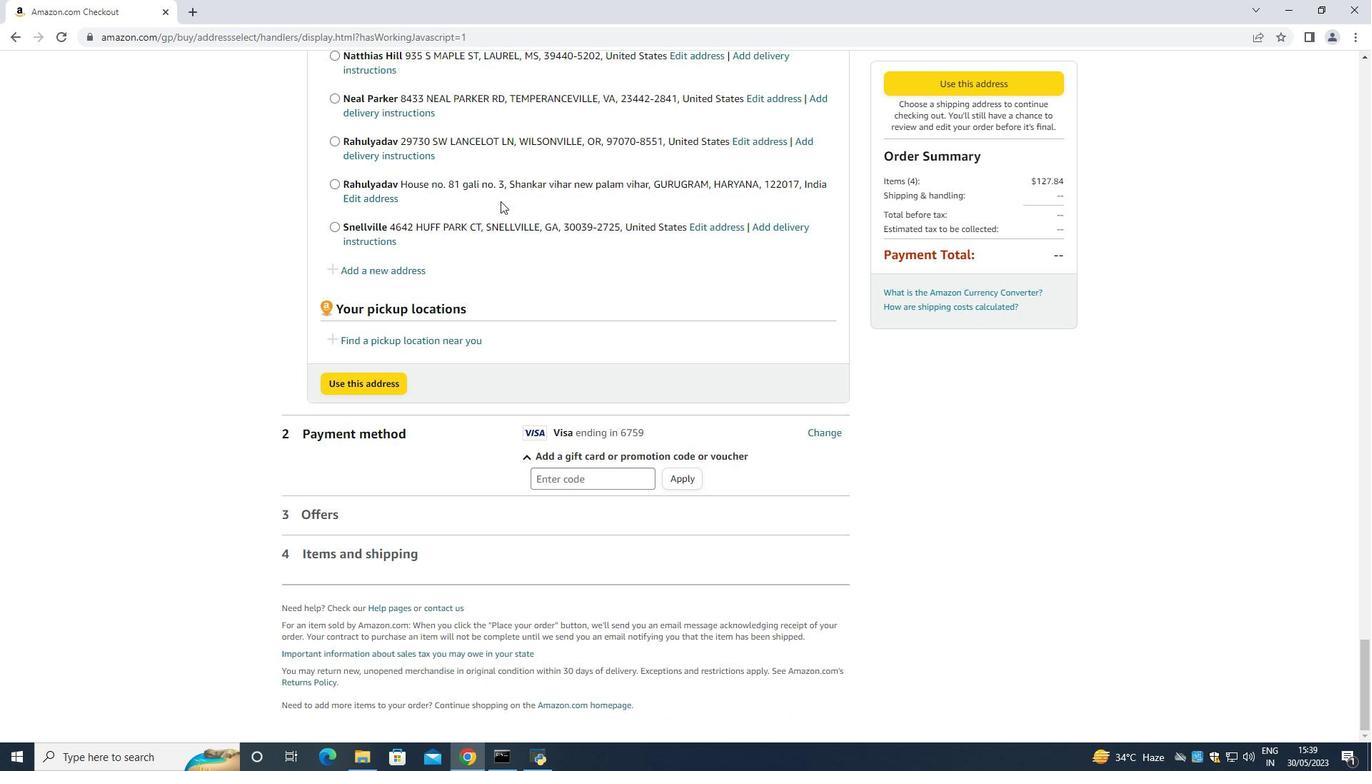 
Action: Mouse moved to (370, 267)
Screenshot: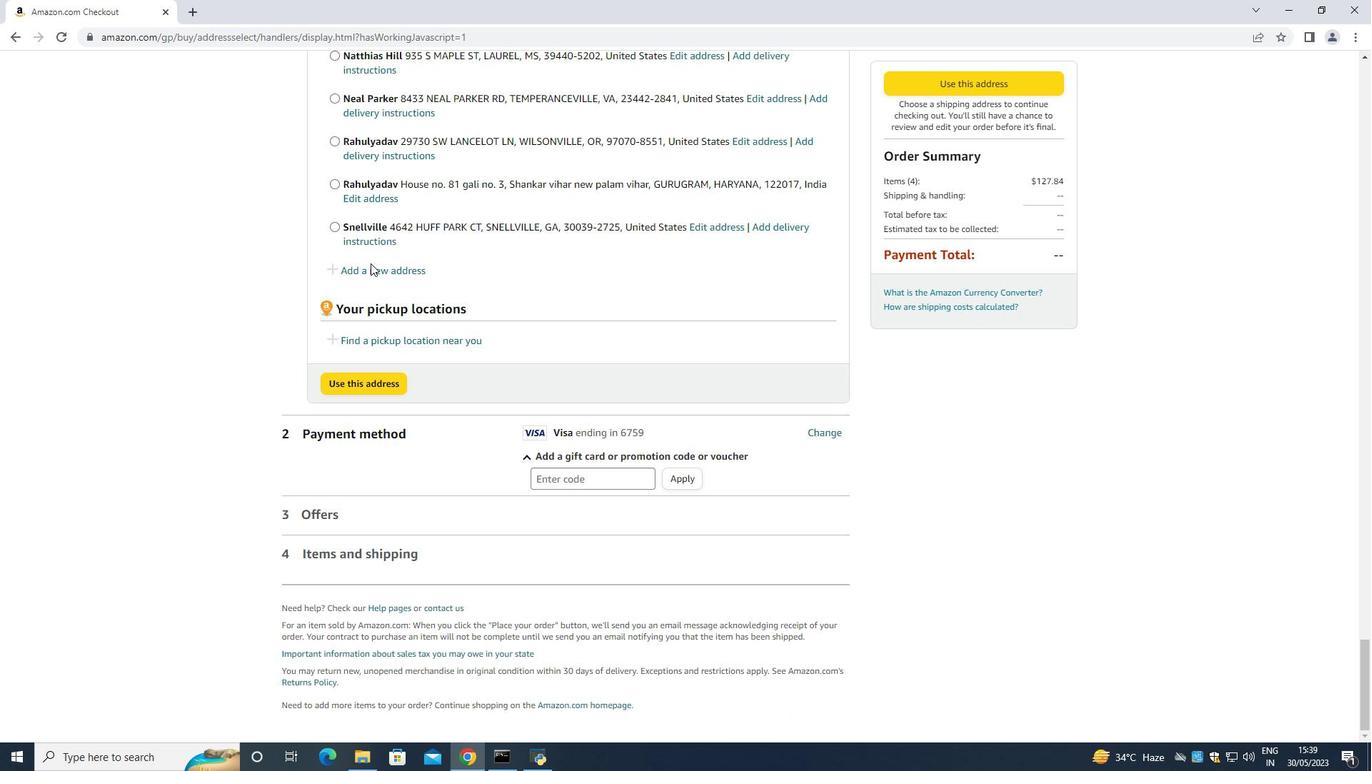 
Action: Mouse pressed left at (370, 267)
Screenshot: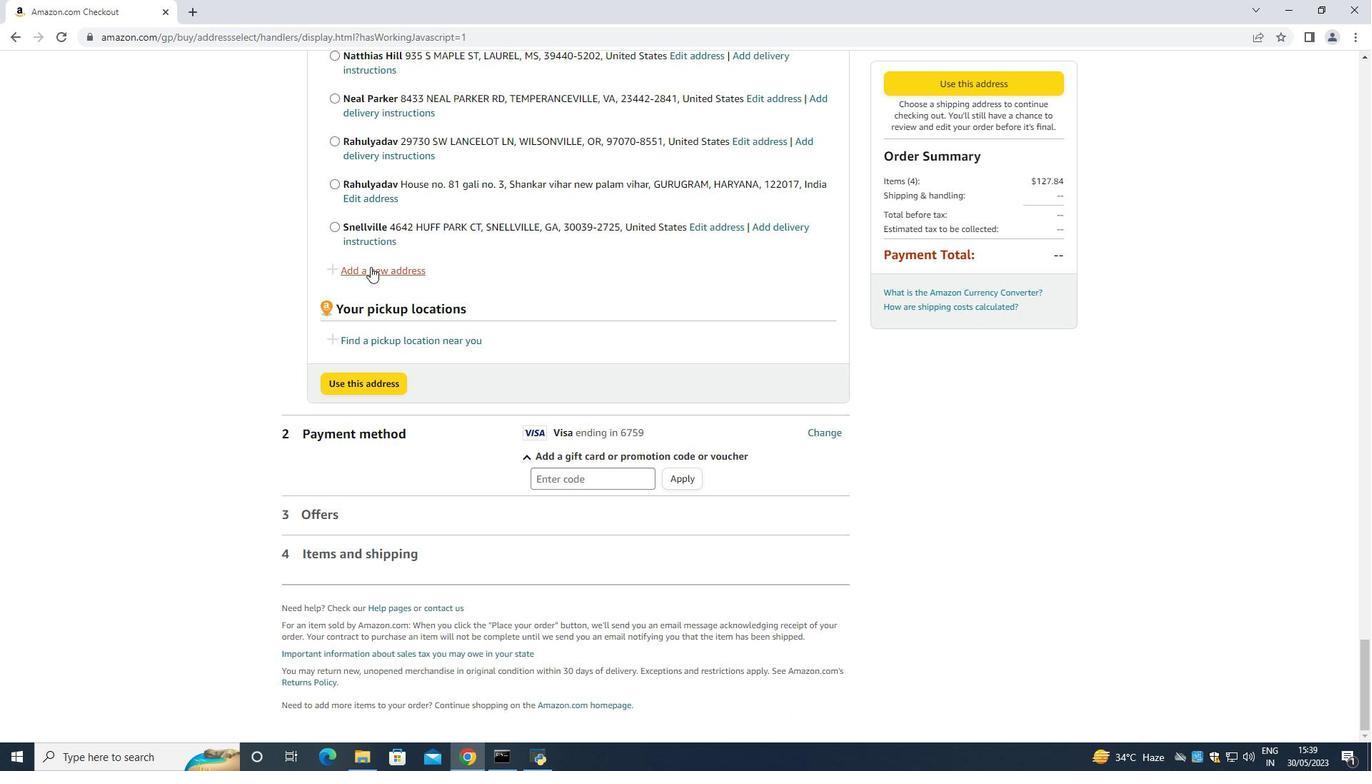 
Action: Mouse moved to (484, 342)
Screenshot: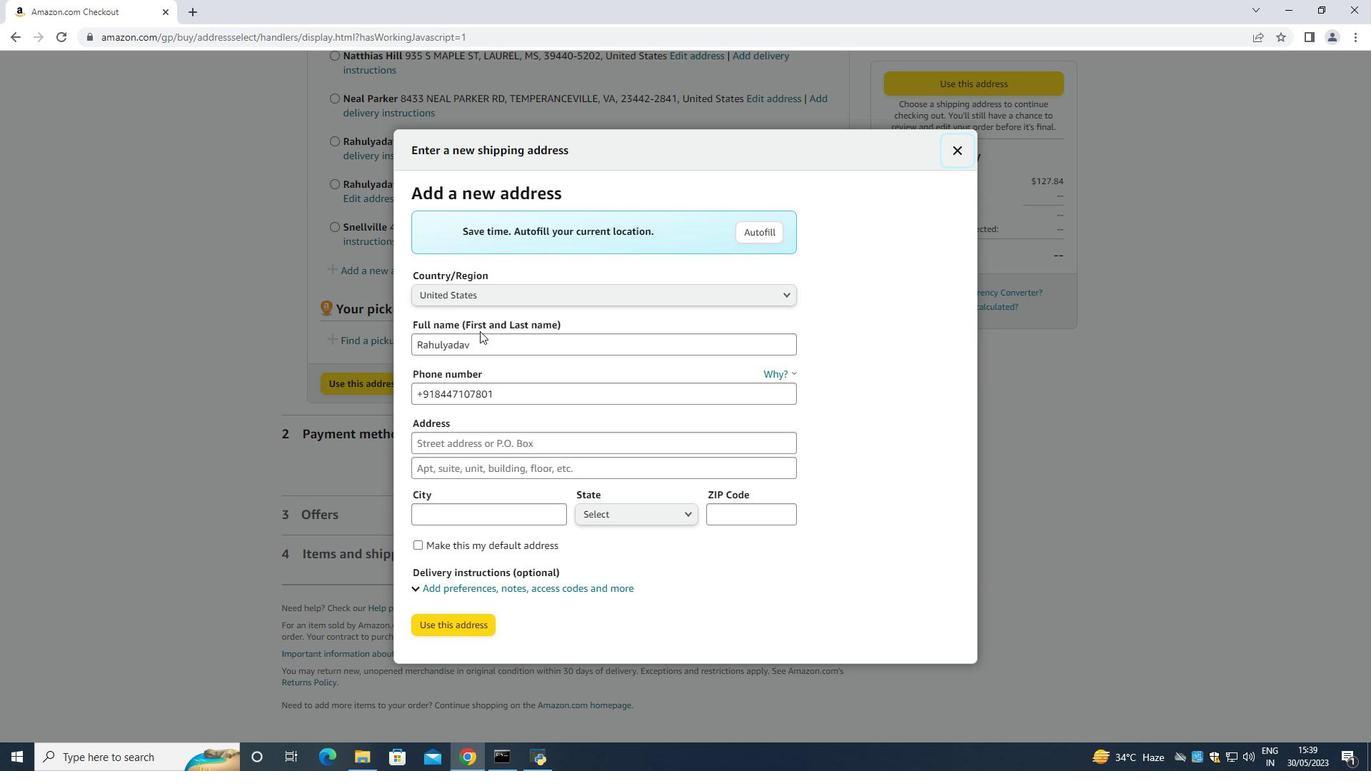 
Action: Mouse pressed left at (484, 342)
Screenshot: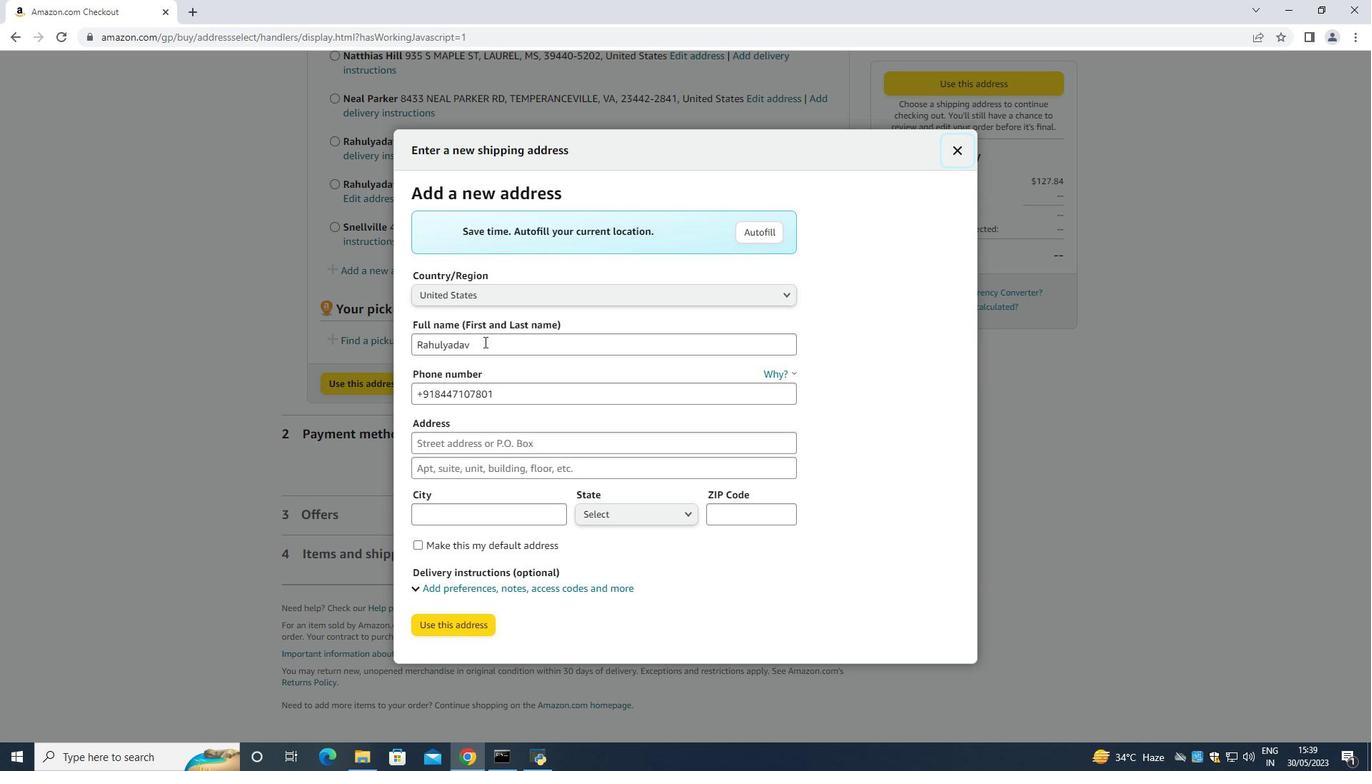 
Action: Mouse moved to (482, 343)
Screenshot: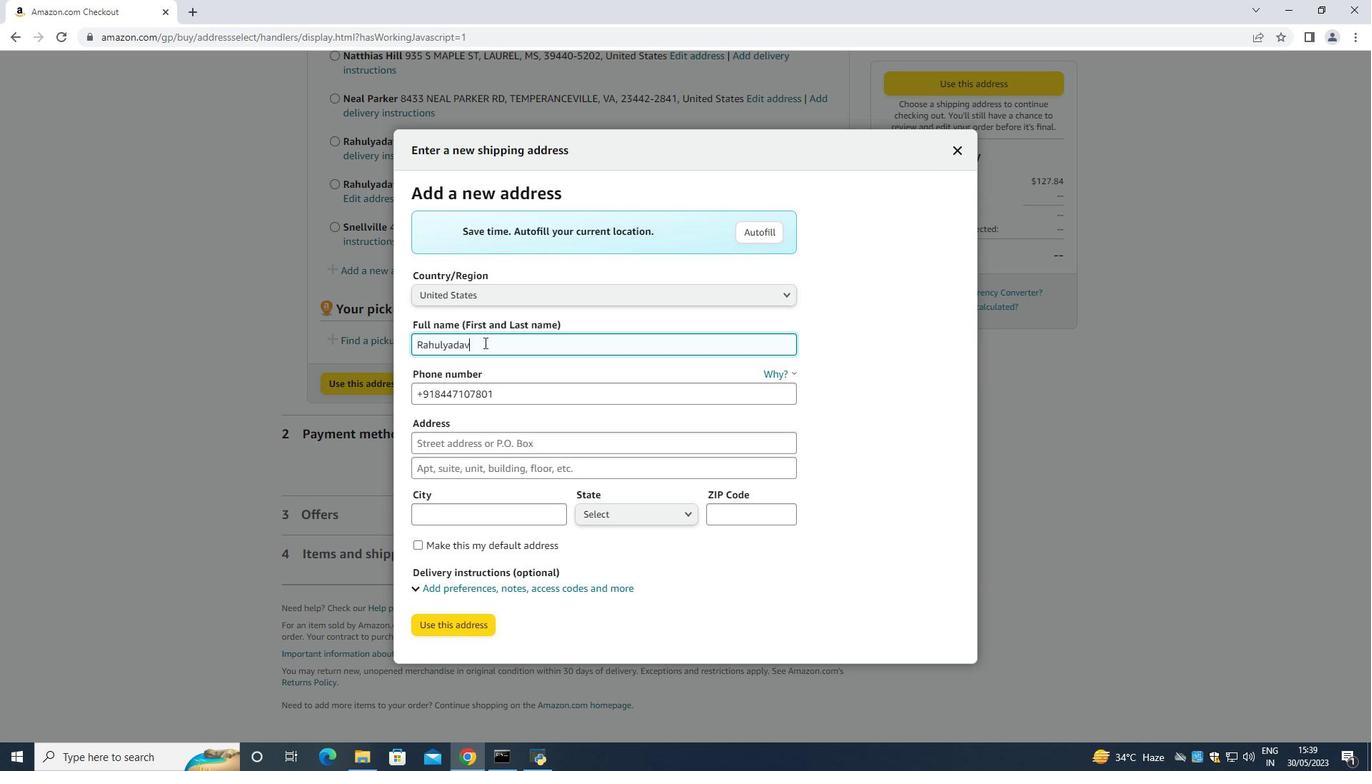 
Action: Key pressed <Key.backspace><Key.backspace><Key.backspace><Key.backspace><Key.backspace><Key.backspace><Key.backspace><Key.backspace><Key.backspace><Key.backspace><Key.backspace><Key.backspace><Key.backspace><Key.backspace><Key.backspace><Key.backspace><Key.backspace><Key.backspace><Key.backspace><Key.backspace><Key.shift>Londan<Key.space><Key.backspace><Key.backspace><Key.backspace>on<Key.space><Key.shift><Key.shift><Key.shift><Key.shift><Key.shift><Key.shift>Baker<Key.space><Key.tab><Key.tab><Key.backspace>3022398079
Screenshot: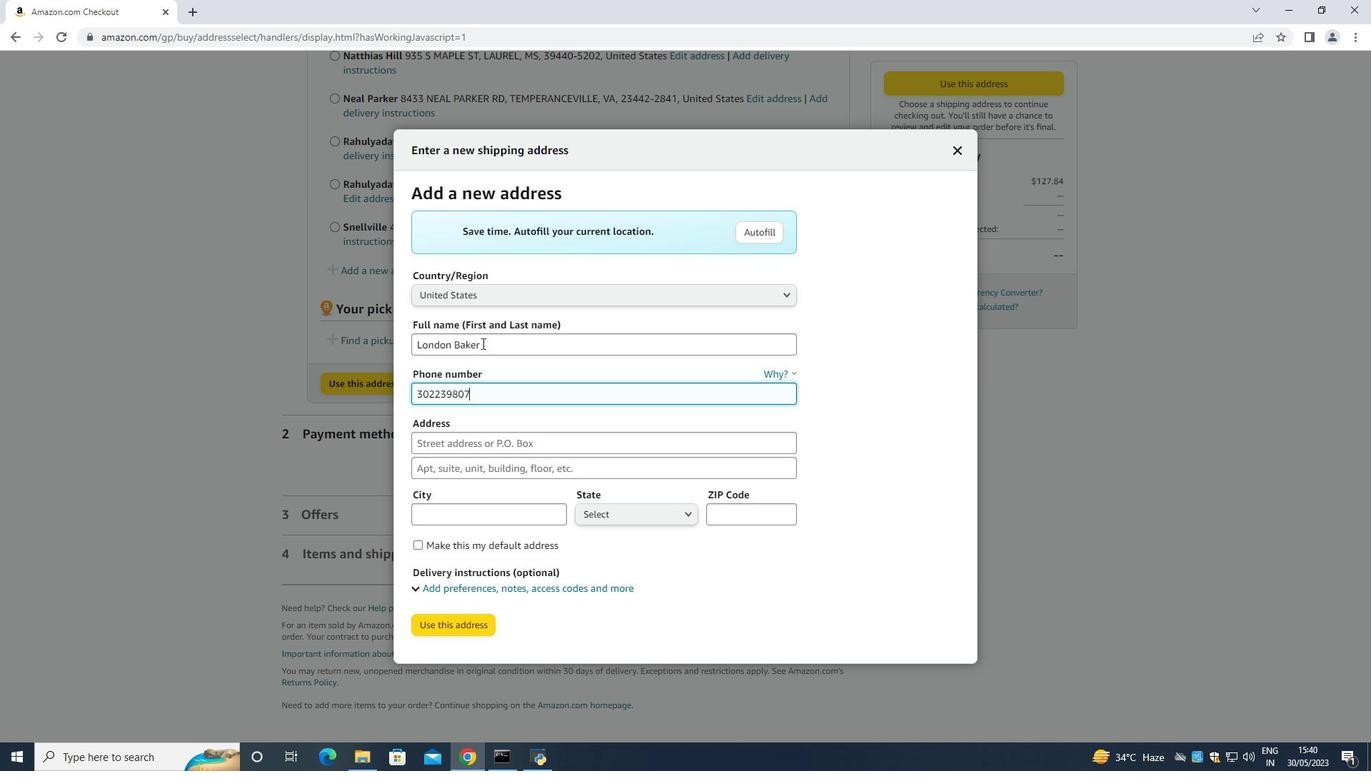 
Action: Mouse moved to (494, 443)
Screenshot: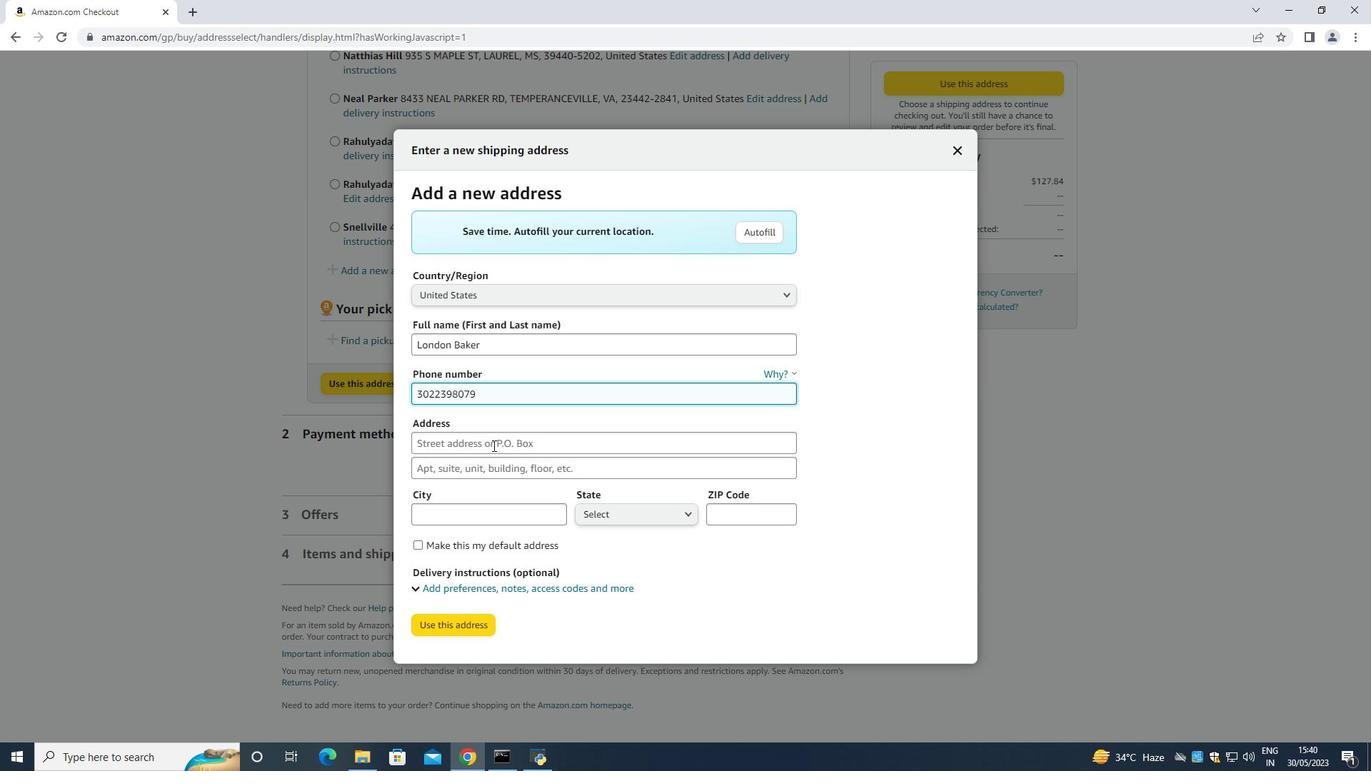 
Action: Mouse pressed left at (494, 443)
Screenshot: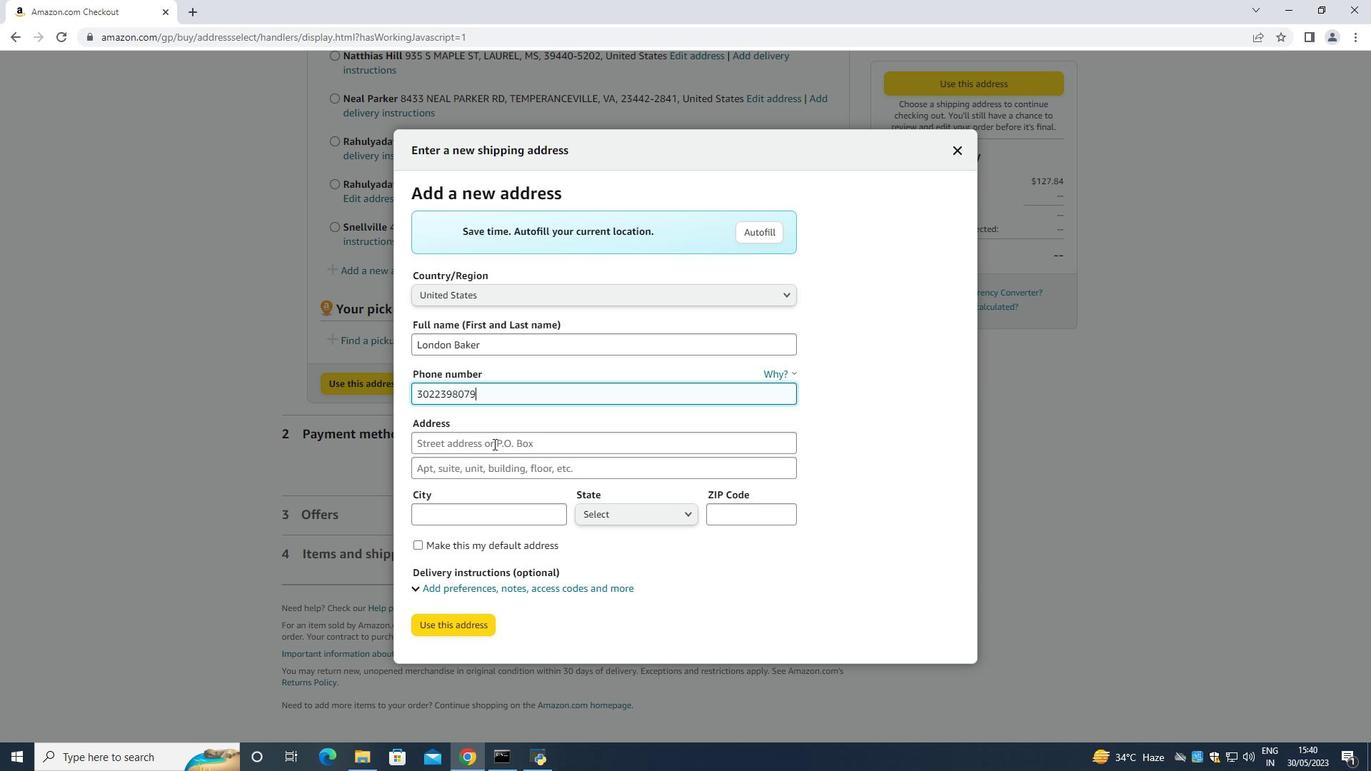 
Action: Key pressed 301<Key.space>l<Key.backspace><Key.shift>K<Key.backspace>Lake<Key.space><Key.shift><Key.shift><Key.shift><Key.shift><Key.shift><Key.shift><Key.shift><Key.shift><Key.shift><Key.shift><Key.shift><Key.shift><Key.shift><Key.shift><Key.shift><Key.shift><Key.shift><Key.shift><Key.shift><Key.shift><Key.shift><Key.shift><Key.shift><Key.shift><Key.shift><Key.shift><Key.shift><Key.shift><Key.shift><Key.shift><Key.shift><Key.shift><Key.shift><Key.shift><Key.shift><Key.shift><Key.shift><Key.shift><Key.shift><Key.shift><Key.shift><Key.shift><Key.shift><Key.shift><Key.shift><Key.shift><Key.shift><Key.shift><Key.shift><Key.shift><Key.shift><Key.shift><Key.shift><Key.shift><Key.shift><Key.shift><Key.shift><Key.shift><Key.shift><Key.shift><Key.shift><Key.shift><Key.shift><Key.shift><Key.shift>floyd<Key.space><Key.shift><Key.backspace><Key.backspace><Key.backspace><Key.backspace><Key.backspace><Key.backspace><Key.shift><Key.shift><Key.shift><Key.shift><Key.shift><Key.shift><Key.shift><Key.shift><Key.shift><Key.shift><Key.shift><Key.shift><Key.shift><Key.shift><Key.shift><Key.shift><Key.shift><Key.shift><Key.shift><Key.shift><Key.shift><Key.shift><Key.shift><Key.shift><Key.shift><Key.shift><Key.shift><Key.shift><Key.shift><Key.shift>Floyd<Key.space><Key.shift>Circle<Key.space><Key.shift><Key.tab><Key.tab><Key.shift>Hockessin<Key.space>
Screenshot: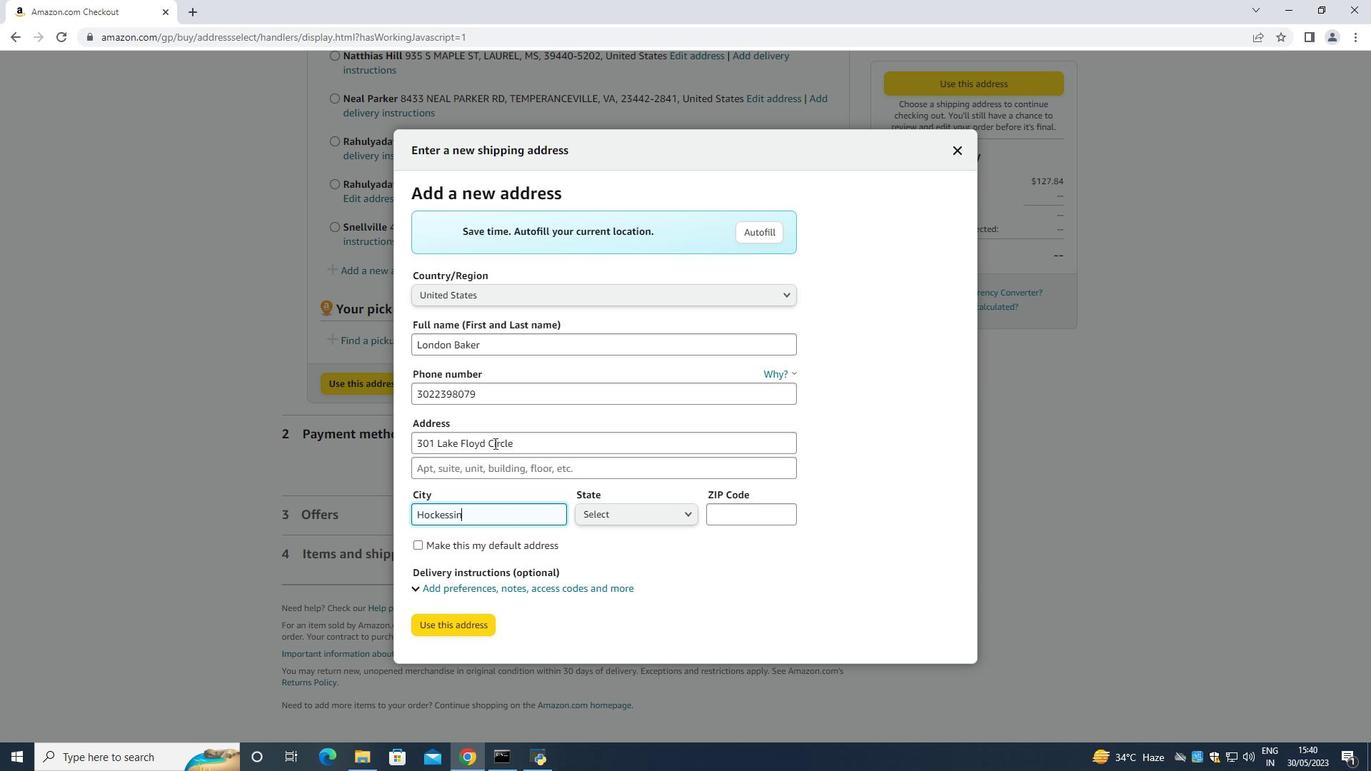
Action: Mouse moved to (673, 520)
Screenshot: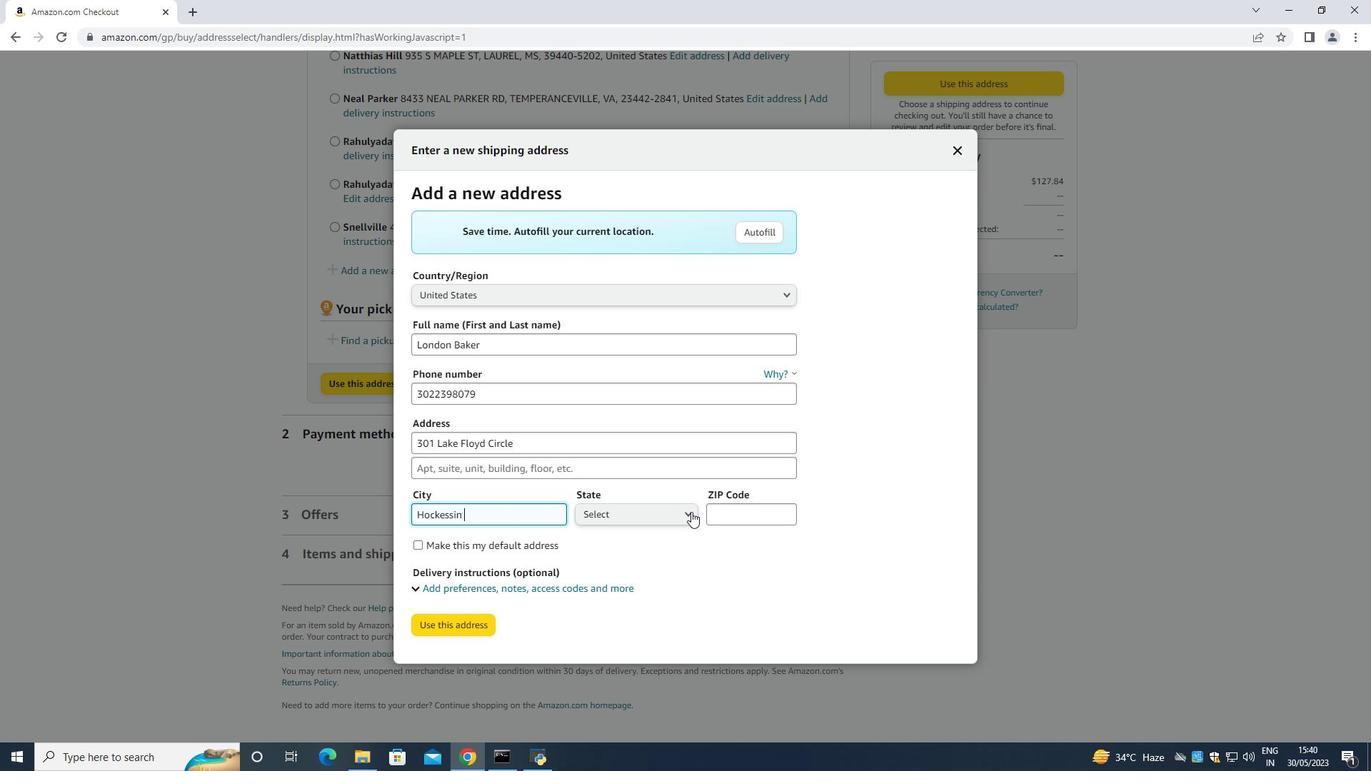 
Action: Mouse pressed left at (673, 520)
Screenshot: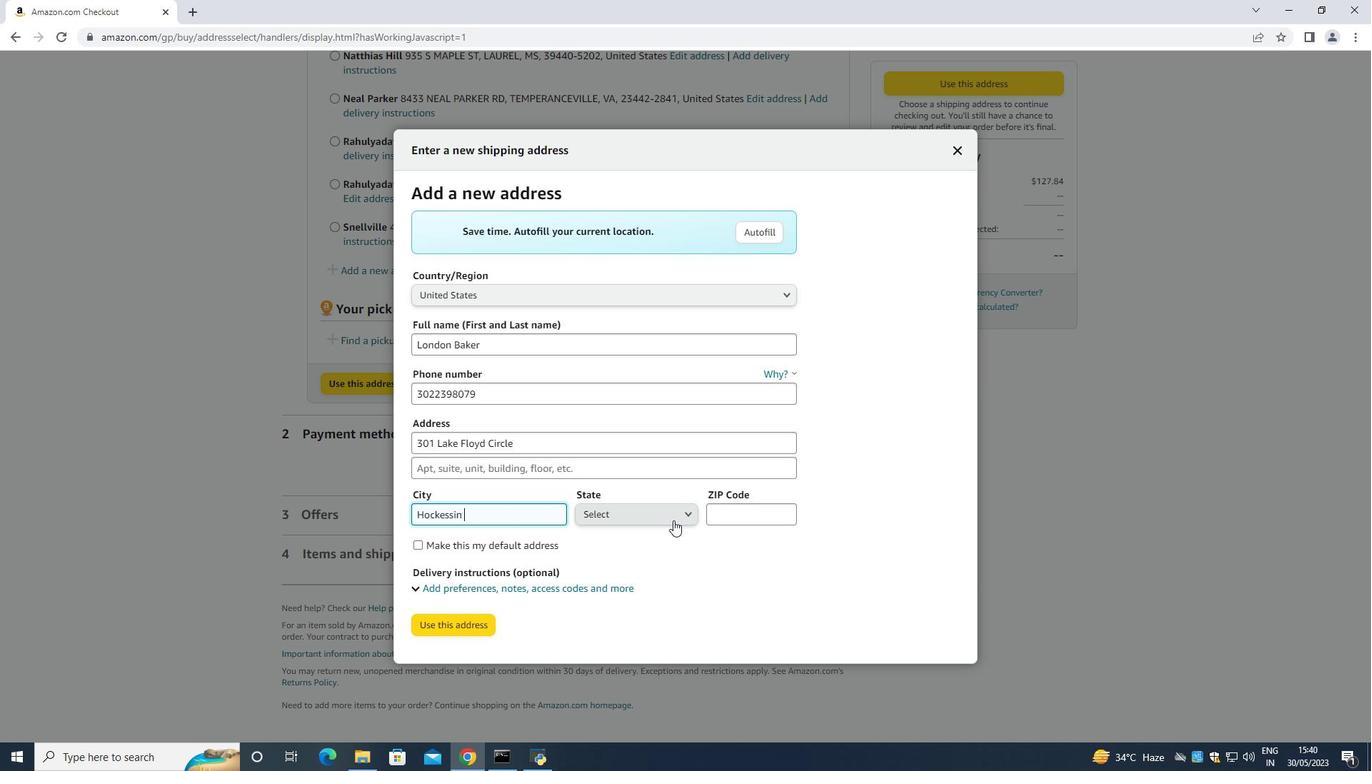 
Action: Mouse moved to (626, 238)
Screenshot: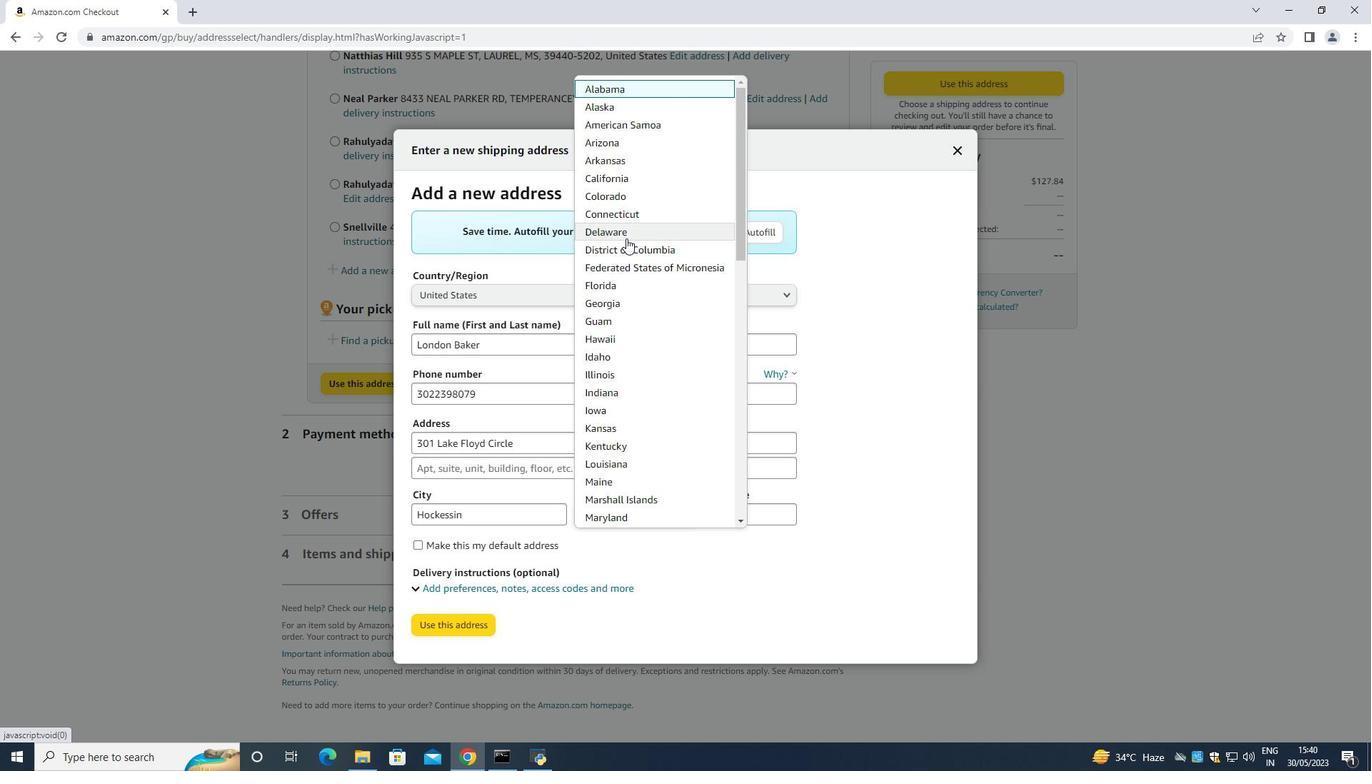 
Action: Mouse pressed left at (626, 238)
Screenshot: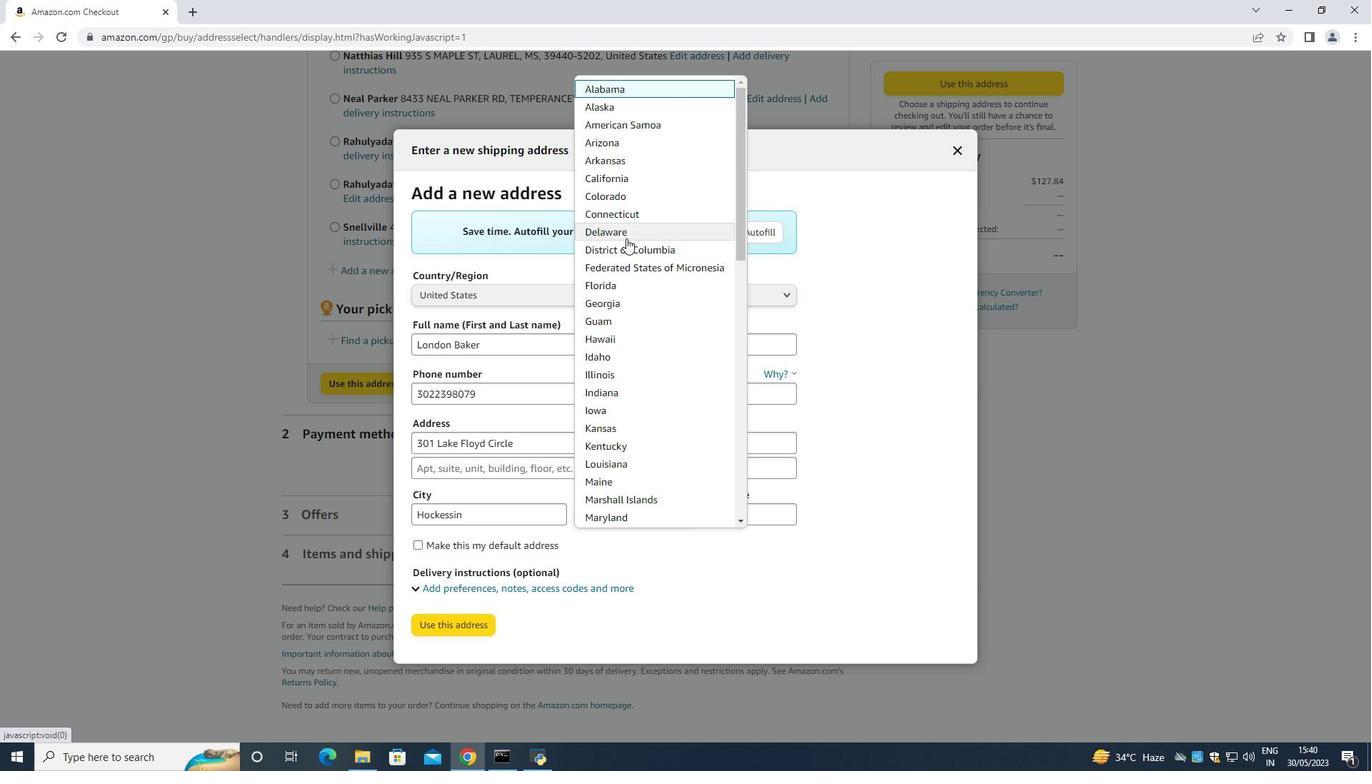 
Action: Mouse moved to (757, 523)
Screenshot: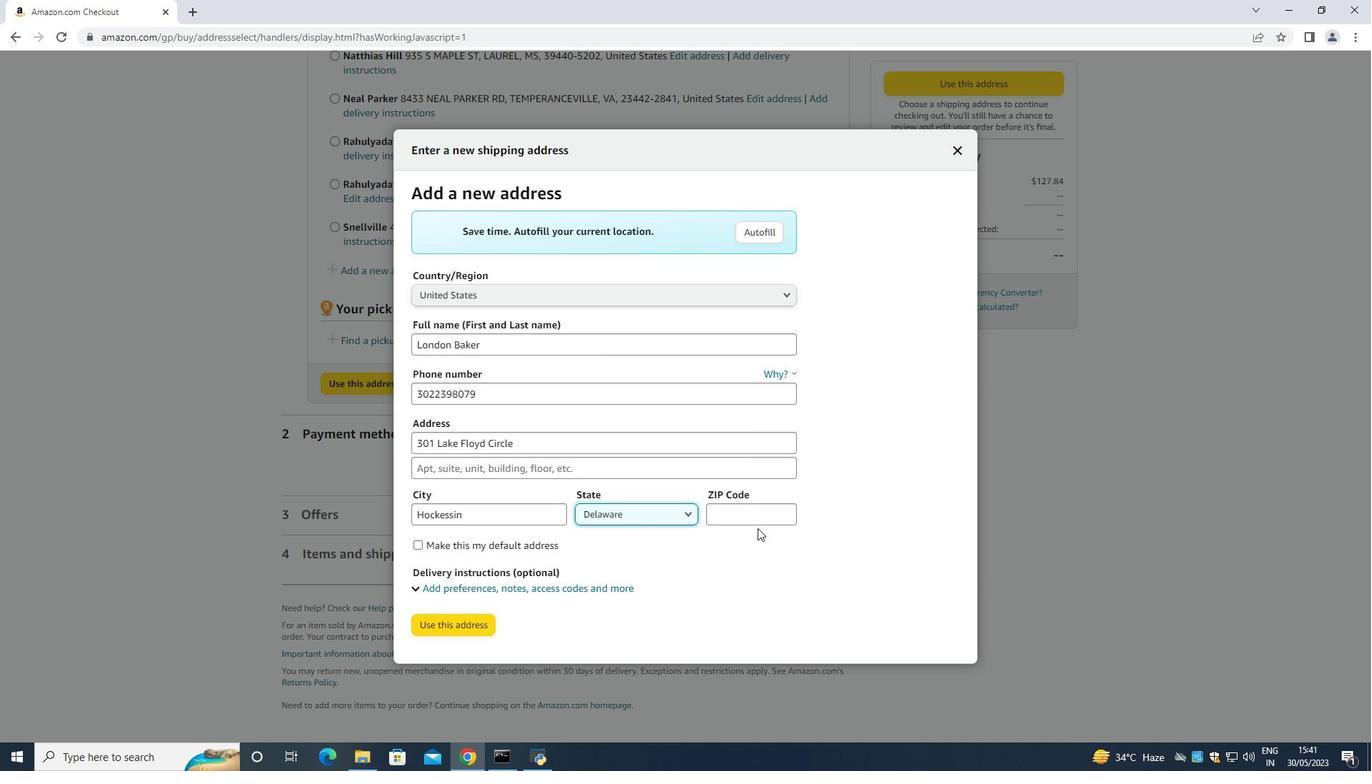 
Action: Mouse pressed left at (757, 523)
Screenshot: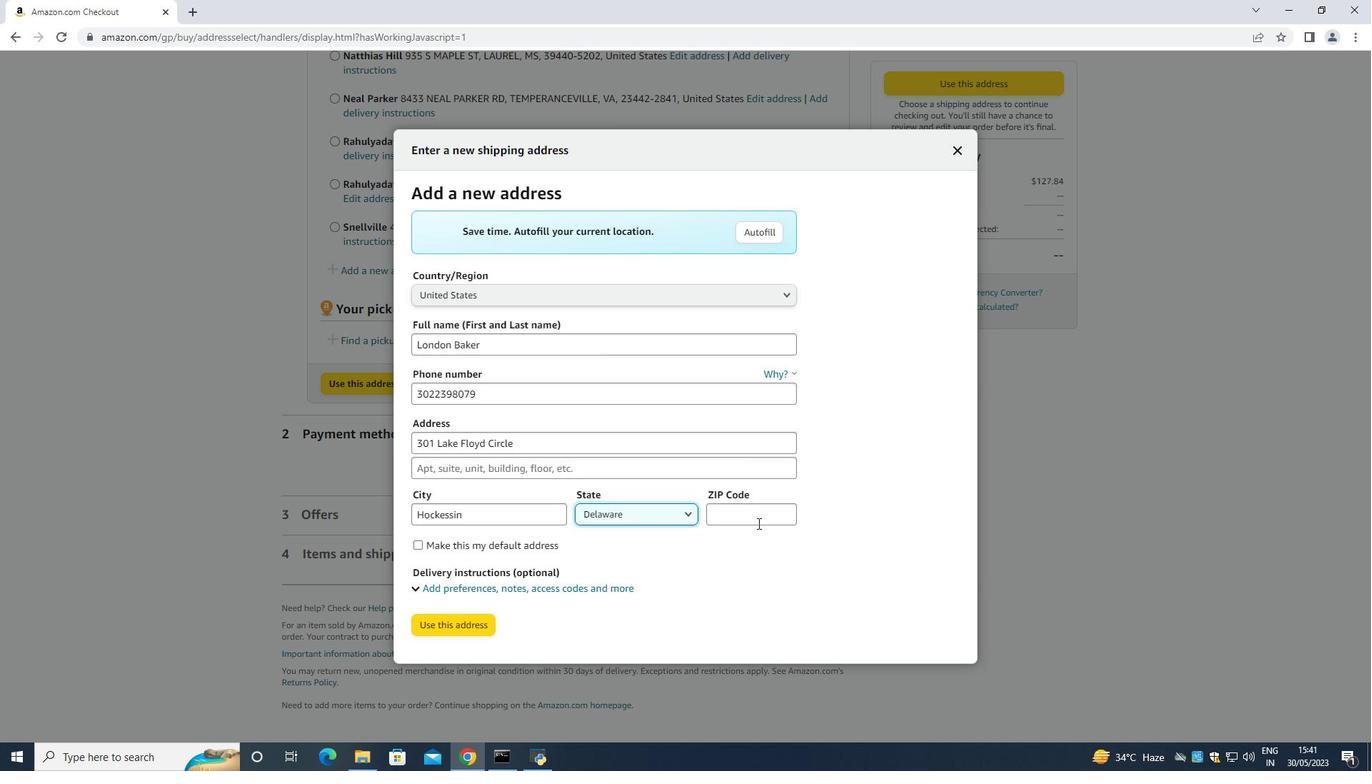 
Action: Key pressed 19707
Screenshot: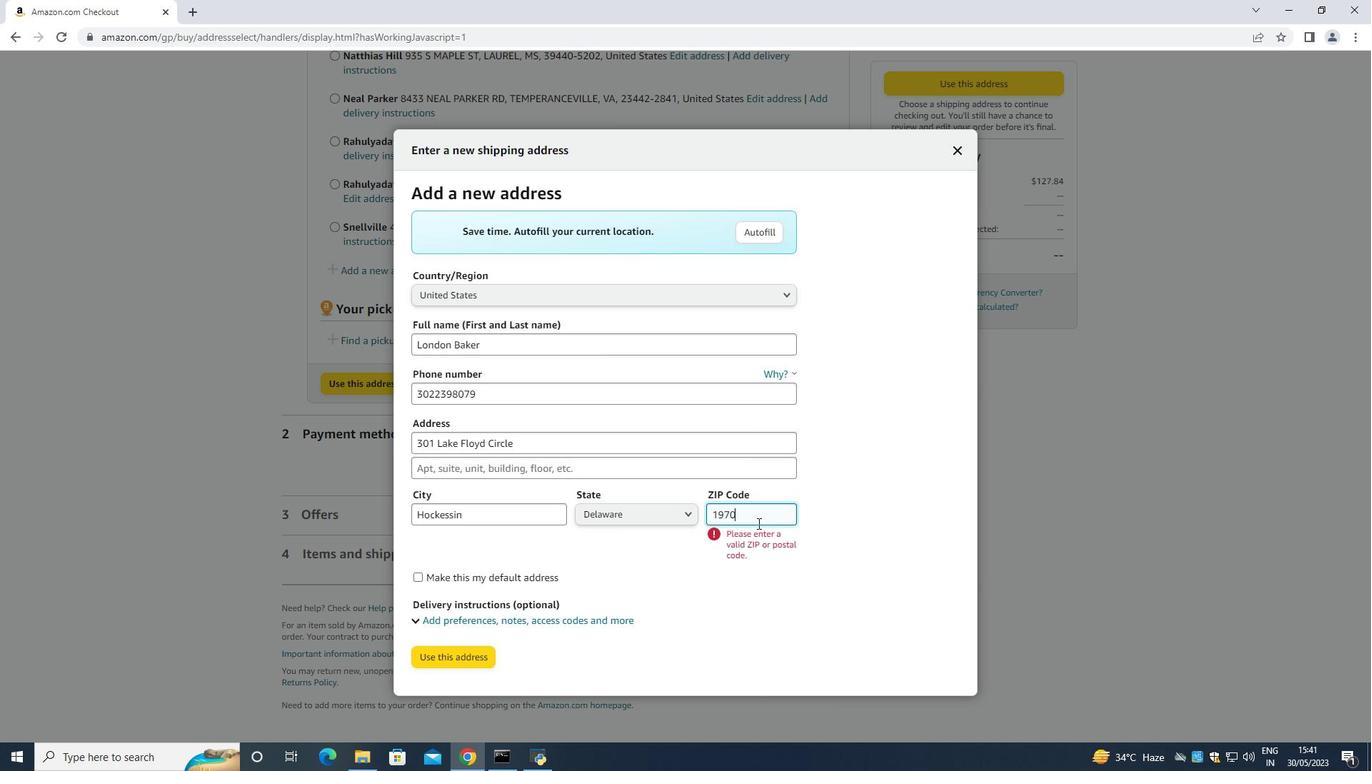 
Action: Mouse moved to (472, 629)
Screenshot: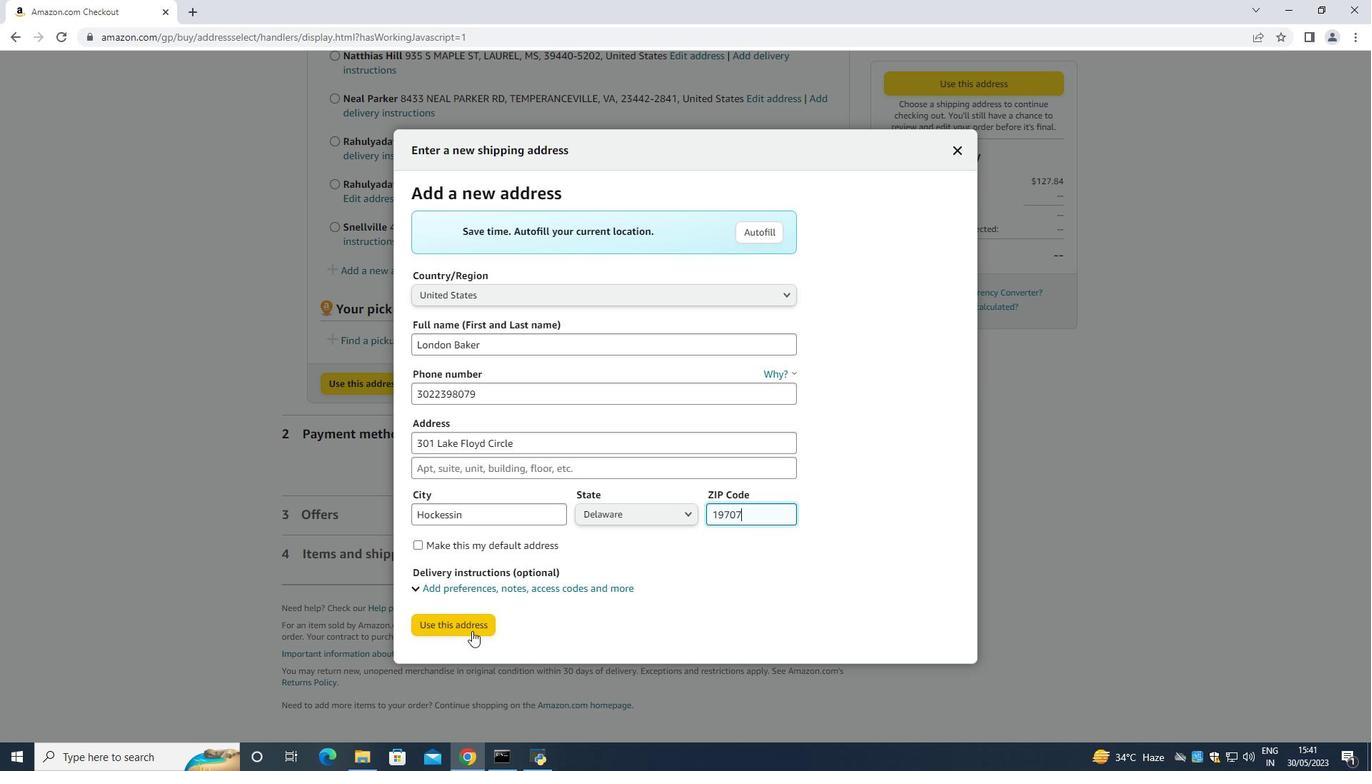 
Action: Mouse pressed left at (472, 629)
Screenshot: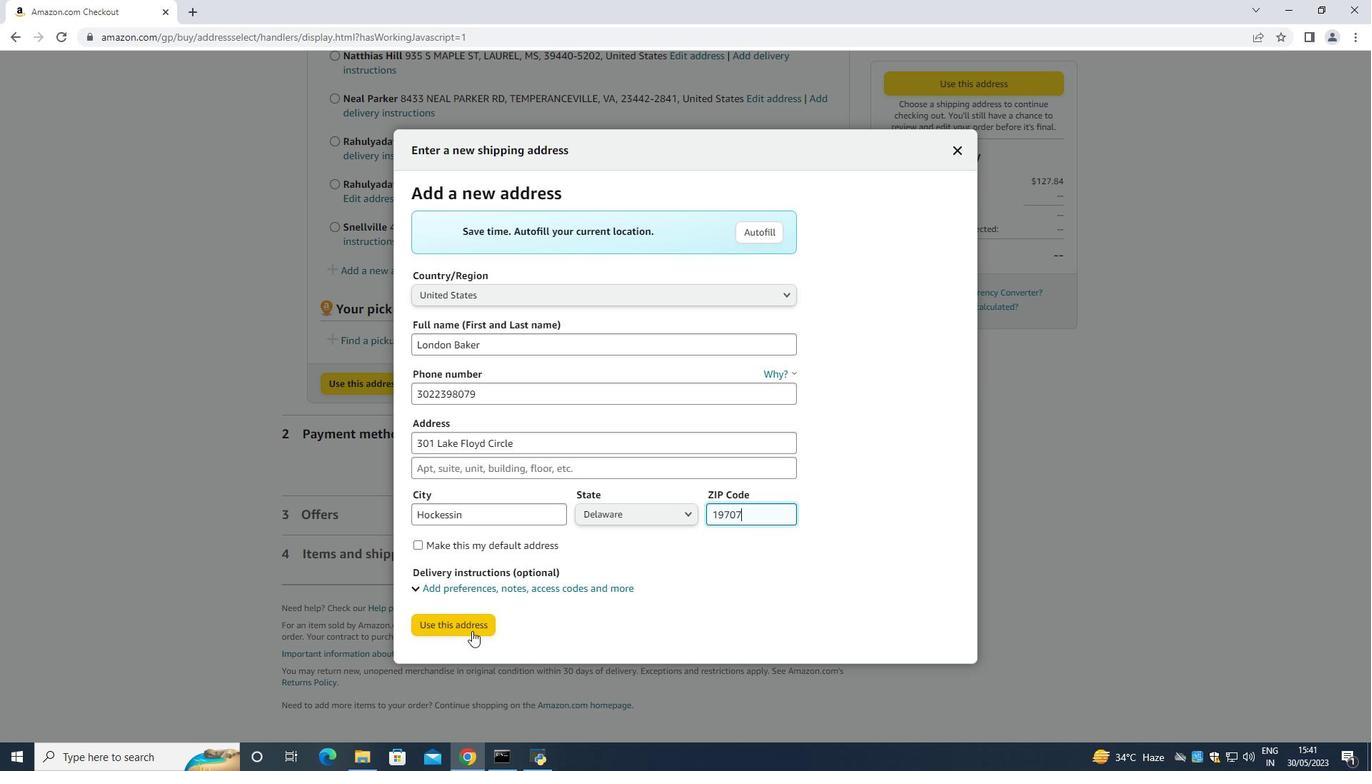 
Action: Mouse moved to (446, 729)
Screenshot: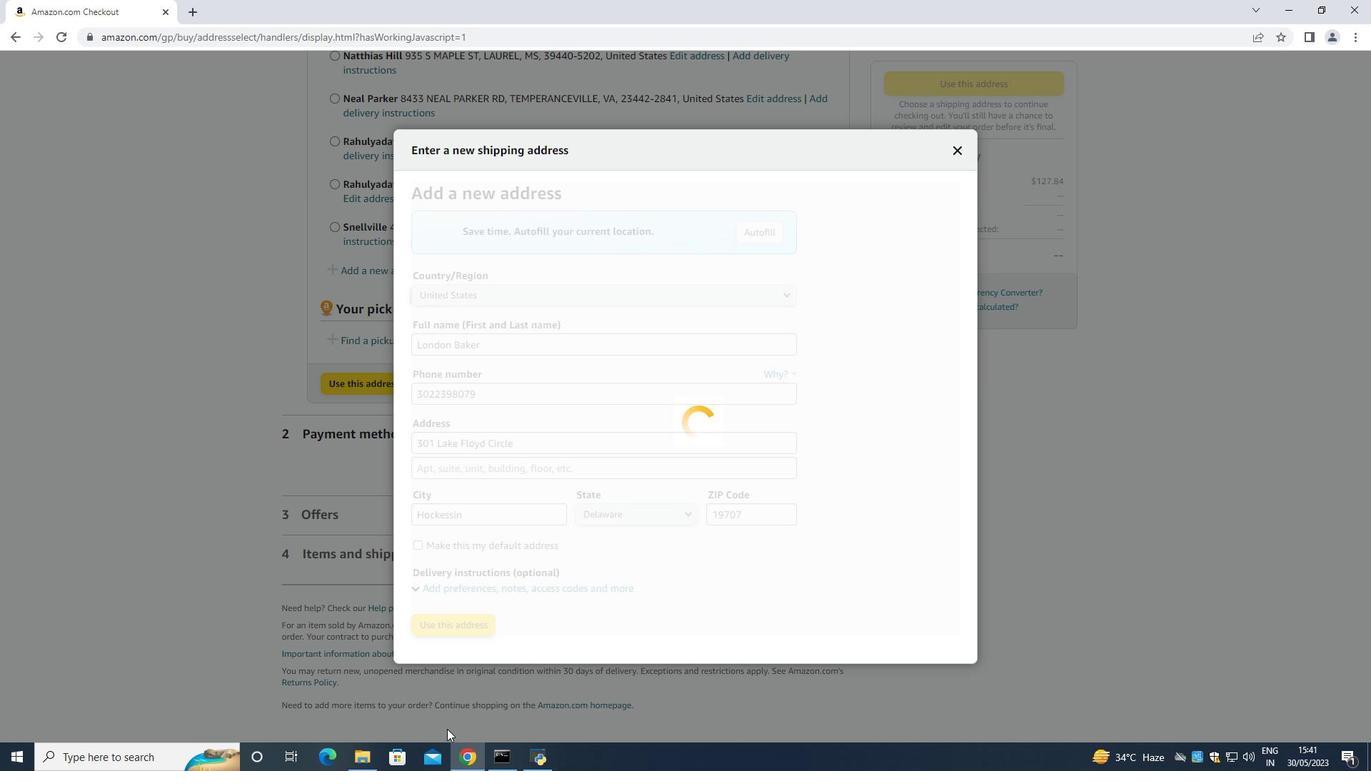 
Action: Mouse pressed left at (446, 729)
Screenshot: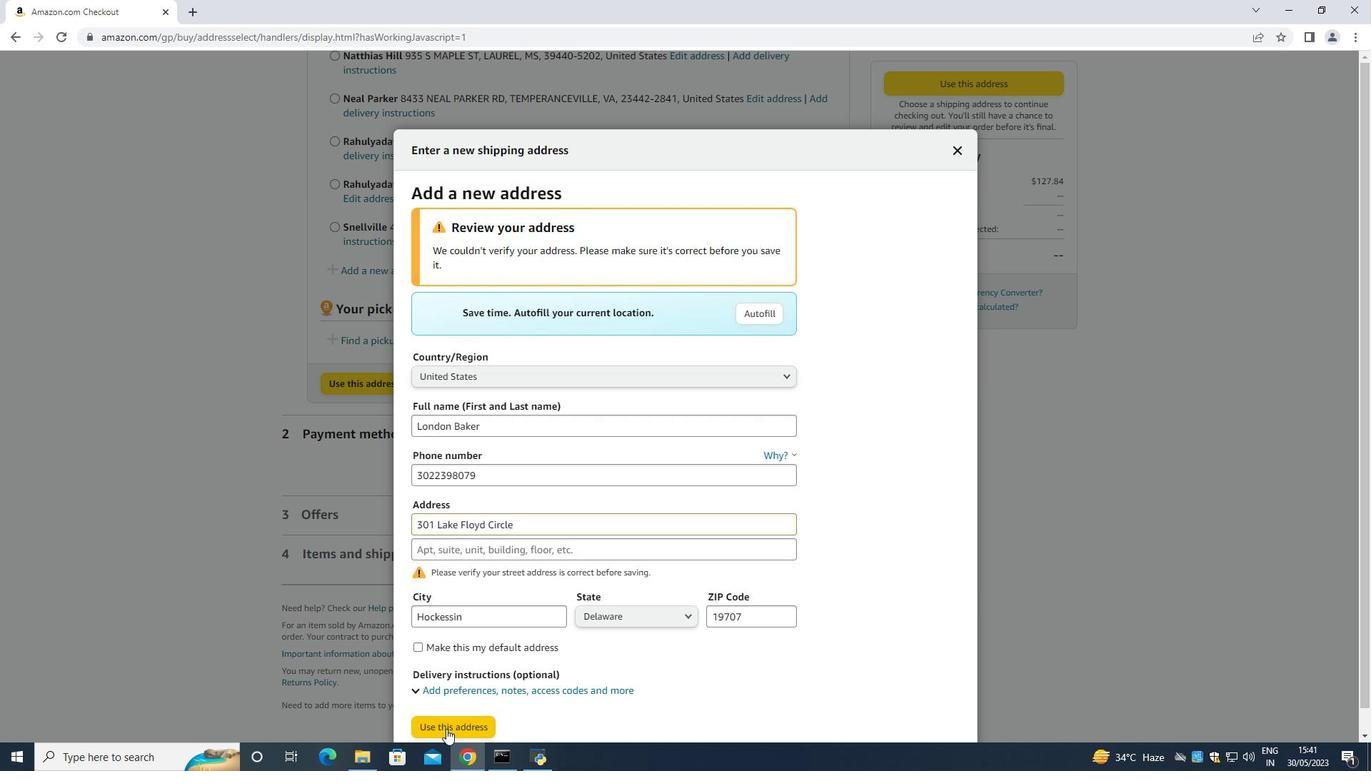 
Action: Mouse moved to (444, 335)
Screenshot: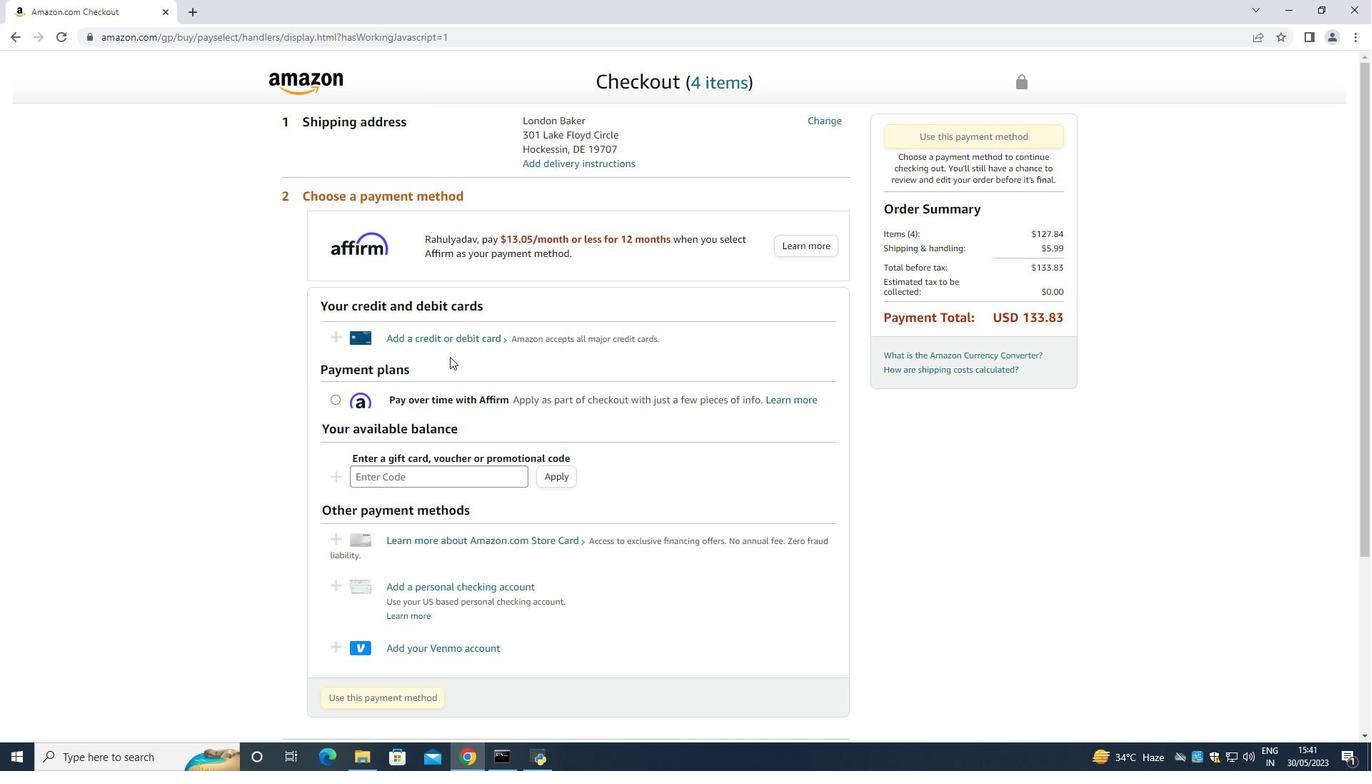 
Action: Mouse pressed left at (444, 335)
Screenshot: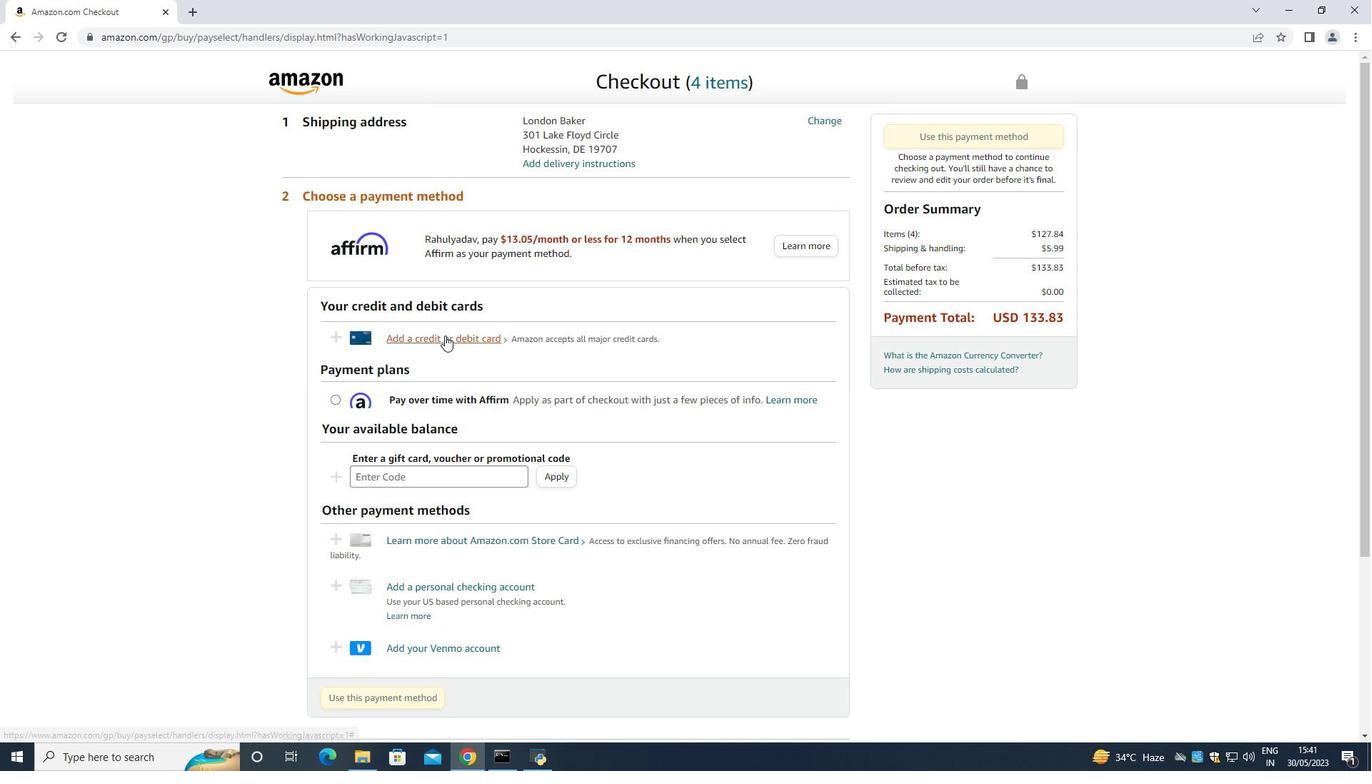 
Action: Mouse moved to (563, 332)
Screenshot: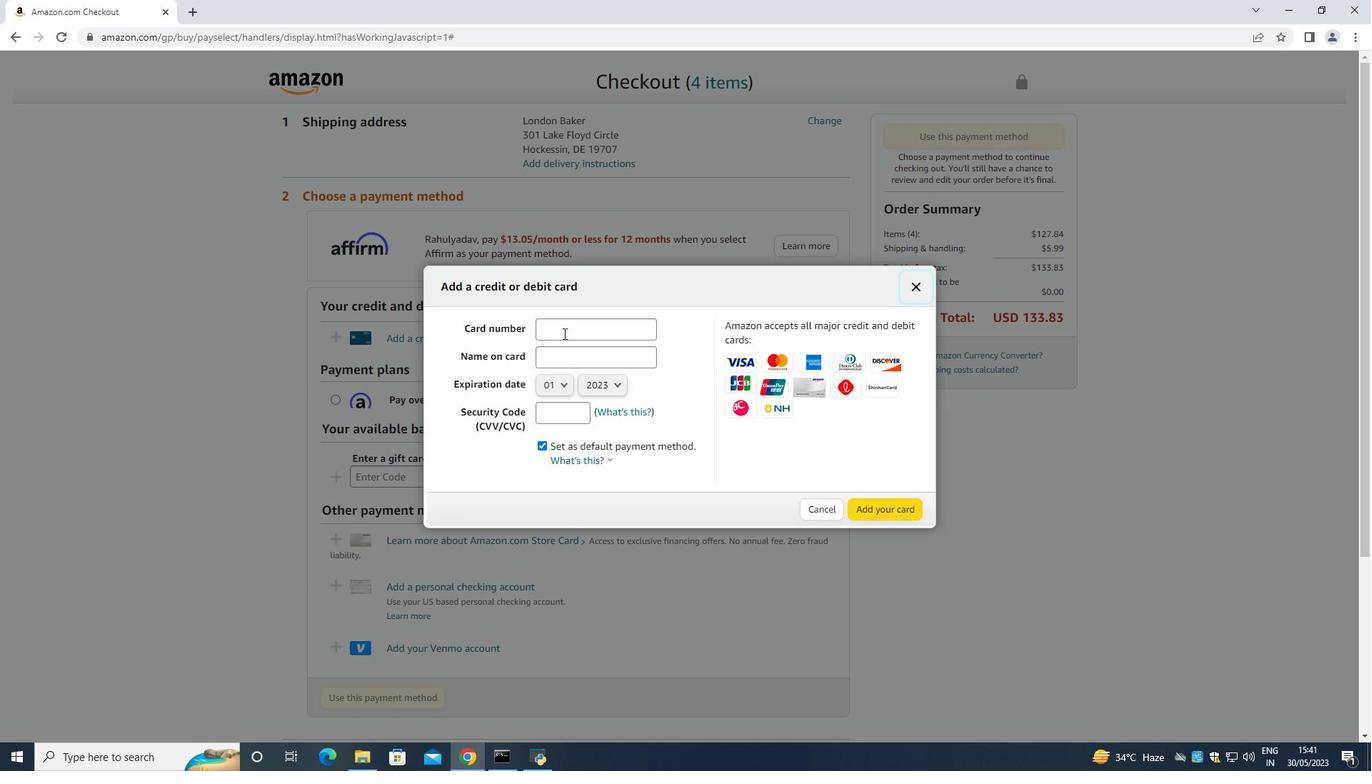 
Action: Mouse pressed left at (563, 332)
Screenshot: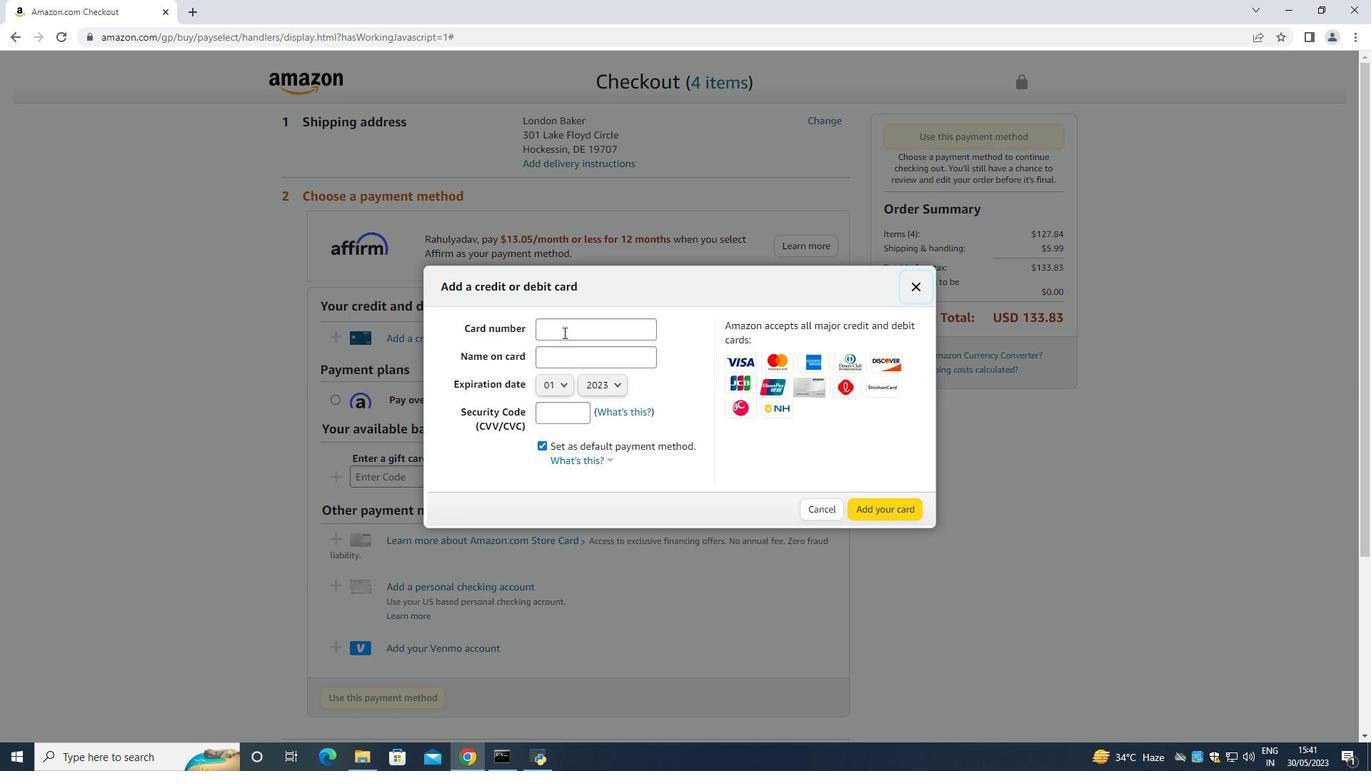 
Action: Key pressed 2145652378547965
Screenshot: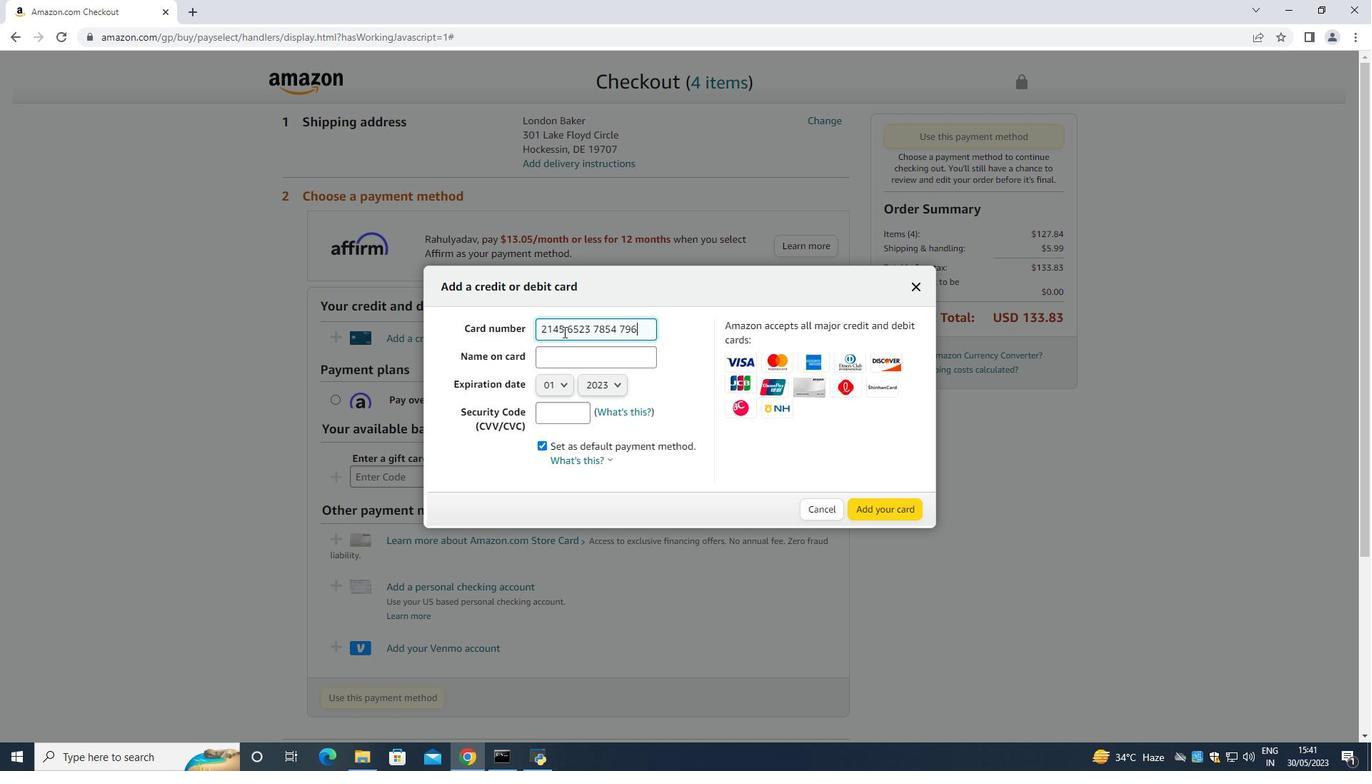 
Action: Mouse moved to (578, 350)
Screenshot: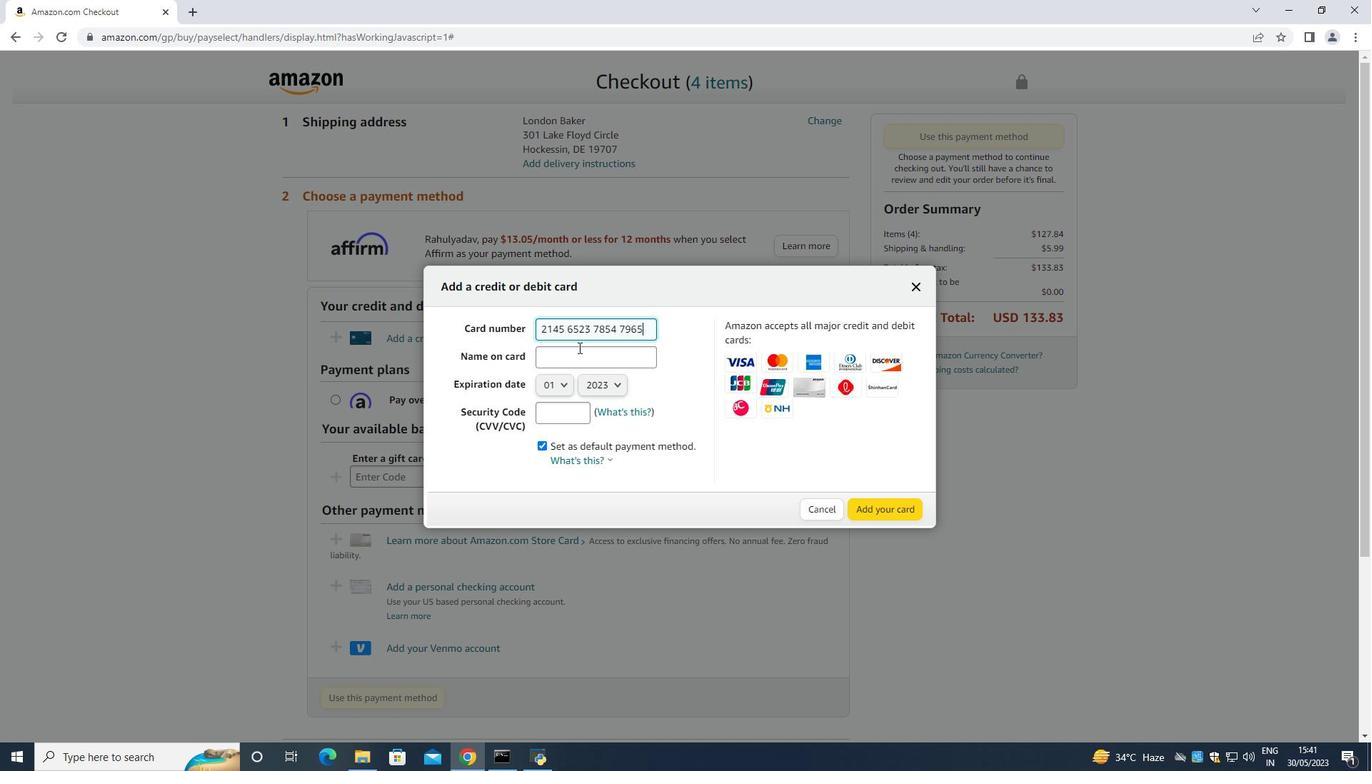
Action: Mouse pressed left at (578, 350)
Screenshot: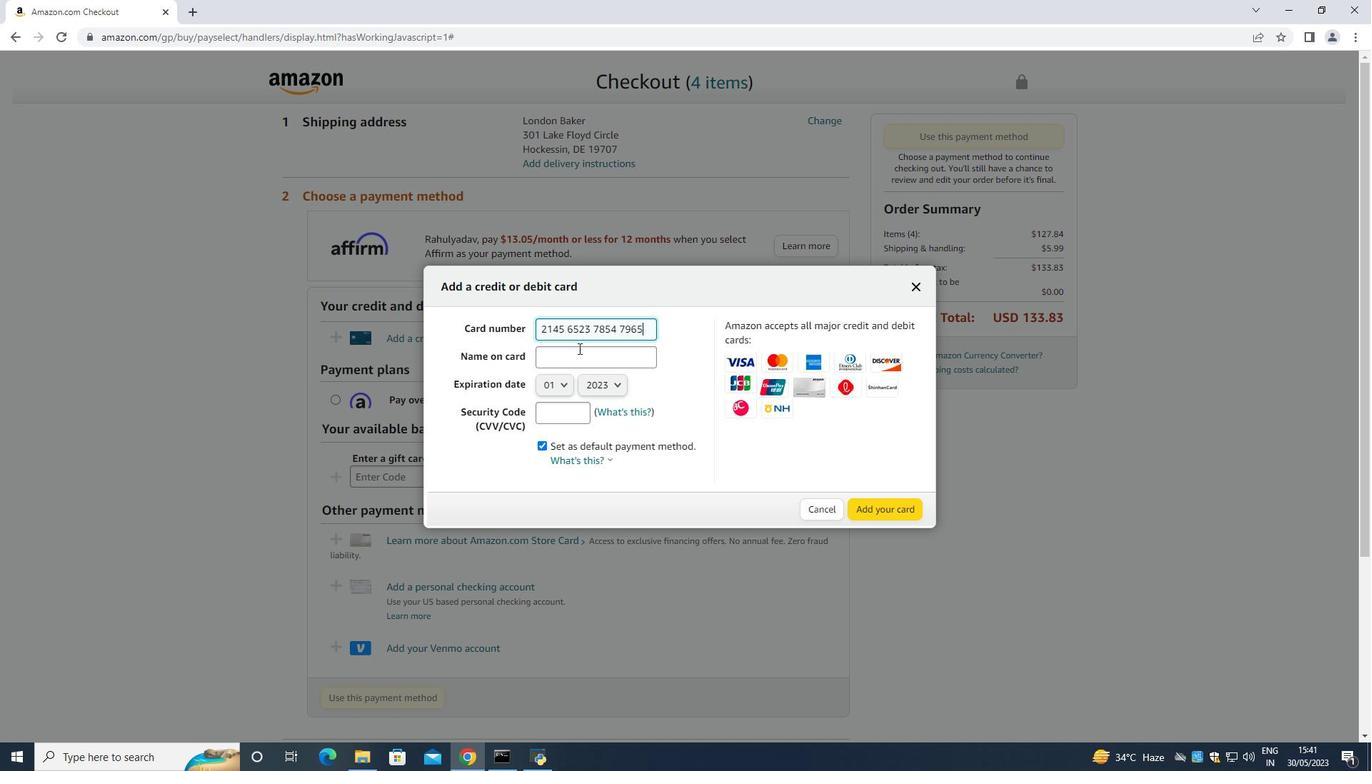 
Action: Key pressed <Key.shift>London<Key.space><Key.shift><Key.shift>Baker<Key.space><Key.tab>
Screenshot: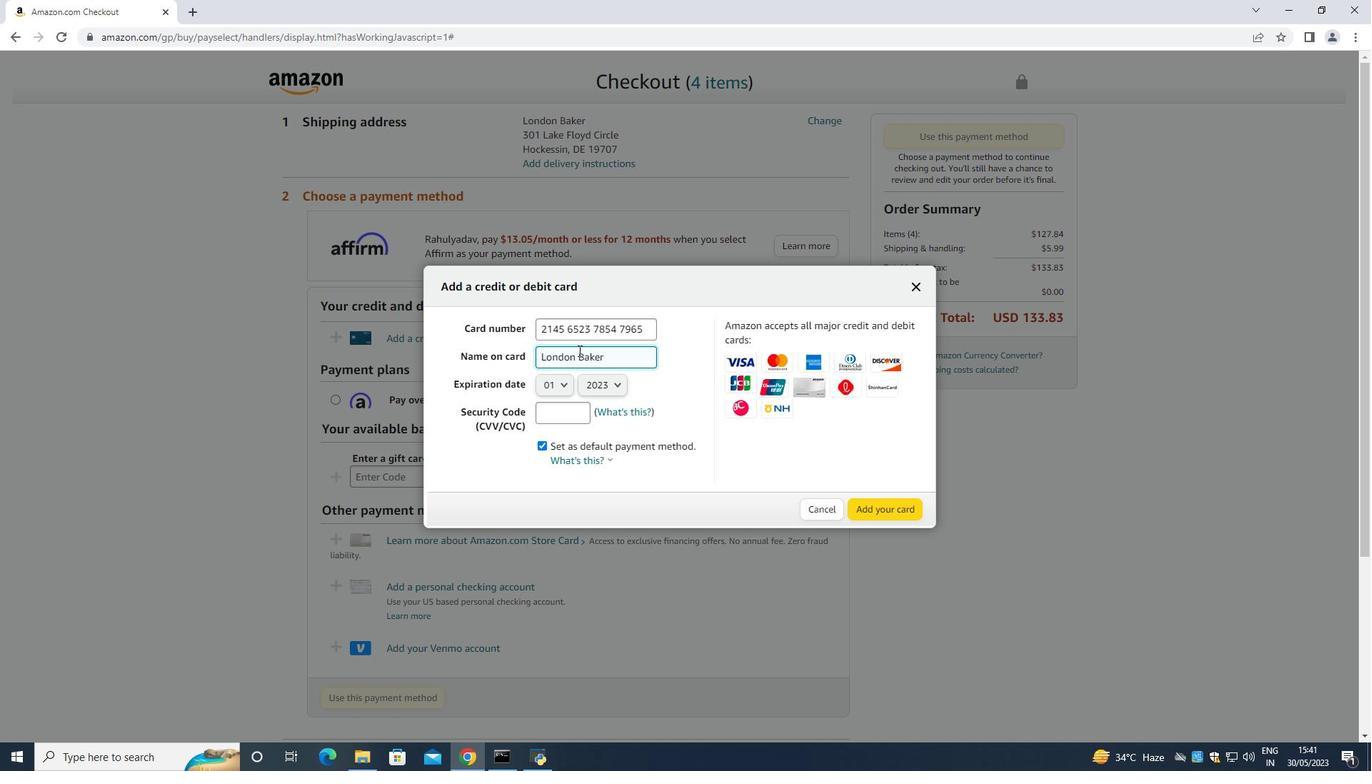 
Action: Mouse moved to (568, 347)
Screenshot: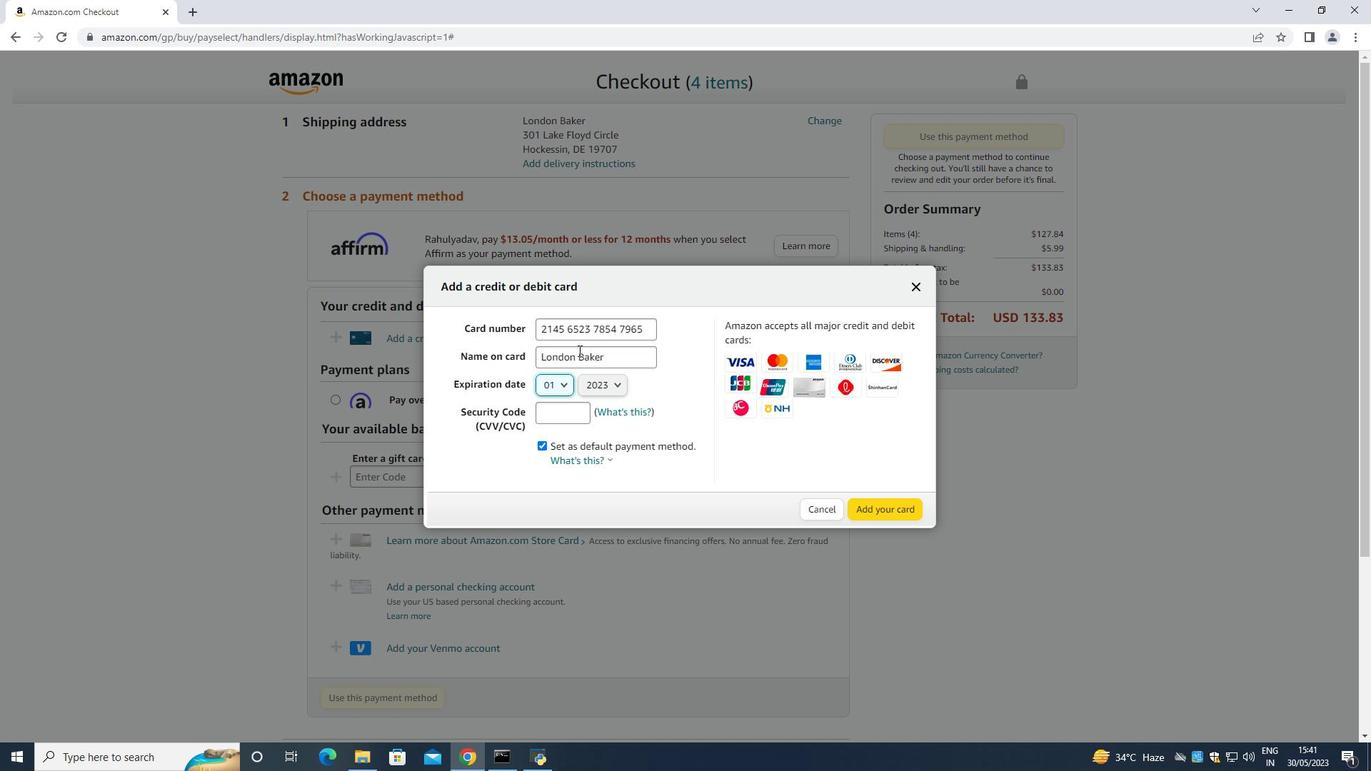 
Action: Key pressed <Key.down><Key.enter><Key.tab><Key.tab>
Screenshot: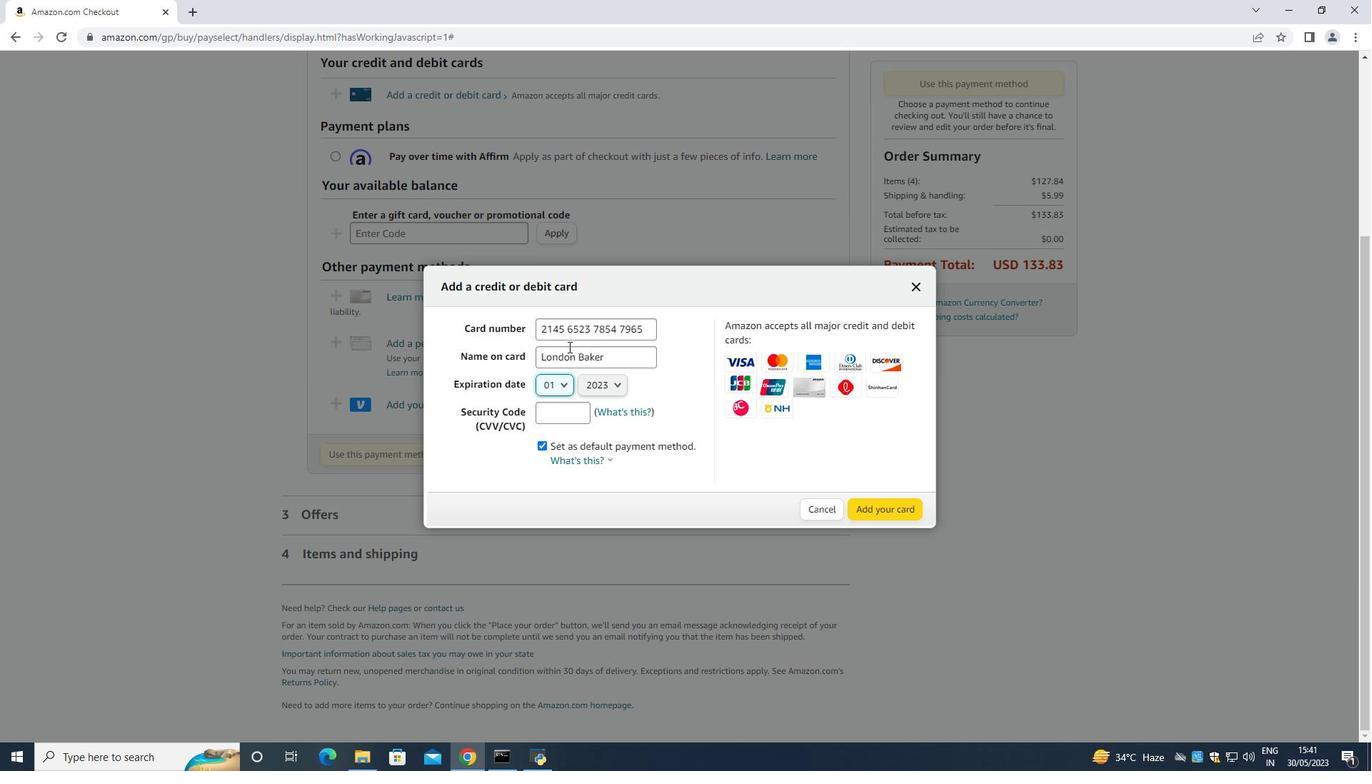 
Action: Mouse moved to (568, 346)
Screenshot: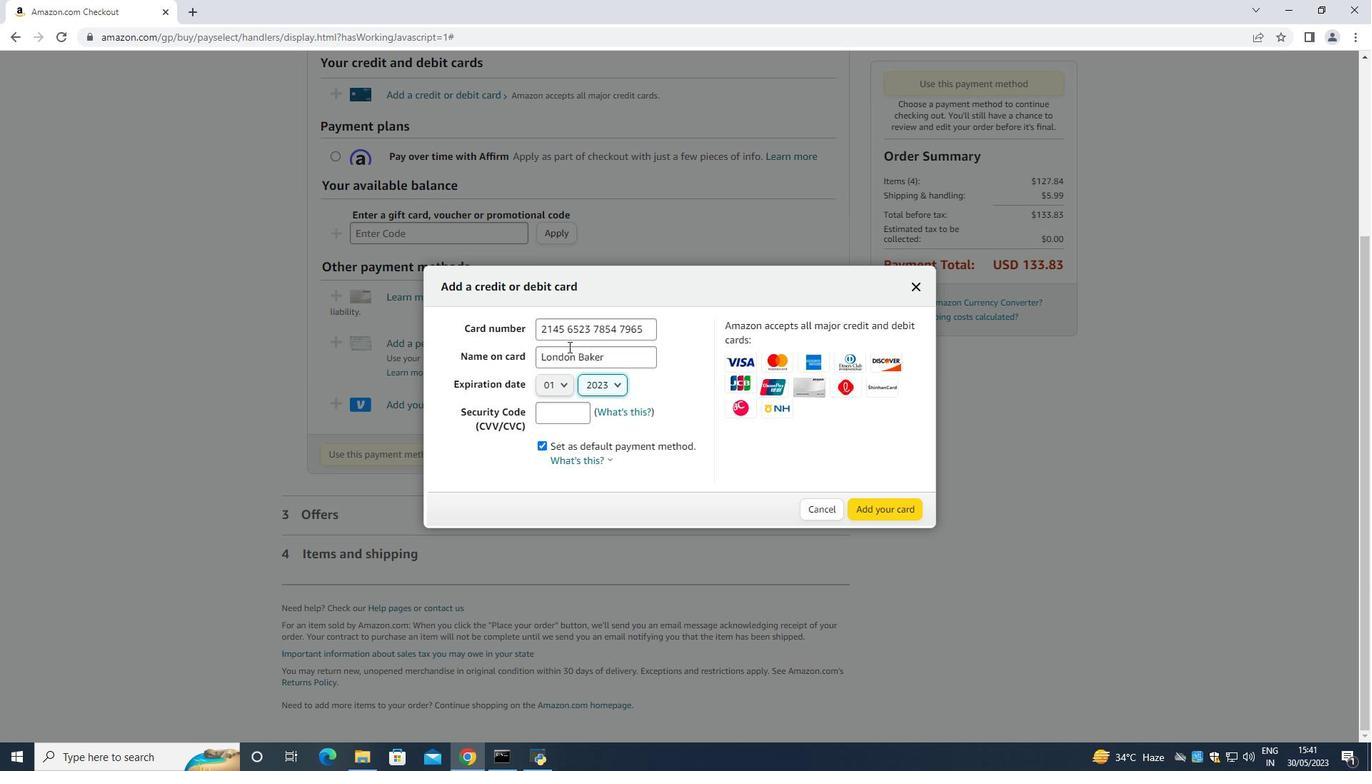 
Action: Key pressed <Key.right><Key.right><Key.tab>549
Screenshot: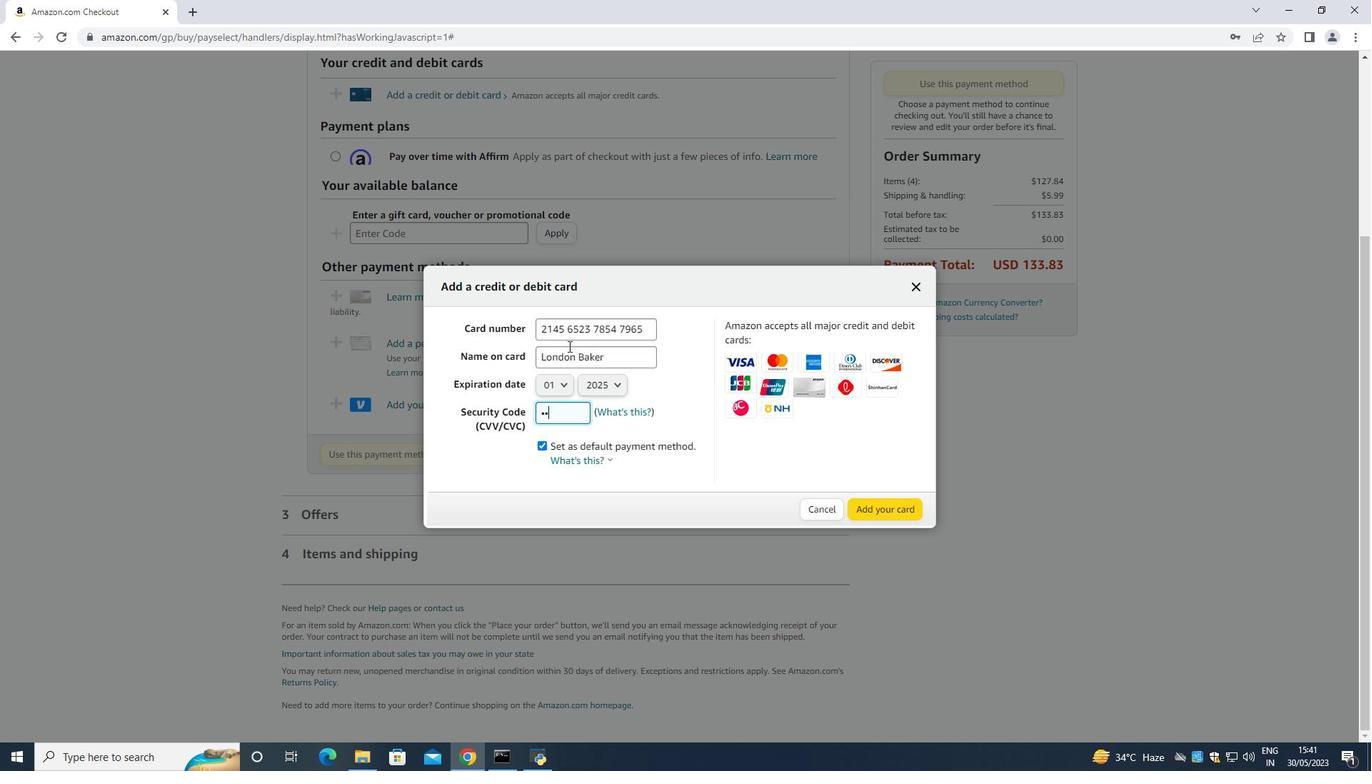 
